 Task: Log and compare experiments with varying exploration rates for reinforcement learning in simulated environments.
Action: Mouse pressed left at (973, 151)
Screenshot: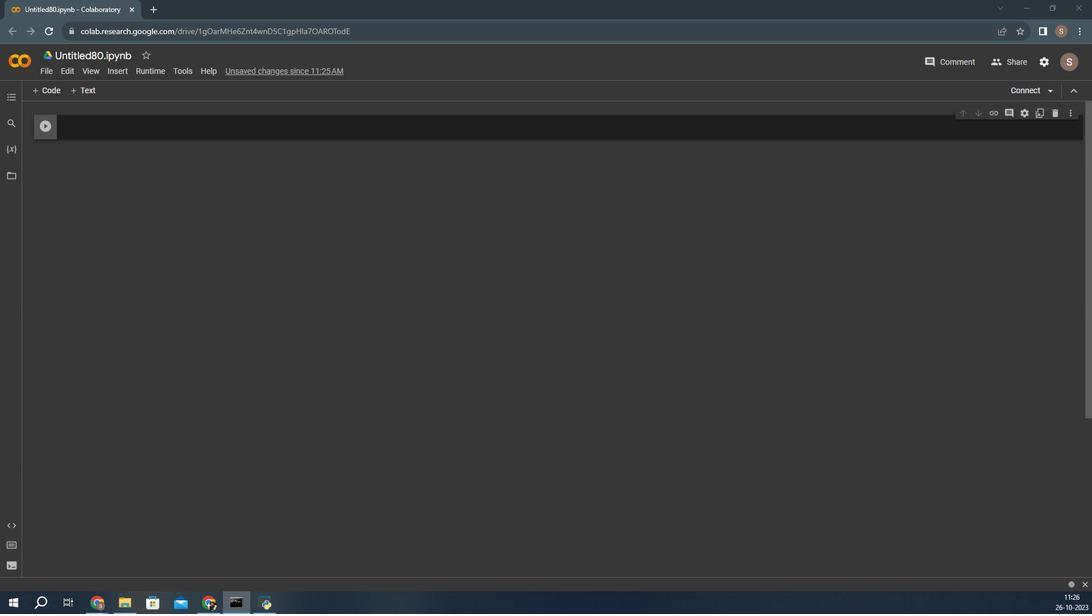 
Action: Mouse moved to (227, 191)
Screenshot: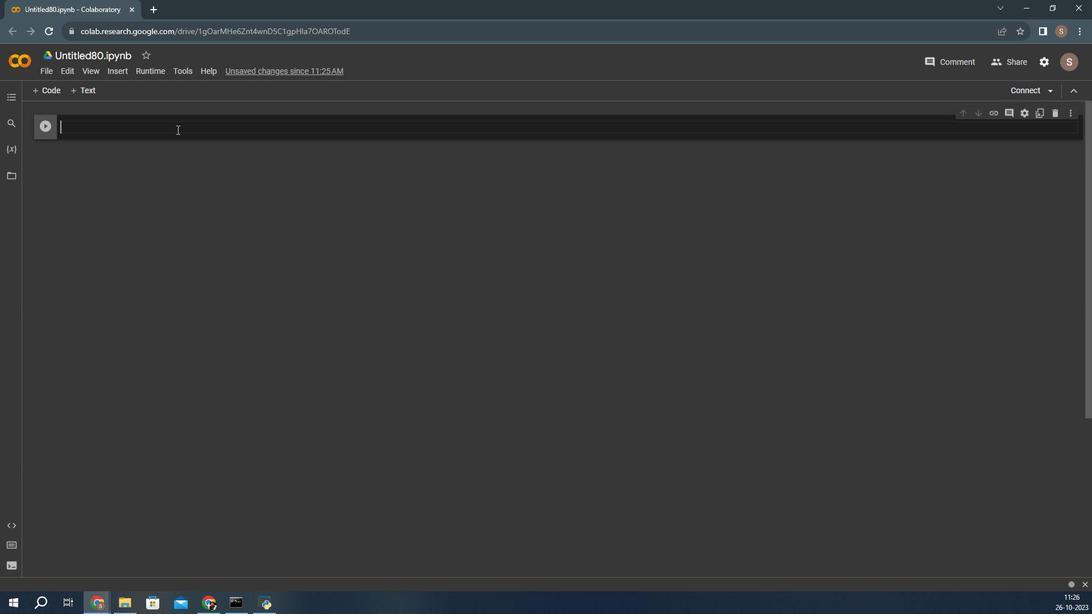 
Action: Mouse pressed left at (227, 191)
Screenshot: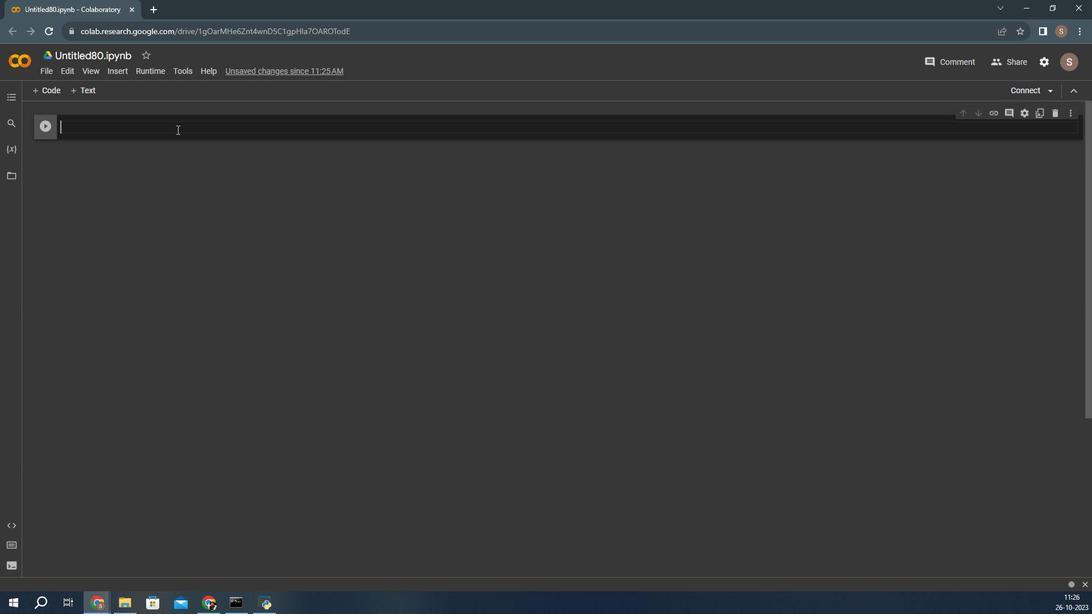 
Action: Mouse moved to (326, 408)
Screenshot: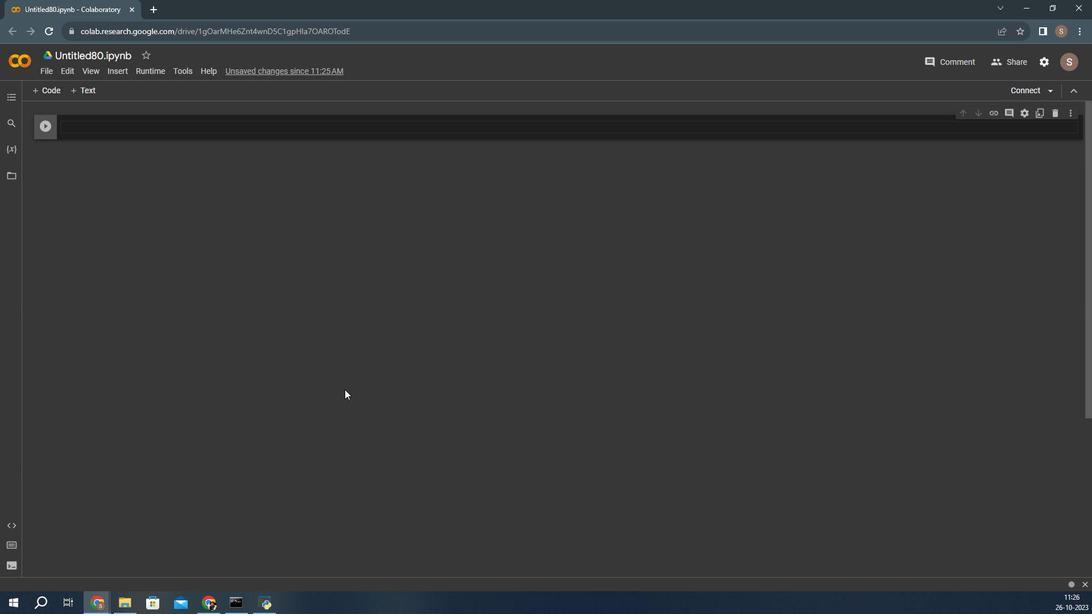 
Action: Key pressed pip<Key.space>install<Key.space>wandb
Screenshot: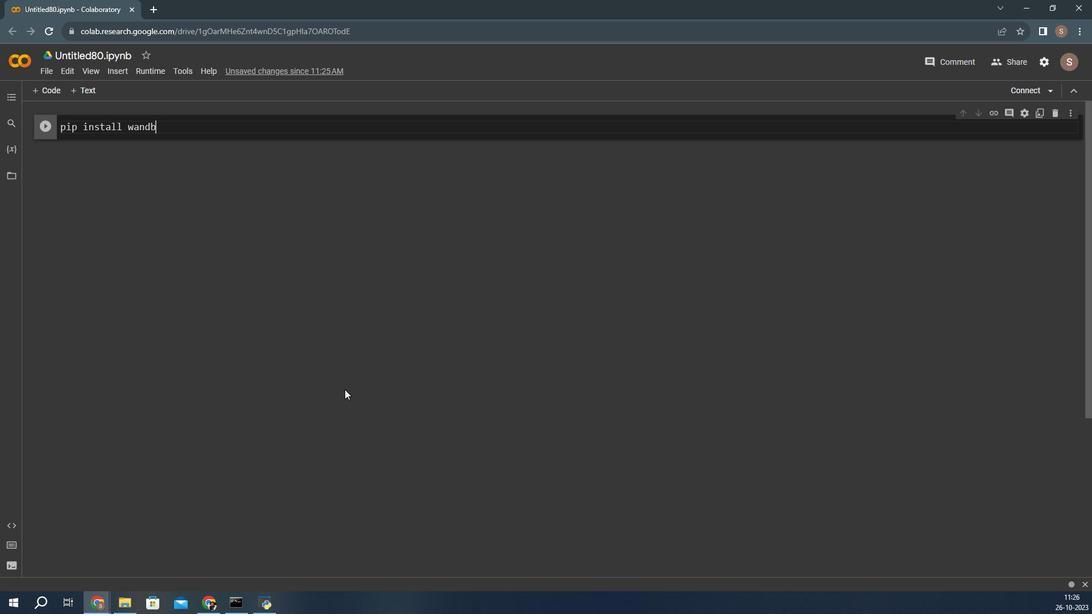 
Action: Mouse moved to (152, 154)
Screenshot: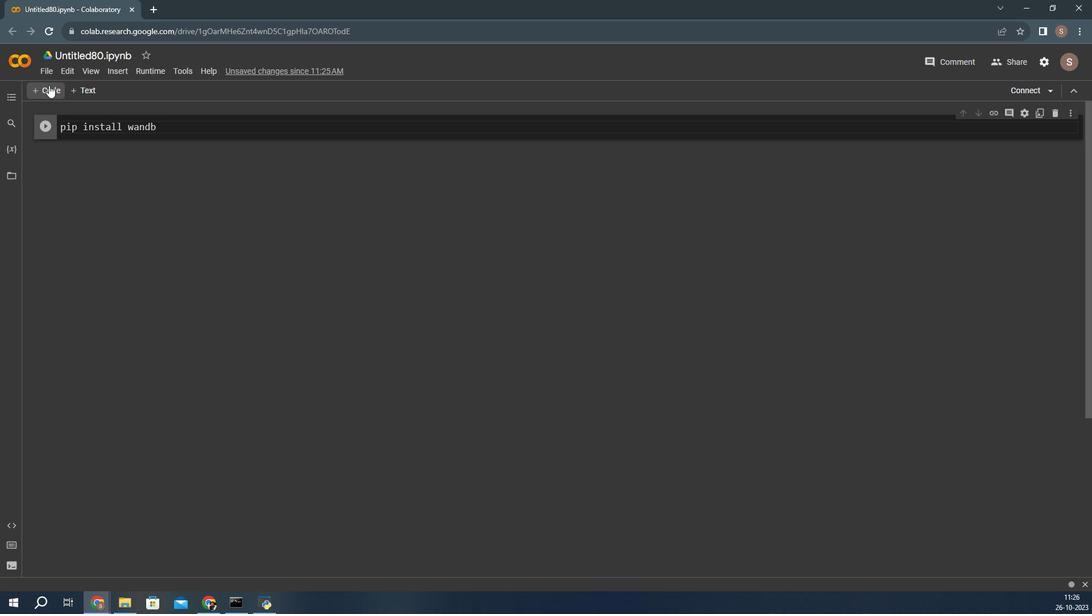 
Action: Mouse pressed left at (152, 154)
Screenshot: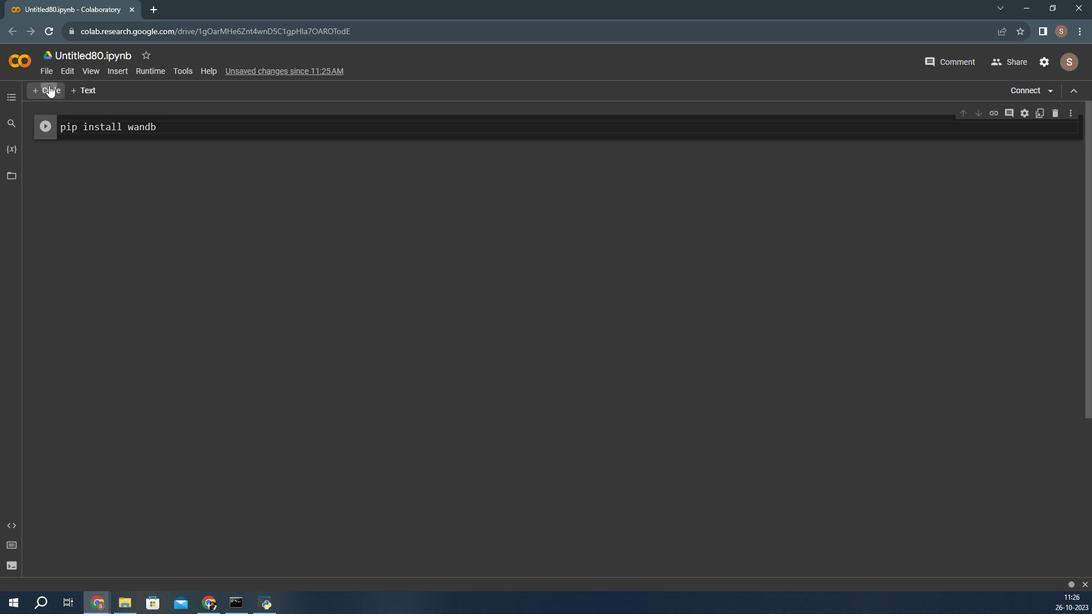 
Action: Mouse moved to (176, 212)
Screenshot: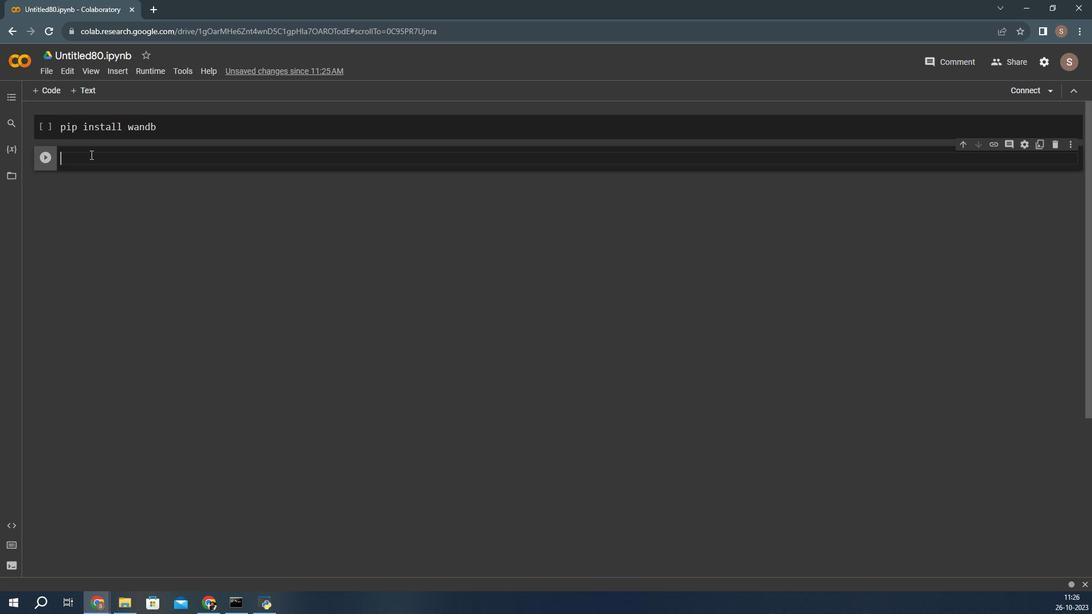 
Action: Mouse pressed left at (176, 212)
Screenshot: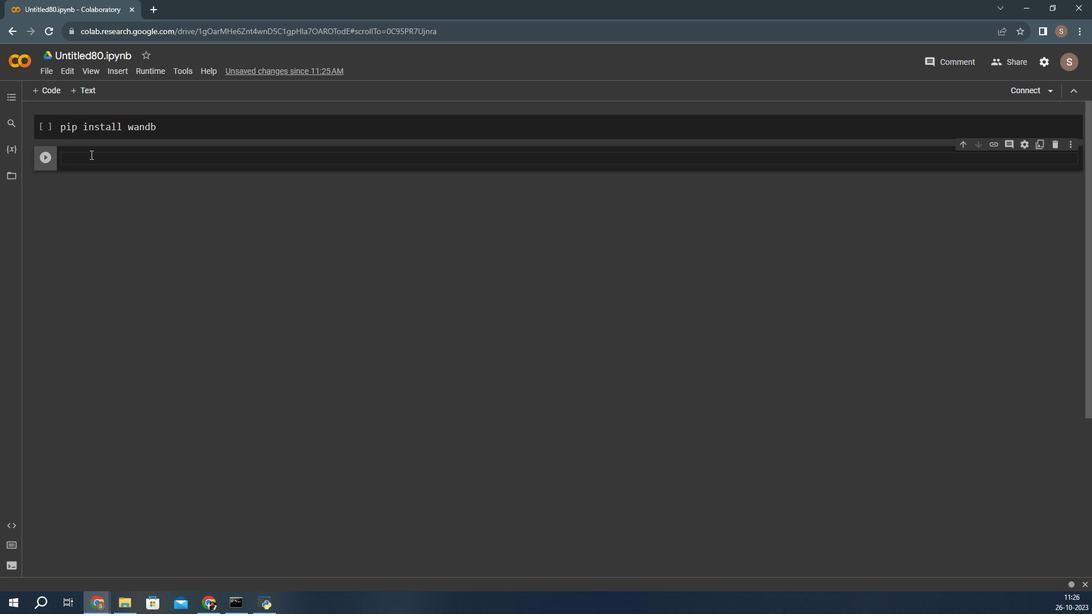 
Action: Mouse moved to (489, 394)
Screenshot: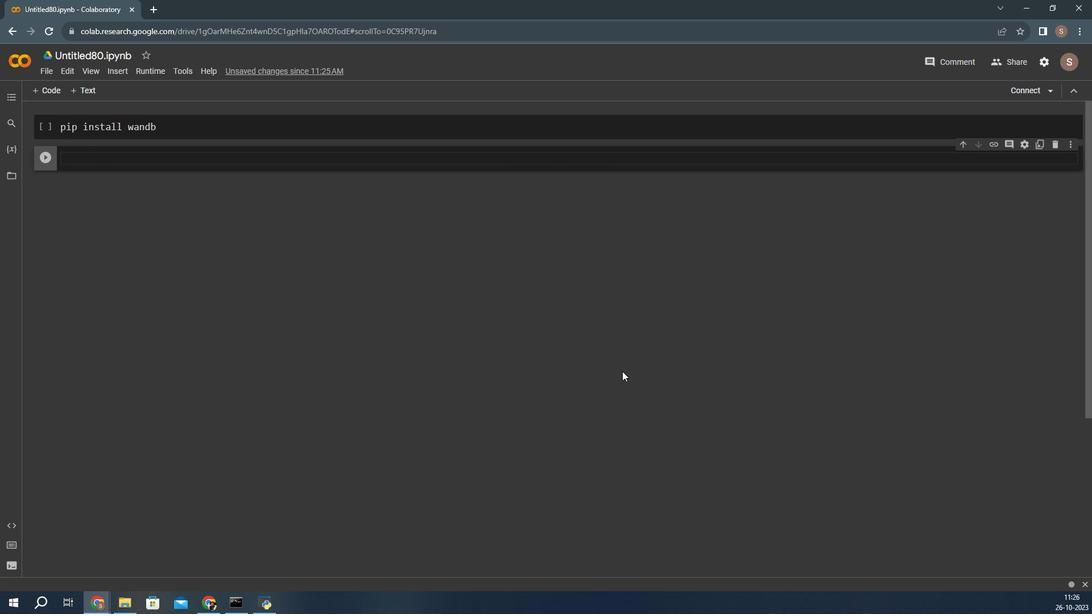
Action: Key pressed import<Key.space><Key.shift_r>Wan<Key.backspace><Key.backspace><Key.backspace>wandb<Key.enter>import<Key.space>gym<Key.enter>import<Key.space>numpy<Key.space>as<Key.space>np<Key.enter>import<Key.space>random<Key.enter><Key.enter><Key.shift_r>#<Key.space><Key.shift_r><Key.shift_r><Key.shift_r><Key.shift_r><Key.shift_r><Key.shift_r>Initialize<Key.space><Key.shift_r>Wand<Key.shift_r>B<Key.space>with<Key.space><Key.shift_r>A<Key.shift_r><Key.shift_r>PI<Key.space>key<Key.space>and<Key.space>project<Key.space>name<Key.enter>wandb.init<Key.shift_r>(project=<Key.shift_r>"<Key.shift_r>RL-<Key.shift_r>Expo<Key.backspace>loration<Key.right>,<Key.space>entity=<Key.shift_r>"<Key.shift_r>S57231<Key.right>,<Key.space>config=<Key.shift_r>{<Key.shift_r>"exploration<Key.shift_r>_rates<Key.right><Key.shift_r>:<Key.space>[0.1,<Key.space>0.2,<Key.space>0.5,<Key.space>0.8,<Key.space>1.0<Key.right><Key.right><Key.right><Key.enter><Key.enter><Key.shift_r>#<Key.space><Key.shift_r>Define<Key.space>your<Key.backspace><Key.backspace><Key.backspace><Key.backspace>reinforcement<Key.space>learning<Key.space>environment<Key.enter>env<Key.space>=<Key.space>gym.make<Key.shift_r>(<Key.shift_r>"<Key.shift_r>Cart<Key.shift_r>Pole-v1<Key.right><Key.right><Key.enter><Key.enter><Key.shift_r>#<Key.shift_r><Key.space><Key.shift_r>Define<Key.space><Key.shift_r>Q-learning<Key.space>agenr<Key.backspace>t<Key.enter>class<Key.space><Key.shift_r>Q<Key.shift_r>Learning<Key.shift_r>Agent<Key.shift_r>:<Key.enter>def<Key.space><Key.shift_r>__init<Key.shift_r>__<Key.shift_r><Key.shift_r>(self,<Key.space>exploration<Key.shift_r>_ratem<Key.backspace>,<Key.space>learning<Key.shift_r><Key.shift_r><Key.shift_r><Key.shift_r><Key.shift_r><Key.shift_r><Key.shift_r>_rate,<Key.space>discount<Key.shift_r>_factor<Key.right><Key.shift_r>:<Key.enter>self.exploration<Key.shift_r>_rate<Key.space>=<Key.space>exploration<Key.shift_r><Key.shift_r><Key.shift_r><Key.shift_r>_rate<Key.enter>self.learning<Key.shift_r>_rate<Key.space>=<Key.space>learning<Key.shift_r><Key.shift_r><Key.shift_r>_rate<Key.enter>self.discount<Key.shift_r>_factor<Key.space>=<Key.space>discount<Key.shift_r>_factor<Key.enter>self.state<Key.shift_r>_space<Key.shift_r>_size<Key.space>=<Key.space>env.observation<Key.shift_r>_space.shape[0<Key.right><Key.enter>self.action<Key.shift_r>_space<Key.shift_r>_size<Key.space>=<Key.space>env.action<Key.shift_r>_space.n<Key.enter>self.
Screenshot: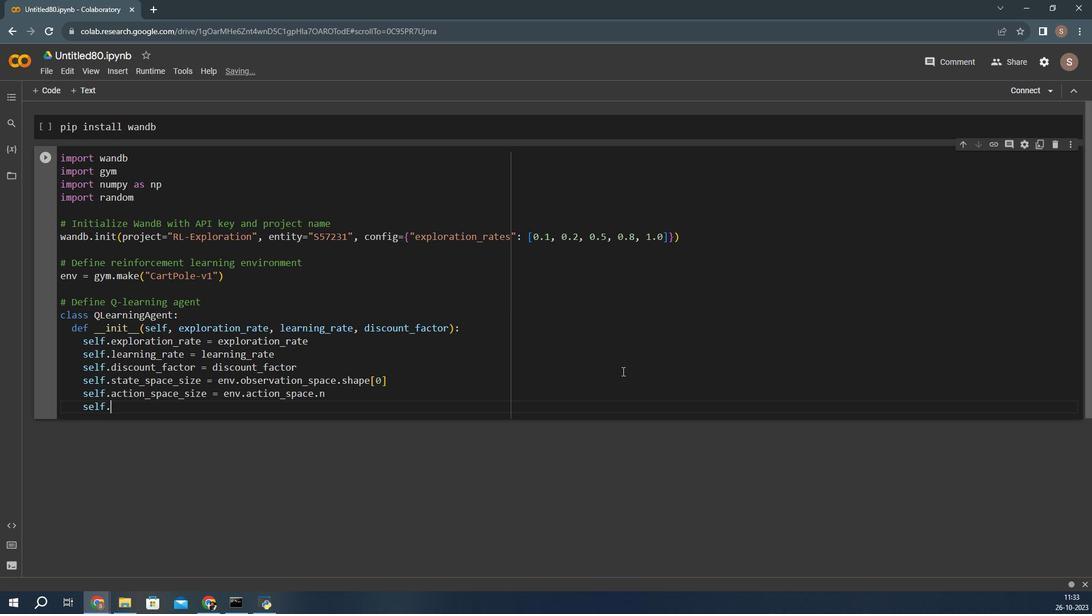
Action: Mouse moved to (968, 369)
Screenshot: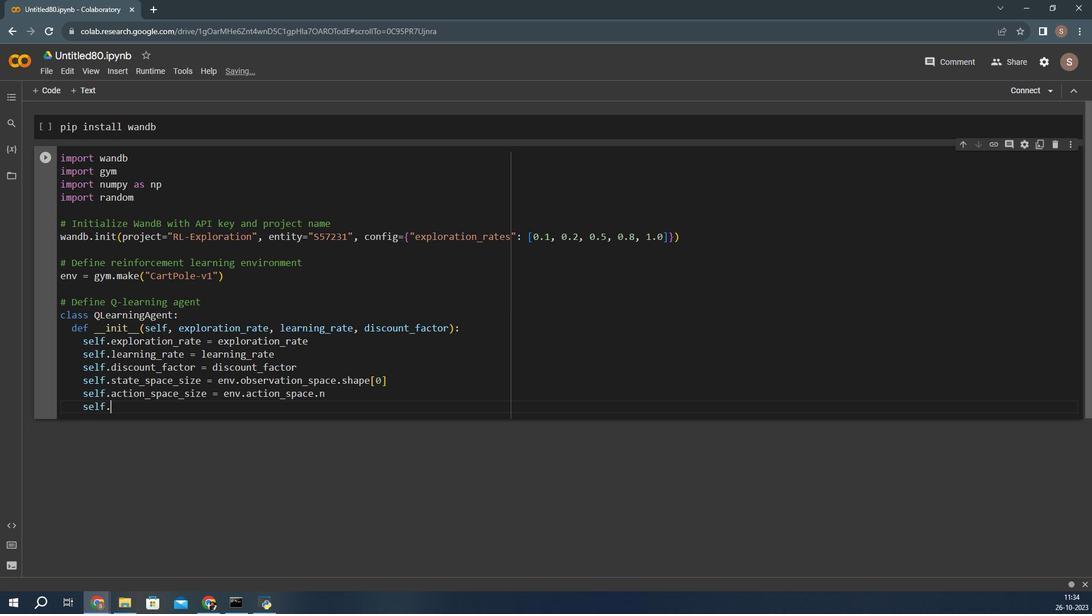 
Action: Mouse scrolled (968, 368) with delta (0, 0)
Screenshot: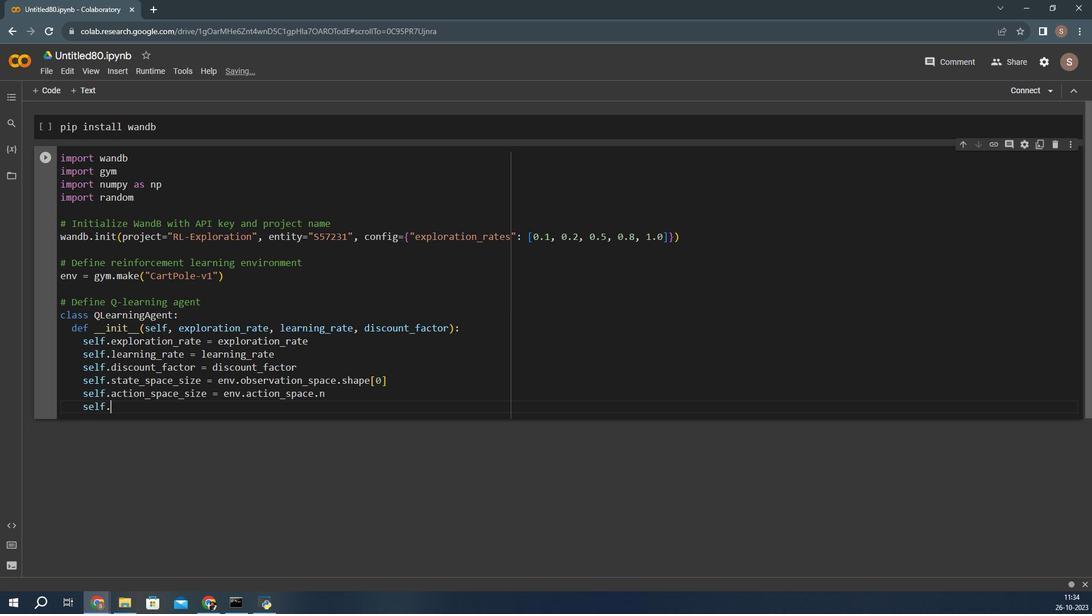 
Action: Mouse scrolled (968, 368) with delta (0, 0)
Screenshot: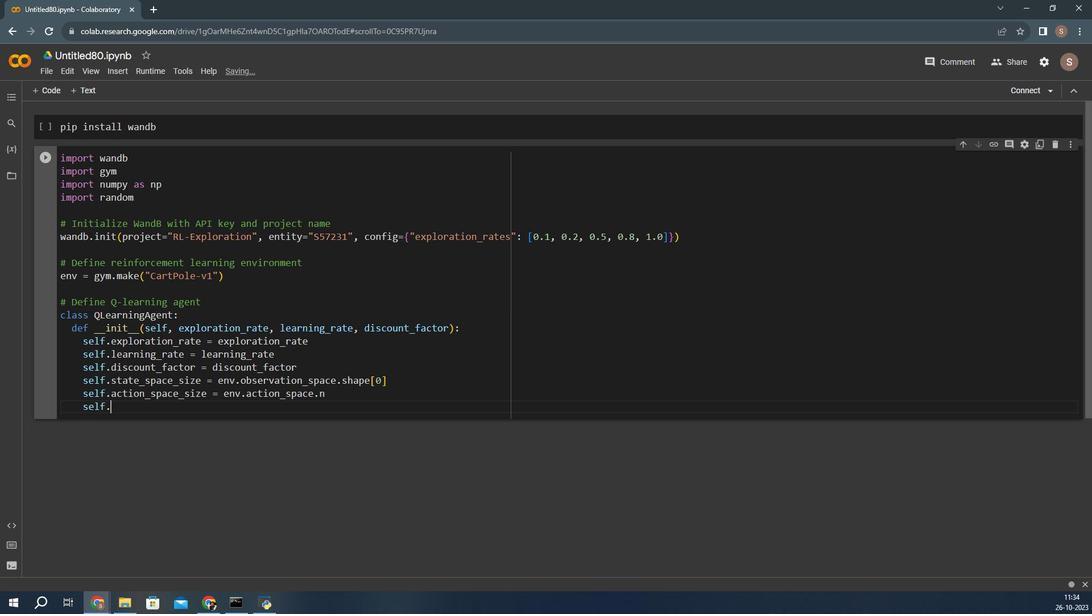 
Action: Mouse scrolled (968, 368) with delta (0, 0)
Screenshot: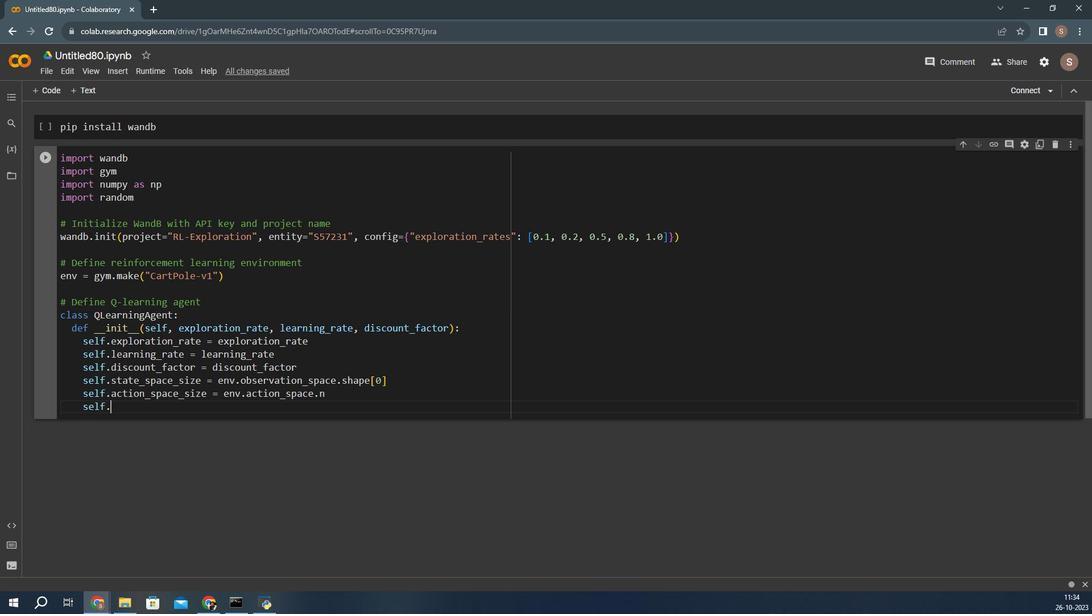 
Action: Mouse moved to (973, 356)
Screenshot: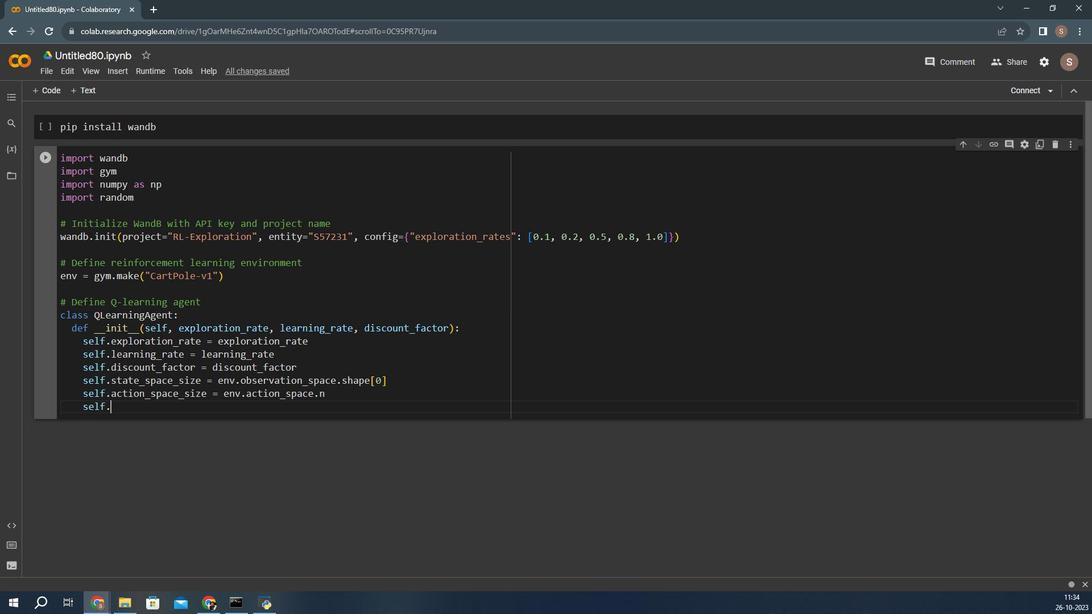 
Action: Key pressed q<Key.shift_r><Key.shift_r>_table<Key.space>=<Key.space>np.zeros<Key.shift_r>((2<Key.space><Key.shift_r>**<Key.space>self.state<Key.shift_r>_space<Key.shift_r>_size,<Key.space>self.action<Key.shift_r>_space<Key.shift_r>_size<Key.right><Key.right><Key.enter><Key.enter><Key.backspace>def<Key.space>select<Key.shift_r>_action<Key.shift_r><Key.shift_r>(self,<Key.space>state<Key.right><Key.shift_r>:<Key.enter>if<Key.space>random.uniform<Key.shift_r><Key.shift_r><Key.shift_r><Key.shift_r>(0,<Key.space>1<Key.right><Key.space><Key.shift_r><<Key.space>self.exploration<Key.shift_r>_rate<Key.shift_r>:<Key.enter>return<Key.space>env.action
Screenshot: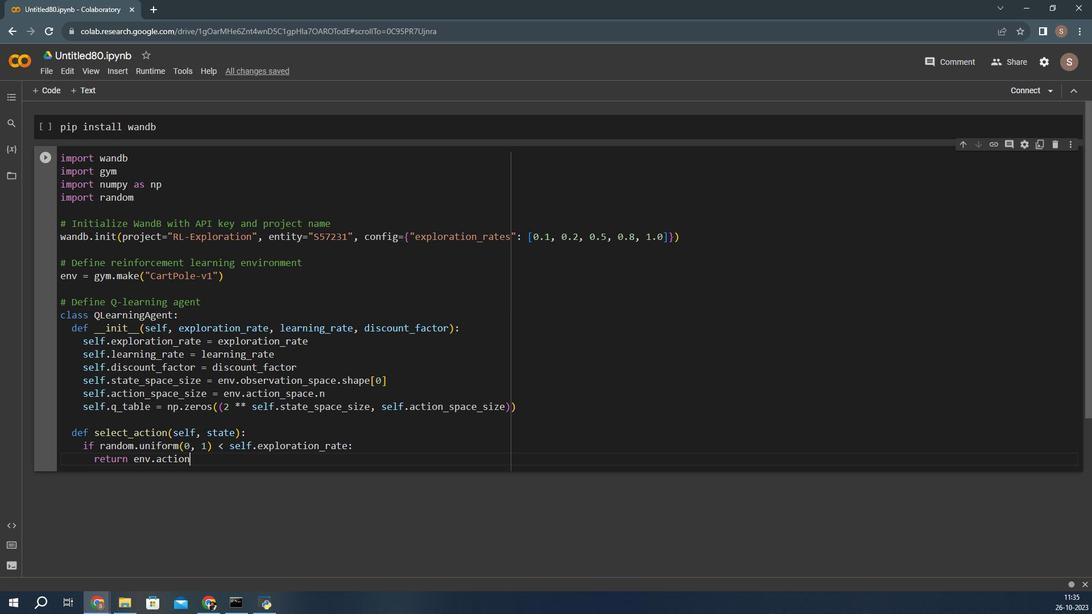 
Action: Mouse moved to (973, 356)
Screenshot: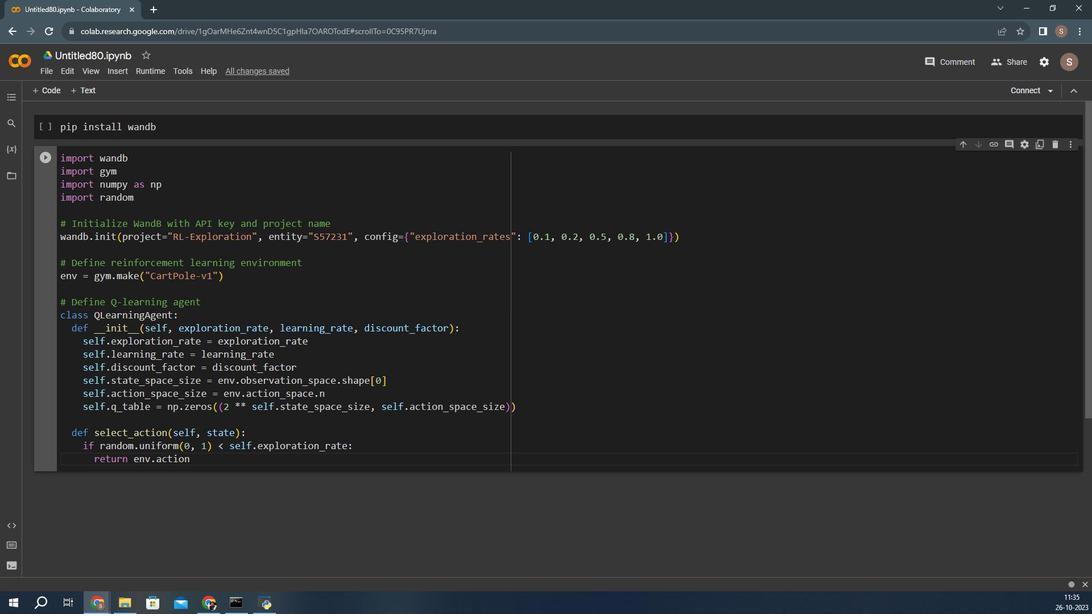
Action: Key pressed <Key.shift_r>_space.sample<Key.shift_r><Key.shift_r><Key.shift_r><Key.shift_r>()<Key.enter><Key.backspace><Key.enter>else<Key.shift_r><Key.shift_r><Key.shift_r>:<Key.enter>return<Key.space>self.exploit<Key.shift_r>_action<Key.shift_r><Key.shift_r><Key.shift_r><Key.shift_r><Key.shift_r><Key.shift_r><Key.shift_r><Key.shift_r><Key.shift_r><Key.shift_r><Key.shift_r><Key.shift_r><Key.shift_r><Key.shift_r><Key.shift_r>(state<Key.right><Key.enter><Key.enter><Key.backspace><Key.backspace>def<Key.space>exploit<Key.shift_r>_action<Key.shift_r><Key.shift_r><Key.shift_r>(self,<Key.space>state<Key.right><Key.shift_r>:<Key.enter>state<Key.shift_r>_index<Key.space>=<Key.space>self.sta<Key.backspace><Key.backspace><Key.backspace><Key.shift_r>_state<Key.shift_r>_to<Key.shift_r>_index<Key.shift_r><Key.shift_r>(state<Key.right><Key.enter>return<Key.space>np.argmax<Key.shift_r><Key.shift_r><Key.shift_r><Key.shift_r><Key.shift_r>(self.q<Key.shift_r>_table[state<Key.shift_r>_index,<Key.space><Key.shift_r>:]<Key.right><Key.enter><Key.enter><Key.backspace>
Screenshot: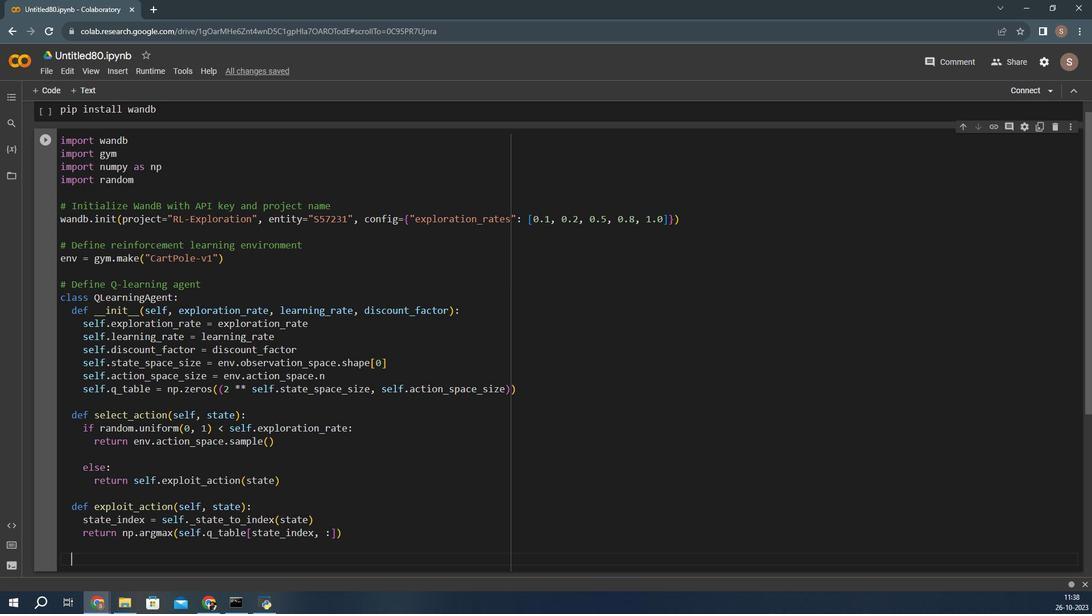 
Action: Mouse scrolled (973, 355) with delta (0, 0)
Screenshot: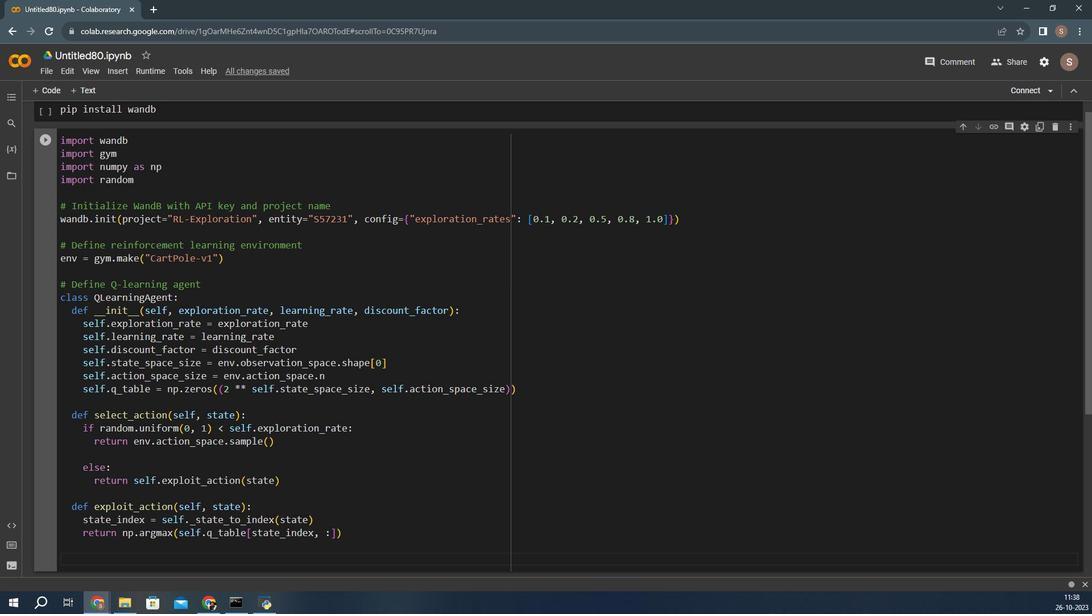 
Action: Mouse scrolled (973, 355) with delta (0, 0)
Screenshot: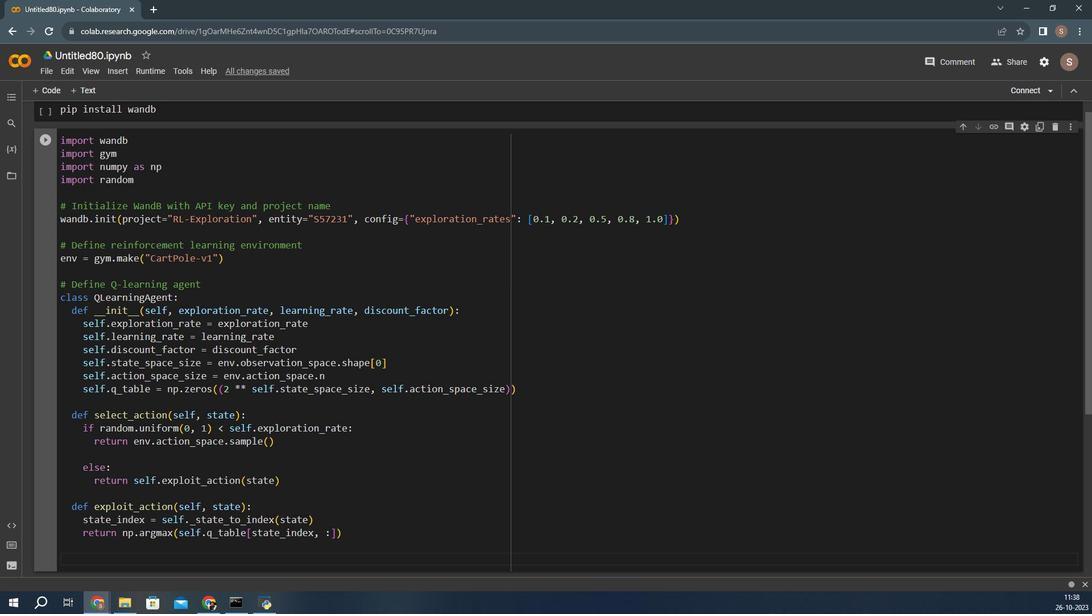 
Action: Mouse scrolled (973, 355) with delta (0, 0)
Screenshot: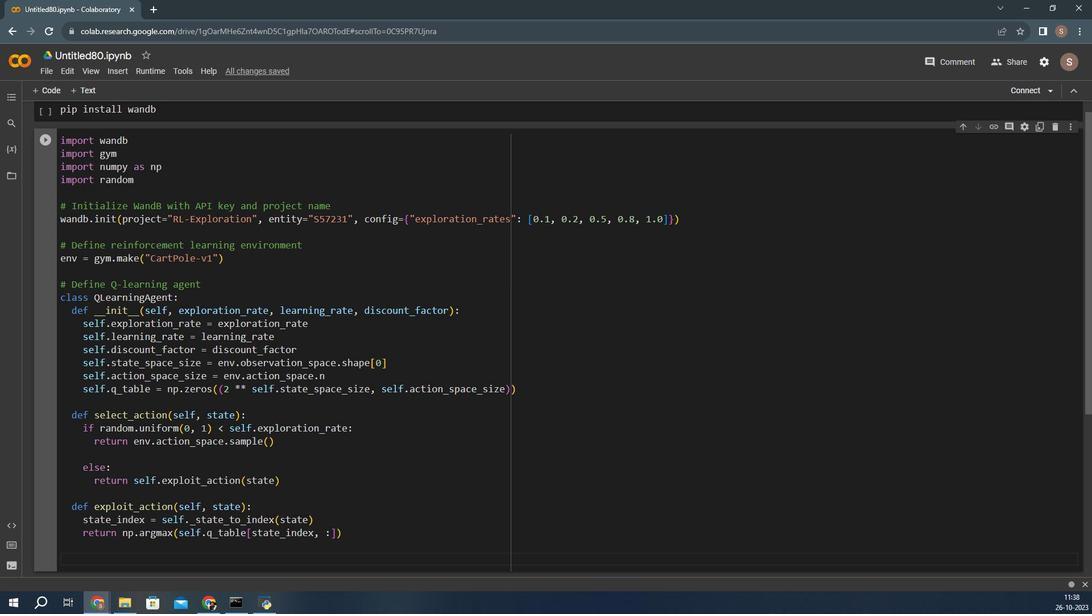 
Action: Key pressed def<Key.space>s<Key.backspace><Key.shift_r>_state<Key.shift_r>_to<Key.shift_r>_index<Key.shift_r>(self,<Key.space>state<Key.right><Key.shift_r>:<Key.enter>state<Key.shift_r>_index<Key.space>=<Key.space>self.<Key.shift_r>_state<Key.shift_r>_to<Key.shift_r>_index<Key.shift_r><Key.shift_r><Key.shift_r>)state<Key.left><Key.left><Key.left><Key.left><Key.left><Key.backspace><Key.shift_r><Key.shift_r><Key.shift_r><Key.shift_r>(<Key.right><Key.right><Key.right><Key.right><Key.right><Key.shift_r>)<Key.enter>return<Key.space>np.argmax<Key.shift_r>(self.q<Key.shift_r>_table[state<Key.shift_r>_index,<Key.space><Key.shift_r>:1<Key.backspace><Key.right><Key.left><Key.backspace><Key.backspace><Key.right><Key.right><Key.enter>state<Key.shift_r>_i<Key.backspace><Key.backspace><Key.backspace><Key.backspace><Key.backspace><Key.backspace><Key.backspace>for<Key.space>i,<Key.space>valin<Key.backspace><Key.backspace><Key.space>in<Key.space>enumerate<Key.shift_r>(state<Key.right><Key.shift_r>:<Key.enter>if<Key.space>val<Key.shift_r><Key.space><Key.shift_r>><Key.space>0<Key.shift_r>:<Key.enter>state<Key.shift_r>_index<Key.space>+=<Key.space>2<Key.space><Key.shift_r>**<Key.space>i<Key.enter><Key.backspace><Key.backspace>return<Key.space>state<Key.shift_r>_index<Key.up><Key.up><Key.up><Key.up><Key.up><Key.right><Key.right><Key.right><Key.right><Key.right><Key.right><Key.right><Key.right><Key.right><Key.right><Key.right><Key.right><Key.right><Key.right><Key.right><Key.right><Key.right><Key.right><Key.right><Key.right><Key.right><Key.right><Key.right><Key.right><Key.left><Key.backspace><Key.backspace><Key.backspace><Key.backspace><Key.backspace><Key.backspace><Key.backspace><Key.backspace><Key.backspace><Key.backspace><Key.backspace><Key.backspace><Key.backspace><Key.backspace><Key.backspace><Key.backspace><Key.backspace><Key.backspace><Key.backspace><Key.backspace><Key.backspace><Key.backspace><Key.backspace><Key.backspace><Key.backspace><Key.backspace><Key.backspace>0<Key.down><Key.down><Key.down><Key.down><Key.down><Key.up><Key.up><Key.up><Key.up><Key.left><Key.left><Key.left><Key.left><Key.left><Key.left><Key.left><Key.left><Key.left><Key.left><Key.left><Key.left><Key.left><Key.left><Key.left><Key.shift_r>#<Key.down><Key.down><Key.down><Key.down><Key.right><Key.right><Key.right><Key.right><Key.right><Key.right><Key.right><Key.right><Key.right><Key.right><Key.right><Key.right><Key.right><Key.right><Key.right><Key.right><Key.right><Key.enter><Key.enter><Key.backspace>def<Key.space>update<Key.shift_r>_q<Key.shift_r>_table<Key.shift_r><Key.shift_r><Key.shift_r>(self,<Key.space>state,<Key.space>action,<Key.space>reward,<Key.space>next<Key.shift_r>_state<Key.right><Key.shift_r>:<Key.enter>state<Key.shift_r>_index<Key.space>=<Key.space>self.<Key.shift_r>_state<Key.shift_r>_to<Key.shift_r>_index<Key.shift_r><Key.shift_r><Key.shift_r><Key.shift_r><Key.shift_r>(state<Key.right><Key.enter>next<Key.shift_r>_state<Key.shift_r>_index<Key.space>=<Key.space>self.<Key.shift_r>_state<Key.shift_r>_to<Key.shift_r>_index<Key.shift_r><Key.shift_r><Key.shift_r><Key.shift_r><Key.shift_r><Key.shift_r><Key.shift_r><Key.shift_r>(next<Key.shift_r>_state<Key.right><Key.enter>self.q<Key.shift_r><Key.shift_r>_table[state<Key.shift_r>_index,<Key.space>action<Key.right><Key.space>=<Key.space><Key.shift_r>(1<Key.space>-<Key.space>self.learning<Key.shift_r>_rate<Key.right><Key.space><Key.shift_r>*<Key.space>self.q<Key.shift_r>_tanl<Key.backspace><Key.backspace>ble[state<Key.shift_r>_index,<Key.space>action<Key.right><Key.space>+<Key.space>\<Key.space>se<Key.backspace><Key.backspace><Key.enter>s<Key.backspace><Key.backspace><Key.backspace><Key.backspace>self.learning<Key.shift_r>_rate<Key.space><Key.shift_r>*<Key.space><Key.shift_r><Key.shift_r><Key.shift_r><Key.shift_r><Key.shift_r><Key.shift_r>(reward<Key.space>+<Key.space>self.discount<Key.shift_r>_factor<Key.space><Key.shift_r><Key.shift_r><Key.shift_r><Key.shift_r><Key.shift_r><Key.shift_r>*<Key.space>np.max<Key.shift_r>(self.q<Key.shift_r>_table[next<Key.shift_r><Key.shift_r><Key.shift_r><Key.shift_r>_state<Key.shift_r>_index,<Key.space><Key.shift_r>:<Key.right><Key.right><Key.right><Key.enter><Key.enter><Key.backspace><Key.shift_r>#<Key.backspace><Key.backspace><Key.shift_r>#<Key.space><Key.shift_r>Define<Key.space>training<Key.space>loop<Key.enter>
Screenshot: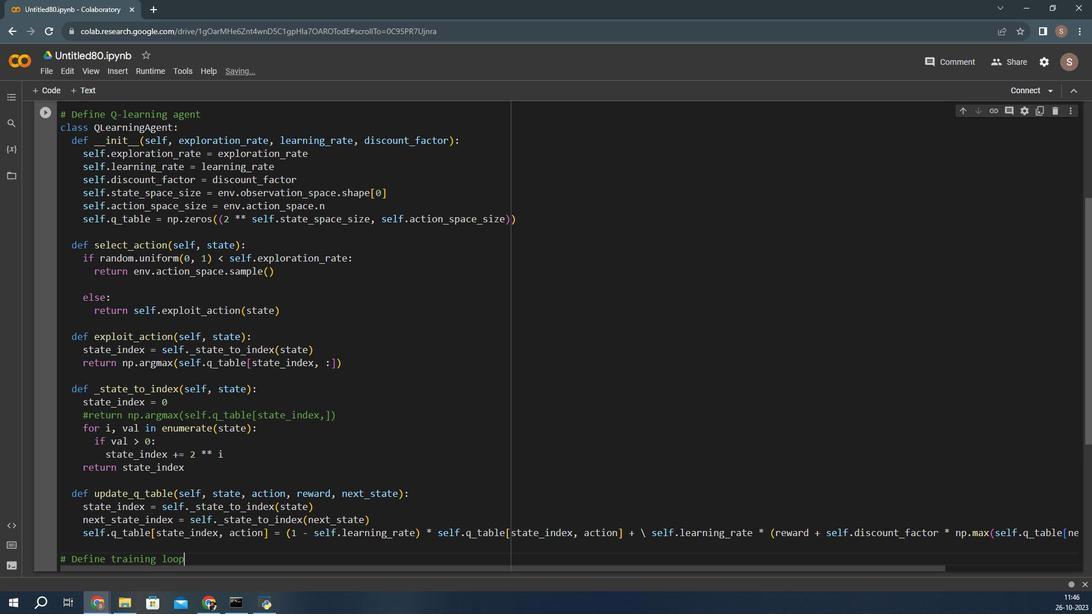 
Action: Mouse scrolled (973, 355) with delta (0, 0)
Screenshot: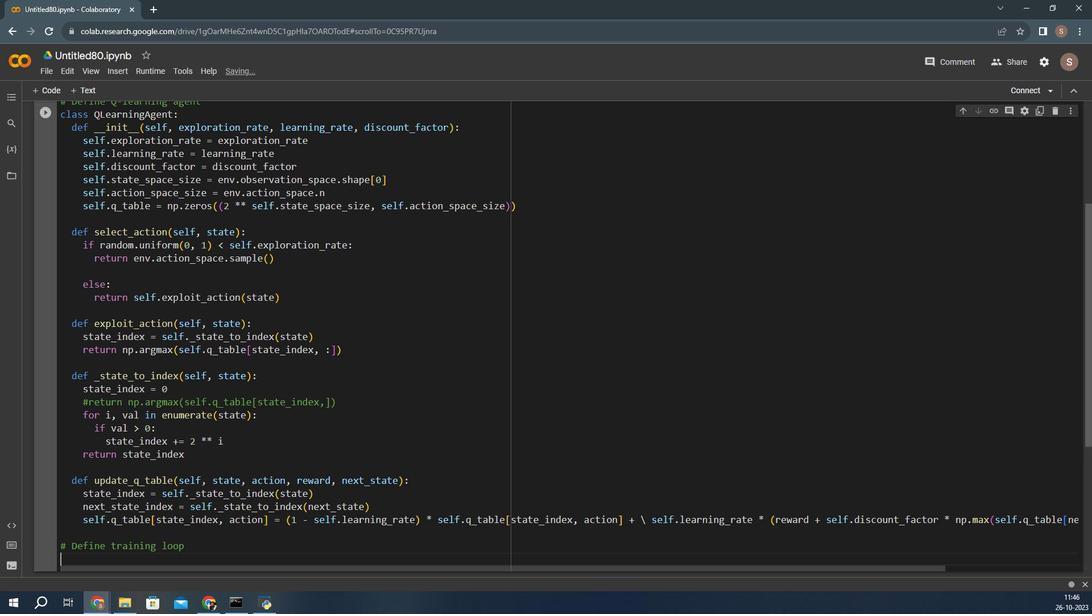 
Action: Mouse scrolled (973, 355) with delta (0, 0)
Screenshot: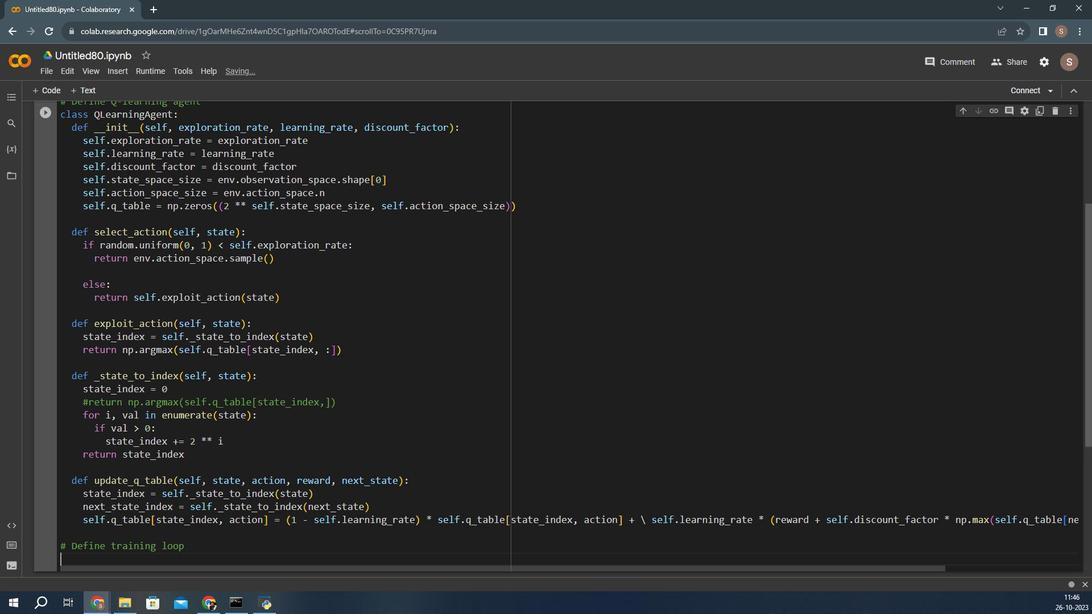 
Action: Mouse scrolled (973, 355) with delta (0, 0)
Screenshot: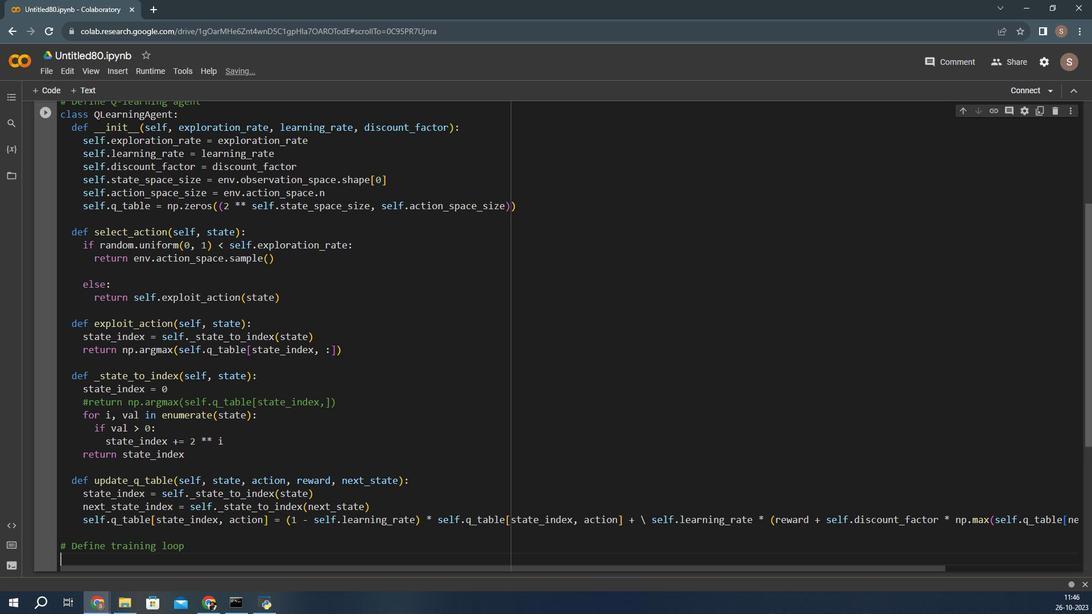 
Action: Mouse scrolled (973, 355) with delta (0, 0)
Screenshot: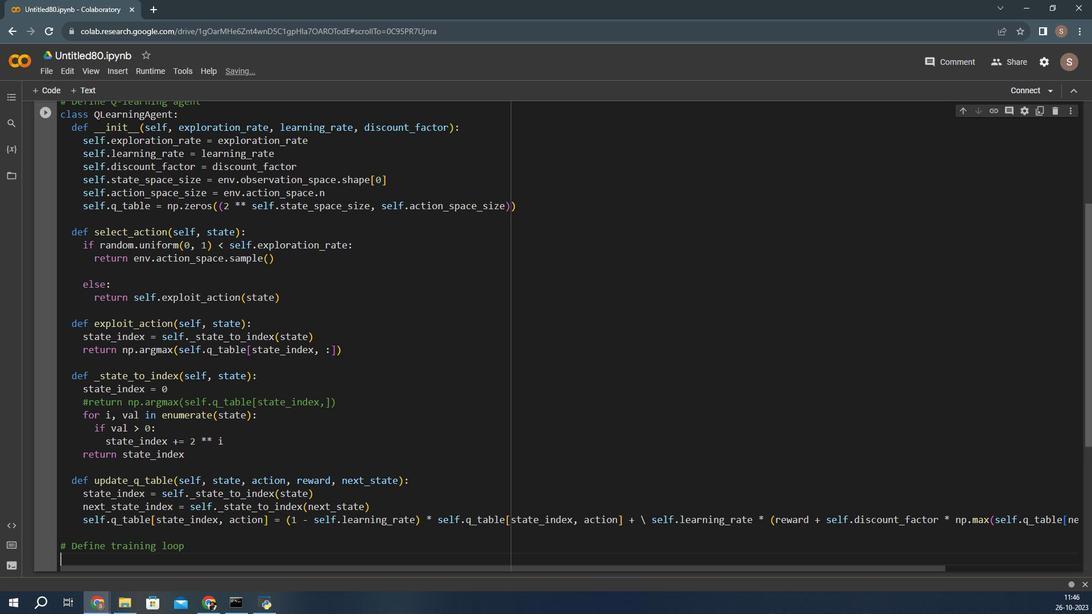 
Action: Mouse moved to (348, 250)
Screenshot: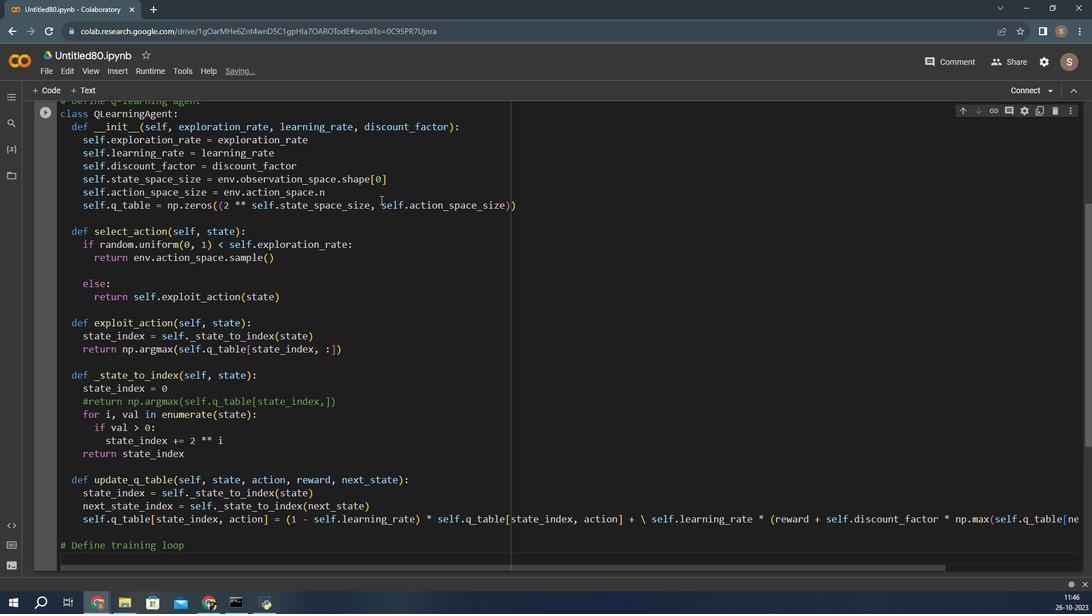 
Action: Mouse scrolled (348, 250) with delta (0, 0)
Screenshot: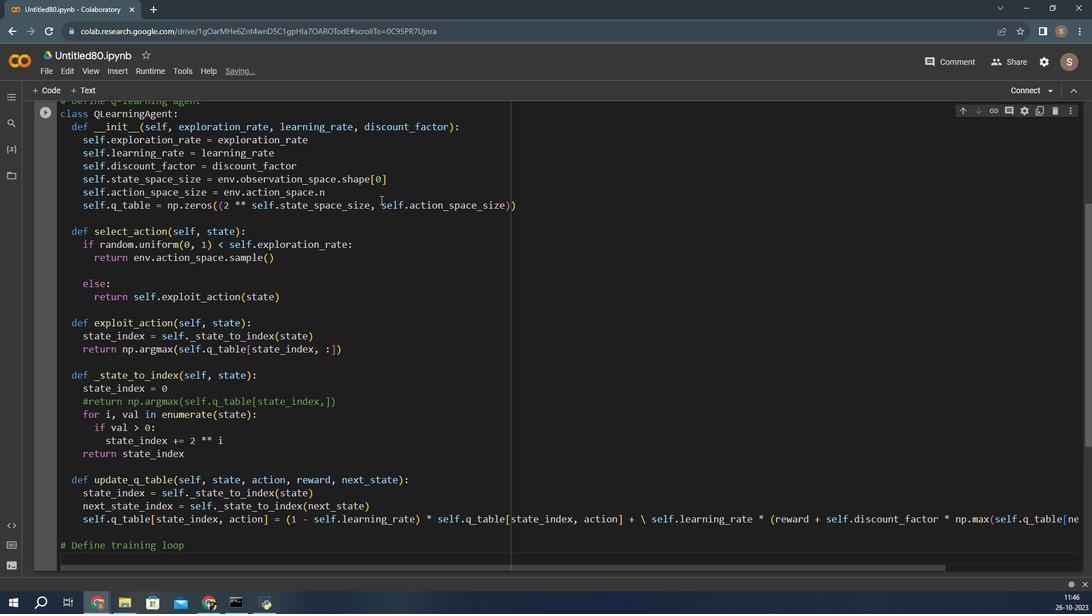 
Action: Mouse moved to (347, 250)
Screenshot: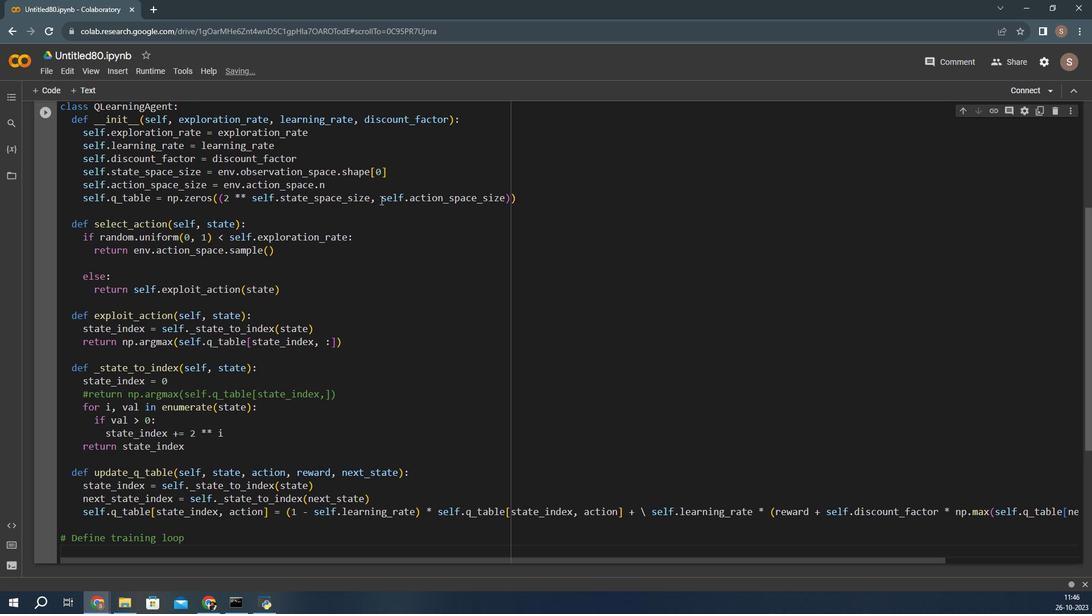 
Action: Mouse scrolled (347, 250) with delta (0, 0)
Screenshot: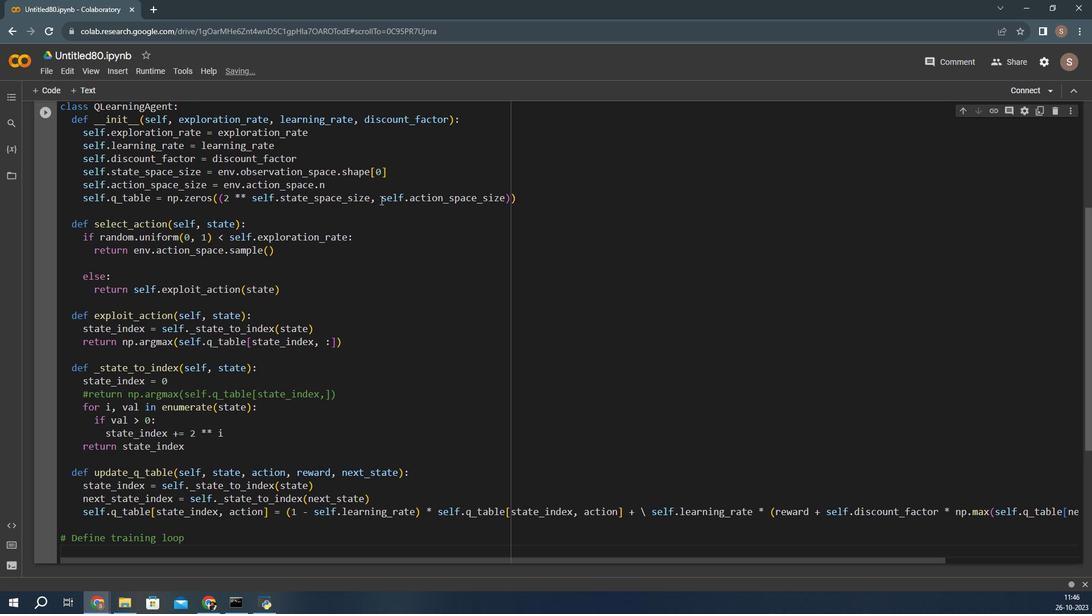 
Action: Mouse scrolled (347, 250) with delta (0, 0)
Screenshot: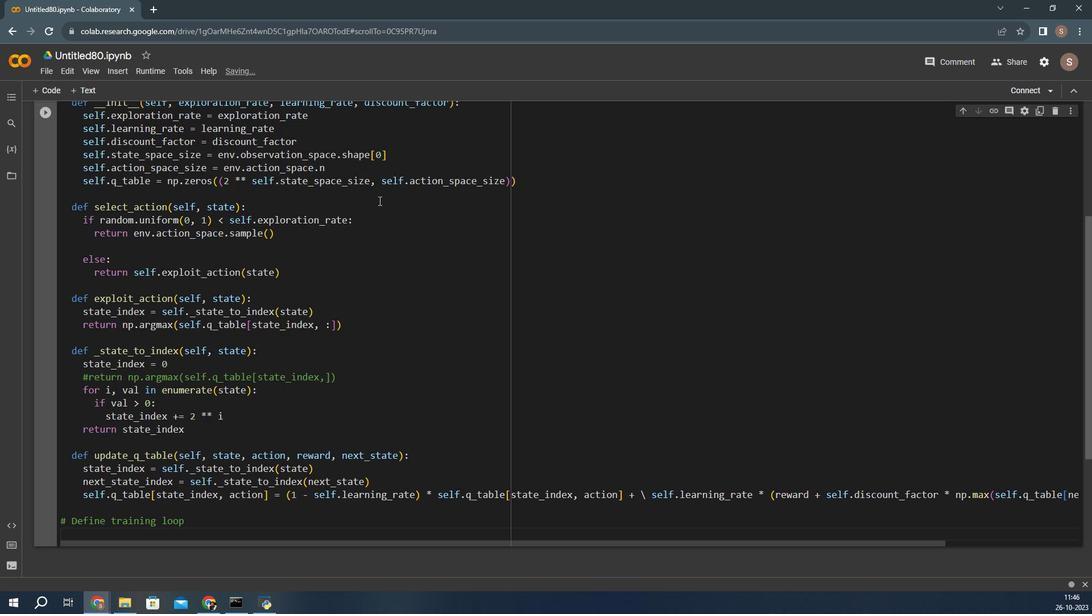 
Action: Mouse scrolled (347, 250) with delta (0, 0)
Screenshot: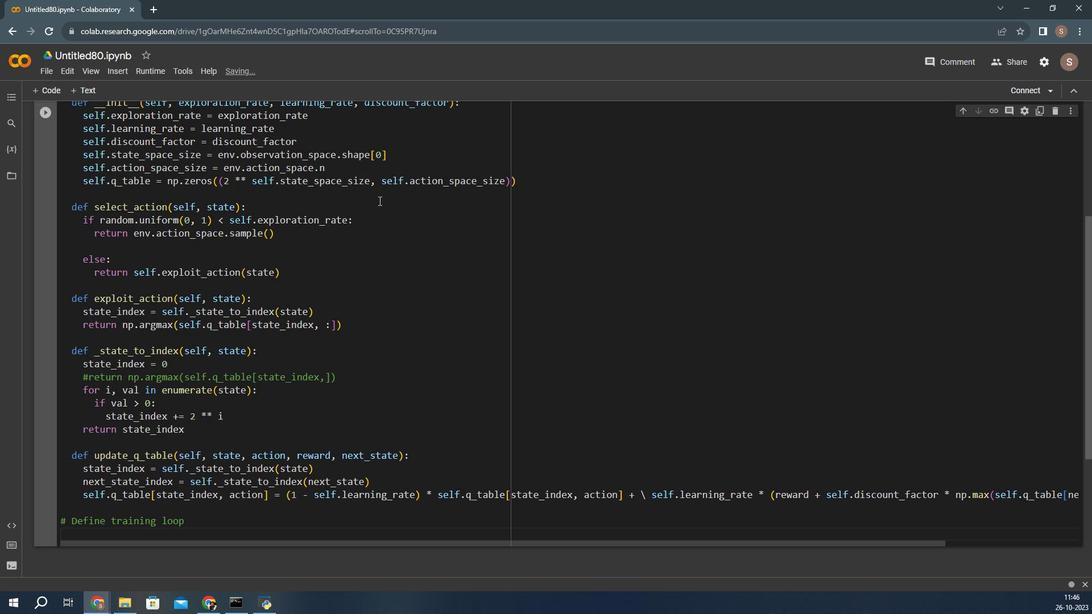 
Action: Mouse moved to (345, 251)
Screenshot: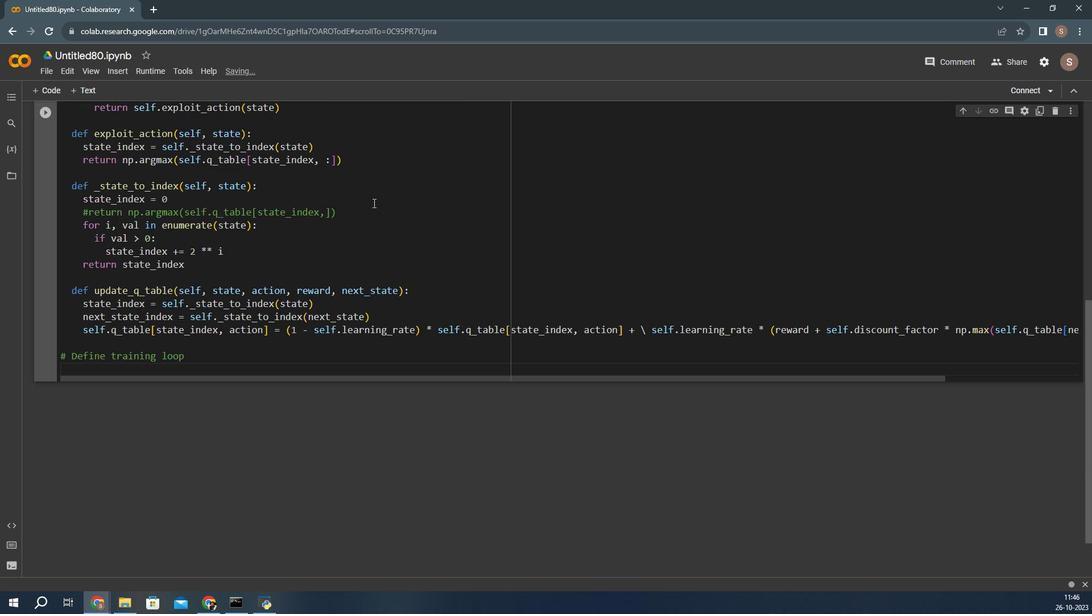 
Action: Mouse scrolled (345, 251) with delta (0, 0)
Screenshot: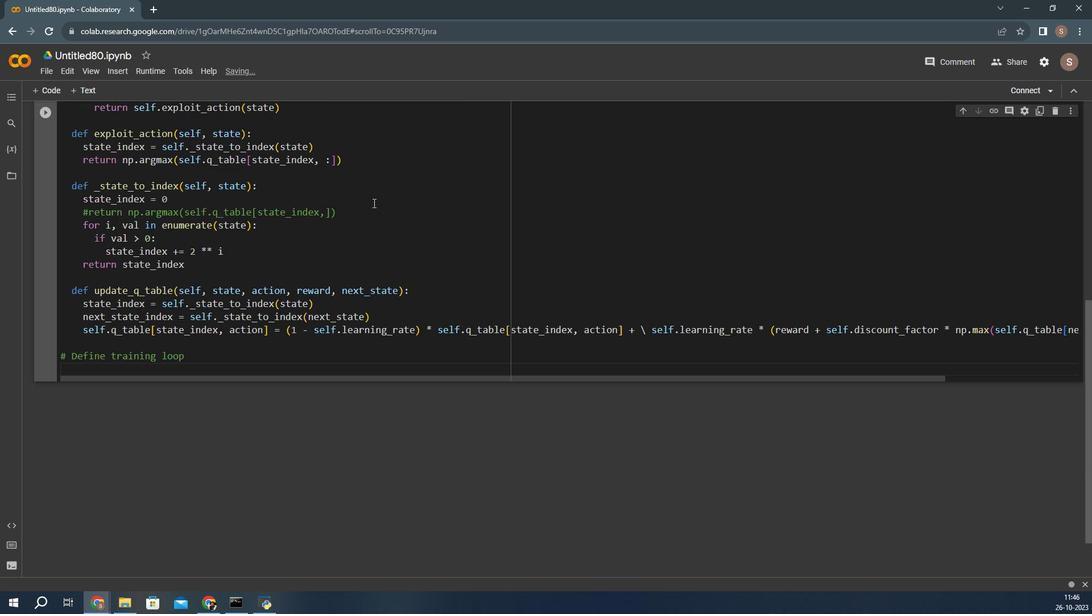 
Action: Mouse moved to (345, 252)
Screenshot: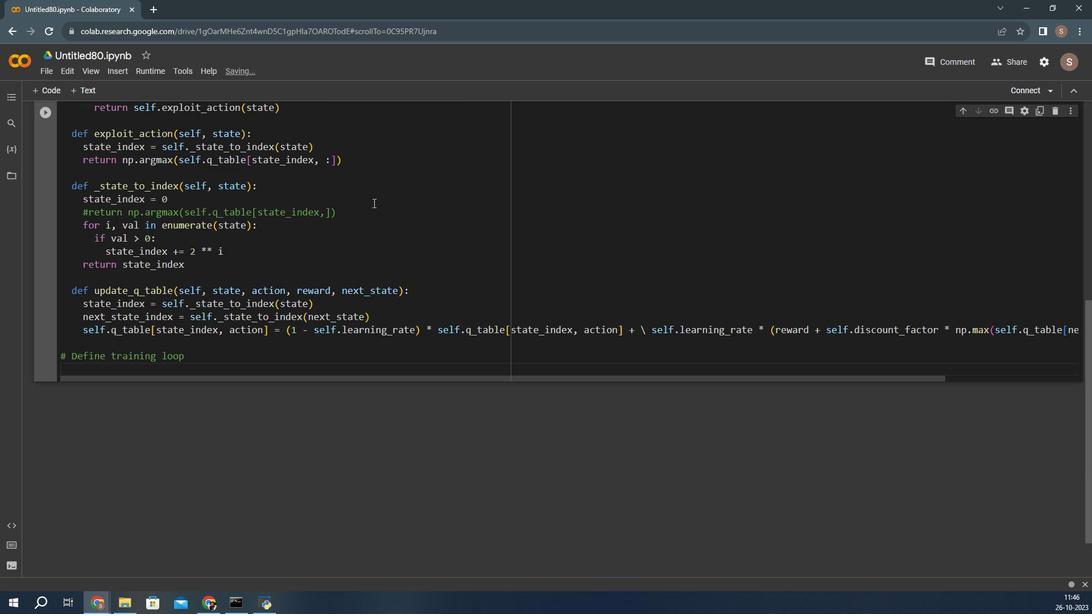 
Action: Mouse scrolled (345, 251) with delta (0, 0)
Screenshot: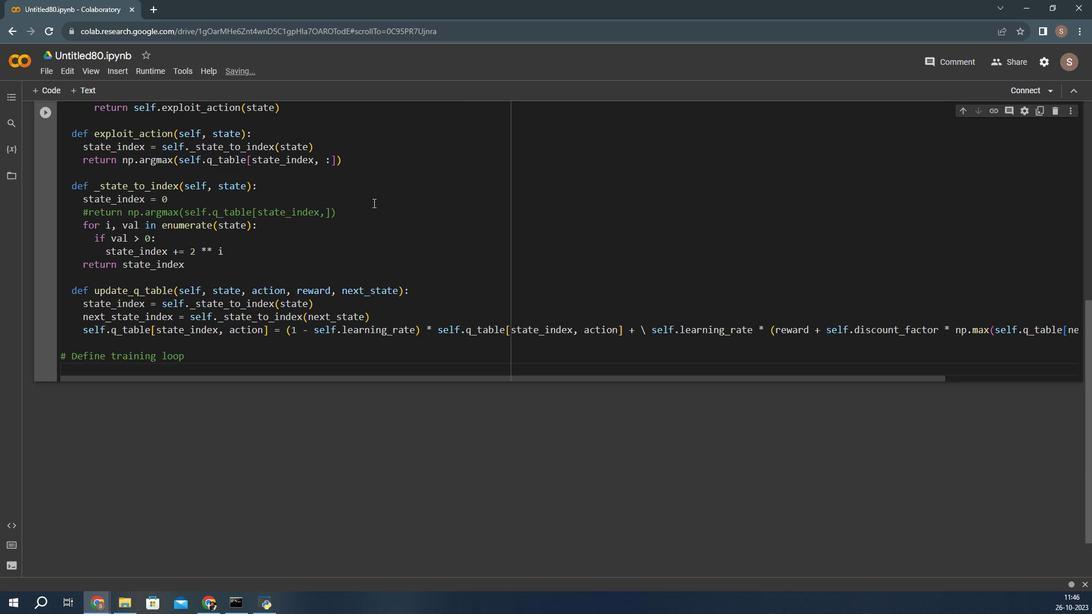 
Action: Mouse moved to (169, 336)
Screenshot: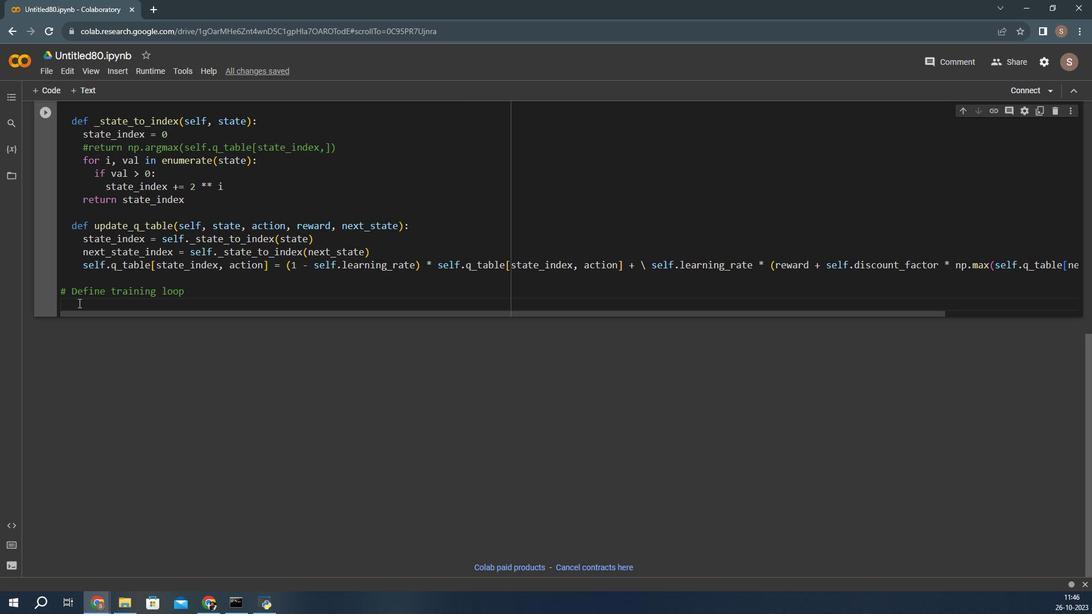 
Action: Mouse pressed left at (169, 336)
Screenshot: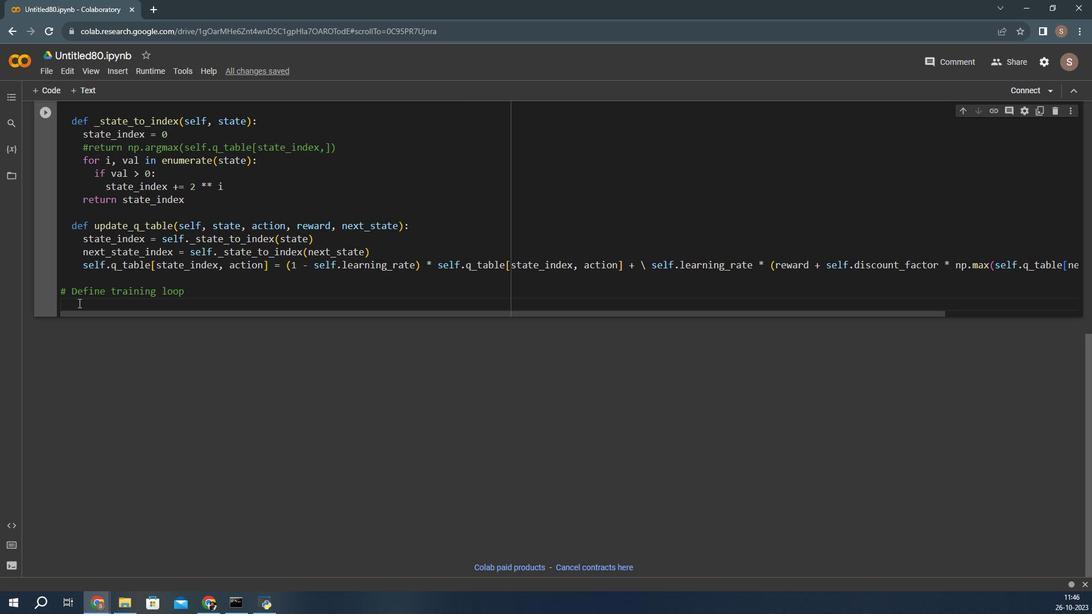 
Action: Mouse moved to (982, 370)
Screenshot: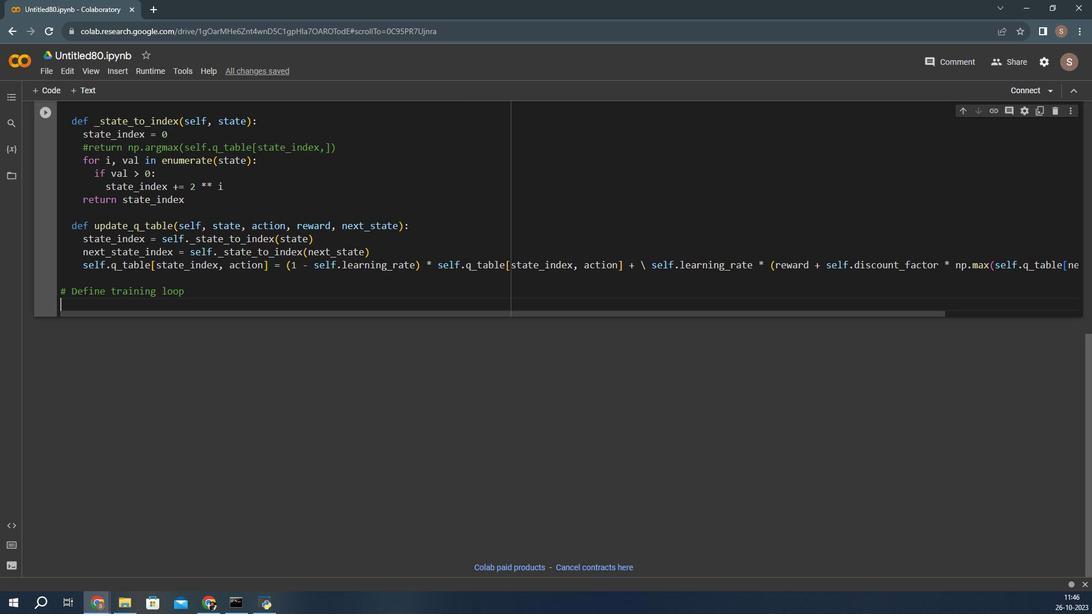 
Action: Key pressed def<Key.space>train<Key.shift_r>_agent<Key.shift_r>(exploration<Key.shift_r>_rate,<Key.space>lw<Key.backspace>earning<Key.shift_r>_rate,<Key.space>discount<Key.shift_r>_factor,<Key.space>episodes=1000<Key.right><Key.shift_r>:<Key.enter>agent<Key.space>=<Key.space><Key.shift_r>Q<Key.shift_r>Learning<Key.shift_r><Key.shift_r>Agent<Key.shift_r>(exploration<Key.shift_r>_rate,<Key.space>learning<Key.shift_r><Key.shift_r><Key.shift_r><Key.shift_r>_rate,<Key.space>discount<Key.shift_r>_factor<Key.right><Key.enter>total<Key.shift_r>_rewards<Key.space>=<Key.space>[]<Key.enter><Key.enter>for<Key.space>episode<Key.space>in<Key.space>range<Key.shift_r>(episodes<Key.right><Key.shift_r>:<Key.enter>state<Key.space>=<Key.space>env.reset<Key.shift_r><Key.shift_r>()<Key.enter>total<Key.shift_r>_reward<Key.space>=<Key.space>0<Key.enter><Key.enter>for<Key.space>t<Key.space>inr<Key.backspace><Key.space>range<Key.shift_r>(200<Key.right><Key.shift_r>:<Key.enter>action<Key.space>=<Key.space>agent.selection<Key.shift_r><Key.shift_r><Key.shift_r><Key.shift_r><Key.shift_r><Key.shift_r>_action<Key.shift_r>(state<Key.right><Key.enter>next<Key.shift_r>_state,<Key.space>reward,<Key.space>done,<Key.space><Key.shift_r>_<Key.space>=<Key.space>env.step<Key.shift_r>(action<Key.right><Key.enter>agent.update<Key.shift_r>_q
Screenshot: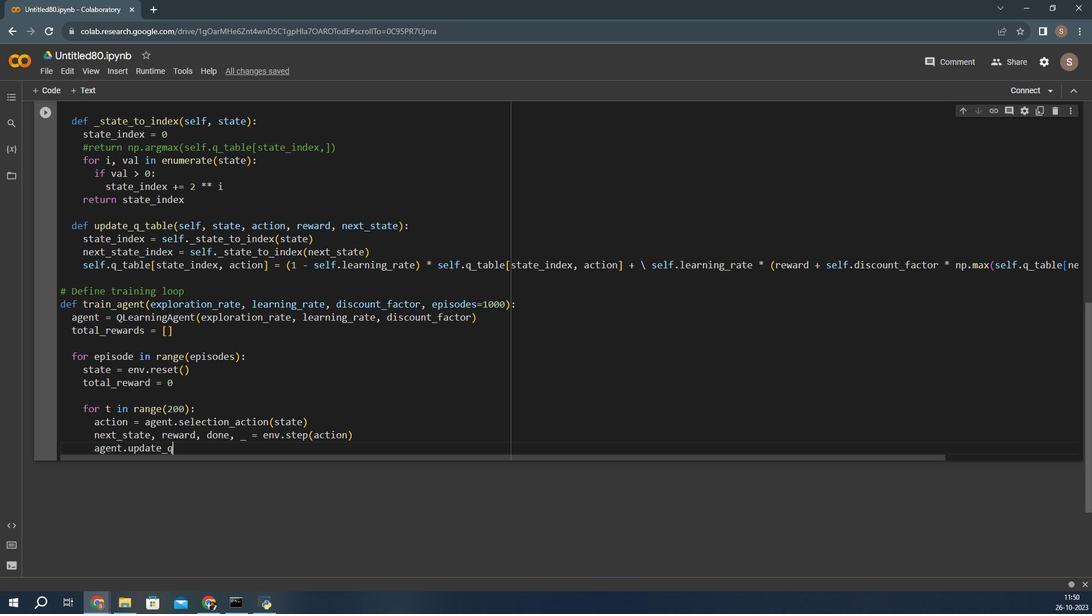 
Action: Mouse moved to (985, 365)
Screenshot: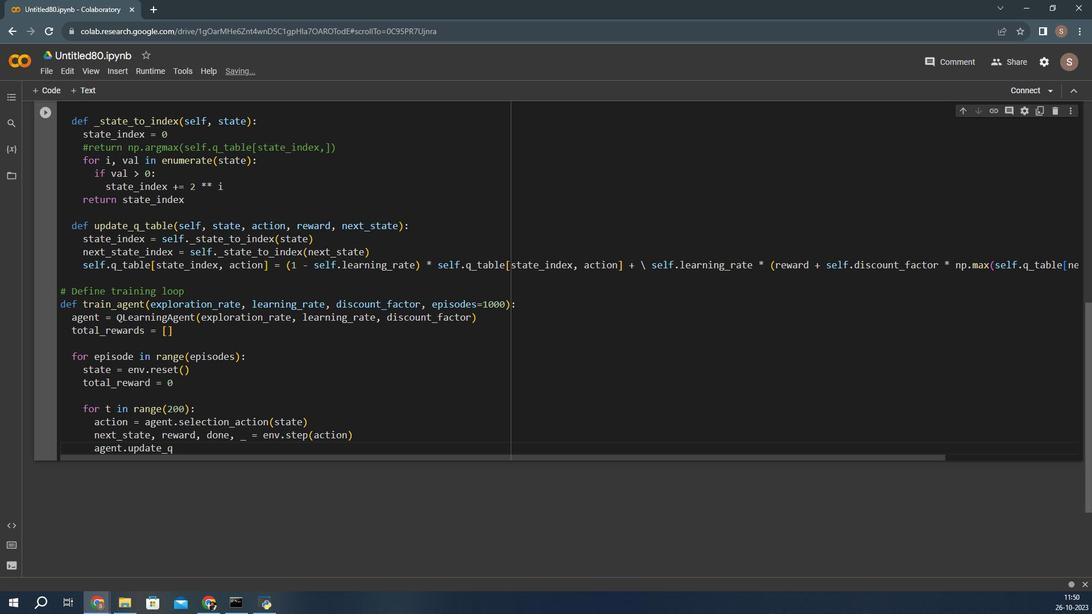 
Action: Mouse scrolled (985, 364) with delta (0, 0)
Screenshot: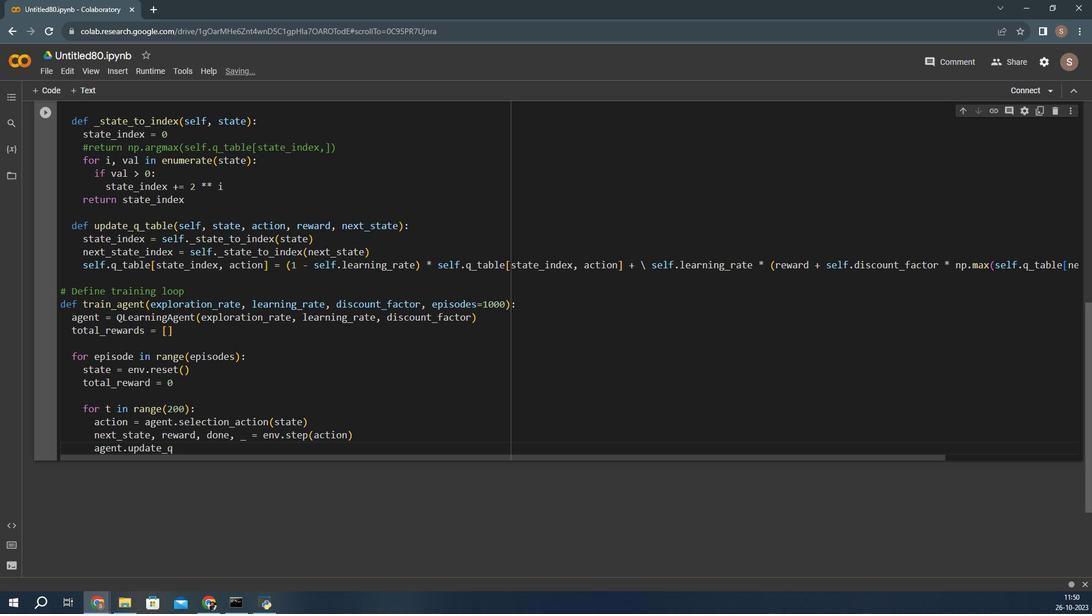 
Action: Mouse scrolled (985, 364) with delta (0, 0)
Screenshot: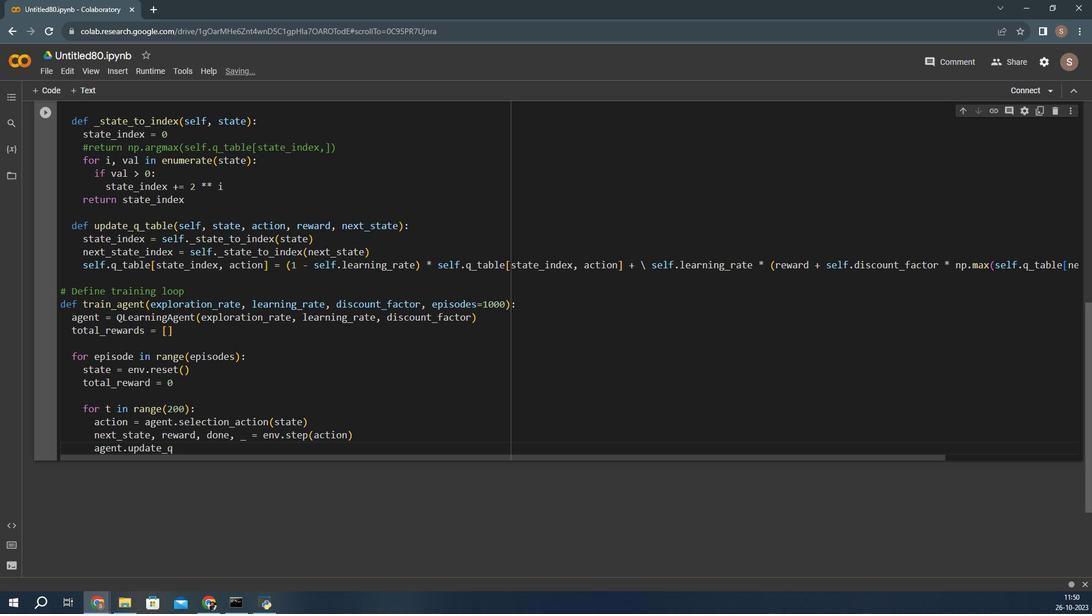 
Action: Mouse scrolled (985, 364) with delta (0, 0)
Screenshot: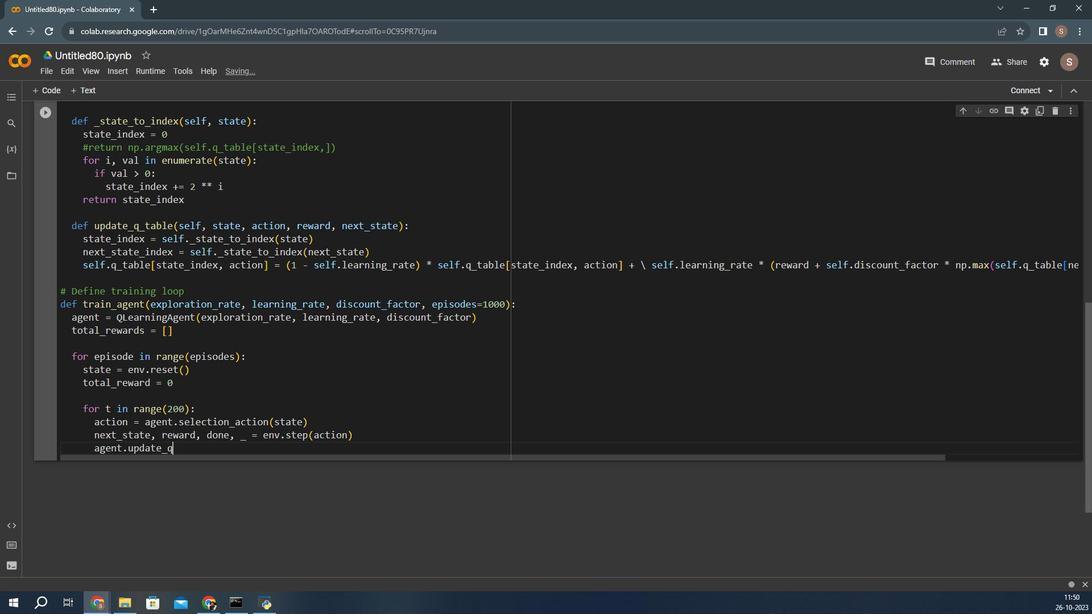 
Action: Mouse moved to (985, 365)
Screenshot: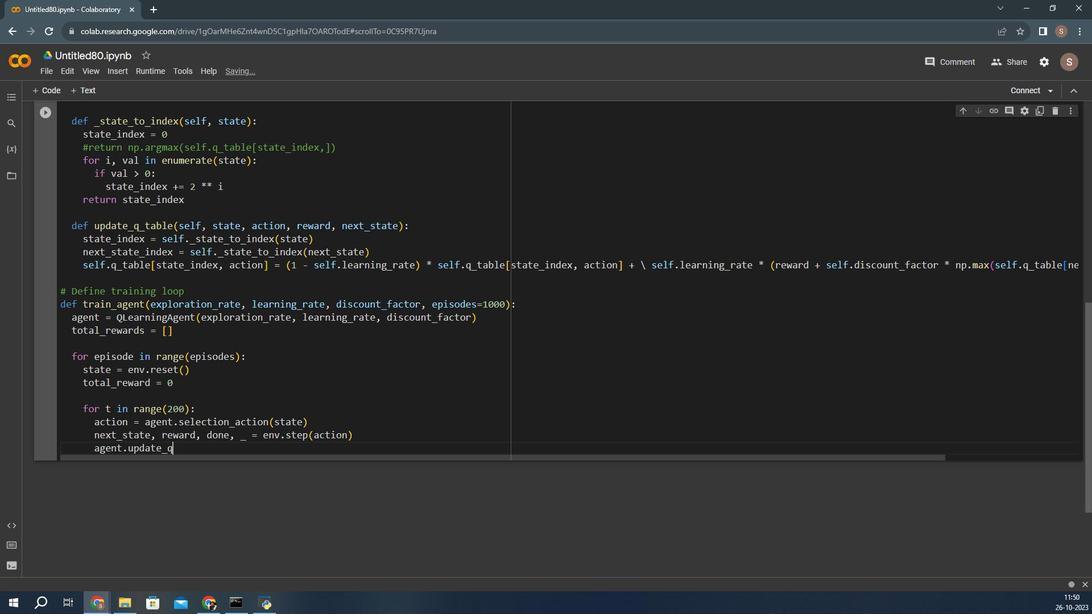
Action: Key pressed <Key.shift_r>_table<Key.shift_r>(state,<Key.space>action,<Key.space>reward,<Key.space>next<Key.shift_r>_state<Key.right><Key.enter>state<Key.space>=<Key.space>next<Key.shift_r>_state<Key.enter>total<Key.shift_r><Key.shift_r><Key.shift_r><Key.shift_r><Key.shift_r><Key.shift_r><Key.shift_r>_reward<Key.space>+=<Key.space>reward<Key.enter><Key.enter>id<Key.backspace>fdone<Key.left><Key.left><Key.left><Key.left><Key.space><Key.right><Key.right><Key.right><Key.right><Key.shift_r>:<Key.enter>break<Key.enter><Key.backspace><Key.enter><Key.backspace>total<Key.shift_r>_rewards.append<Key.shift_r>(total<Key.shift_r>_reward<Key.right><Key.enter>wandb.log<Key.shift_r>(<Key.shift_r>{<Key.shift_r>"<Key.shift_r>E<Key.backspace>exploration<Key.shift_r>_rate<Key.right><Key.shift_r>:<Key.space>exploration<Key.shift_r>_rate,<Key.space><Key.shift_r>"episode<Key.right><Key.shift_r>:episode,<Key.space><Key.shift_r>"total<Key.shift_r>_reward<Key.right><Key.shift_r>:<Key.space>total<Key.shift_r><Key.shift_r>_reward<Key.right><Key.right><Key.enter><Key.enter><Key.backspace>return<Key.space>total<Key.shift_r>_rewards<Key.enter><Key.enter><Key.backspace><Key.shift_r>#<Key.space><Key.shift_r>Loop<Key.space>through<Key.space>different<Key.space>exploration<Key.space>rates<Key.enter>for<Key.space>exploration<Key.shift_r>_rate<Key.space>in<Key.space>wandb.config<Key.shift_r>.exploration<Key.shift_r>_rates<Key.shift_r>:<Key.enter>wandb.log<Key.shift_r><Key.shift_r><Key.shift_r><Key.shift_r><Key.shift_r><Key.shift_r><Key.shift_r><Key.shift_r>(<Key.shift_r>{<Key.shift_r>"exploratiom<Key.backspace>n<Key.shift_r>_rate<Key.right><Key.shift_r>:<Key.space>exploration<Key.shift_r><Key.shift_r><Key.shift_r><Key.shift_r>_rate<Key.right><Key.right><Key.enter>total<Key.shift_r>_rewards<Key.space>=<Key.space>train<Key.shift_r>_agent<Key.shift_r>(exploration<Key.shift_r>_rate,<Key.space>learning<Key.shift_r>_rate<Key.space>=<Key.space>0.1,<Key.space>discount<Key.shift_r>_factor<Key.space>=<Key.space>0.99<Key.right><Key.enter><Key.enter><Key.backspace><Key.shift_r>#<Key.space><Key.shift_r>Finish<Key.space>the<Key.space><Key.shift_r>Wand<Key.shift_r>B<Key.space>run<Key.enter>wandb.finish<Key.shift_r>()
Screenshot: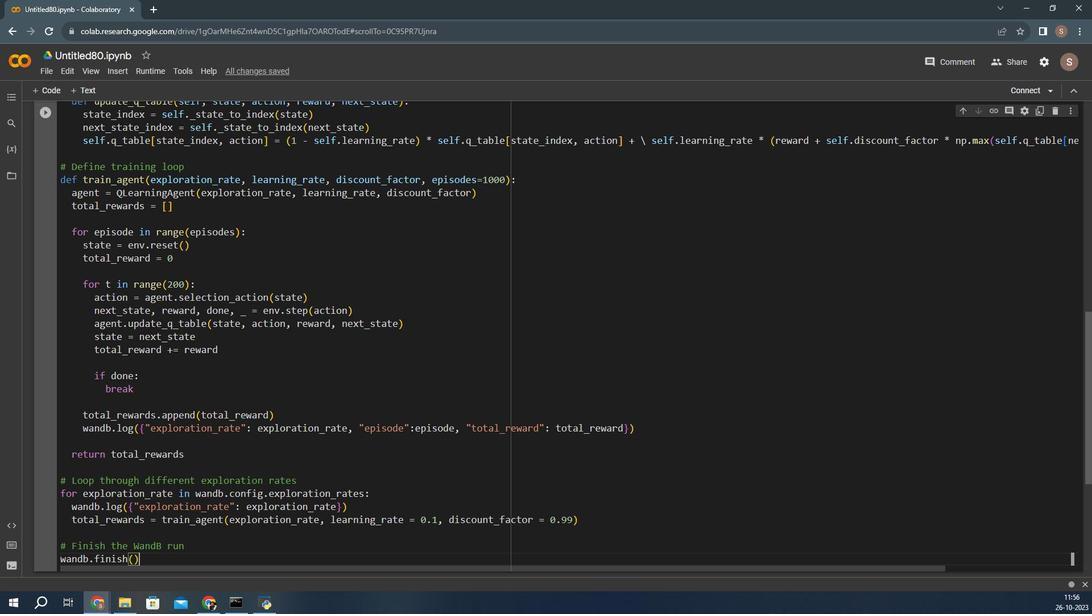 
Action: Mouse moved to (345, 474)
Screenshot: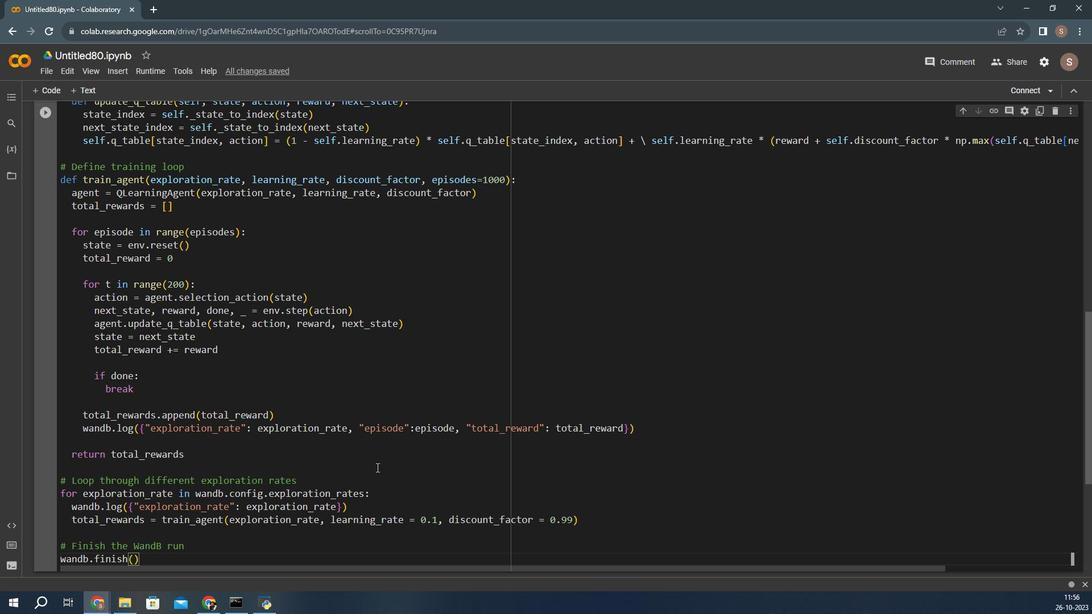 
Action: Mouse scrolled (345, 473) with delta (0, 0)
Screenshot: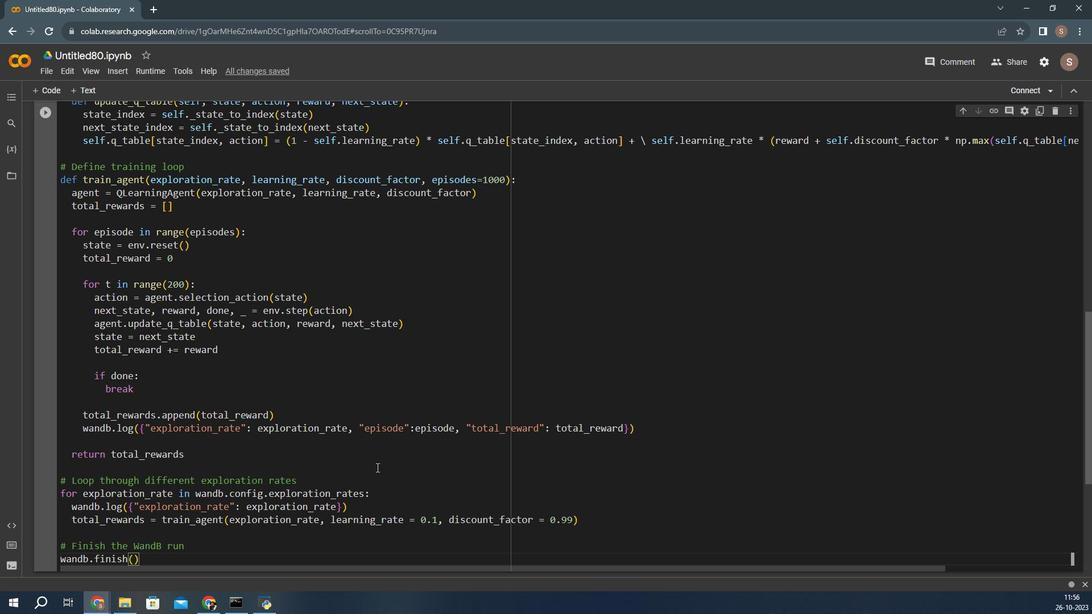 
Action: Mouse scrolled (345, 473) with delta (0, 0)
Screenshot: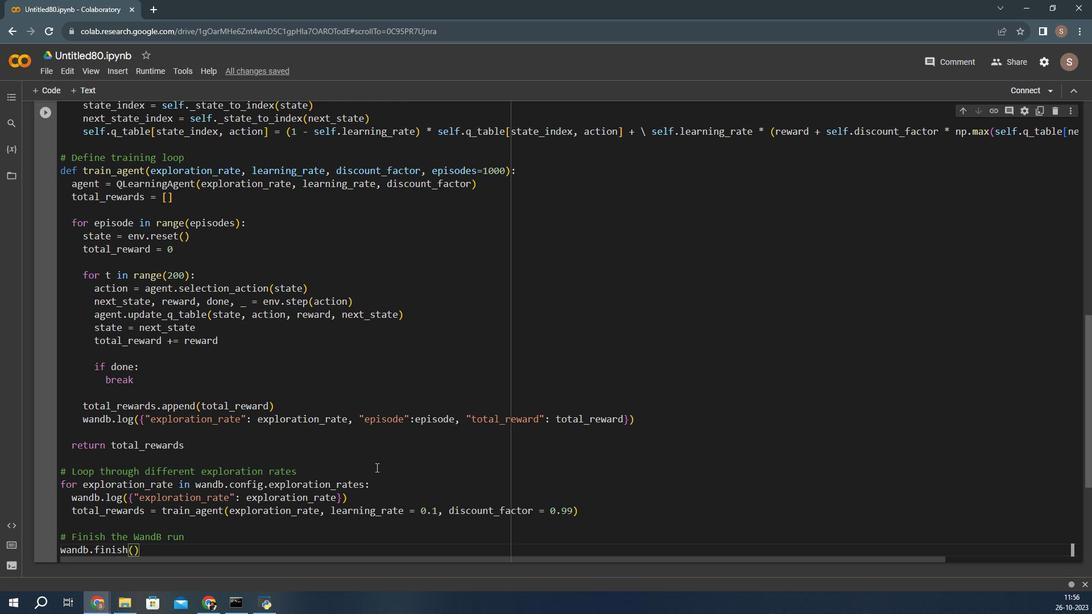 
Action: Mouse moved to (344, 472)
Screenshot: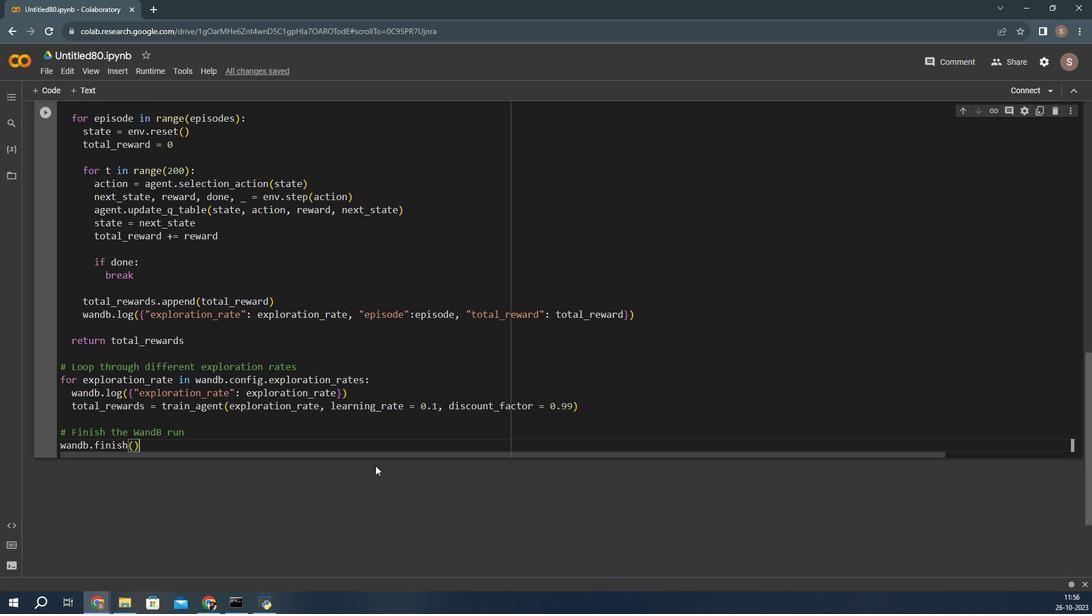 
Action: Mouse scrolled (344, 473) with delta (0, 0)
Screenshot: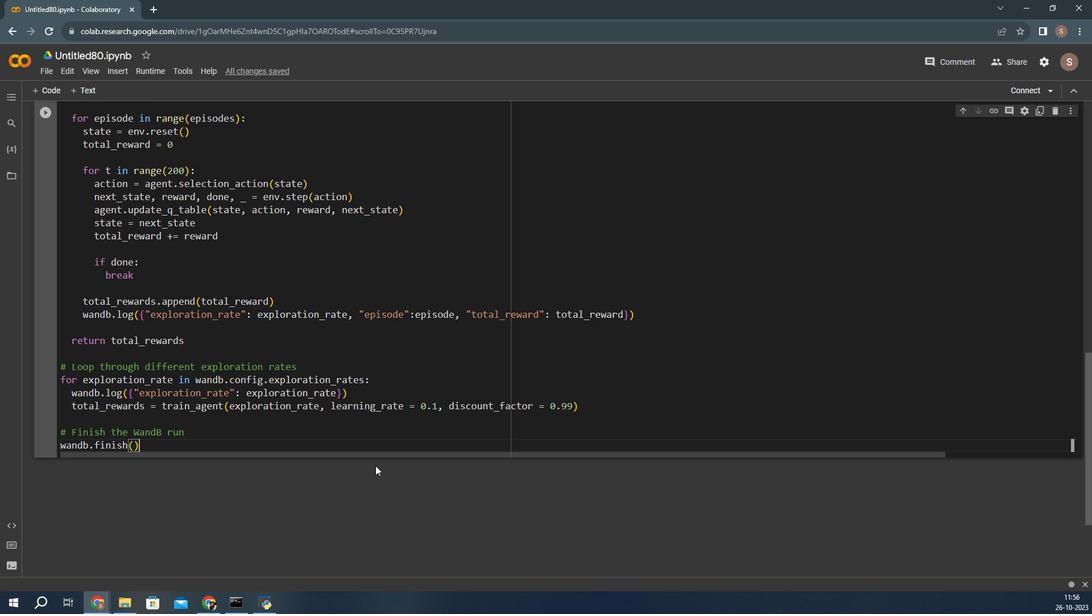 
Action: Mouse scrolled (344, 473) with delta (0, 0)
Screenshot: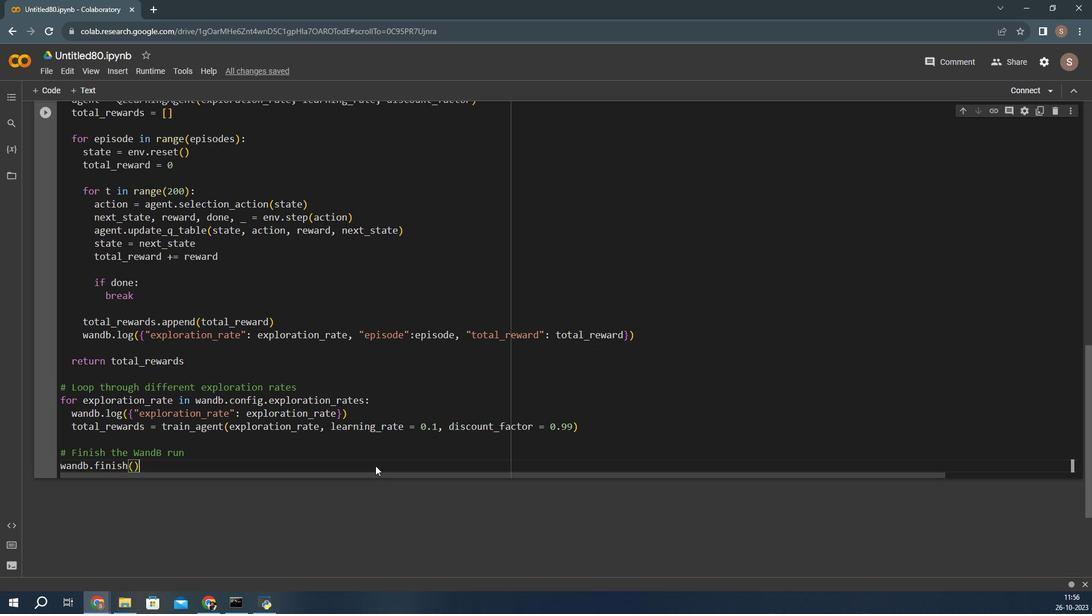 
Action: Mouse scrolled (344, 473) with delta (0, 0)
Screenshot: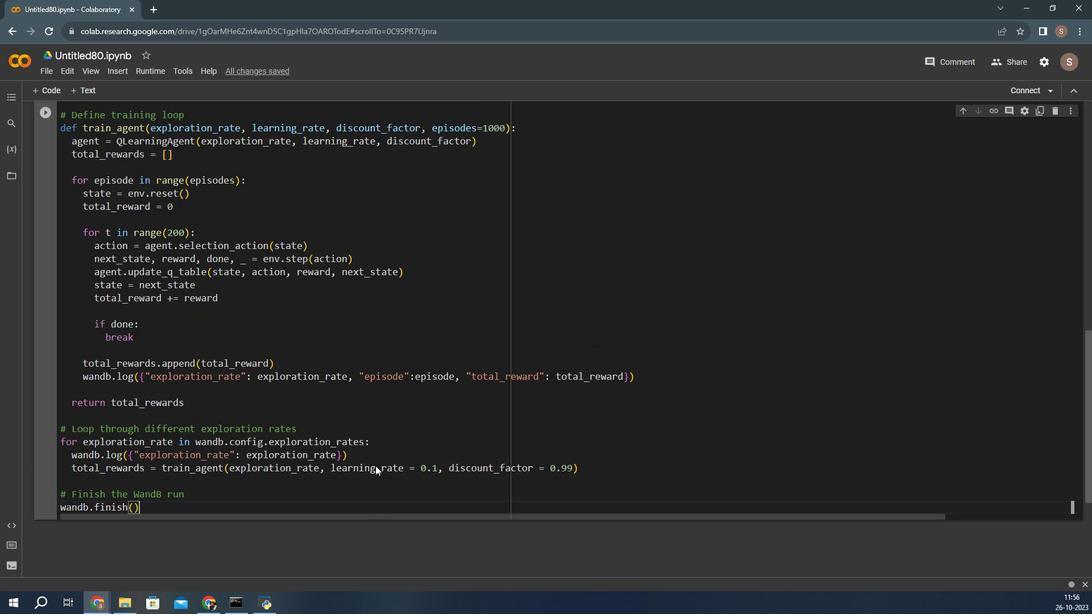 
Action: Mouse scrolled (344, 473) with delta (0, 0)
Screenshot: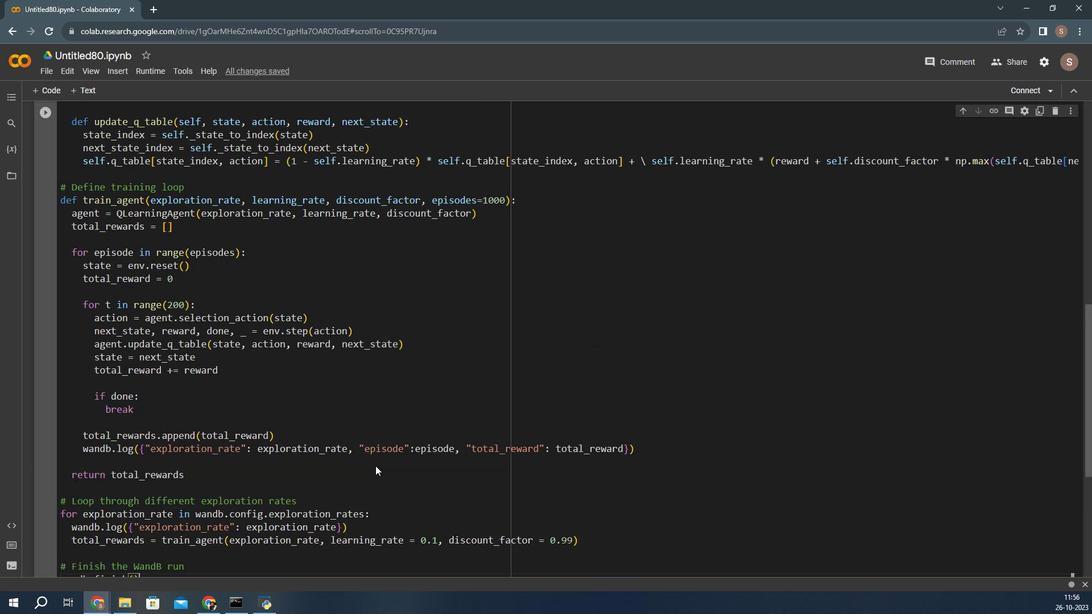 
Action: Mouse scrolled (344, 473) with delta (0, 0)
Screenshot: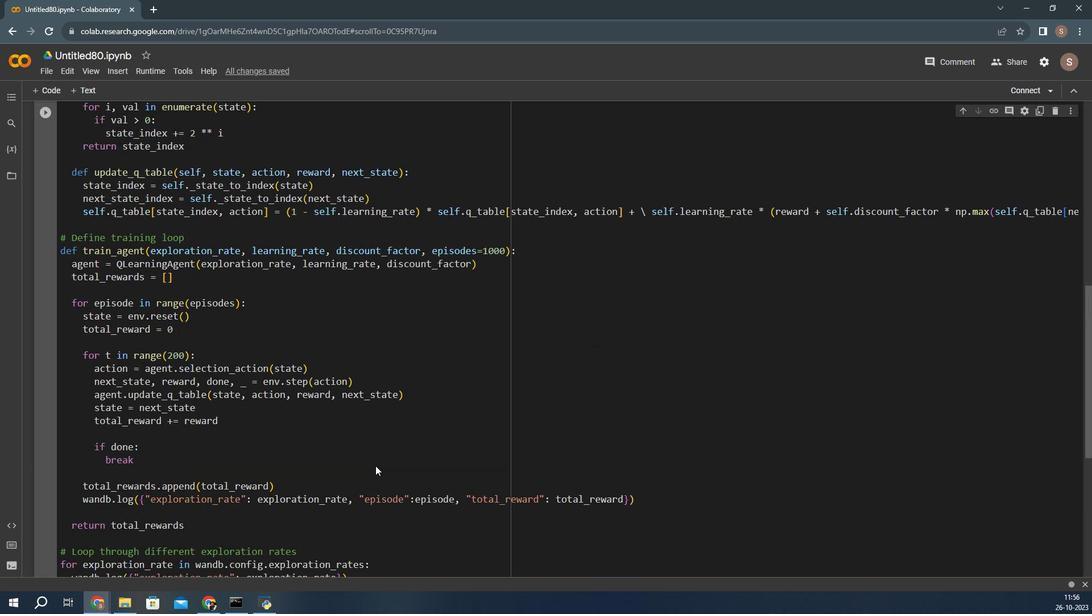 
Action: Mouse scrolled (344, 473) with delta (0, 0)
Screenshot: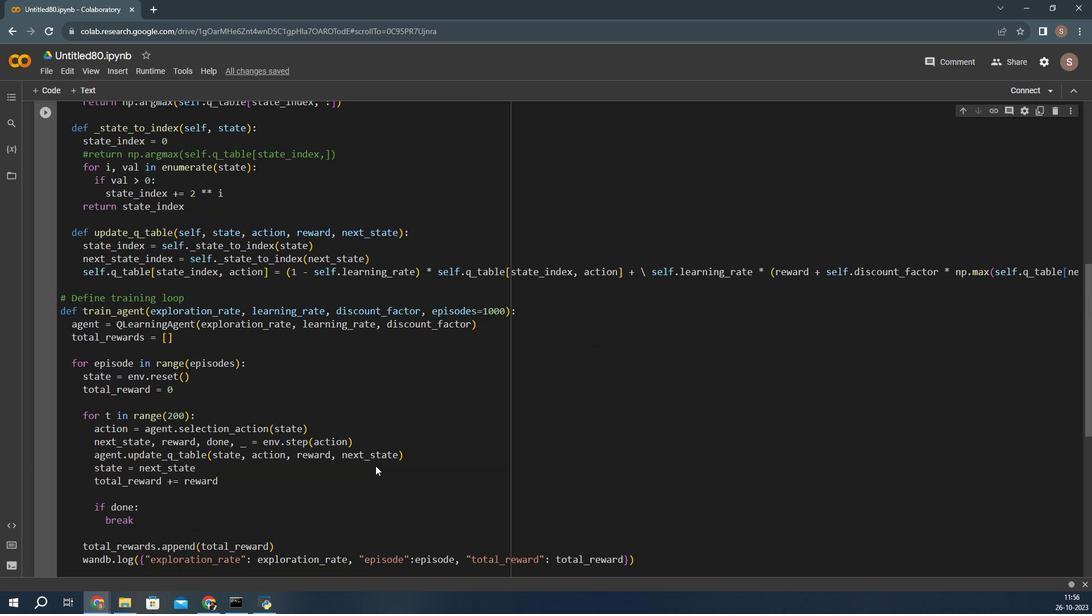 
Action: Mouse scrolled (344, 473) with delta (0, 0)
Screenshot: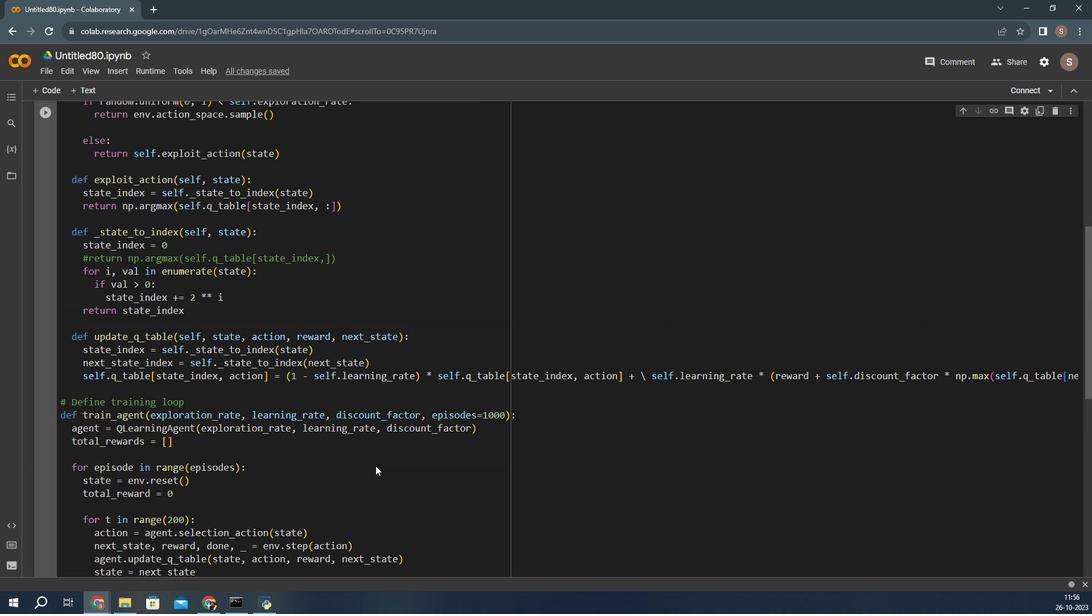 
Action: Mouse scrolled (344, 473) with delta (0, 0)
Screenshot: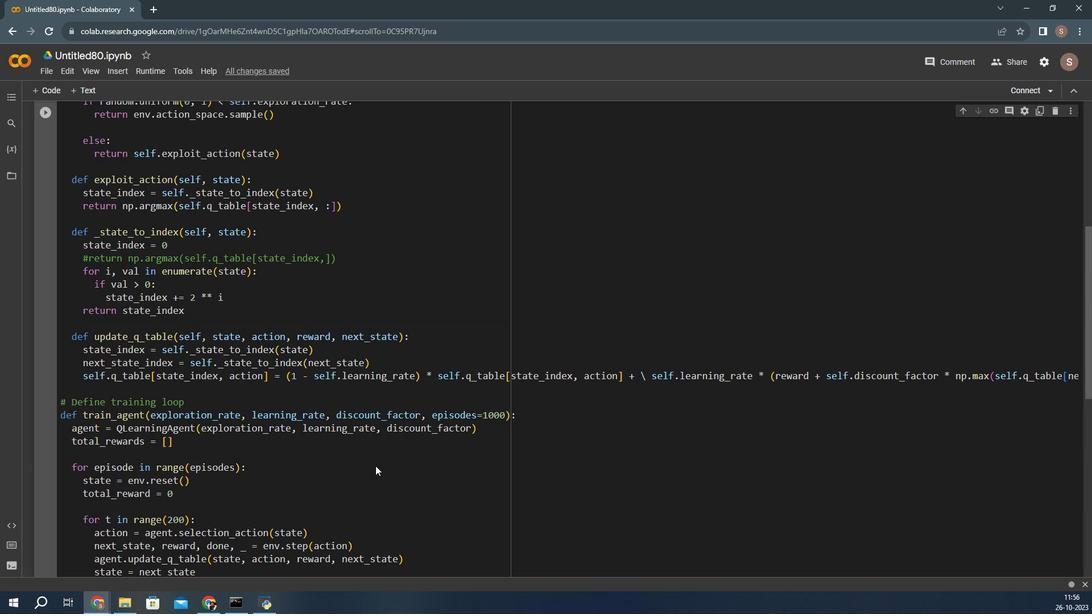 
Action: Mouse moved to (327, 388)
Screenshot: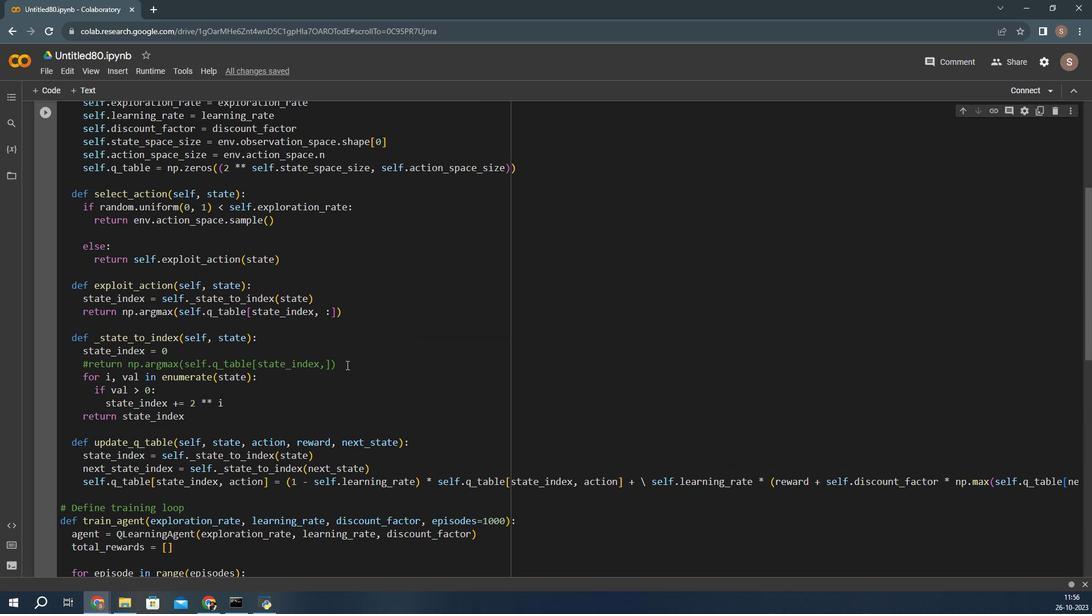 
Action: Mouse pressed left at (327, 388)
Screenshot: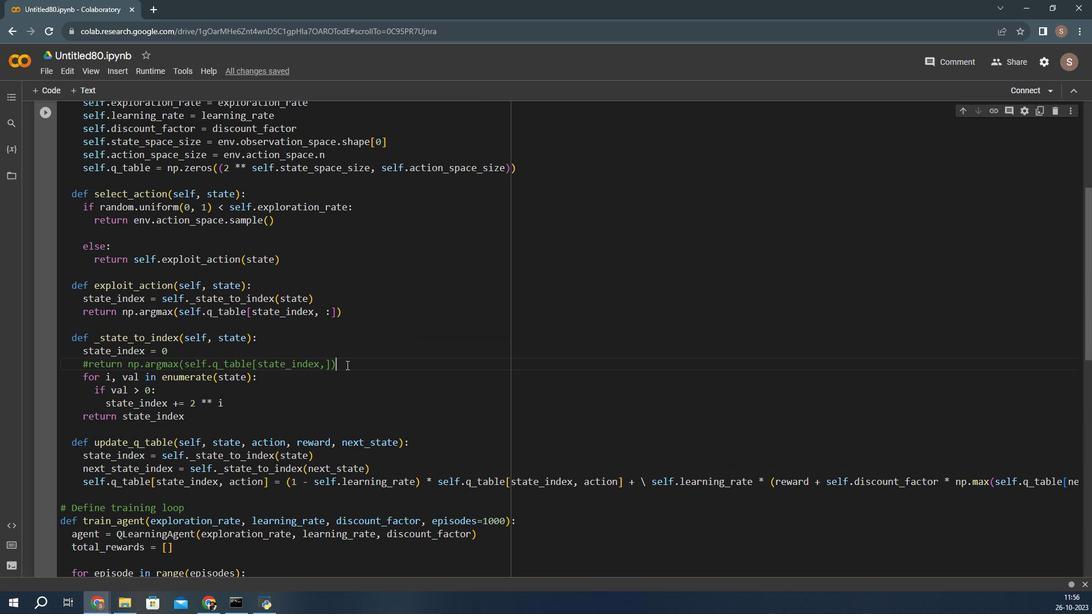 
Action: Key pressed =<Key.backspace>
Screenshot: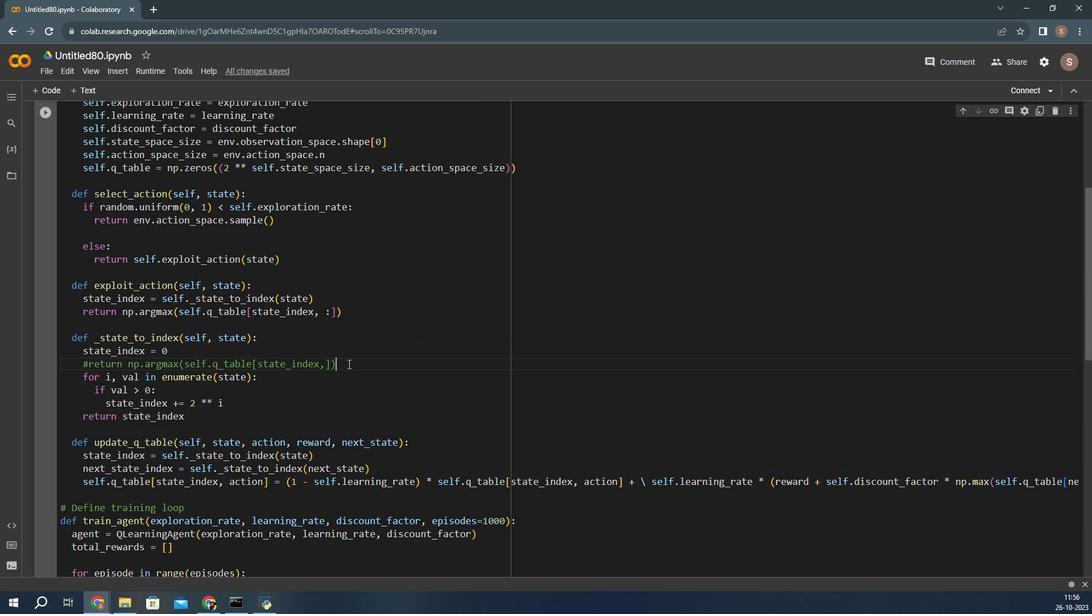 
Action: Mouse moved to (314, 374)
Screenshot: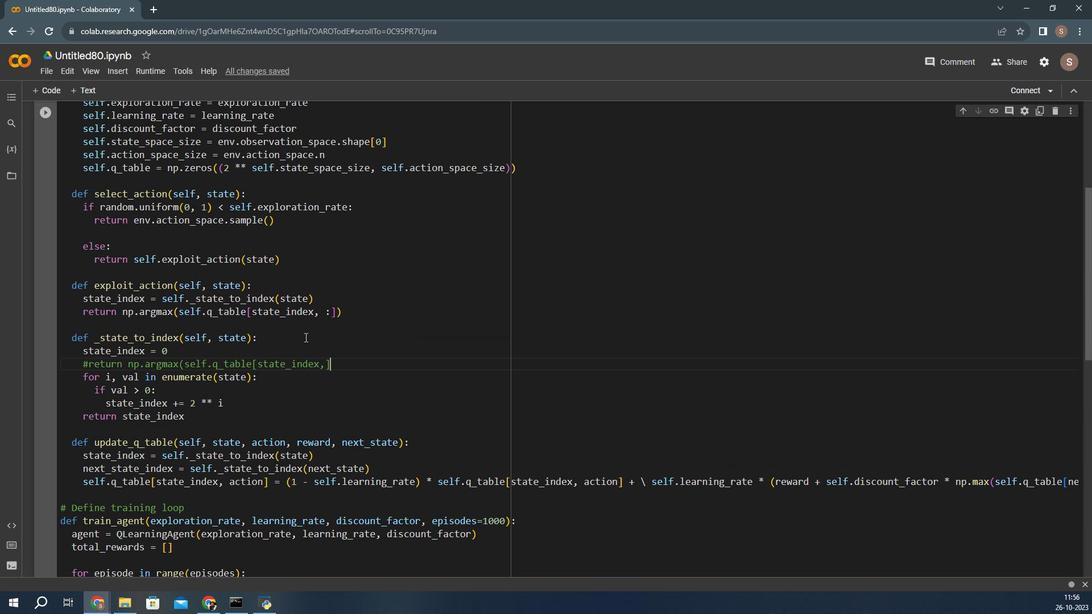 
Action: Key pressed <Key.backspace>
Screenshot: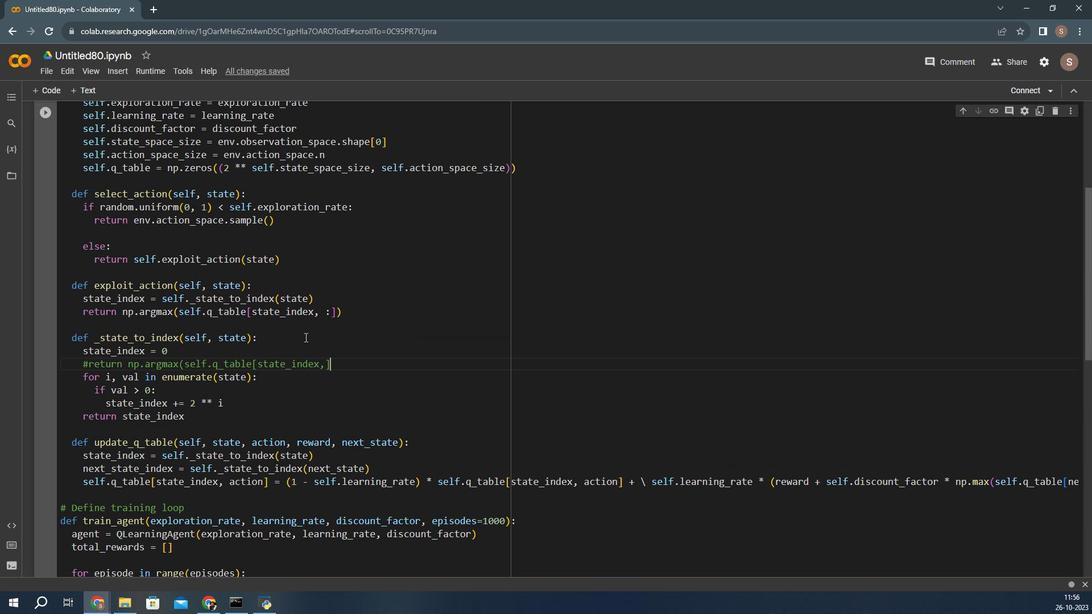 
Action: Mouse moved to (304, 366)
Screenshot: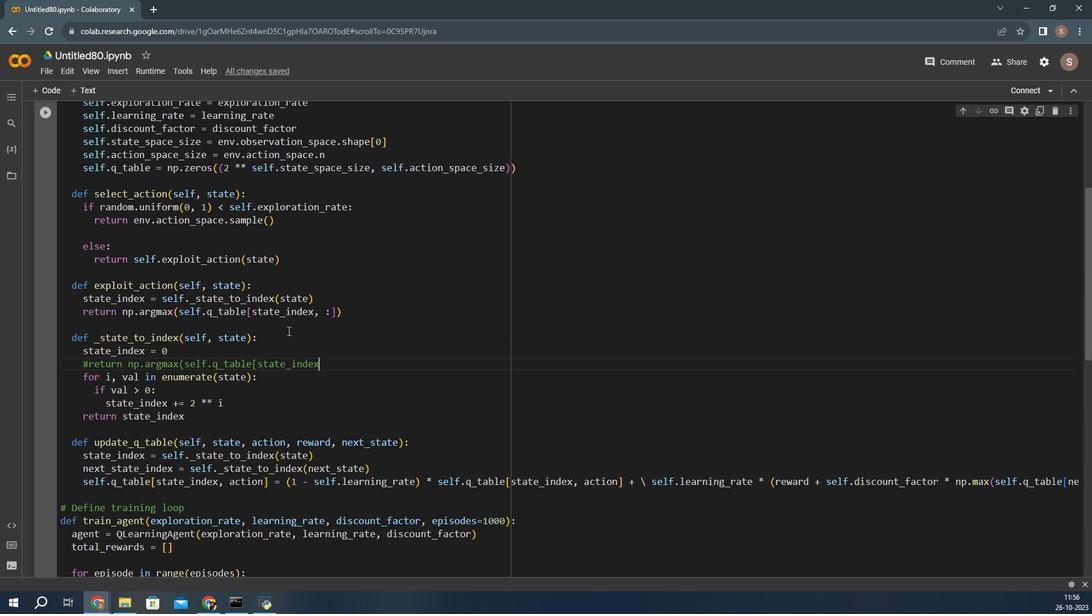 
Action: Key pressed <Key.backspace>
Screenshot: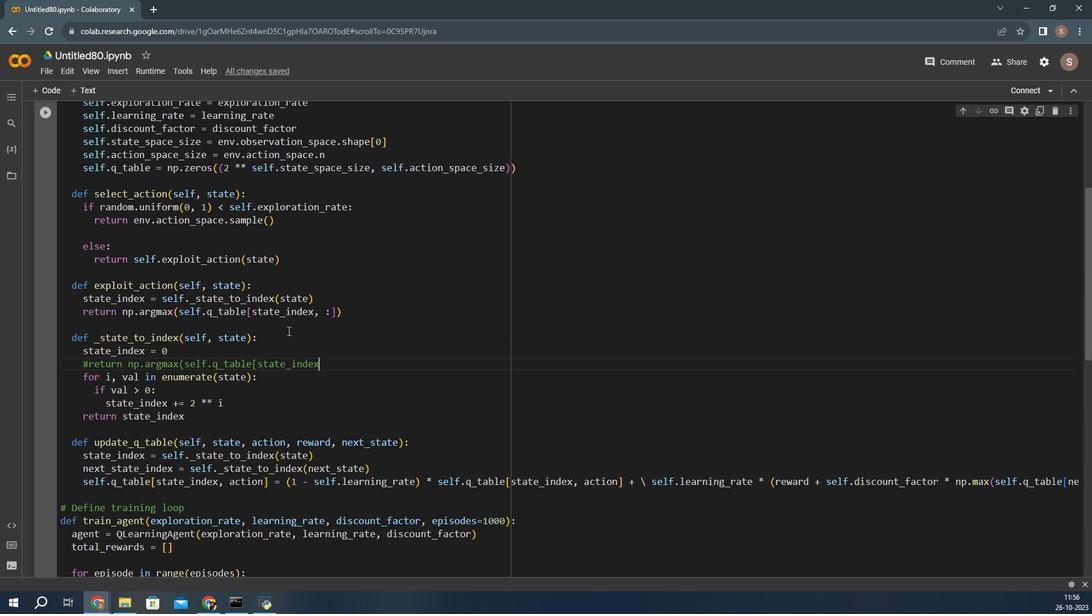 
Action: Mouse moved to (299, 362)
Screenshot: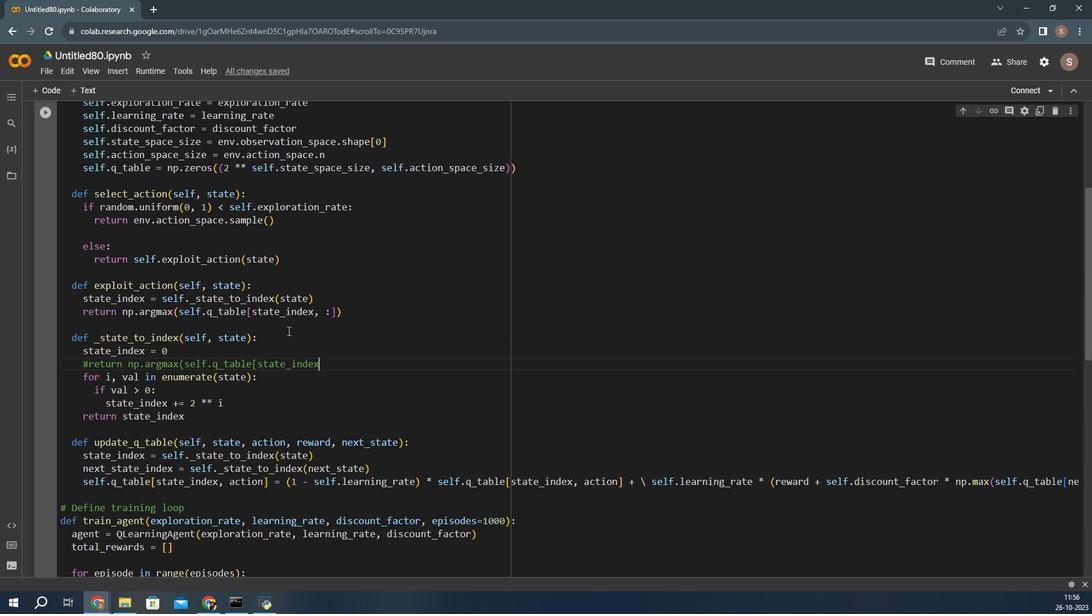 
Action: Key pressed <Key.backspace>
Screenshot: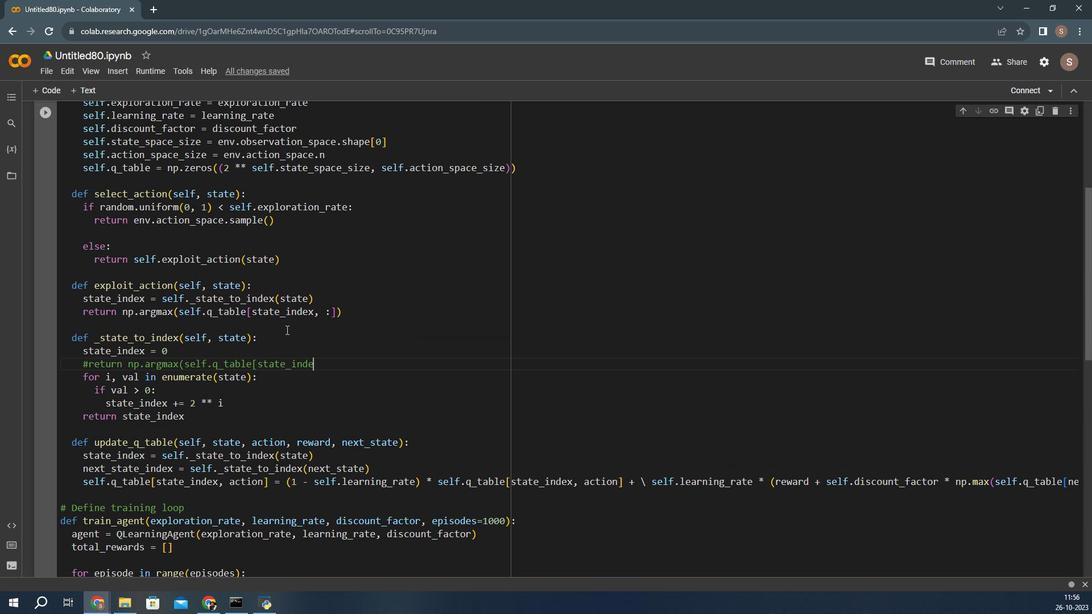 
Action: Mouse moved to (294, 360)
Screenshot: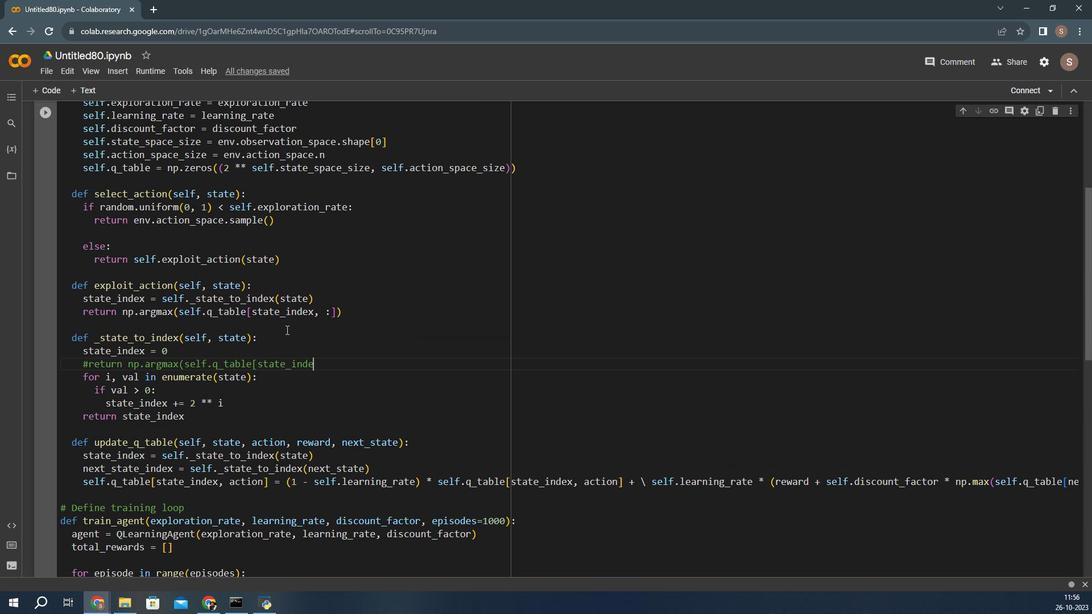 
Action: Key pressed <Key.backspace>
Screenshot: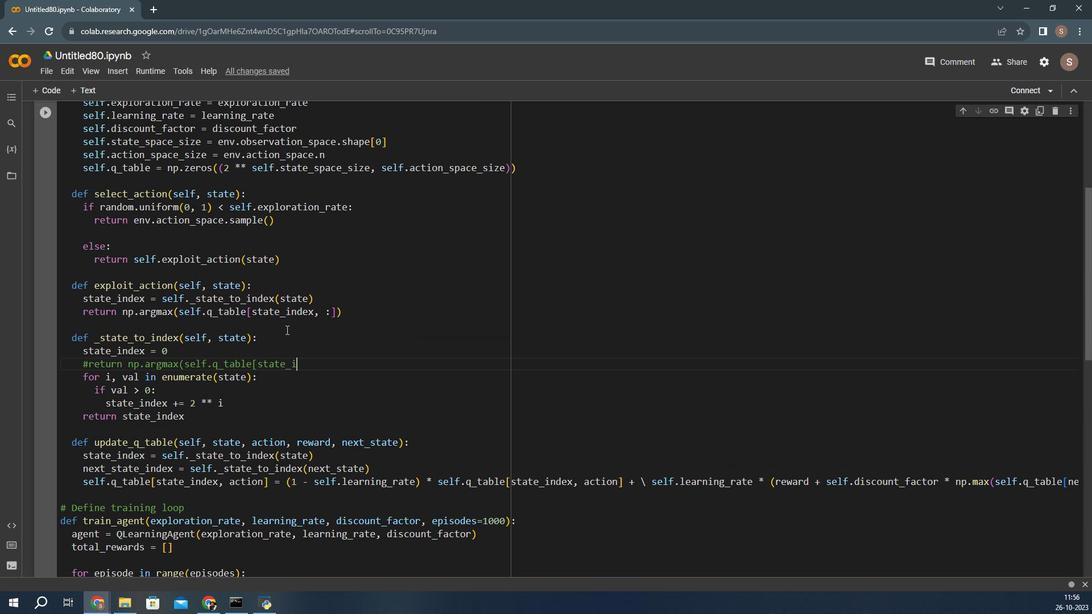 
Action: Mouse moved to (291, 359)
Screenshot: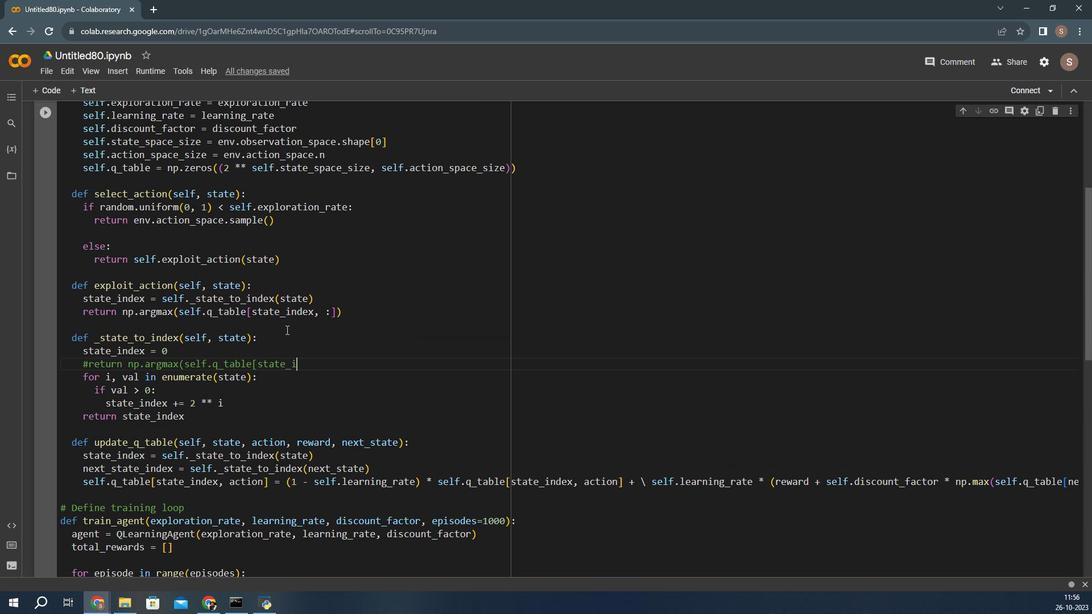 
Action: Key pressed <Key.backspace><Key.backspace><Key.backspace><Key.backspace>
Screenshot: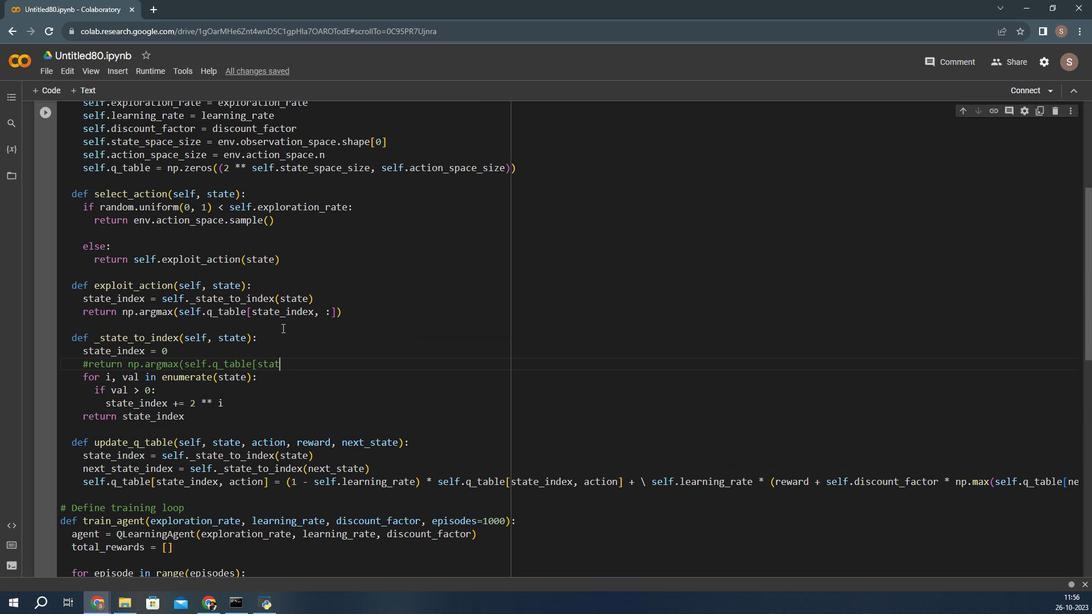 
Action: Mouse moved to (290, 358)
Screenshot: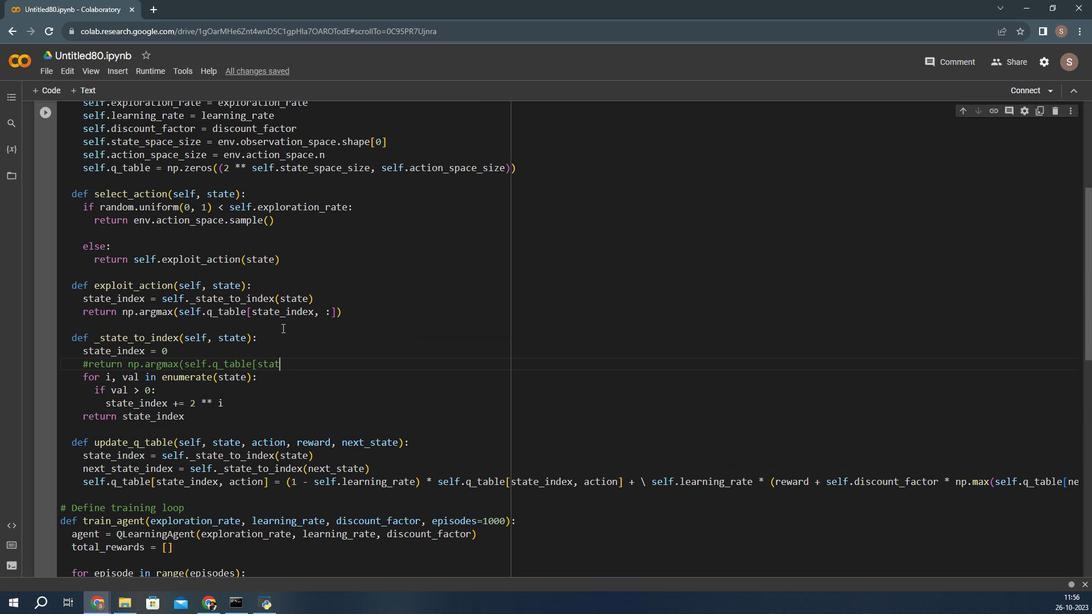
Action: Key pressed <Key.backspace>
Screenshot: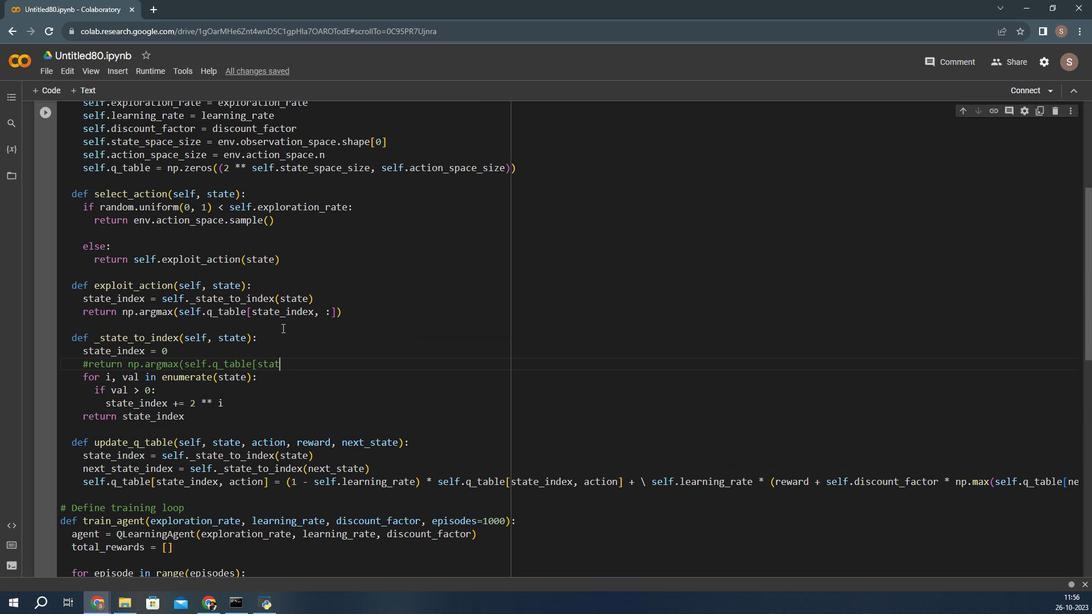 
Action: Mouse moved to (289, 357)
Screenshot: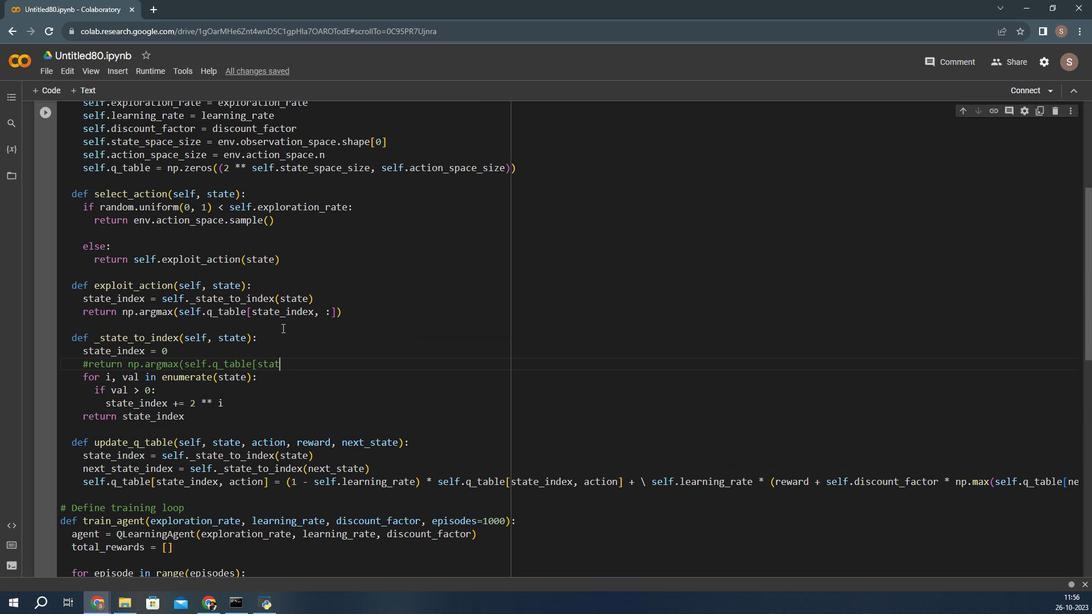 
Action: Key pressed <Key.backspace><Key.backspace><Key.backspace><Key.backspace>
Screenshot: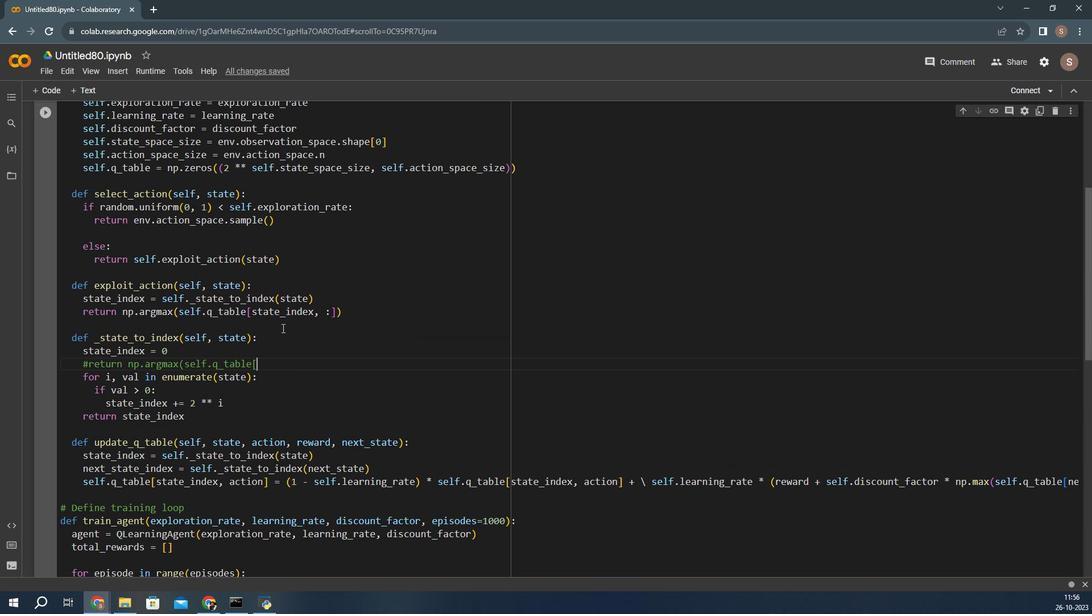 
Action: Mouse moved to (289, 357)
Screenshot: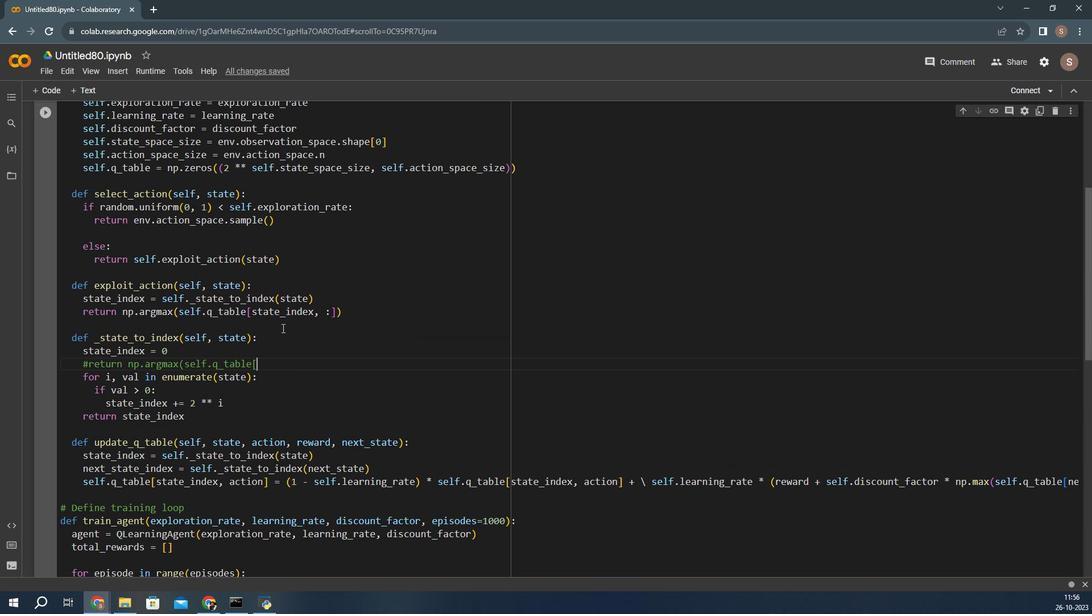 
Action: Key pressed <Key.backspace><Key.backspace><Key.backspace><Key.backspace><Key.backspace><Key.backspace>
Screenshot: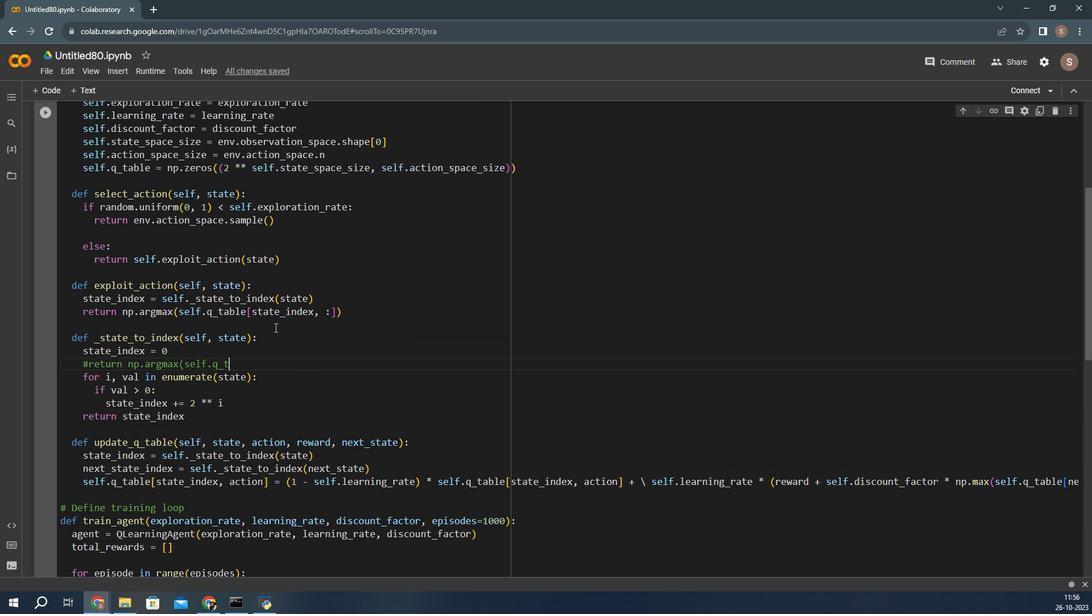 
Action: Mouse moved to (289, 357)
Screenshot: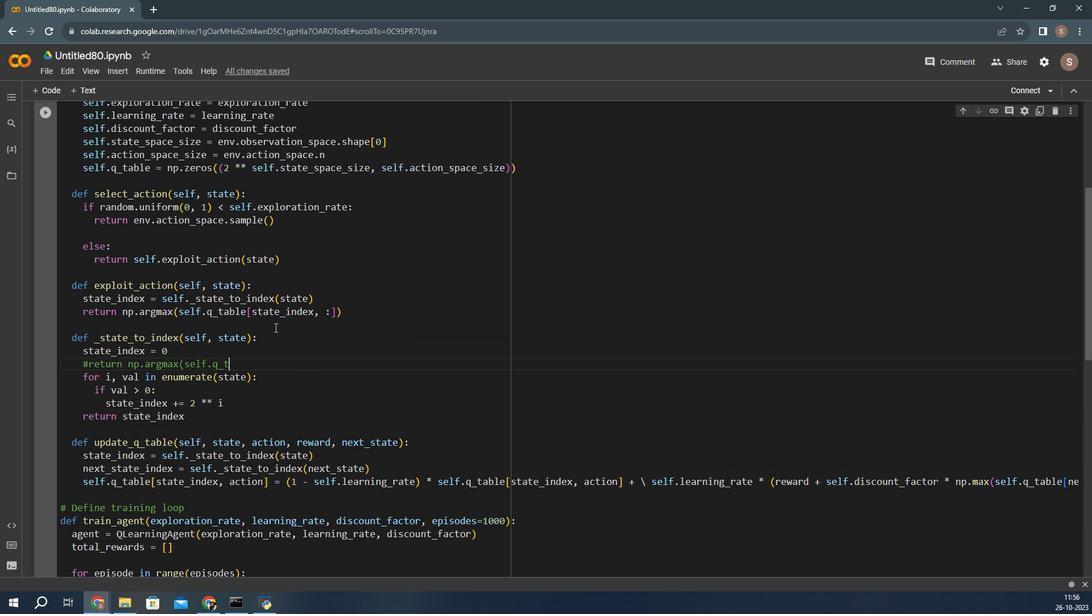 
Action: Key pressed <Key.backspace>
Screenshot: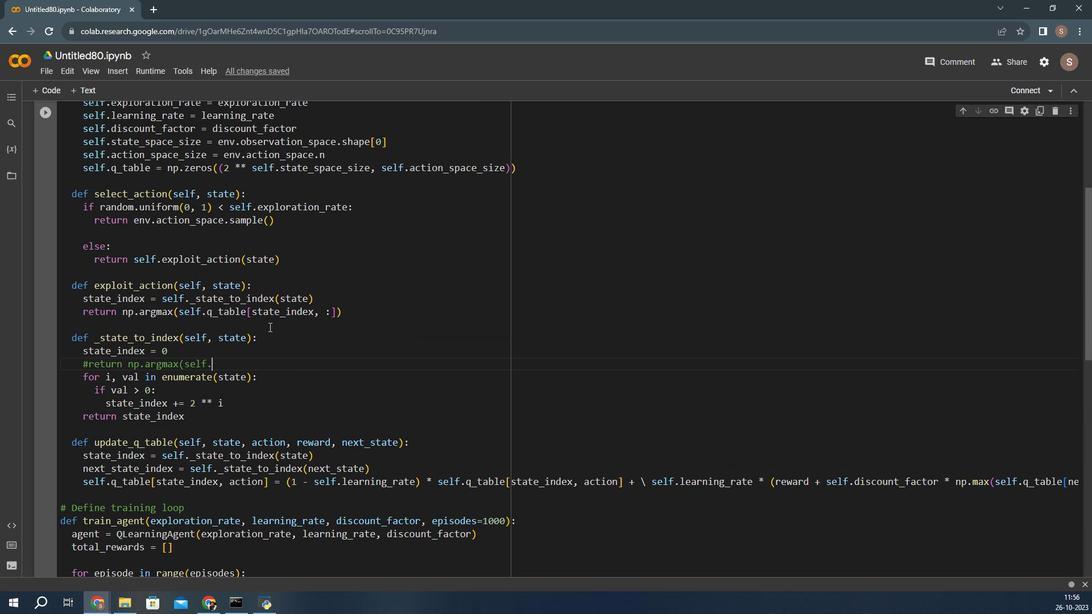 
Action: Mouse moved to (288, 357)
Screenshot: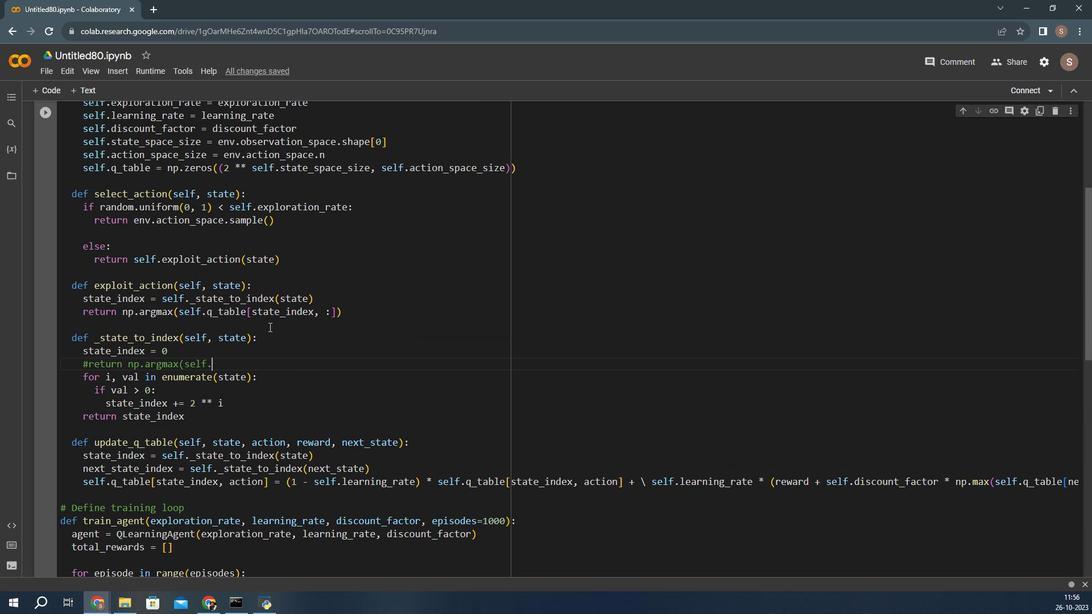 
Action: Key pressed <Key.backspace>
Screenshot: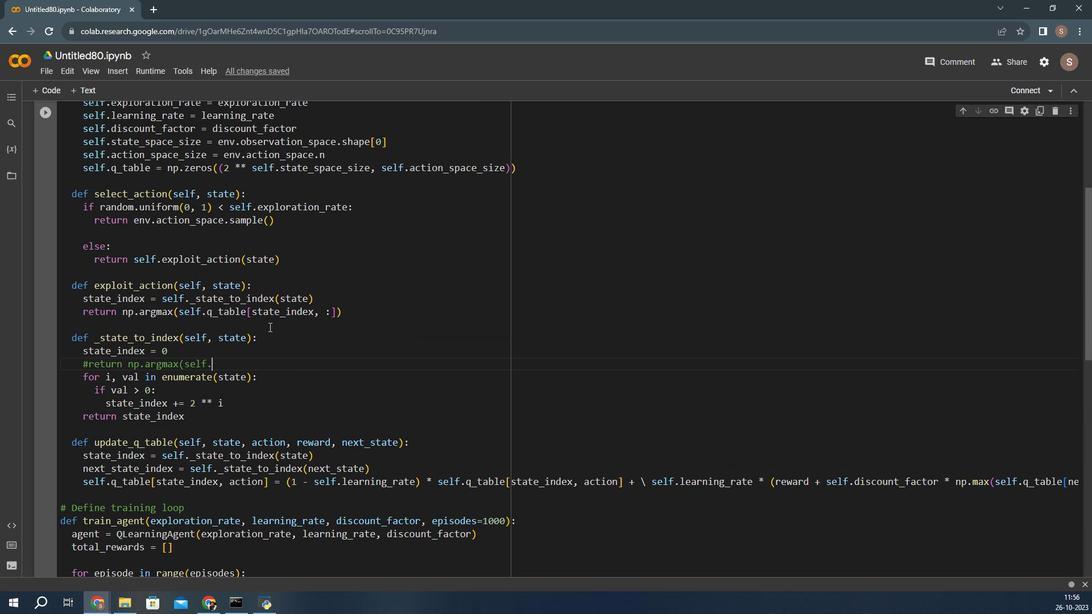 
Action: Mouse moved to (284, 357)
Screenshot: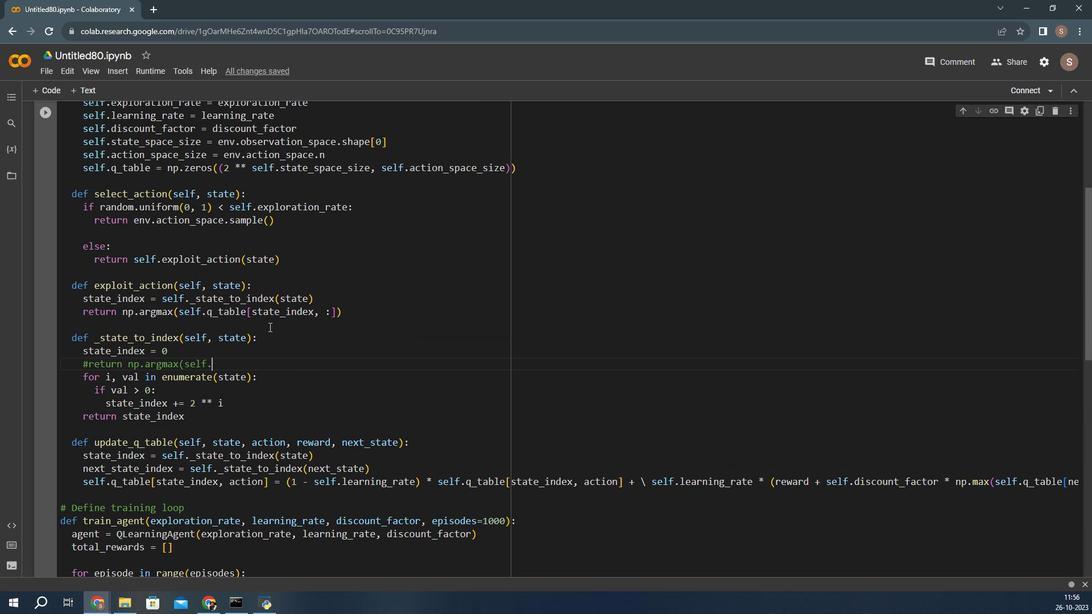 
Action: Key pressed <Key.backspace>
Screenshot: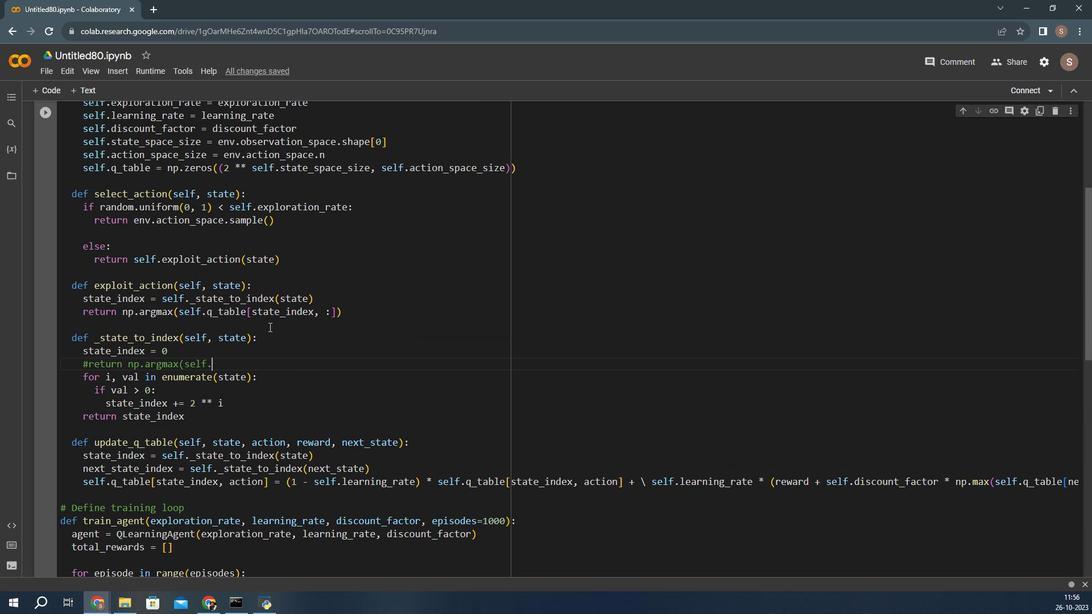 
Action: Mouse moved to (281, 356)
Screenshot: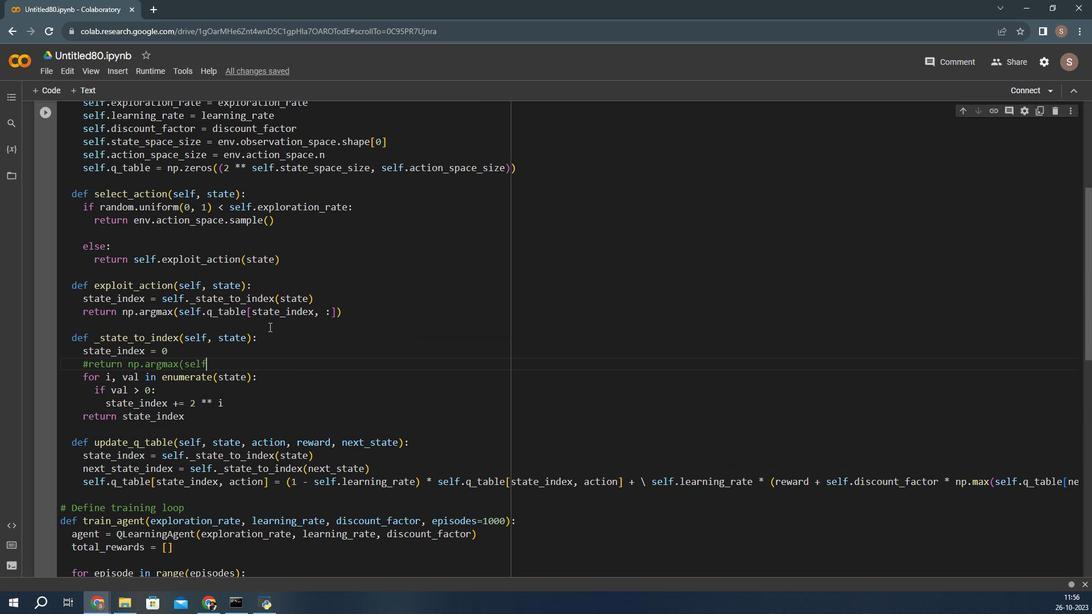 
Action: Key pressed <Key.backspace><Key.backspace><Key.backspace><Key.backspace><Key.backspace><Key.backspace><Key.backspace><Key.backspace><Key.backspace><Key.backspace><Key.backspace><Key.backspace><Key.backspace><Key.backspace>
Screenshot: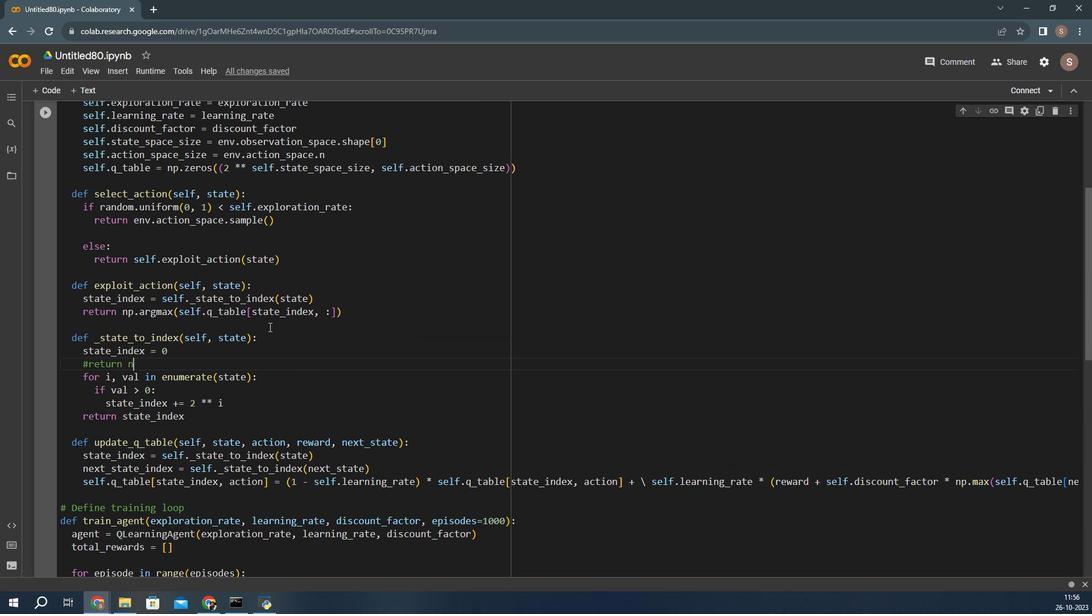 
Action: Mouse moved to (279, 356)
Screenshot: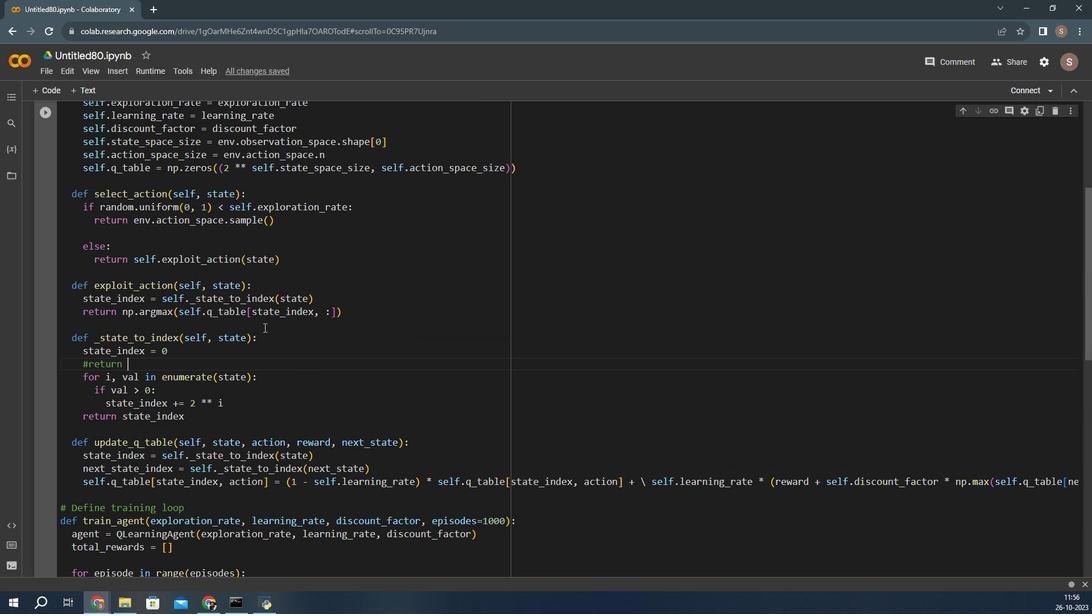
Action: Key pressed <Key.backspace>
Screenshot: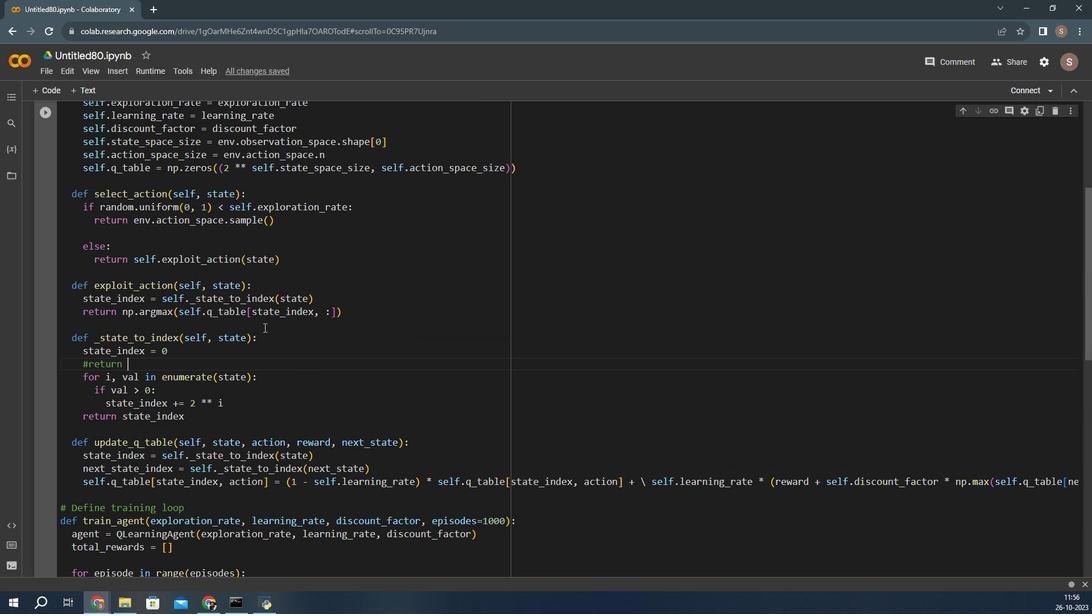 
Action: Mouse moved to (271, 360)
Screenshot: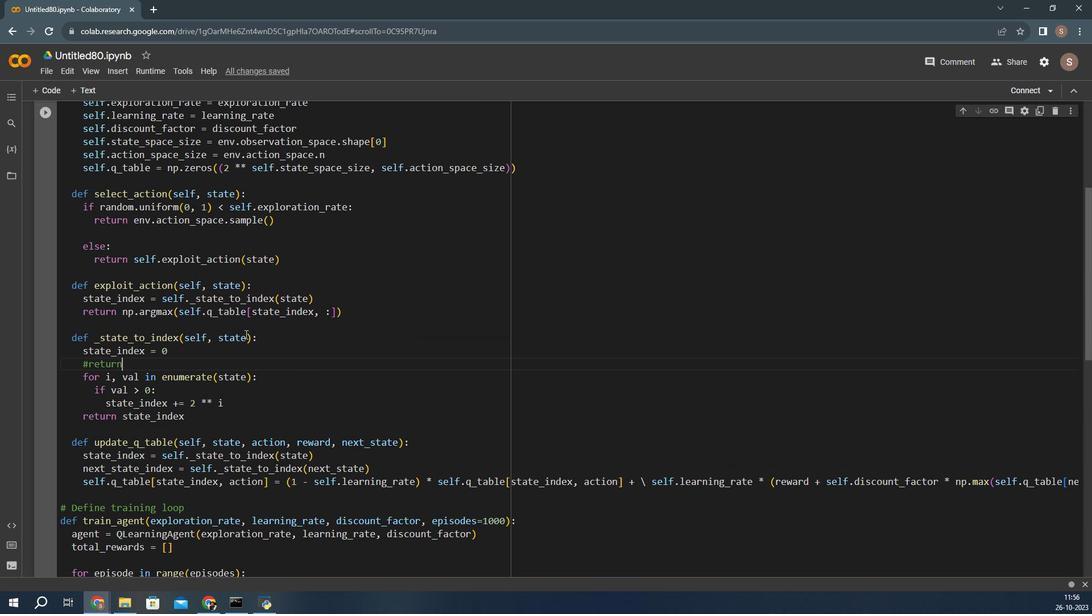 
Action: Key pressed <Key.backspace>
Screenshot: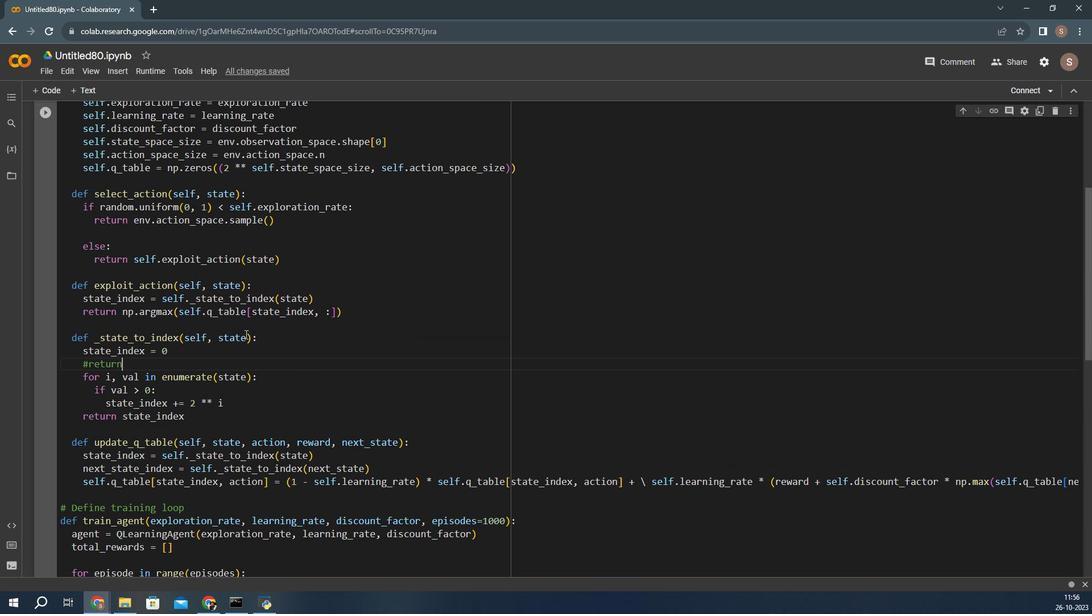 
Action: Mouse moved to (265, 364)
Screenshot: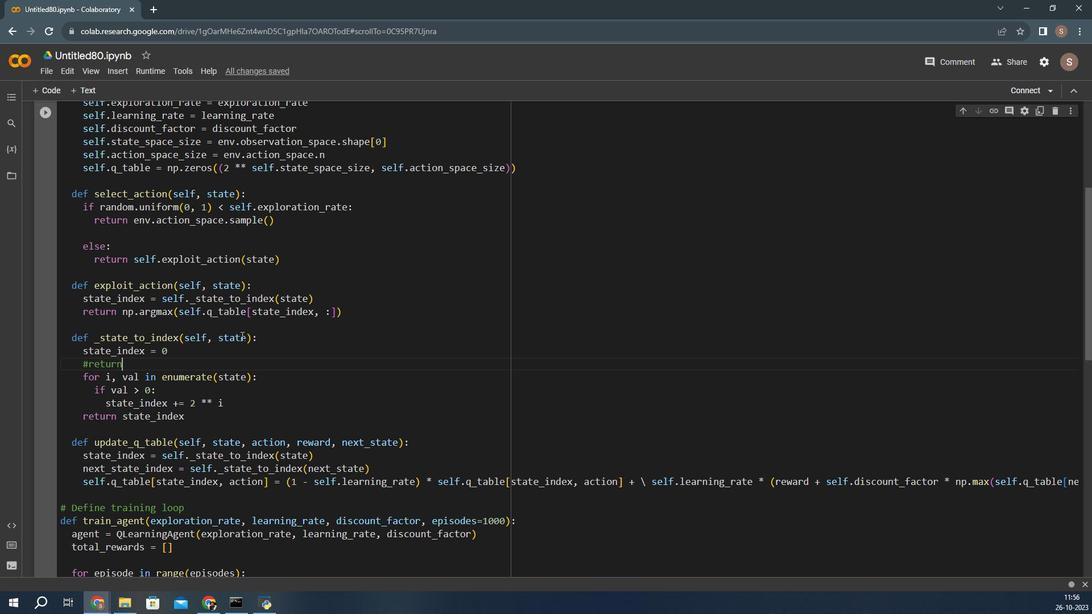 
Action: Key pressed <Key.backspace><Key.backspace><Key.backspace><Key.backspace><Key.backspace><Key.backspace><Key.backspace><Key.backspace><Key.backspace>
Screenshot: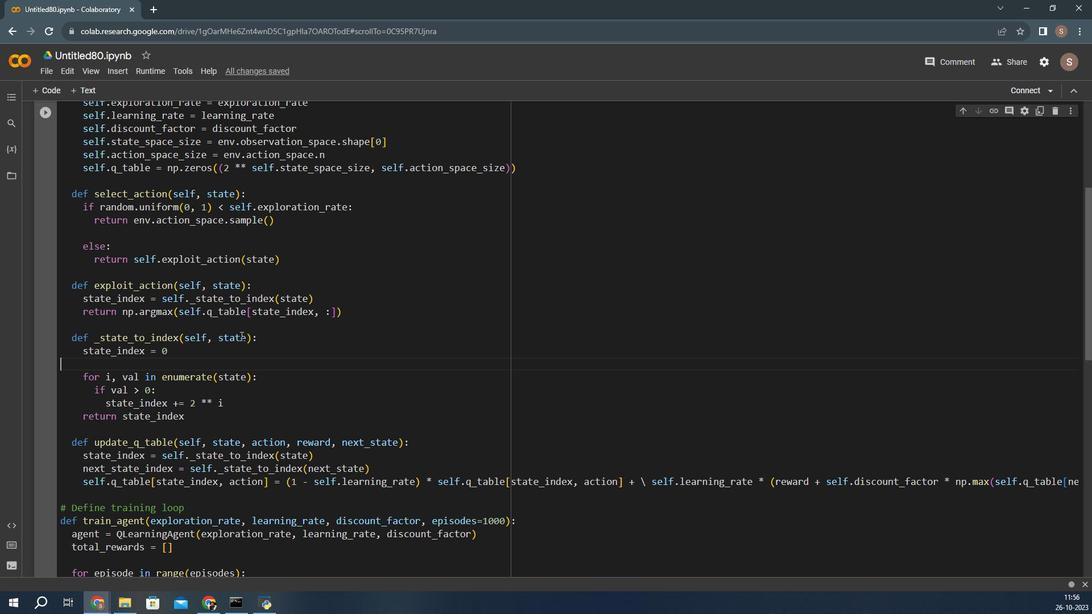 
Action: Mouse moved to (333, 329)
Screenshot: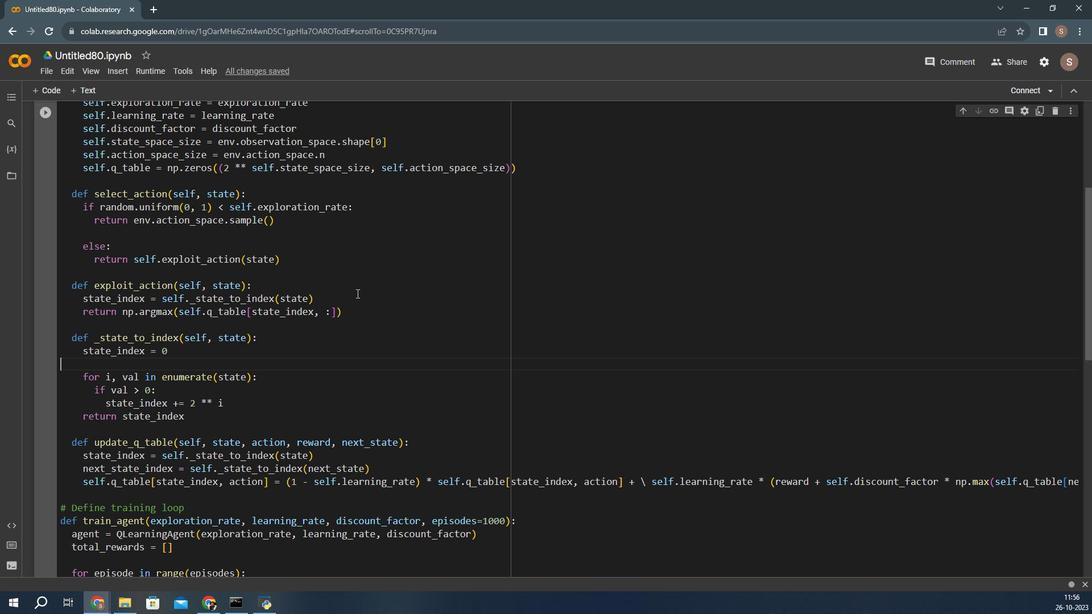 
Action: Key pressed <Key.backspace>
Screenshot: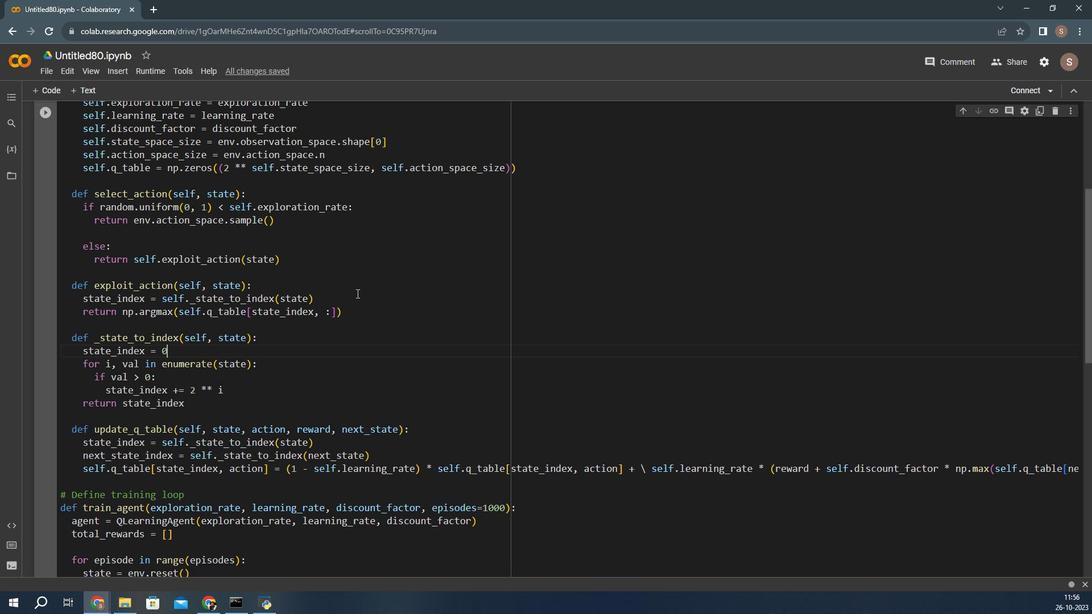
Action: Mouse moved to (330, 328)
Screenshot: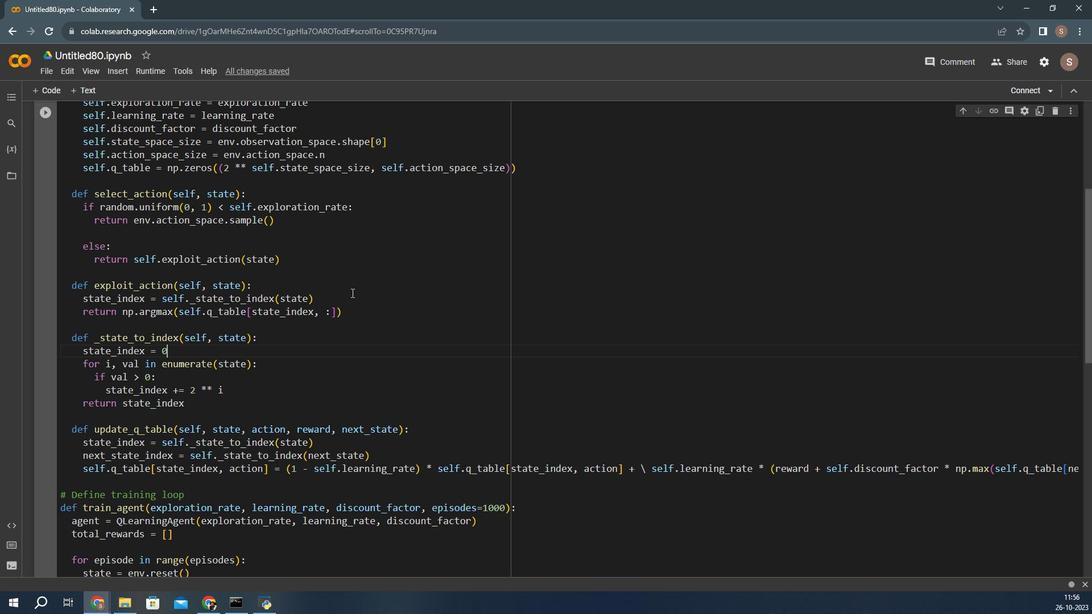 
Action: Mouse scrolled (330, 328) with delta (0, 0)
Screenshot: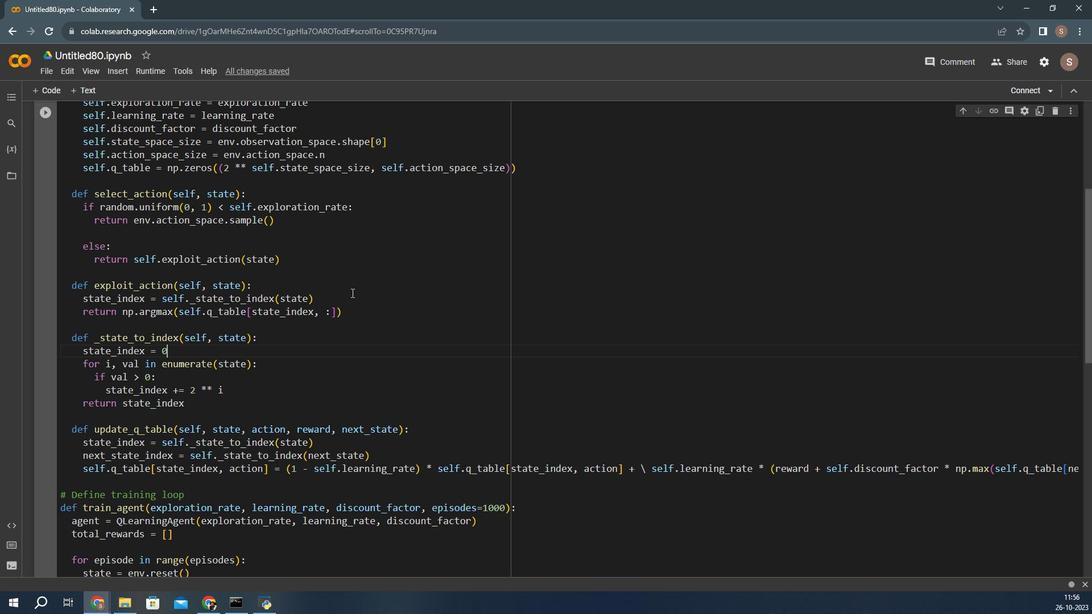 
Action: Mouse scrolled (330, 328) with delta (0, 0)
Screenshot: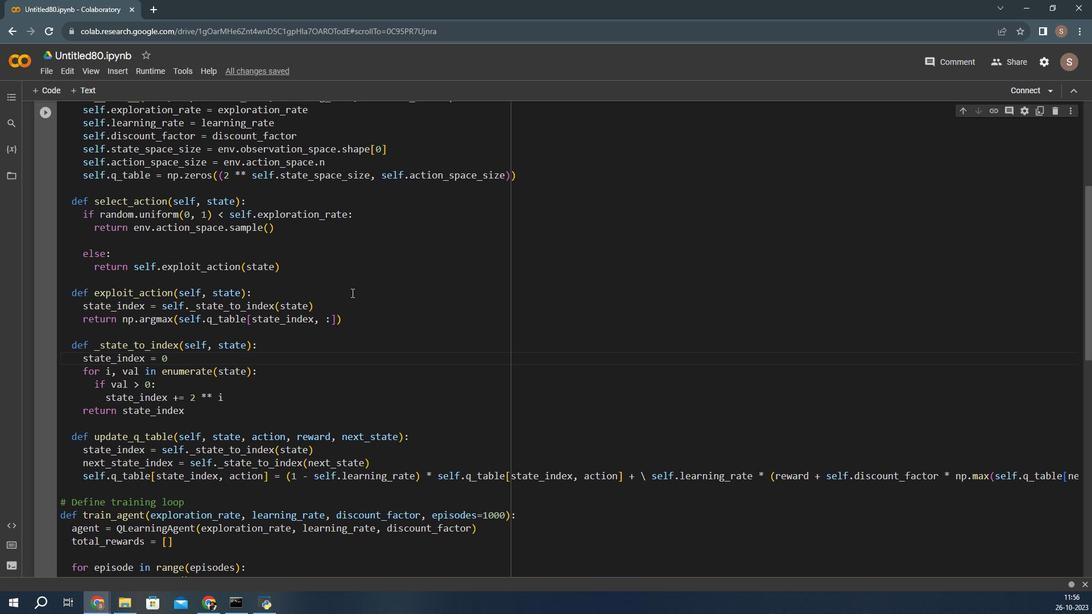 
Action: Mouse scrolled (330, 328) with delta (0, 0)
Screenshot: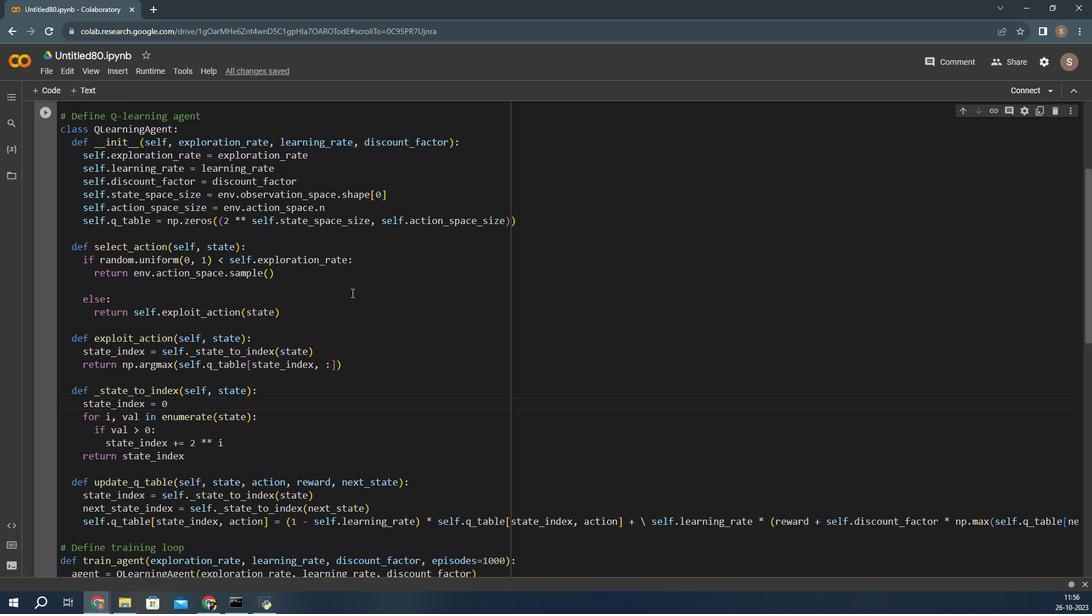 
Action: Mouse scrolled (330, 328) with delta (0, 0)
Screenshot: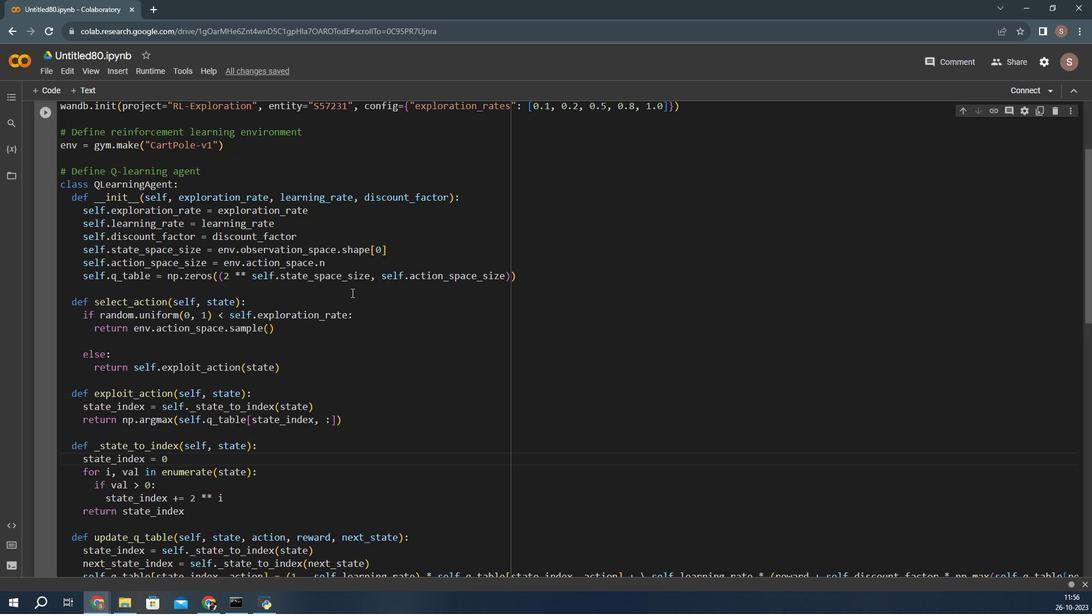 
Action: Mouse scrolled (330, 328) with delta (0, 0)
Screenshot: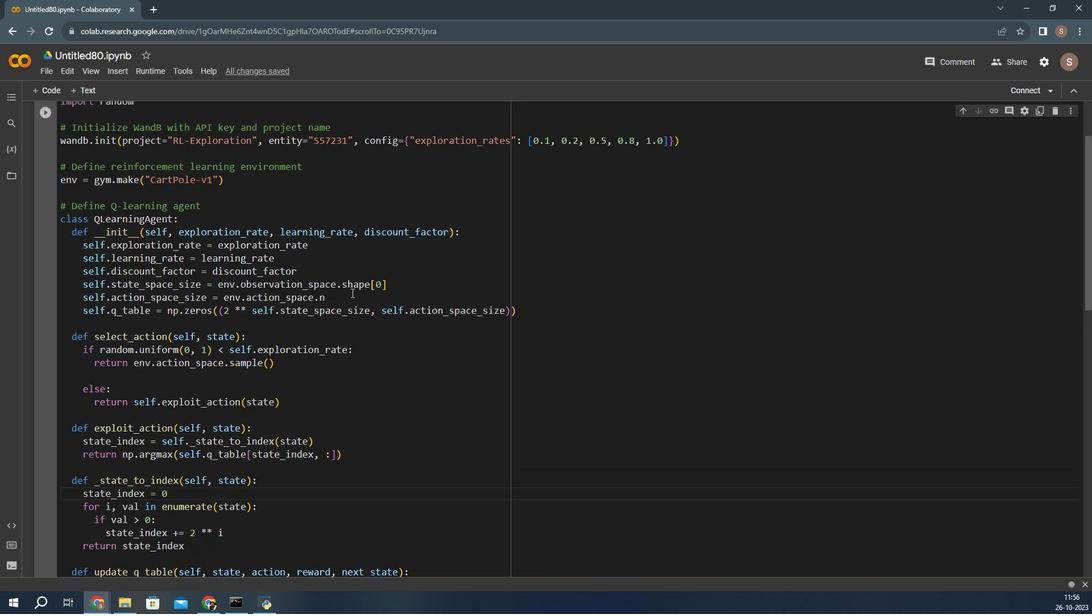 
Action: Mouse scrolled (330, 328) with delta (0, 0)
Screenshot: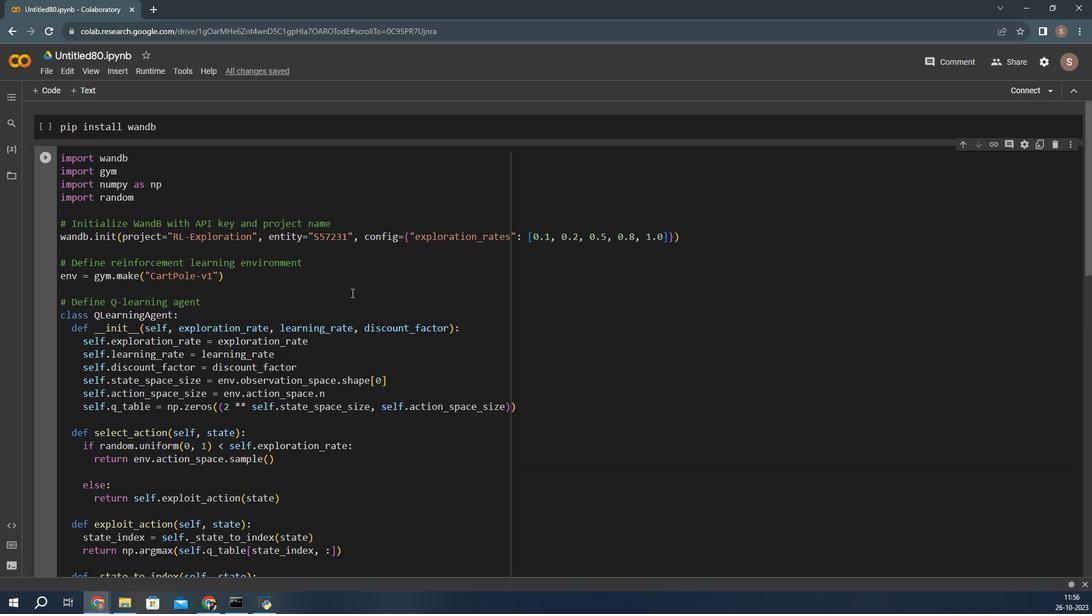 
Action: Mouse scrolled (330, 328) with delta (0, 0)
Screenshot: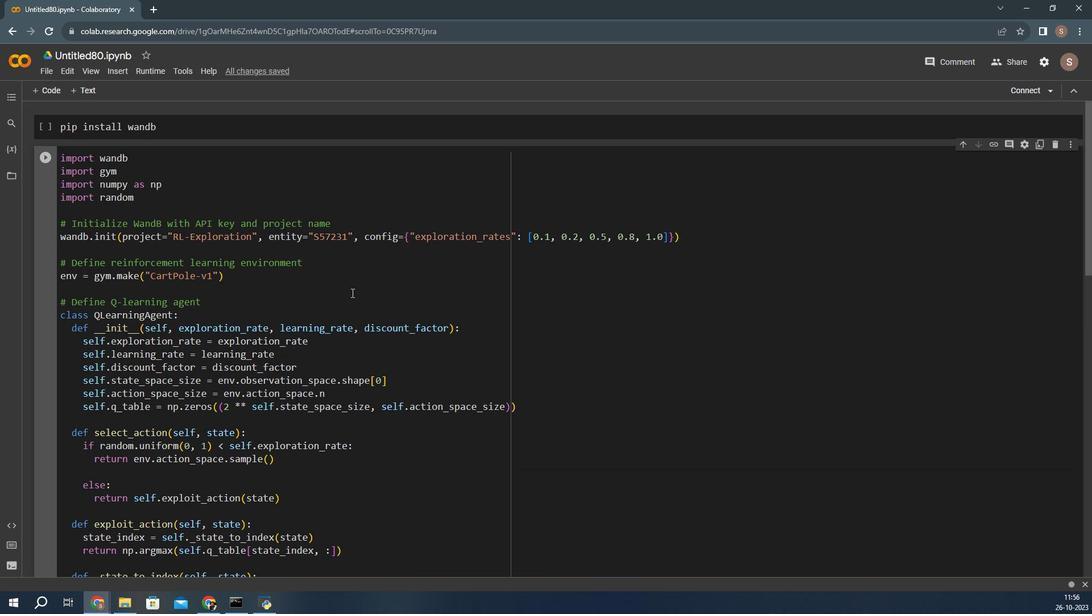 
Action: Mouse scrolled (330, 328) with delta (0, 0)
Screenshot: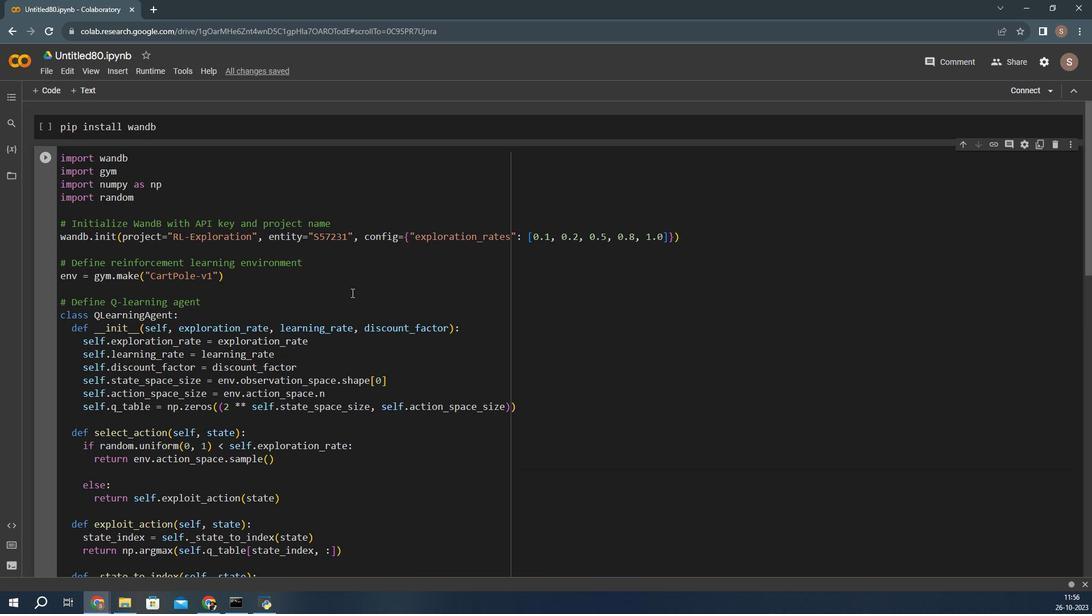 
Action: Mouse scrolled (330, 328) with delta (0, 0)
Screenshot: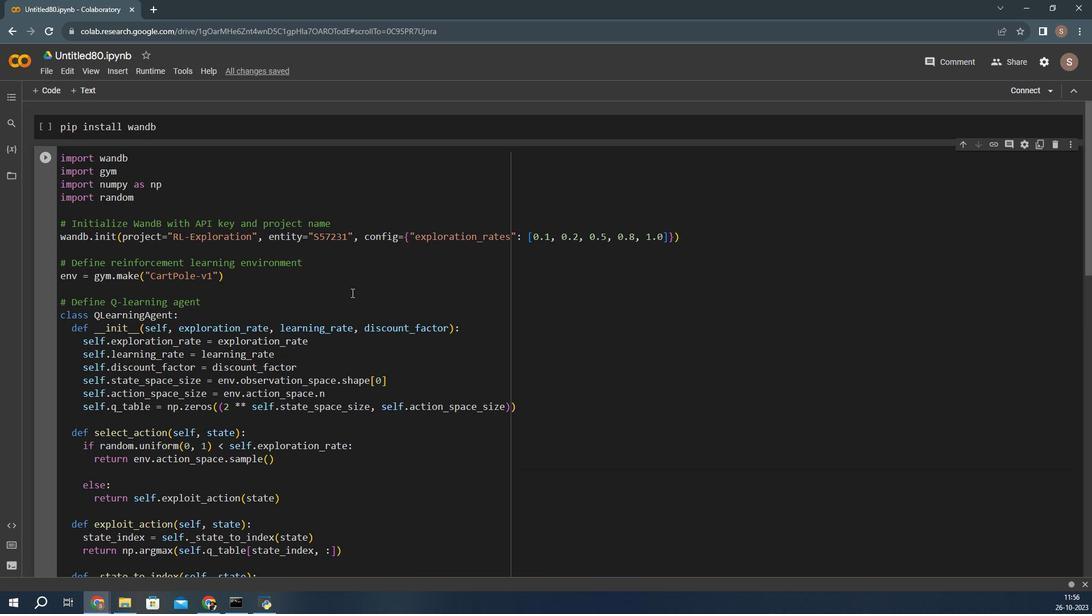 
Action: Mouse moved to (218, 190)
Screenshot: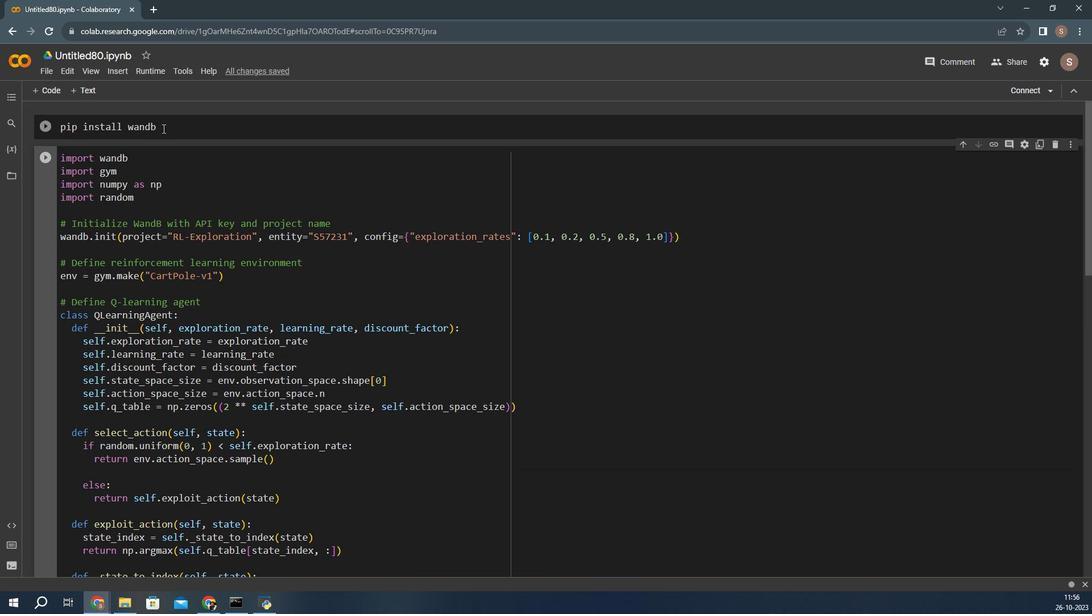 
Action: Mouse pressed left at (218, 190)
Screenshot: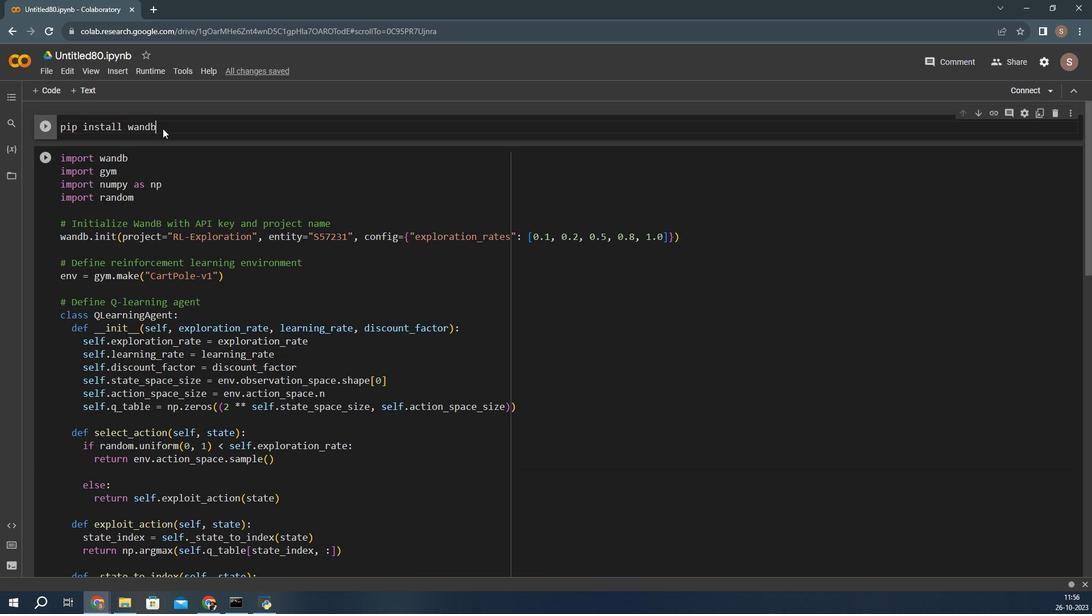 
Action: Mouse moved to (149, 187)
Screenshot: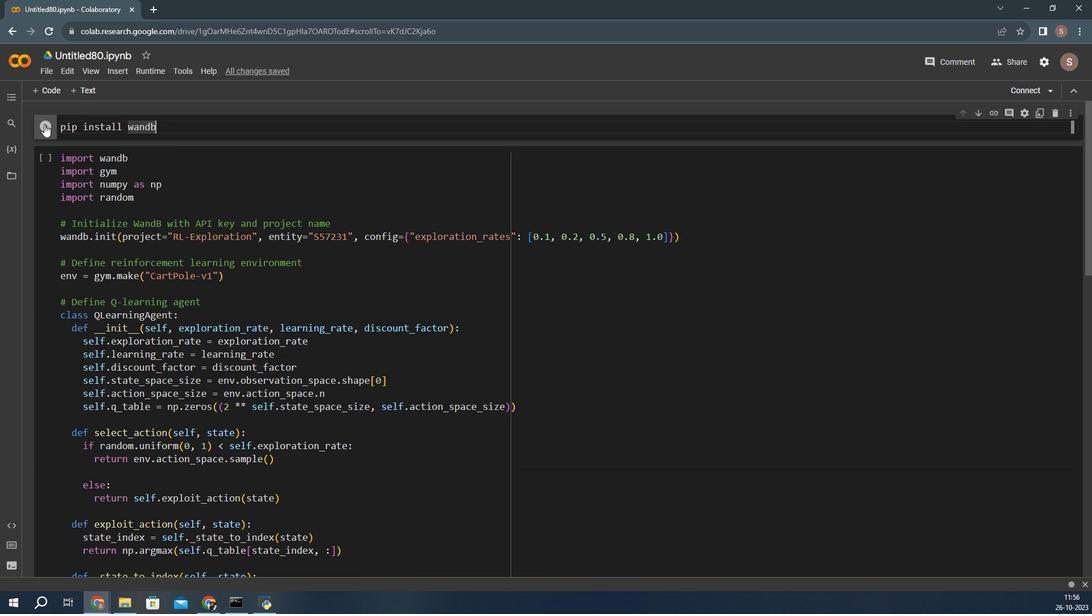 
Action: Mouse pressed left at (149, 187)
Screenshot: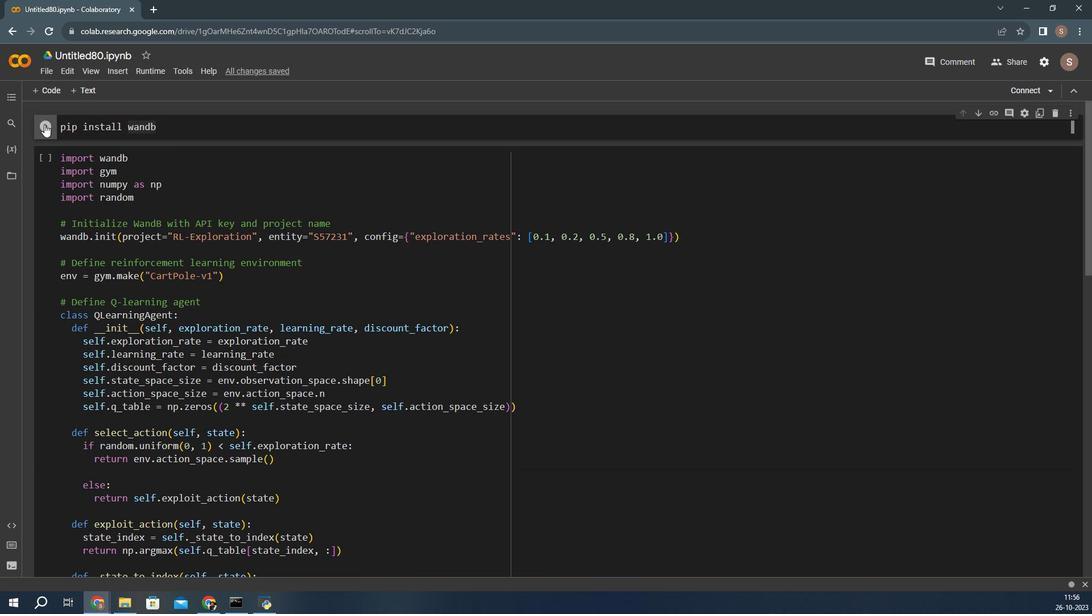 
Action: Mouse moved to (161, 218)
Screenshot: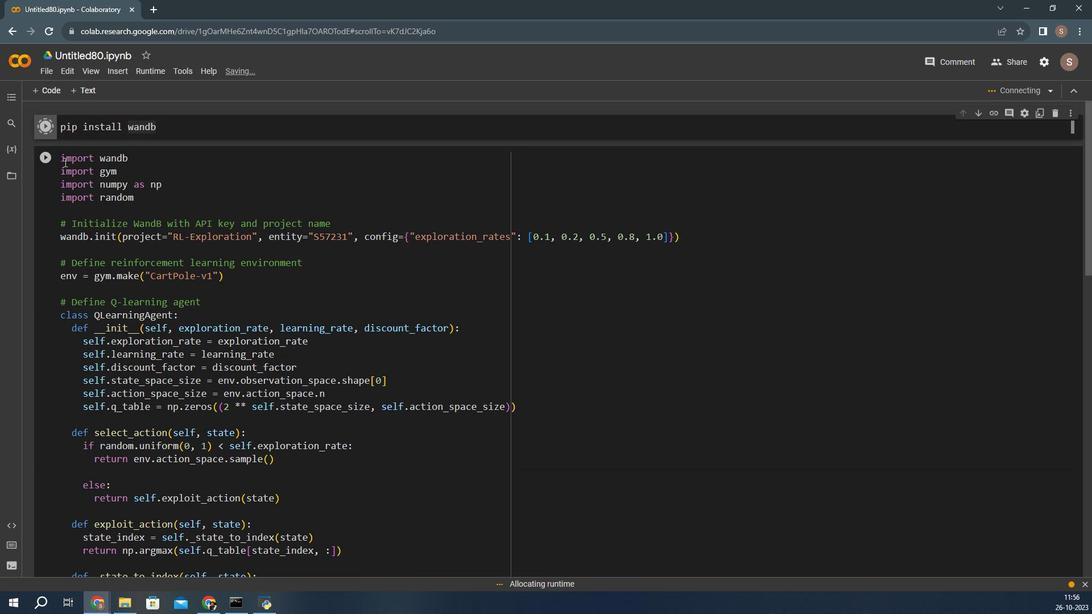 
Action: Mouse pressed left at (161, 218)
Screenshot: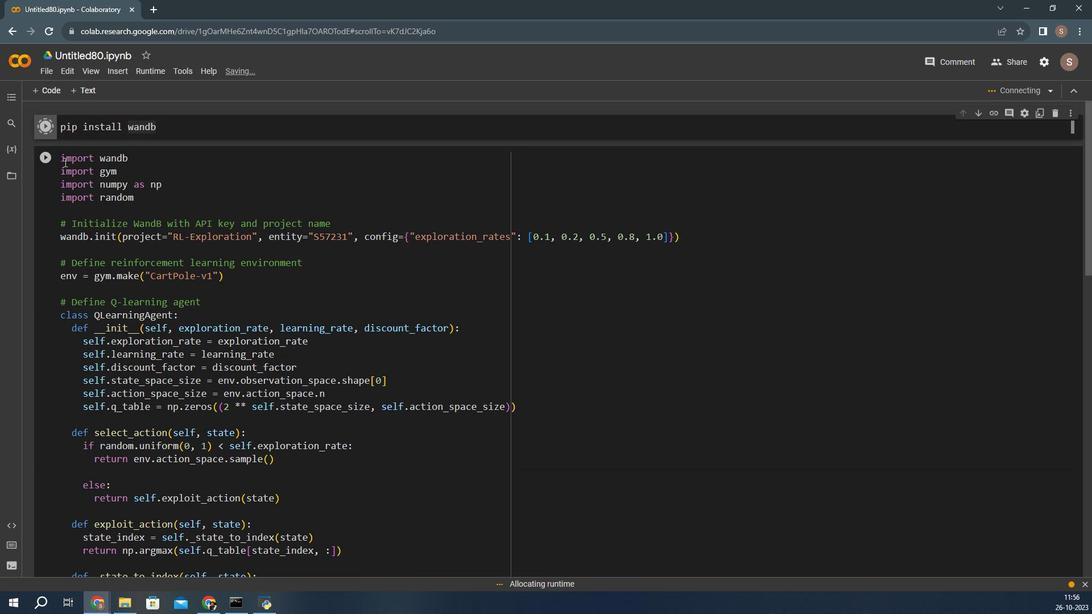 
Action: Mouse moved to (151, 213)
Screenshot: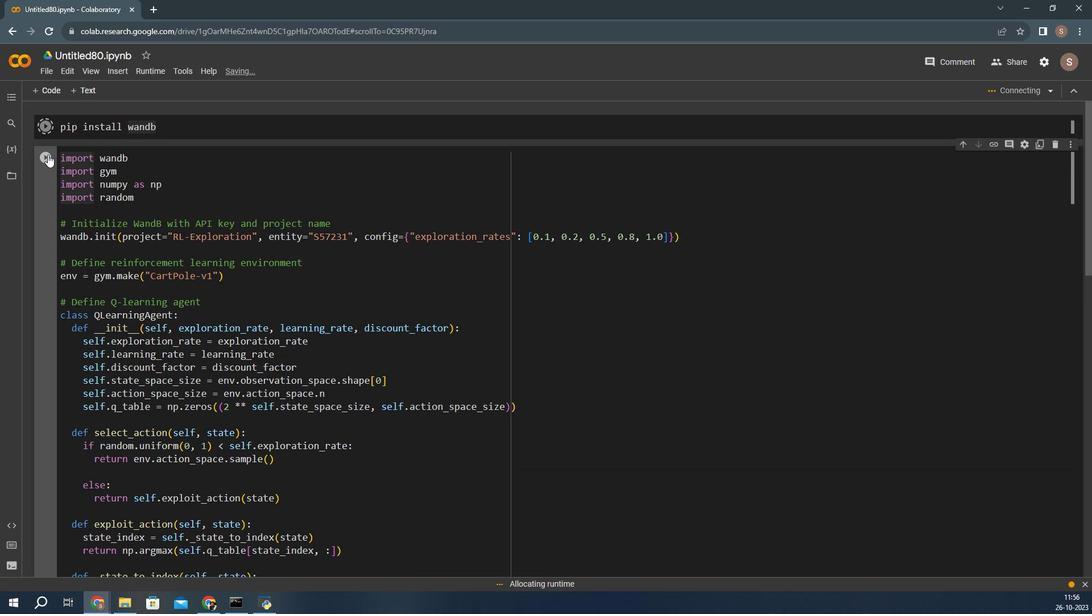
Action: Mouse pressed left at (151, 213)
Screenshot: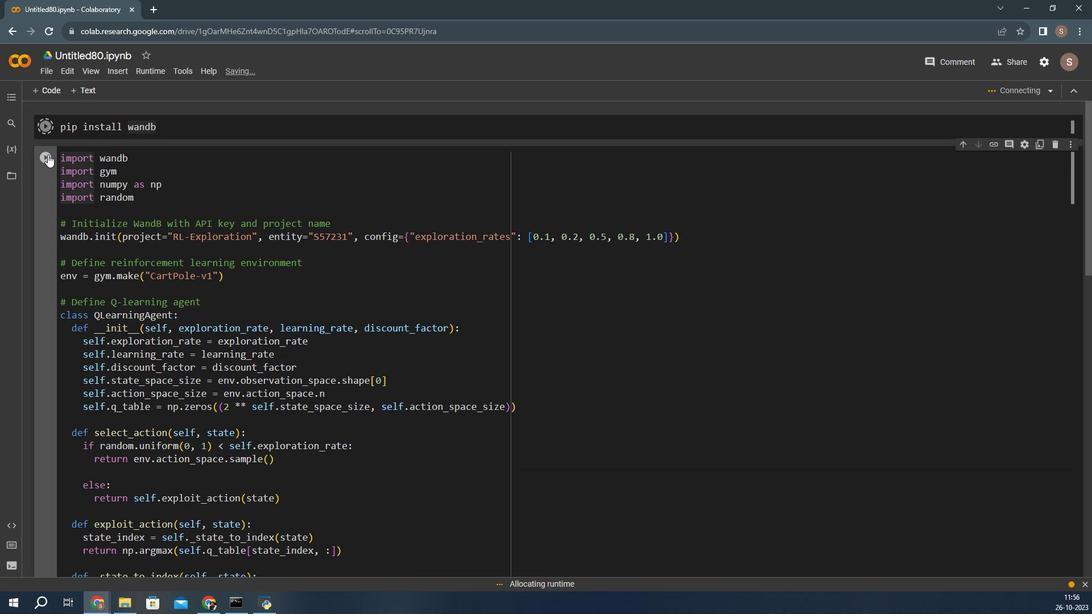 
Action: Mouse moved to (568, 313)
Screenshot: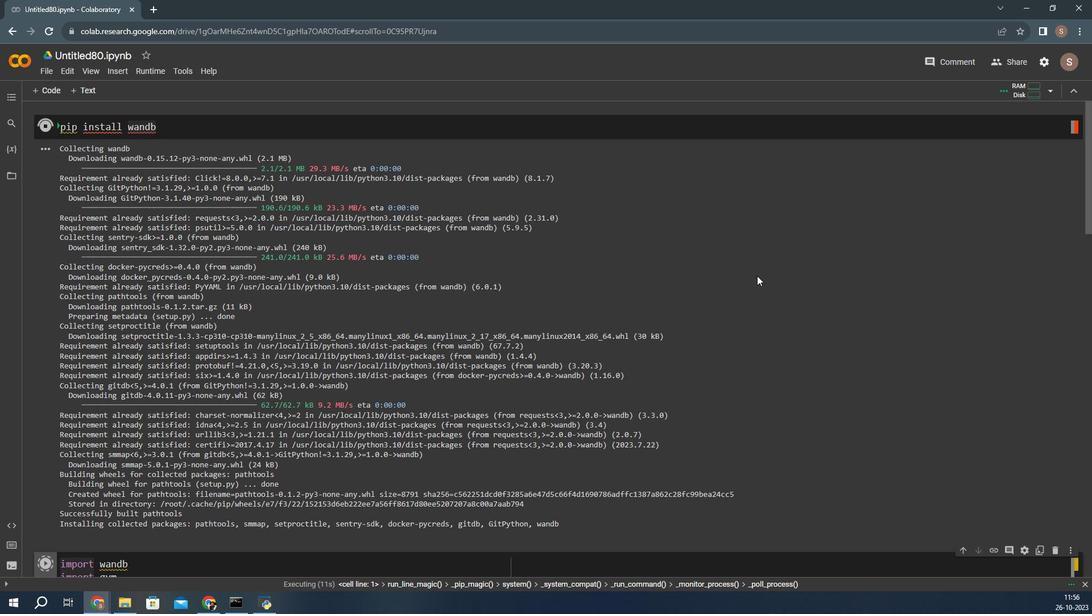 
Action: Mouse scrolled (568, 313) with delta (0, 0)
Screenshot: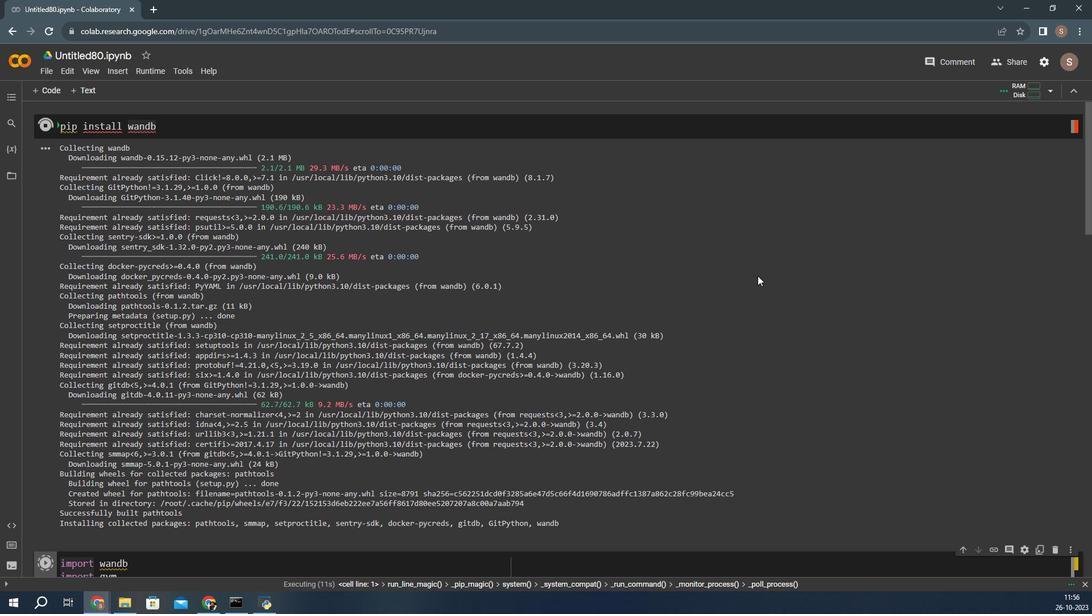 
Action: Mouse moved to (569, 313)
Screenshot: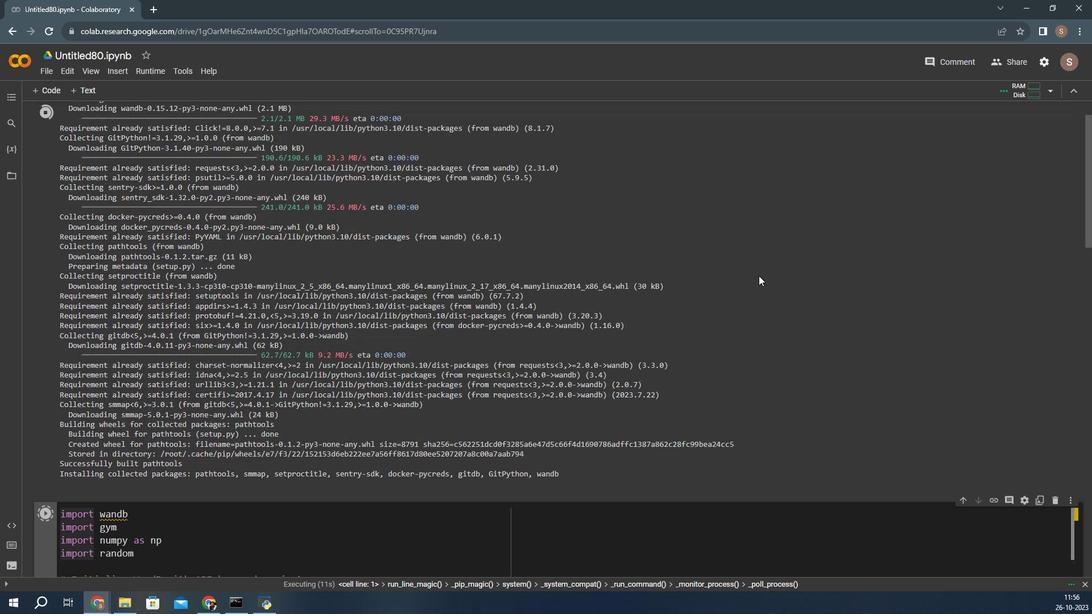 
Action: Mouse scrolled (569, 313) with delta (0, 0)
Screenshot: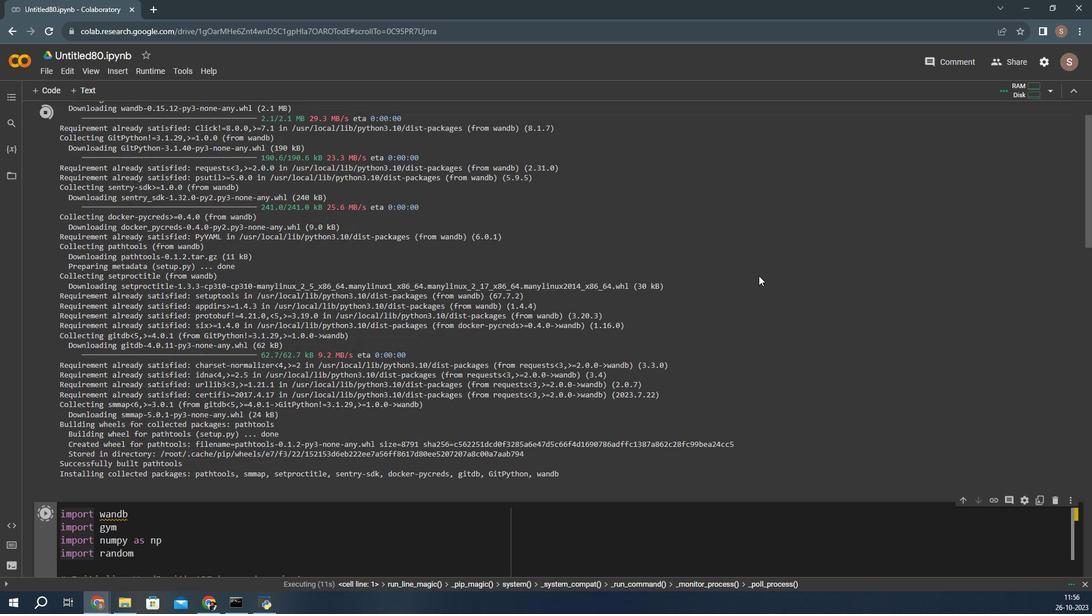 
Action: Mouse moved to (569, 313)
Screenshot: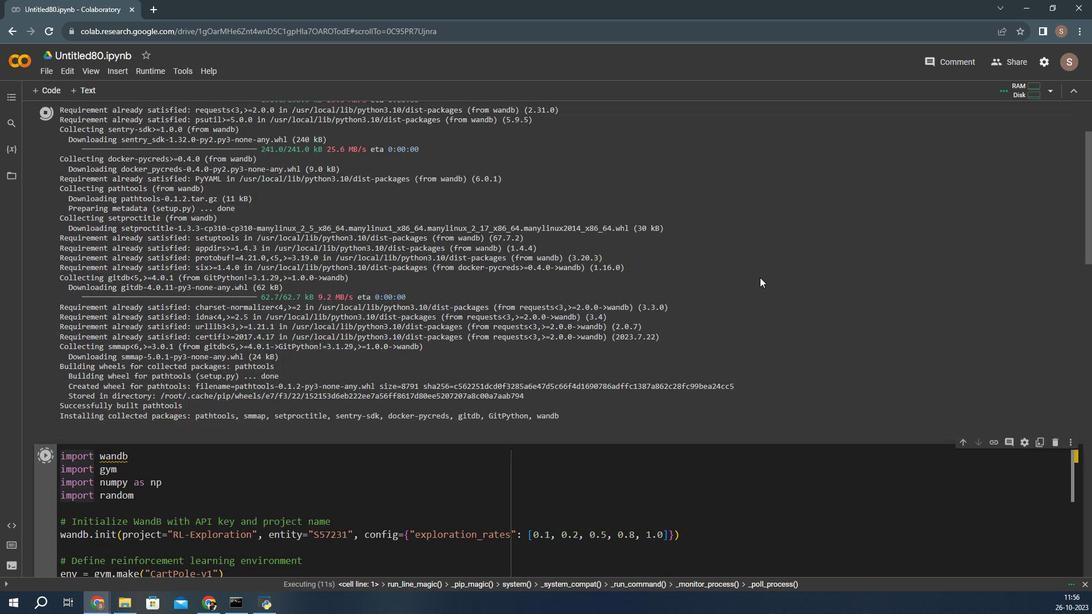 
Action: Mouse scrolled (569, 313) with delta (0, 0)
Screenshot: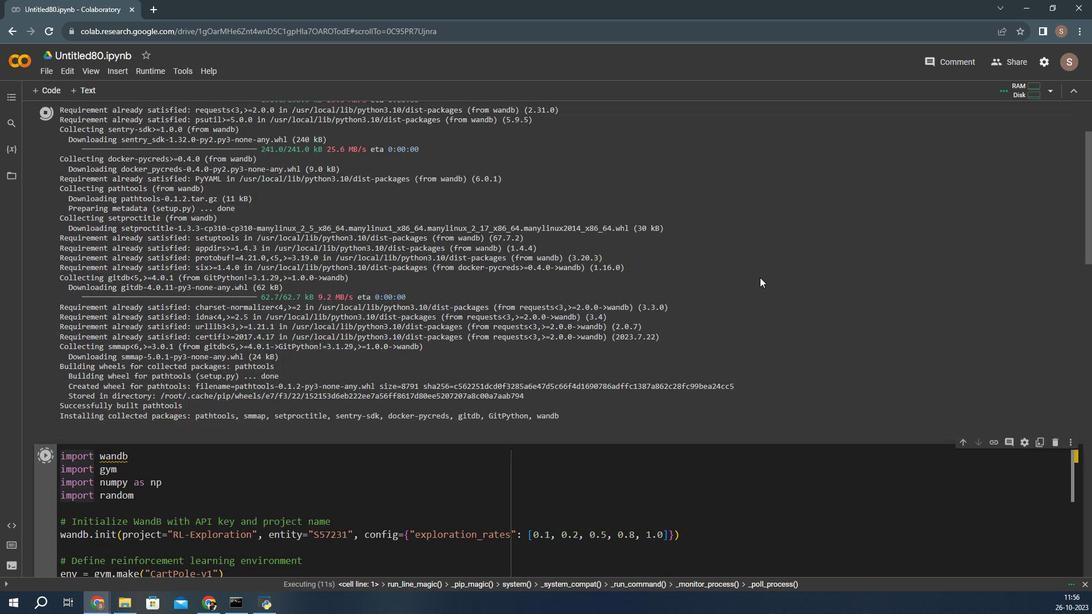 
Action: Mouse moved to (315, 317)
Screenshot: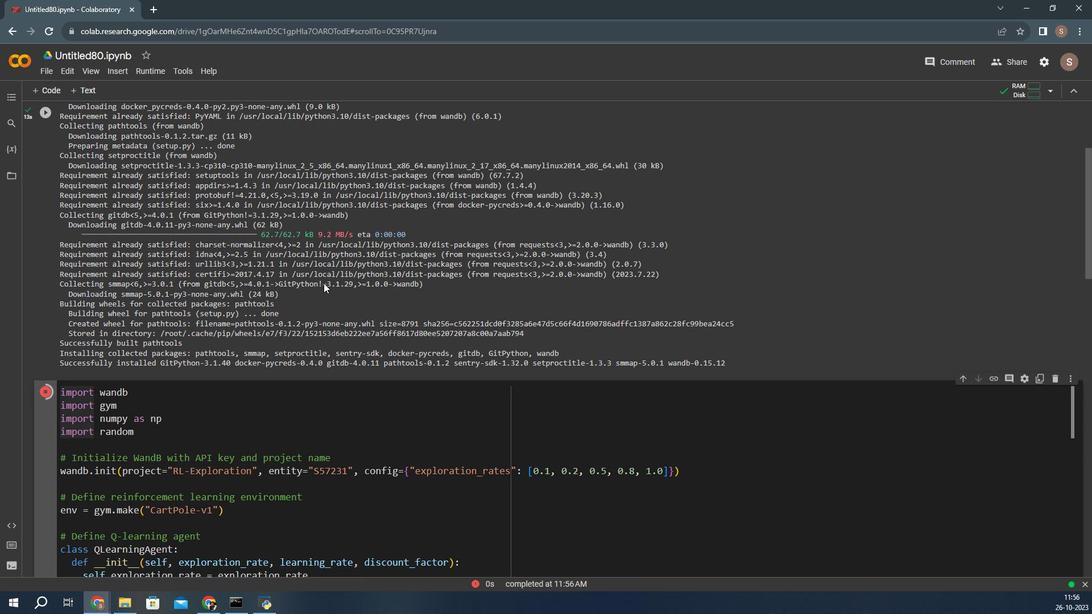 
Action: Mouse scrolled (315, 316) with delta (0, 0)
Screenshot: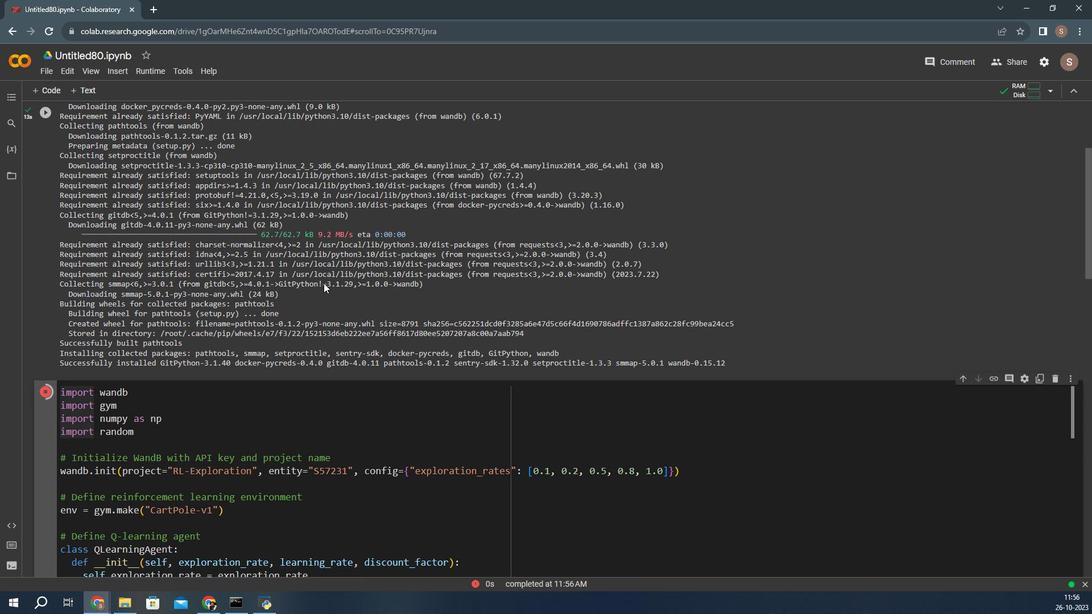 
Action: Mouse moved to (312, 321)
Screenshot: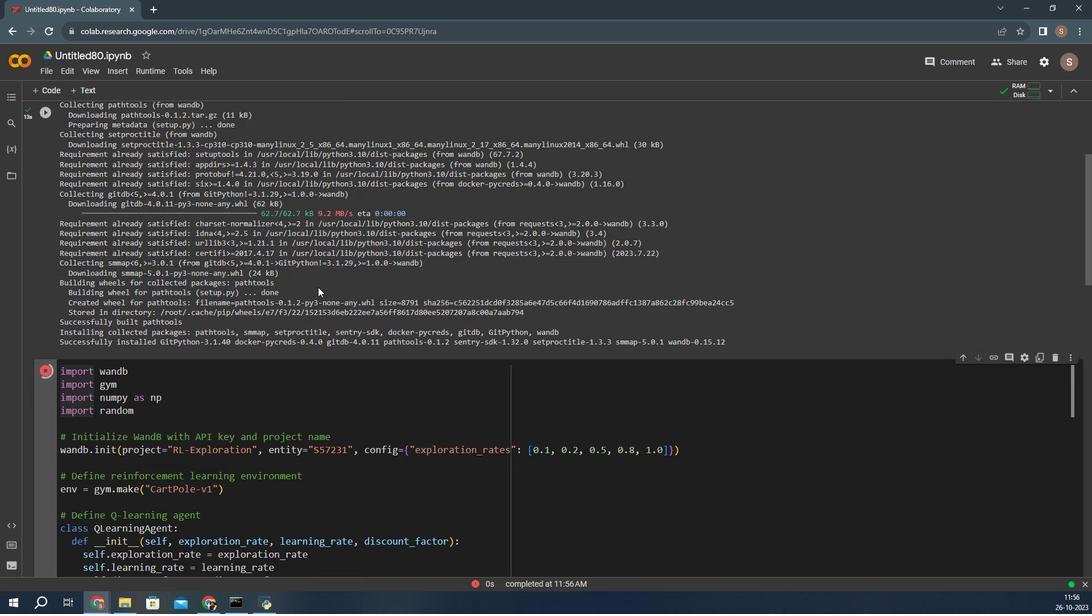 
Action: Mouse scrolled (313, 319) with delta (0, 0)
Screenshot: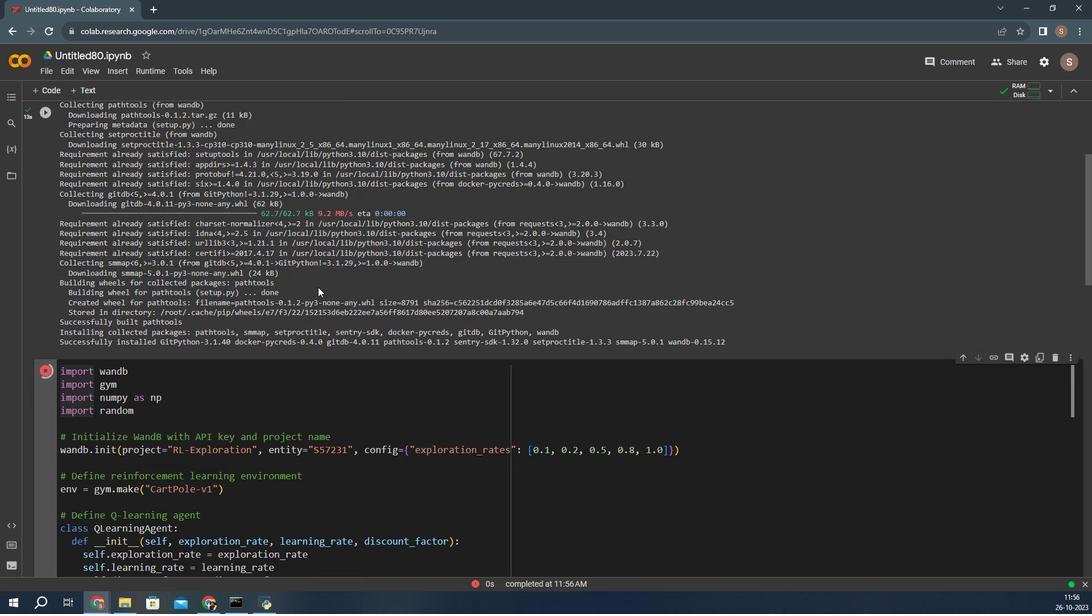 
Action: Mouse moved to (309, 323)
Screenshot: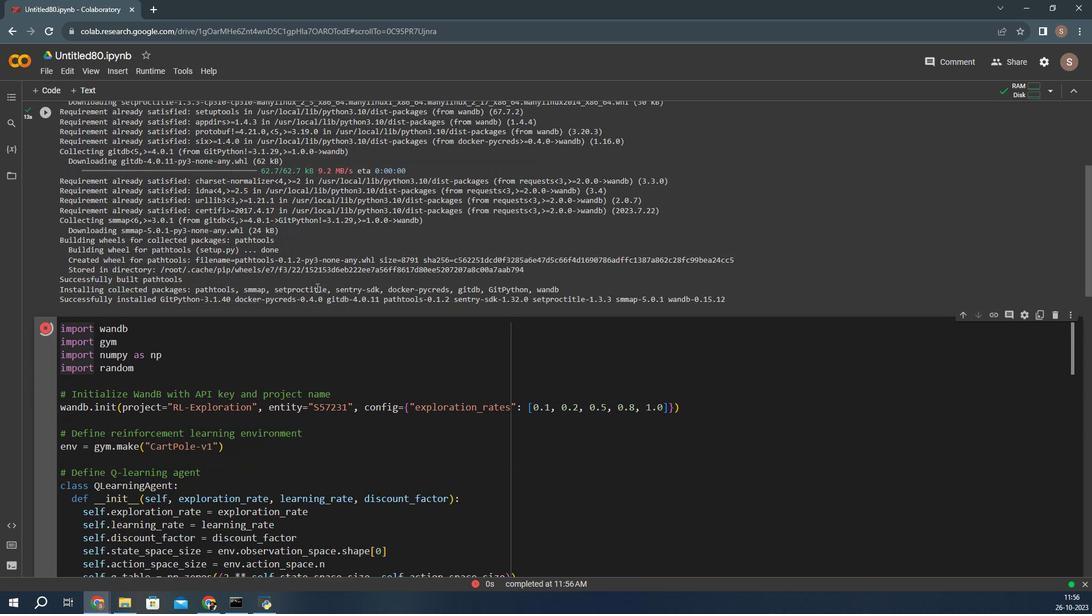 
Action: Mouse scrolled (309, 323) with delta (0, 0)
Screenshot: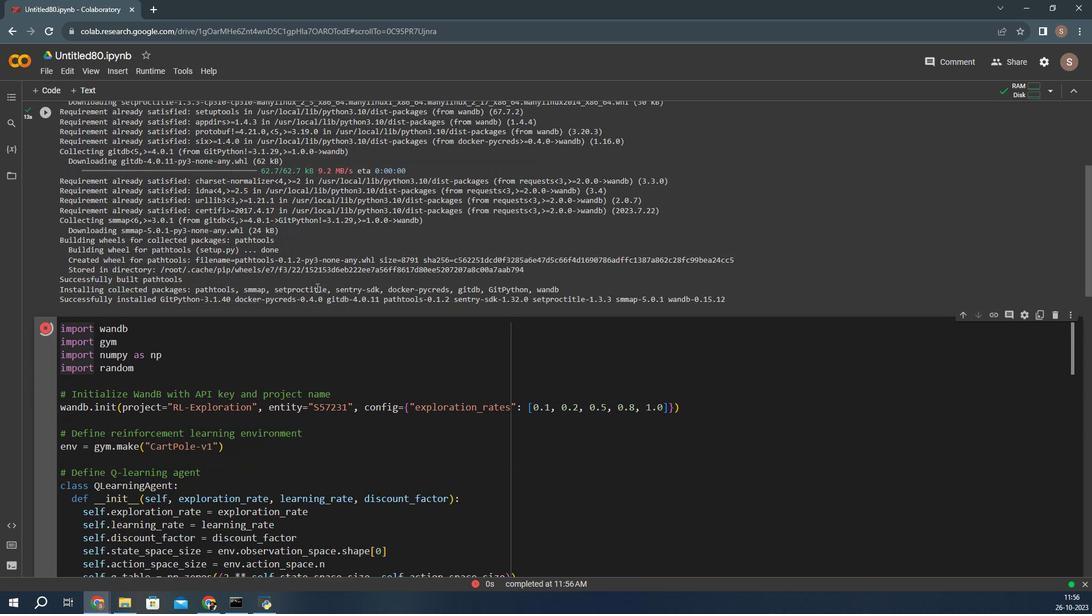 
Action: Mouse moved to (308, 324)
Screenshot: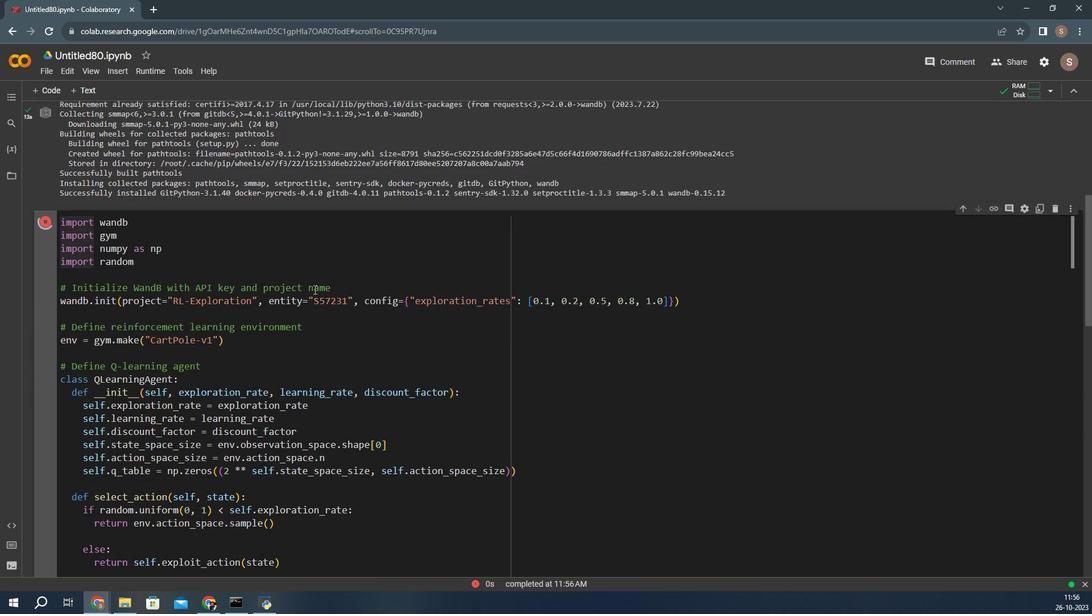 
Action: Mouse scrolled (308, 324) with delta (0, 0)
Screenshot: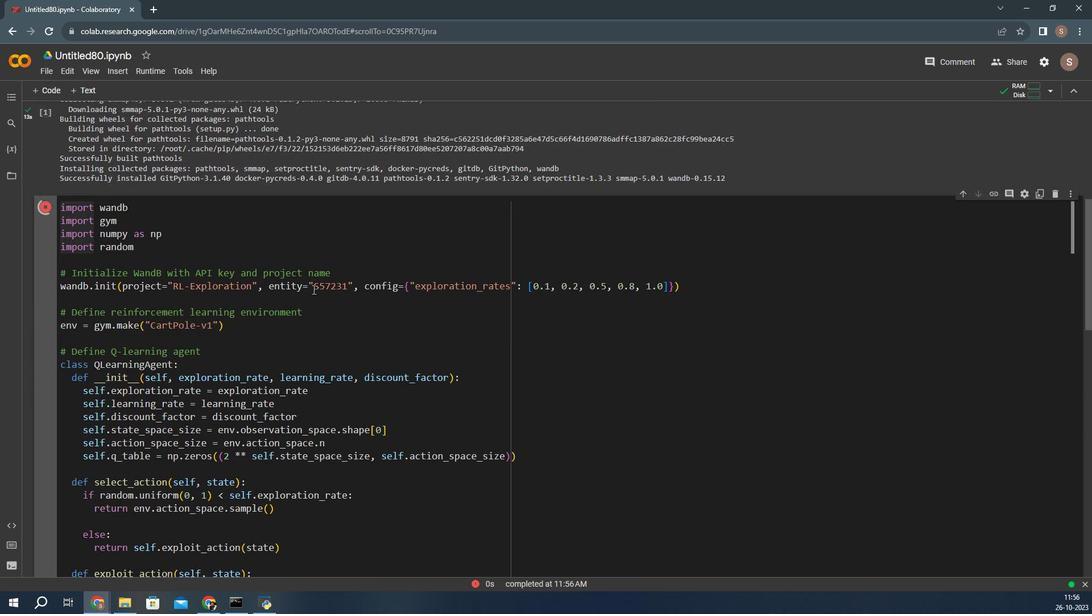 
Action: Mouse moved to (307, 325)
Screenshot: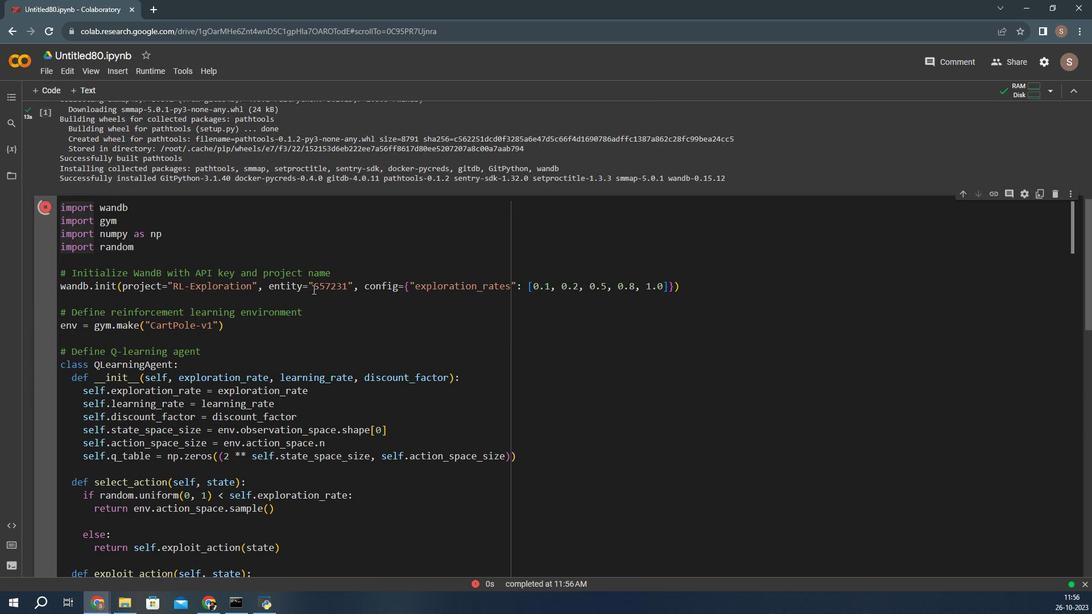 
Action: Mouse scrolled (307, 324) with delta (0, 0)
Screenshot: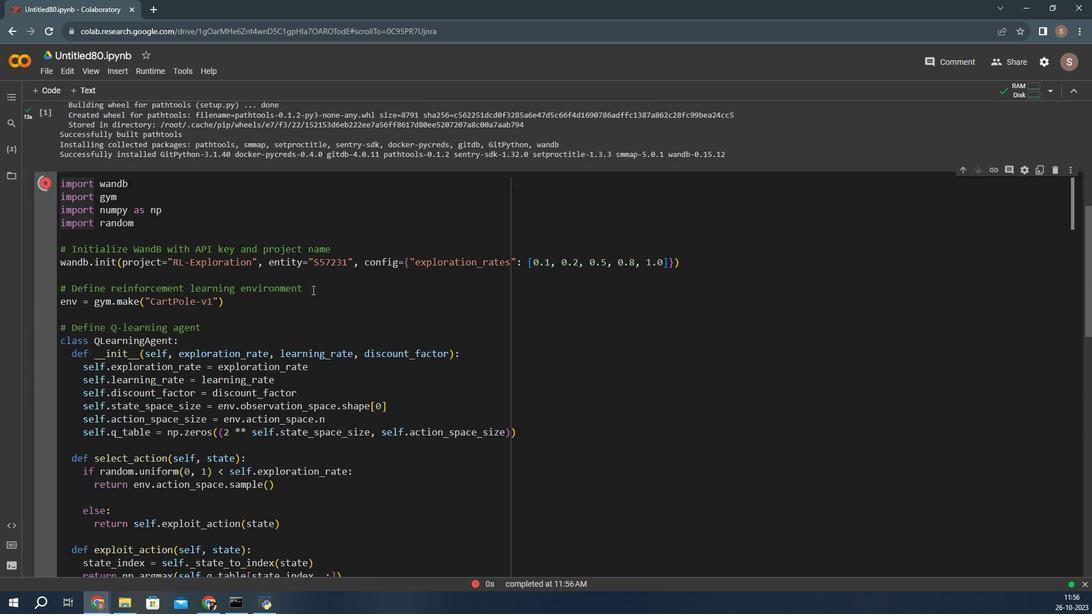 
Action: Mouse moved to (507, 321)
Screenshot: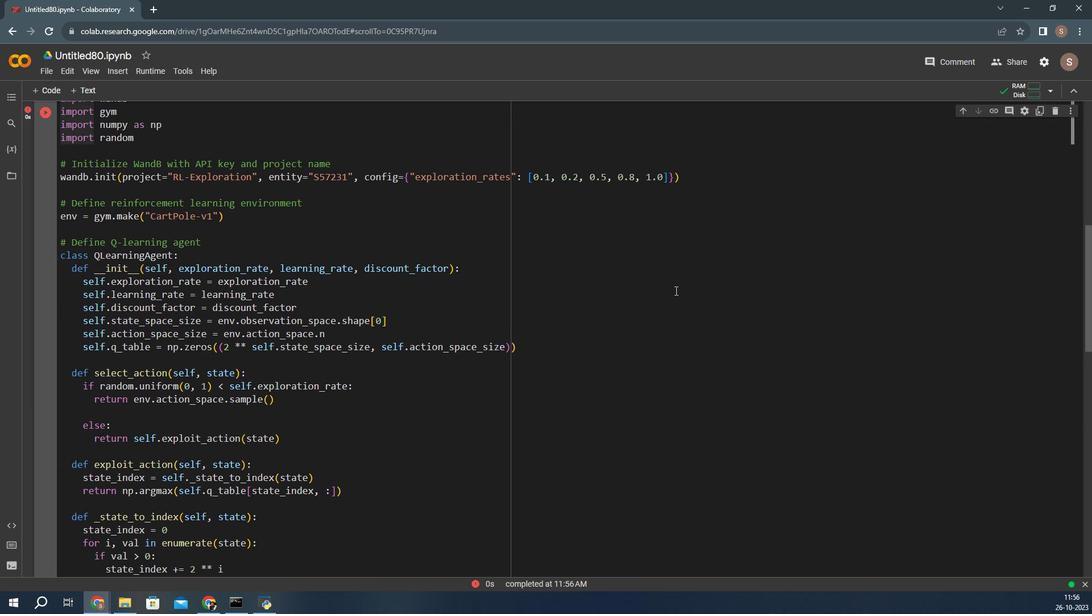 
Action: Mouse scrolled (507, 321) with delta (0, 0)
Screenshot: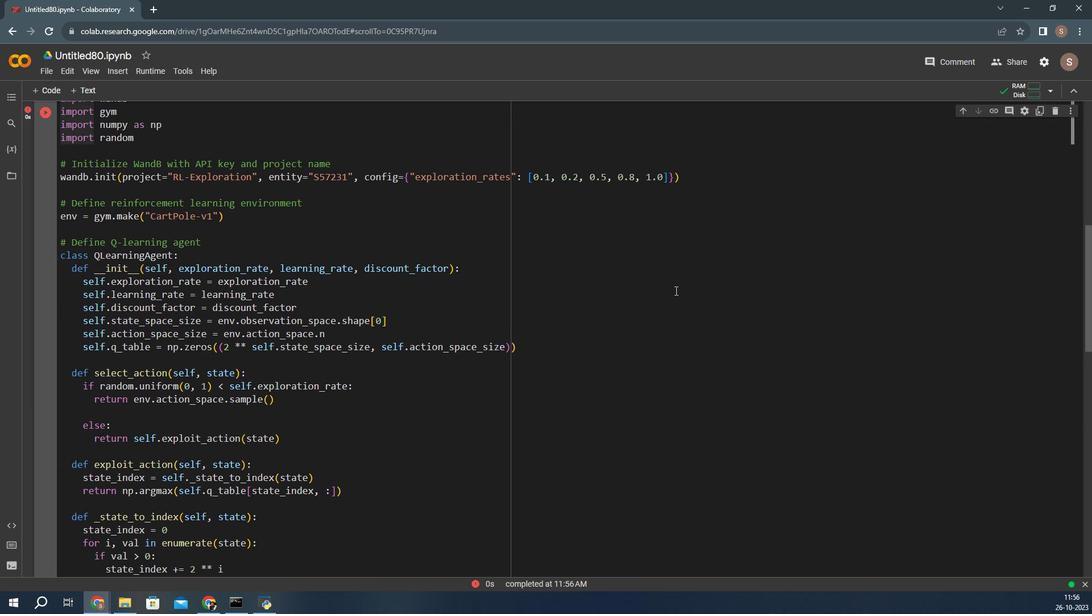 
Action: Mouse moved to (511, 322)
Screenshot: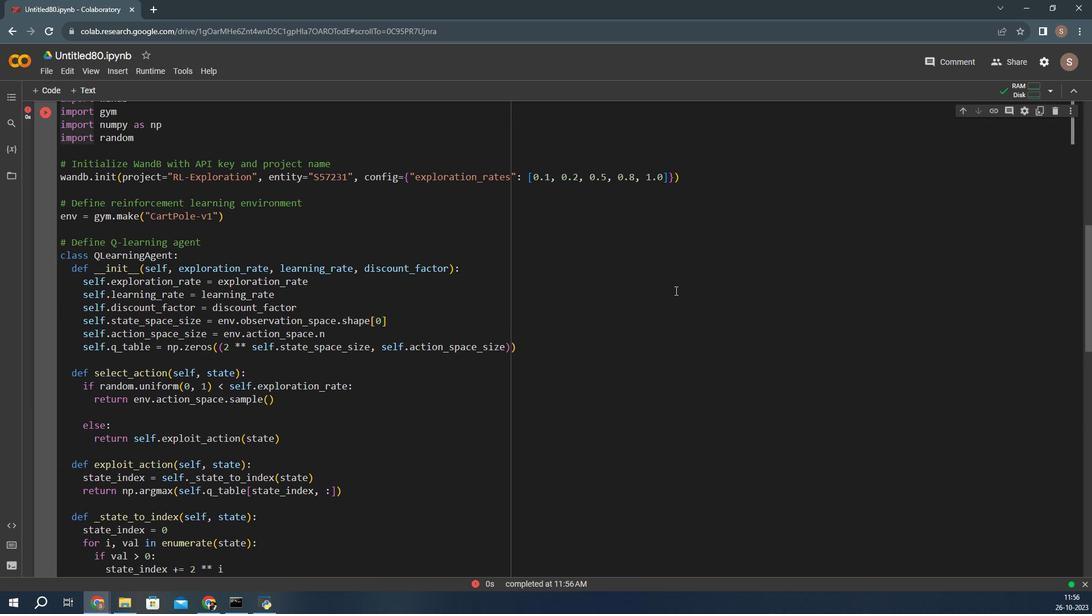 
Action: Mouse scrolled (511, 321) with delta (0, 0)
Screenshot: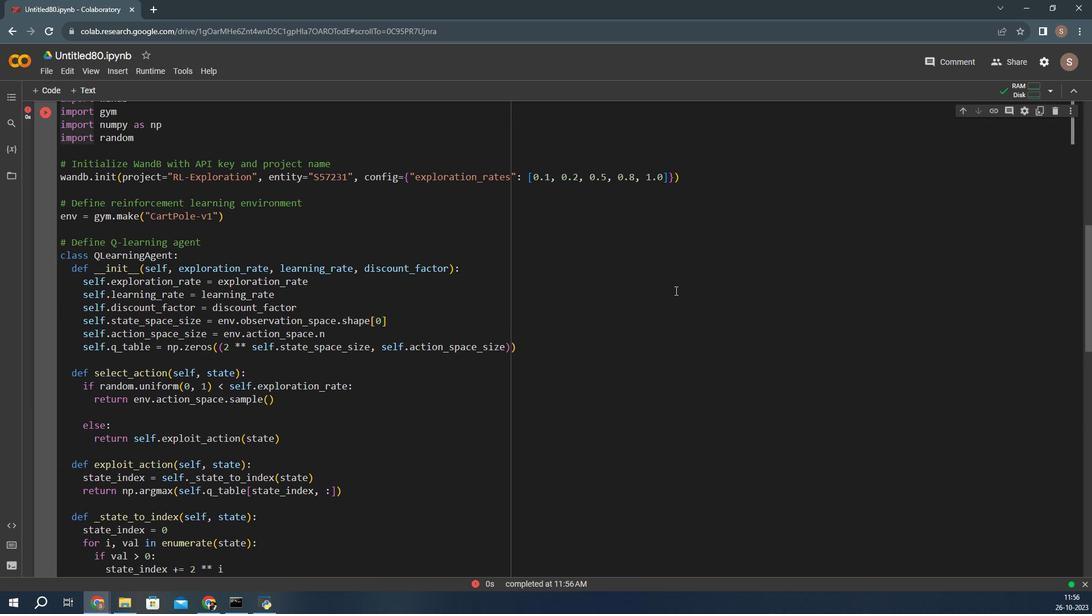 
Action: Mouse moved to (515, 324)
Screenshot: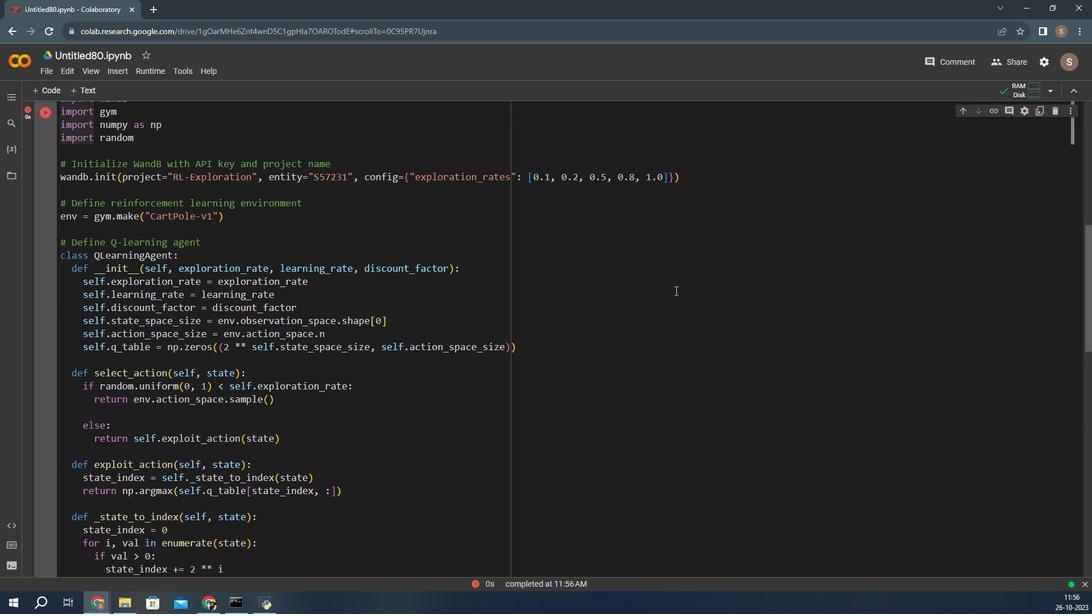 
Action: Mouse scrolled (515, 323) with delta (0, 0)
Screenshot: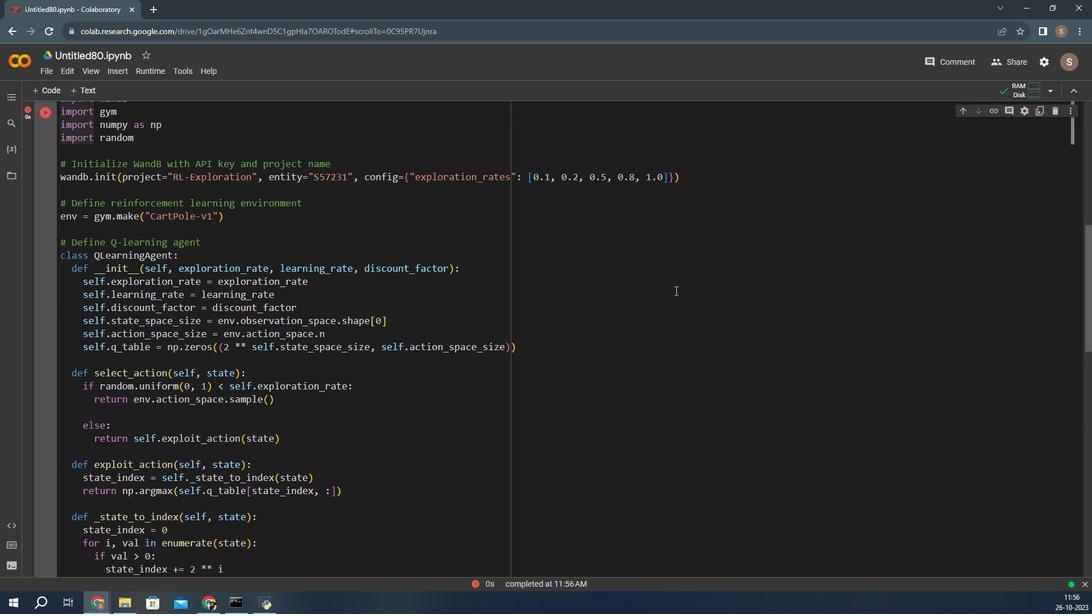
Action: Mouse moved to (519, 326)
Screenshot: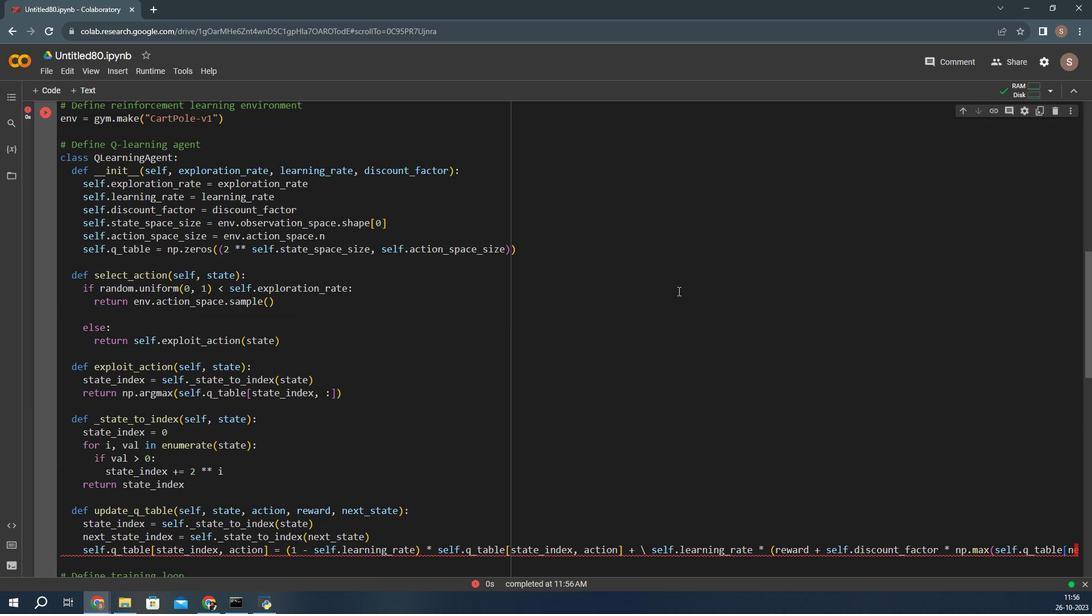 
Action: Mouse scrolled (519, 325) with delta (0, 0)
Screenshot: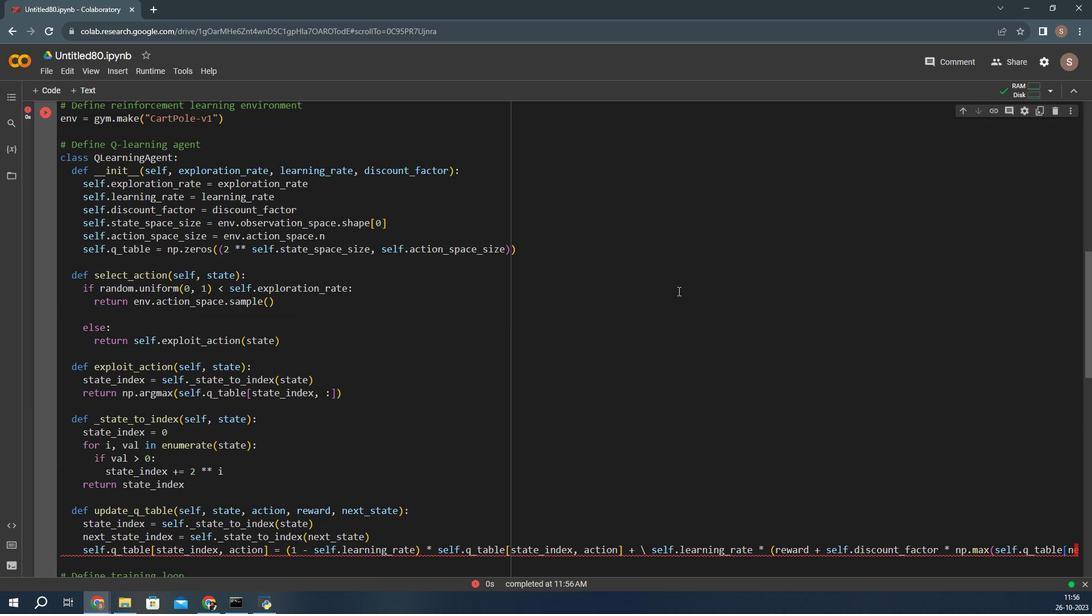 
Action: Mouse moved to (522, 327)
Screenshot: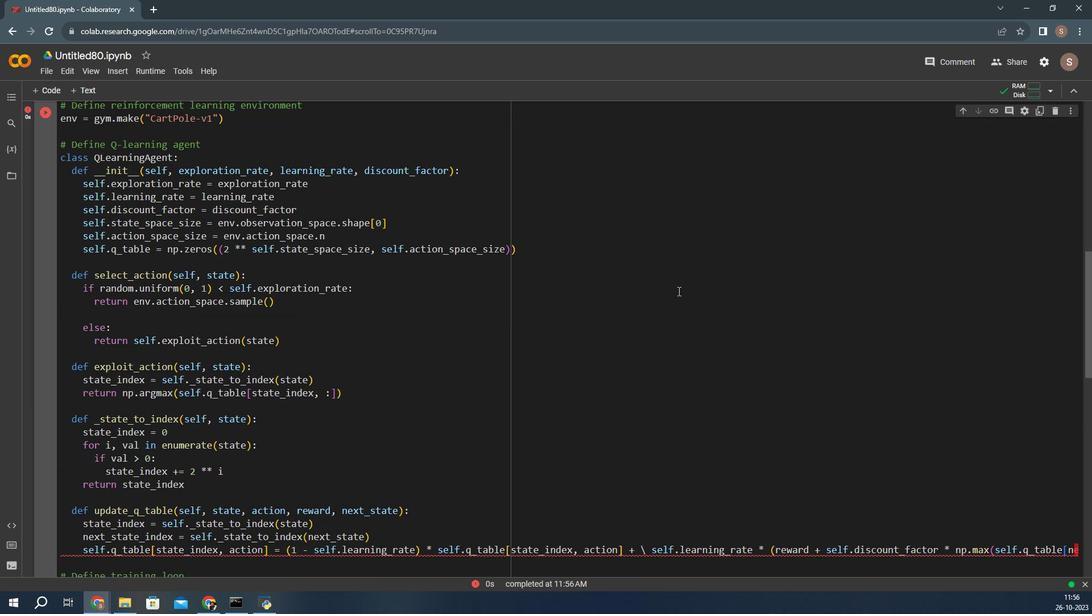 
Action: Mouse scrolled (522, 326) with delta (0, 0)
Screenshot: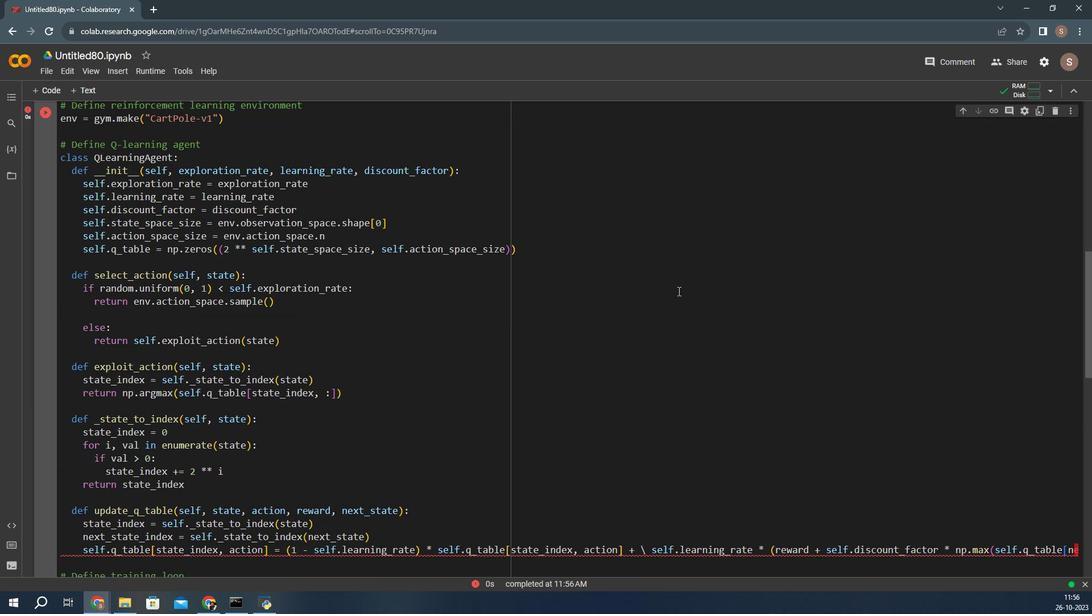 
Action: Mouse moved to (522, 327)
Screenshot: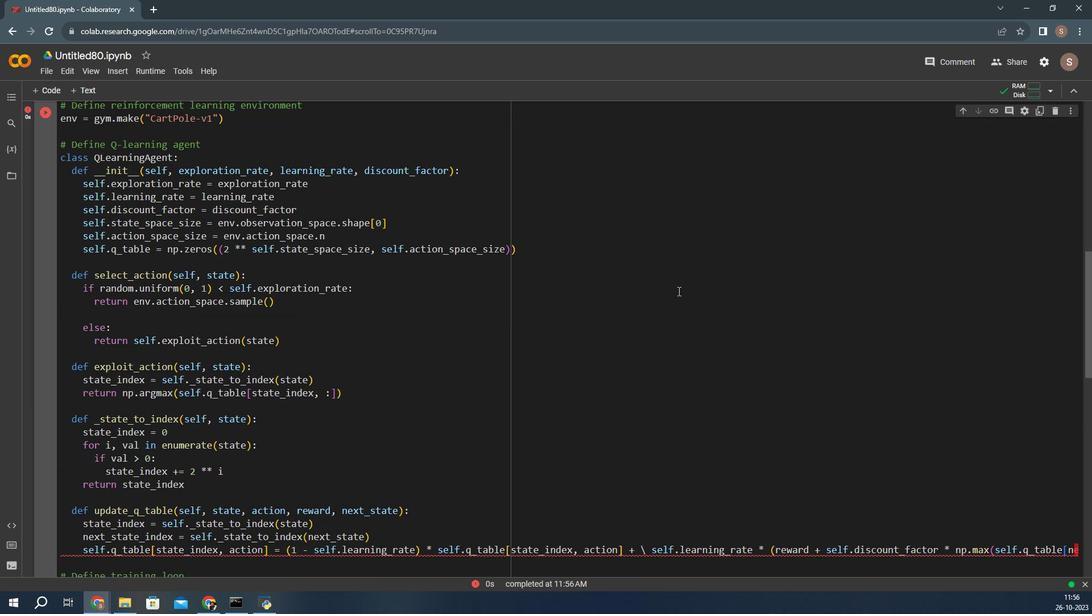 
Action: Mouse scrolled (522, 326) with delta (0, 0)
Screenshot: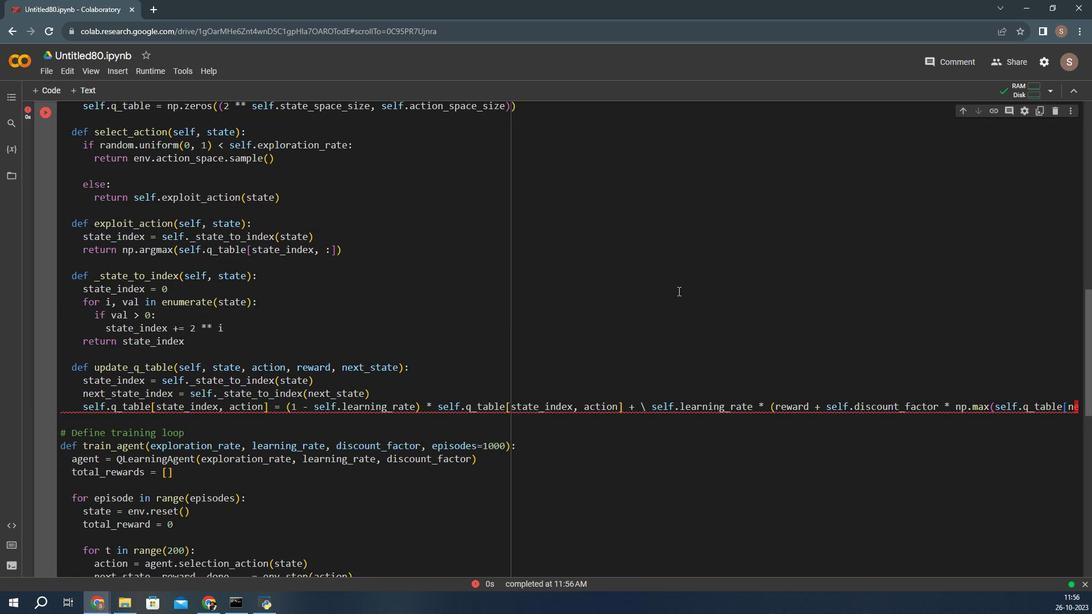 
Action: Mouse scrolled (522, 326) with delta (0, 0)
Screenshot: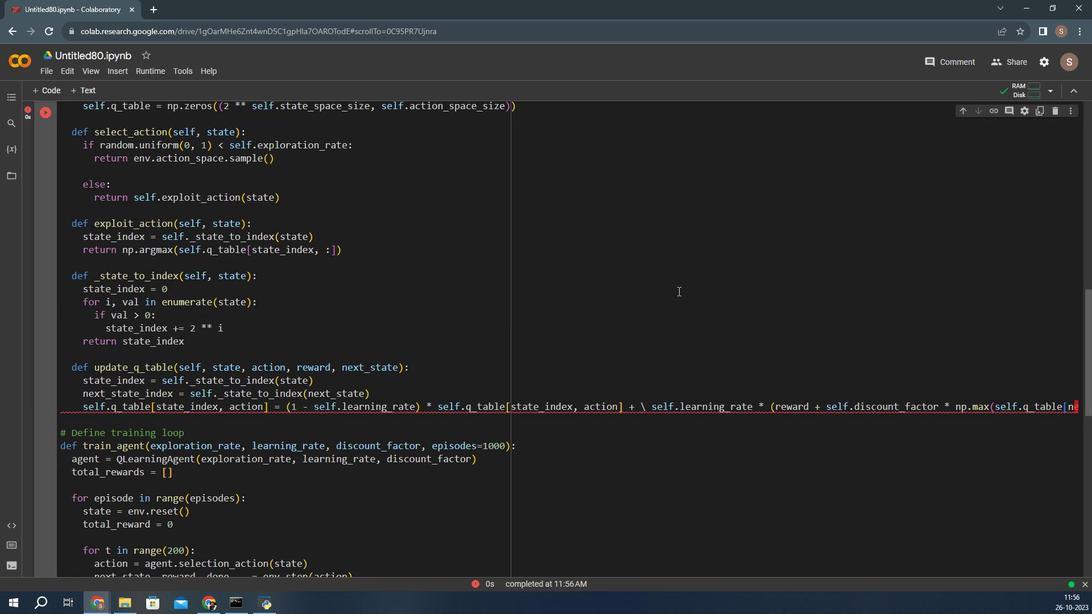
Action: Mouse moved to (522, 327)
Screenshot: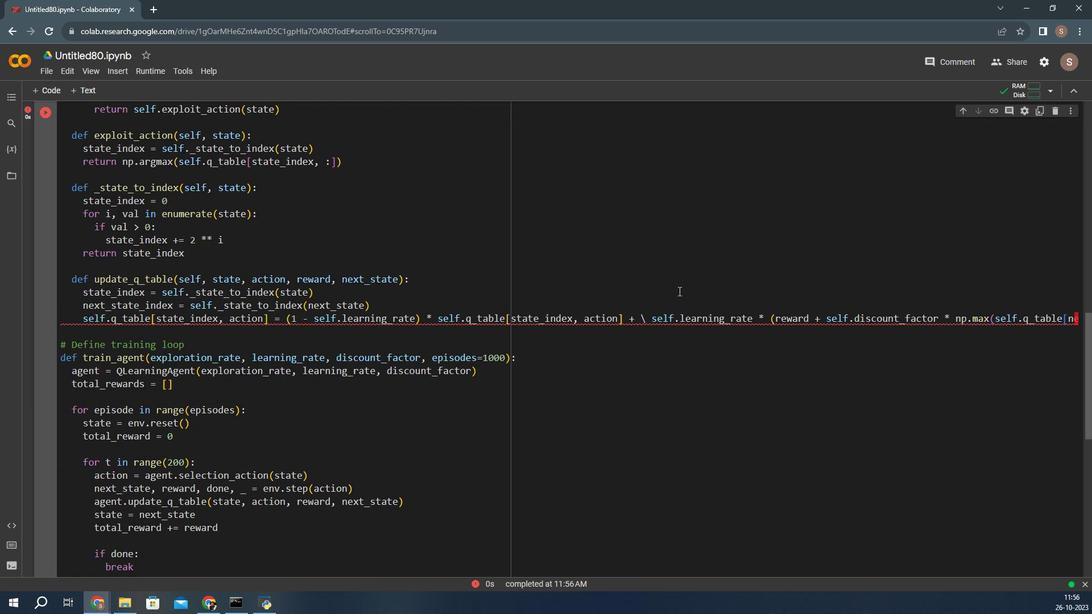 
Action: Mouse scrolled (522, 326) with delta (0, 0)
Screenshot: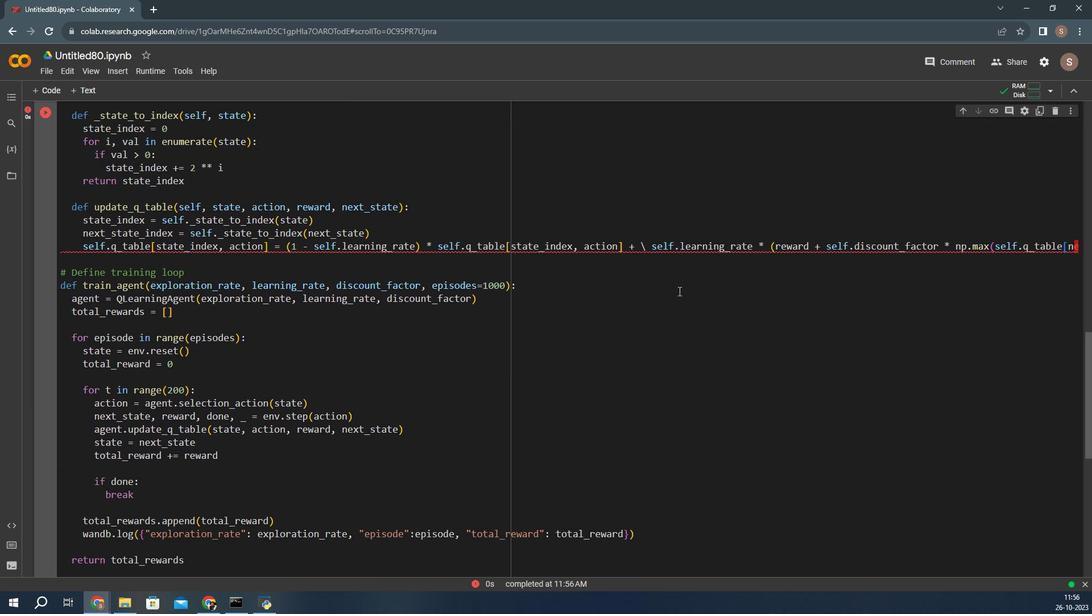 
Action: Mouse scrolled (522, 326) with delta (0, 0)
Screenshot: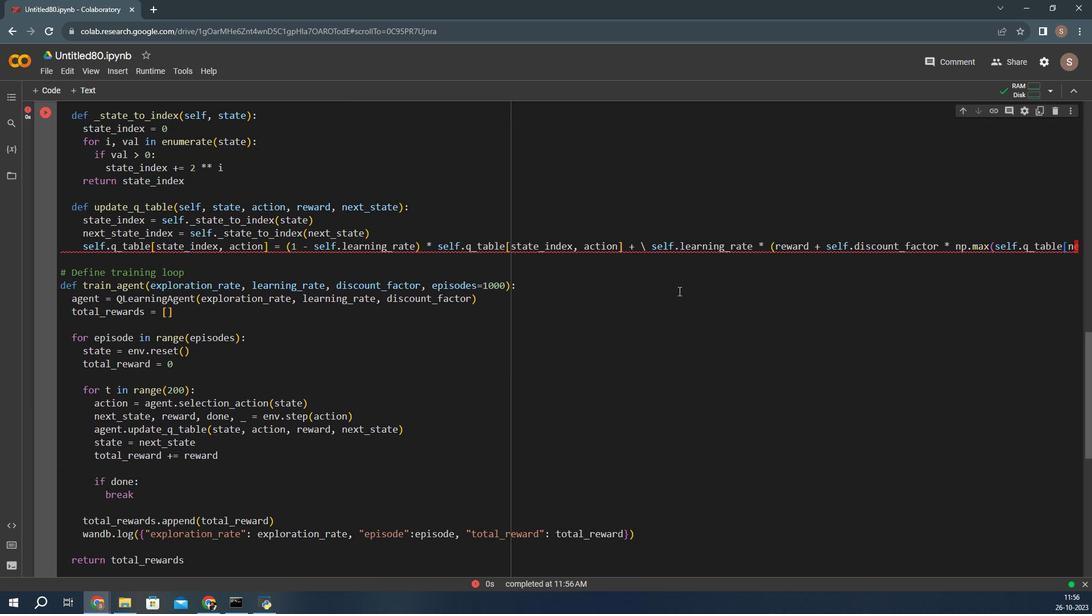 
Action: Mouse scrolled (522, 326) with delta (0, 0)
Screenshot: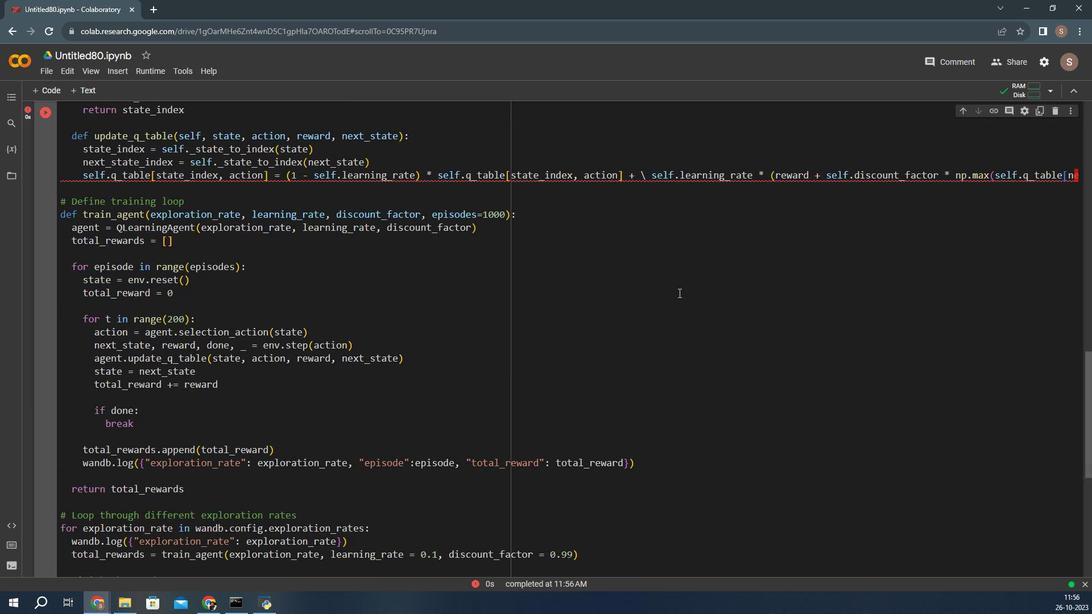 
Action: Mouse moved to (522, 327)
Screenshot: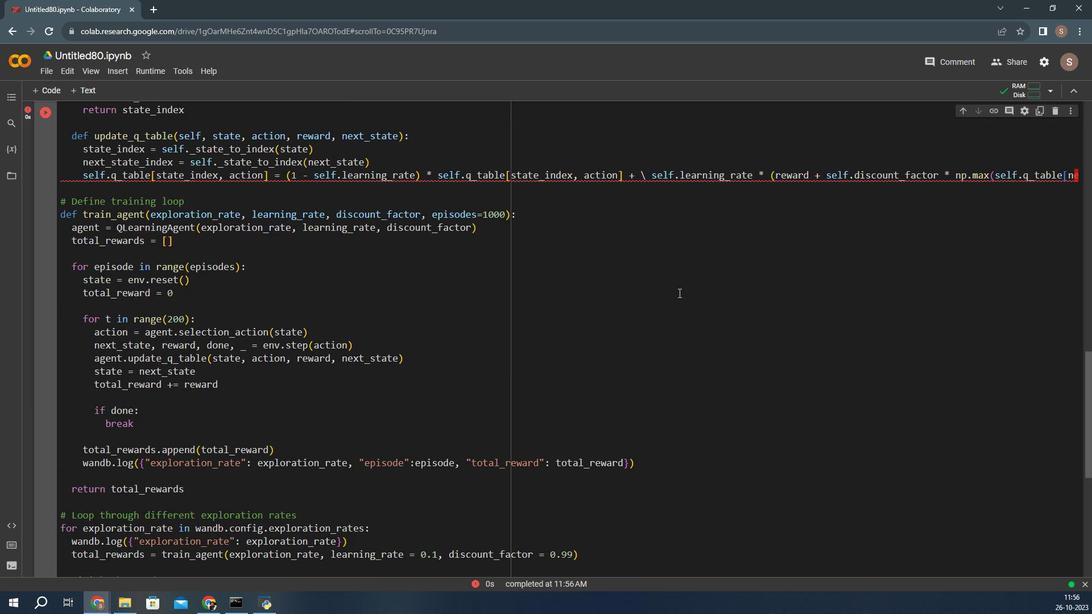 
Action: Mouse scrolled (522, 327) with delta (0, 0)
Screenshot: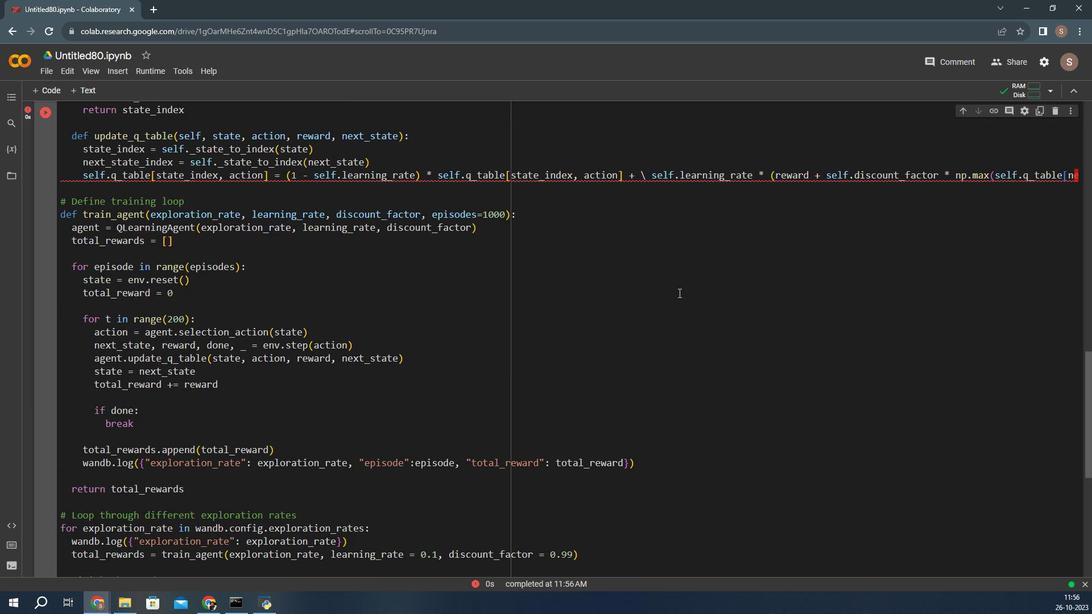 
Action: Mouse moved to (522, 328)
Screenshot: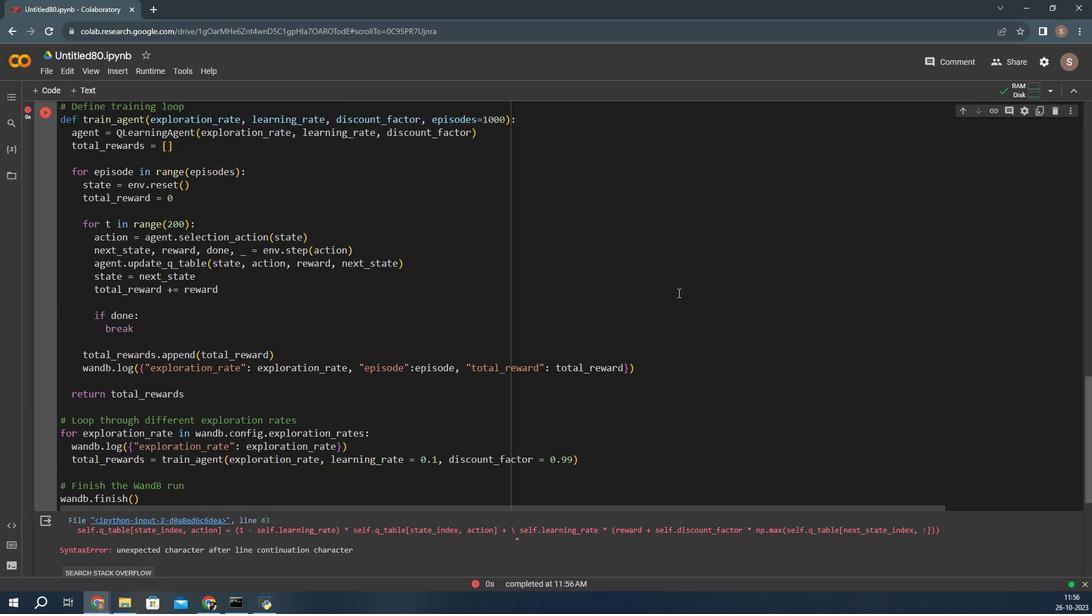 
Action: Mouse scrolled (522, 327) with delta (0, 0)
Screenshot: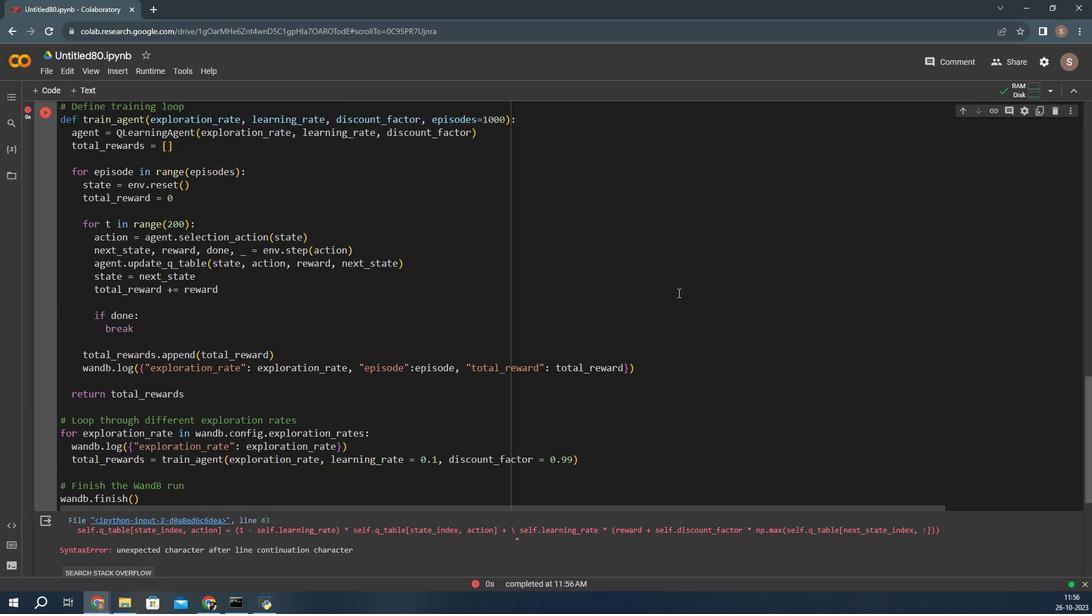 
Action: Mouse moved to (522, 328)
Screenshot: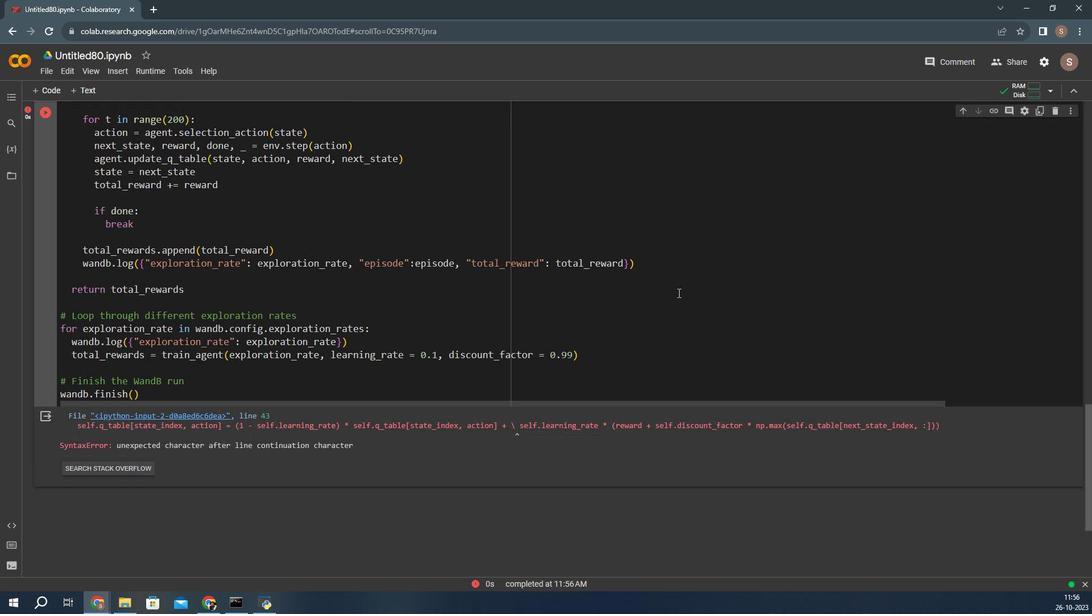 
Action: Mouse scrolled (522, 327) with delta (0, 0)
Screenshot: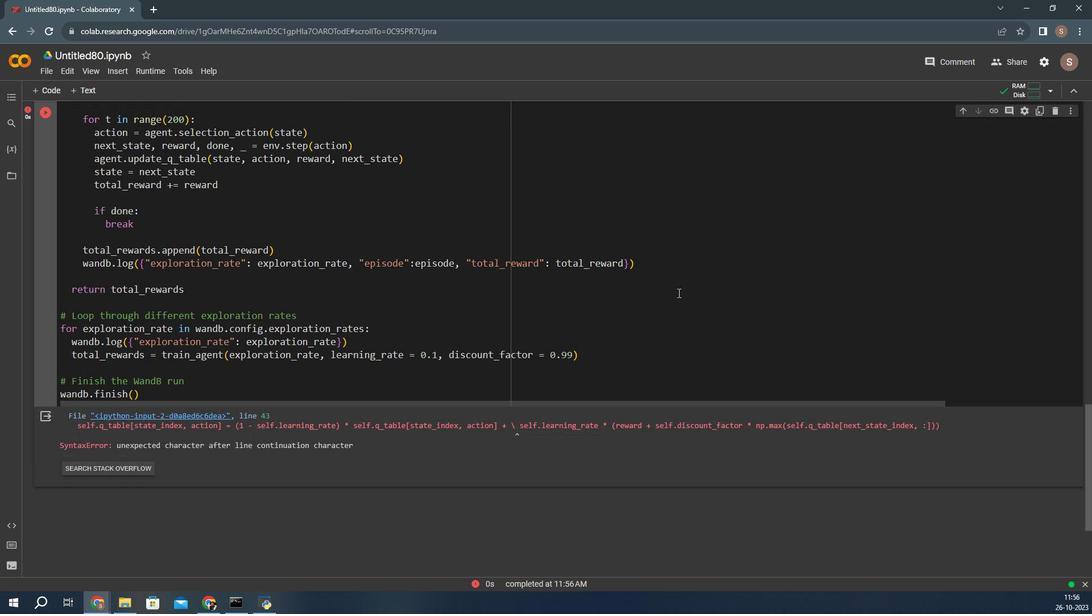 
Action: Mouse moved to (509, 353)
Screenshot: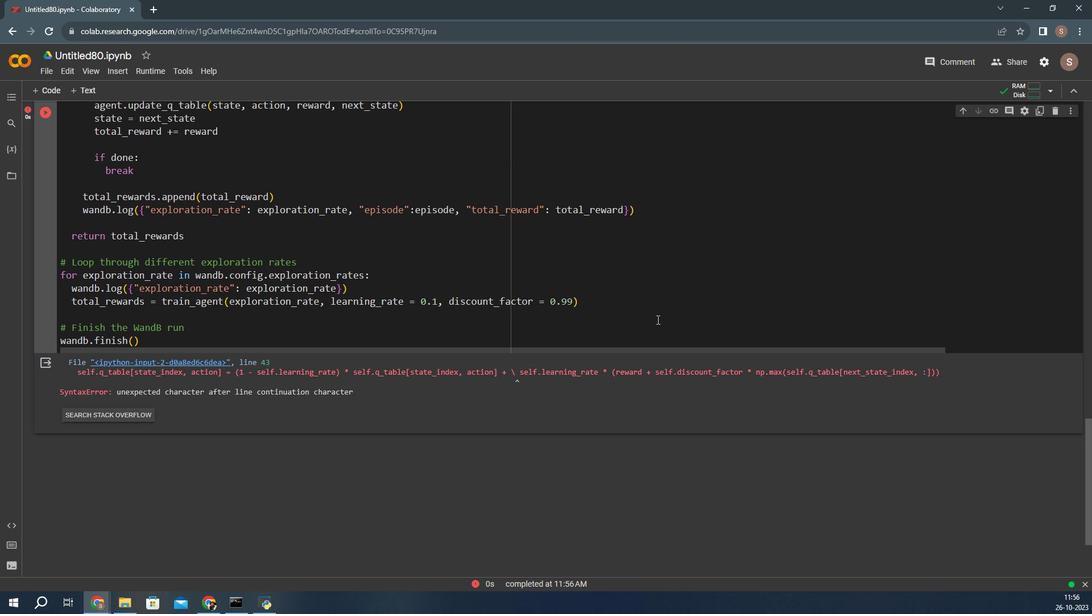 
Action: Mouse scrolled (509, 353) with delta (0, 0)
Screenshot: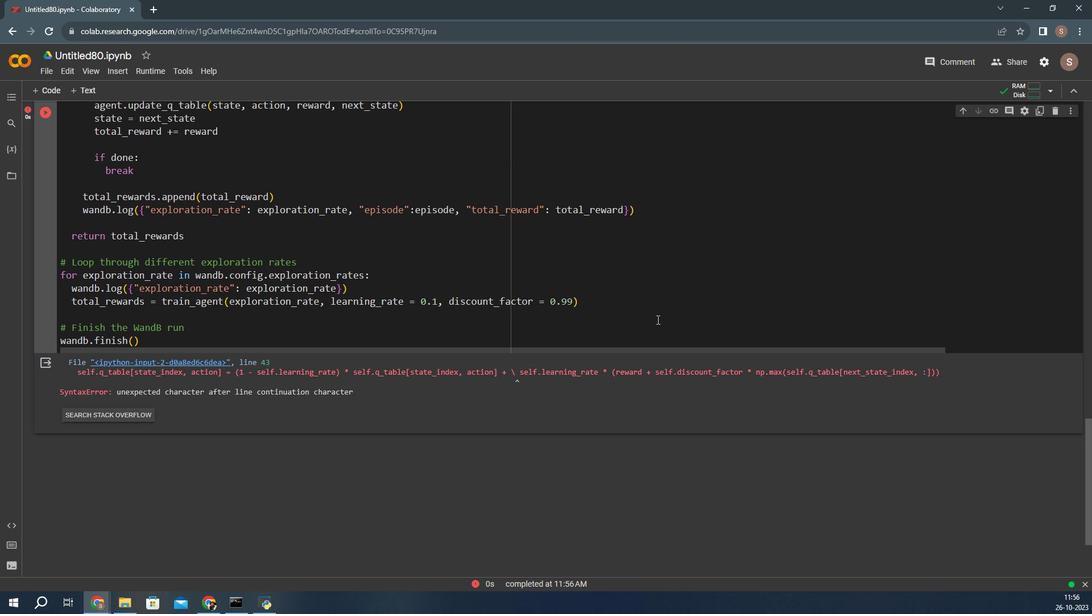 
Action: Mouse moved to (509, 350)
Screenshot: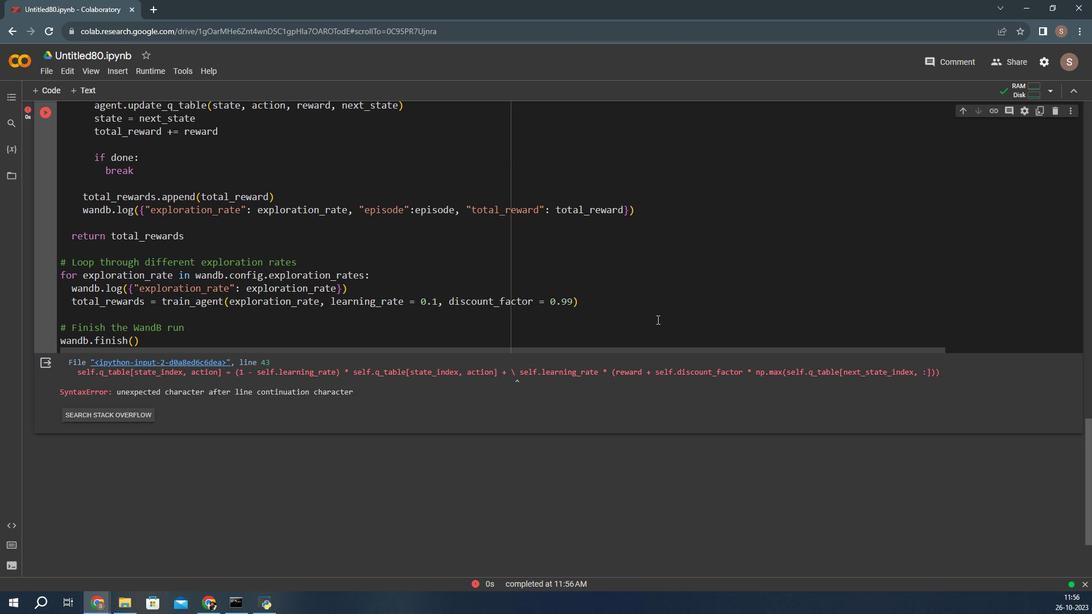 
Action: Mouse scrolled (509, 350) with delta (0, 0)
Screenshot: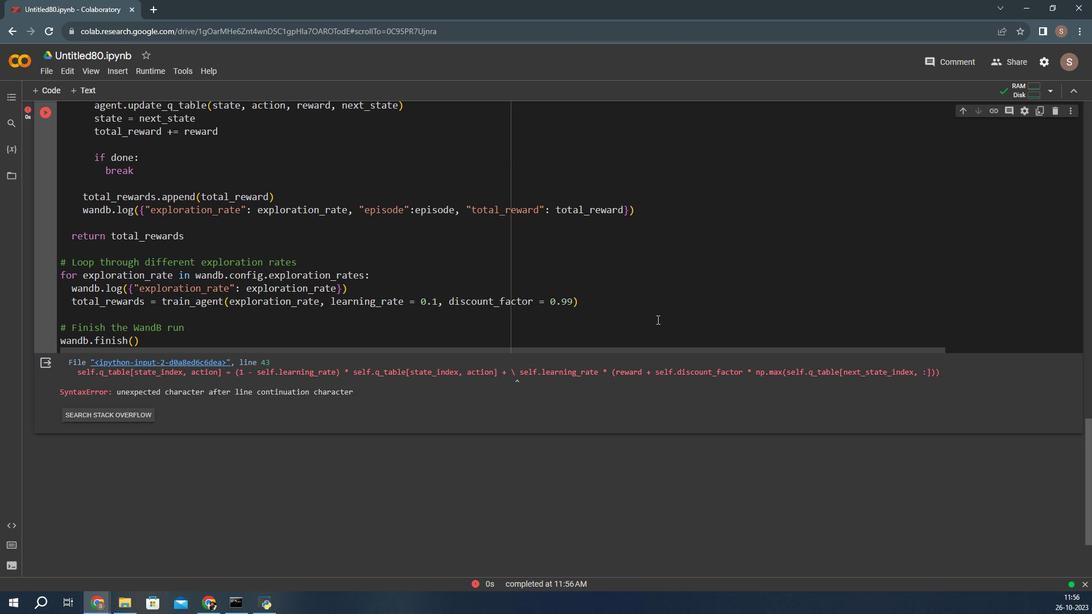 
Action: Mouse moved to (509, 350)
Screenshot: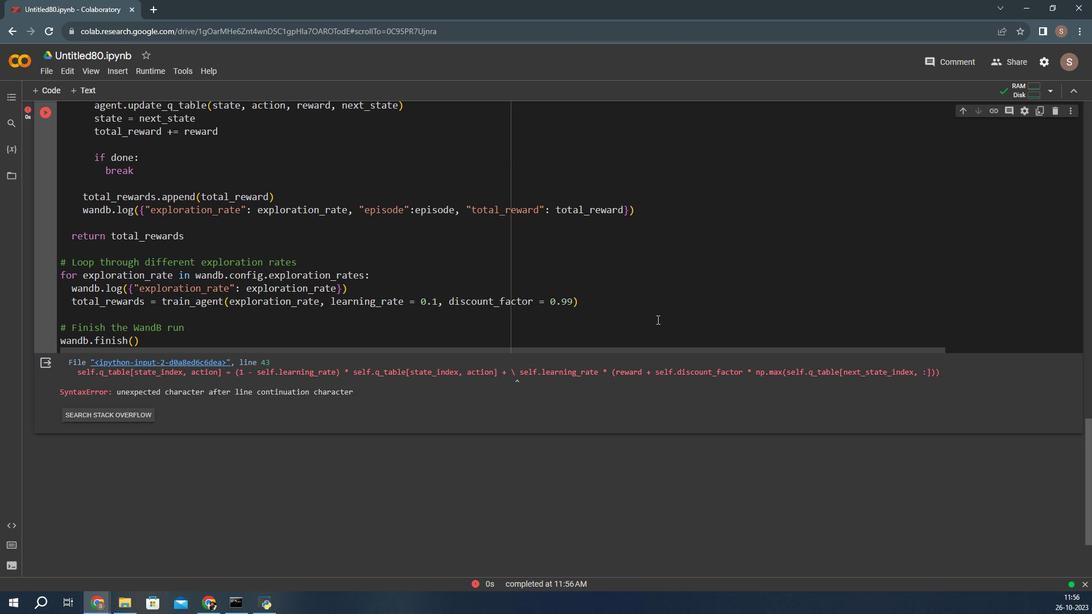 
Action: Mouse scrolled (509, 350) with delta (0, 0)
Screenshot: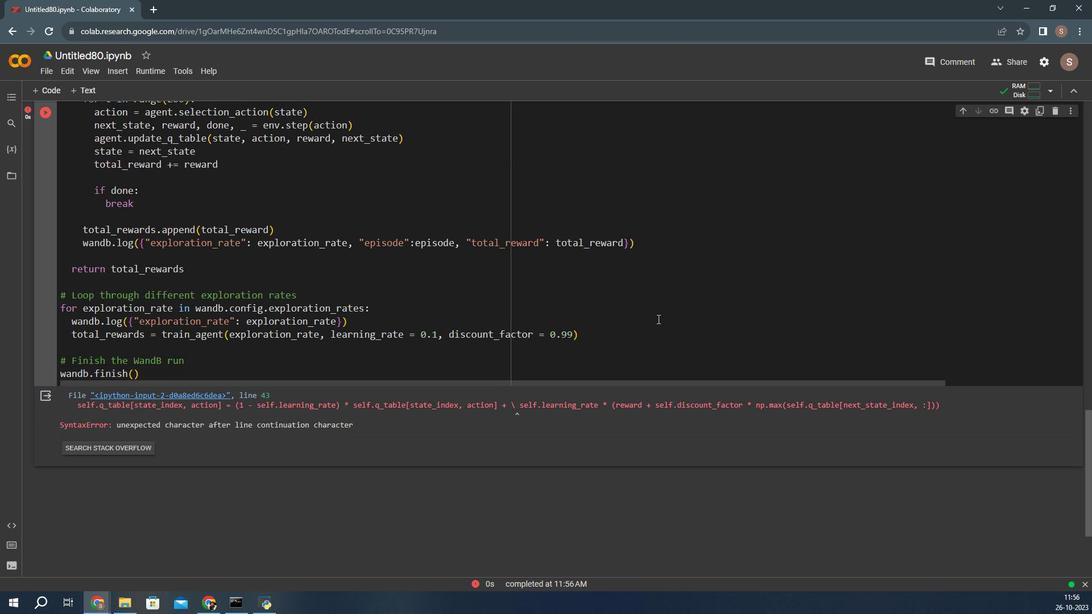 
Action: Mouse scrolled (509, 350) with delta (0, 0)
Screenshot: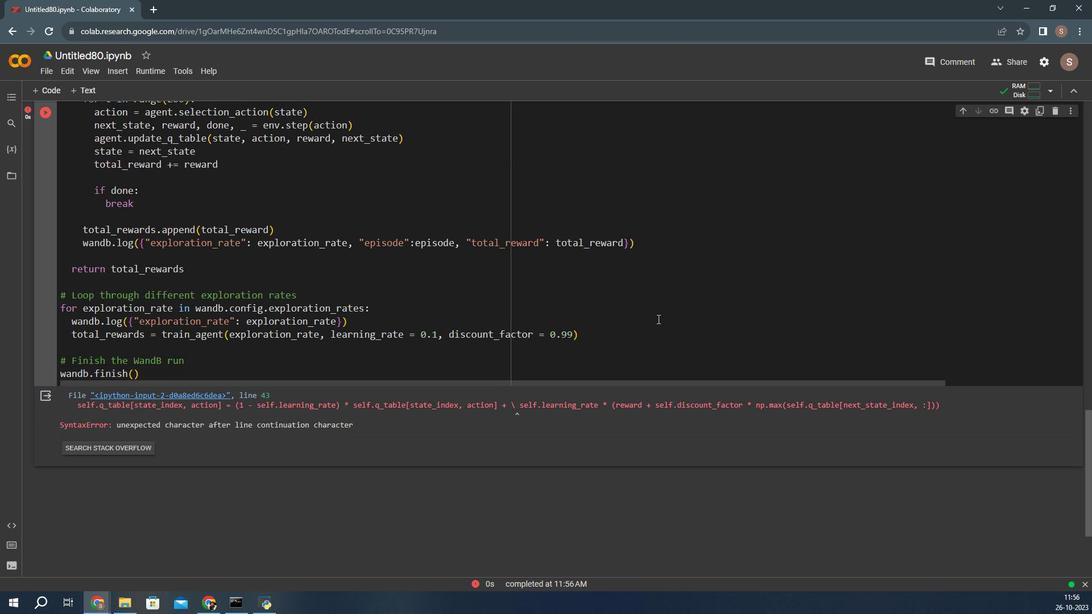 
Action: Mouse scrolled (509, 350) with delta (0, 0)
Screenshot: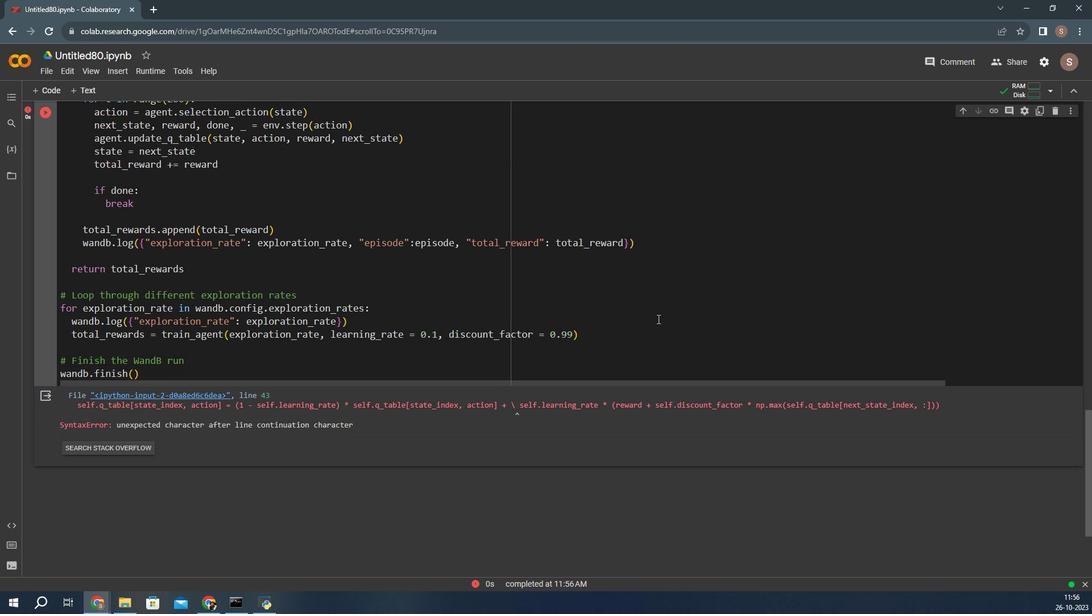 
Action: Mouse moved to (510, 349)
Screenshot: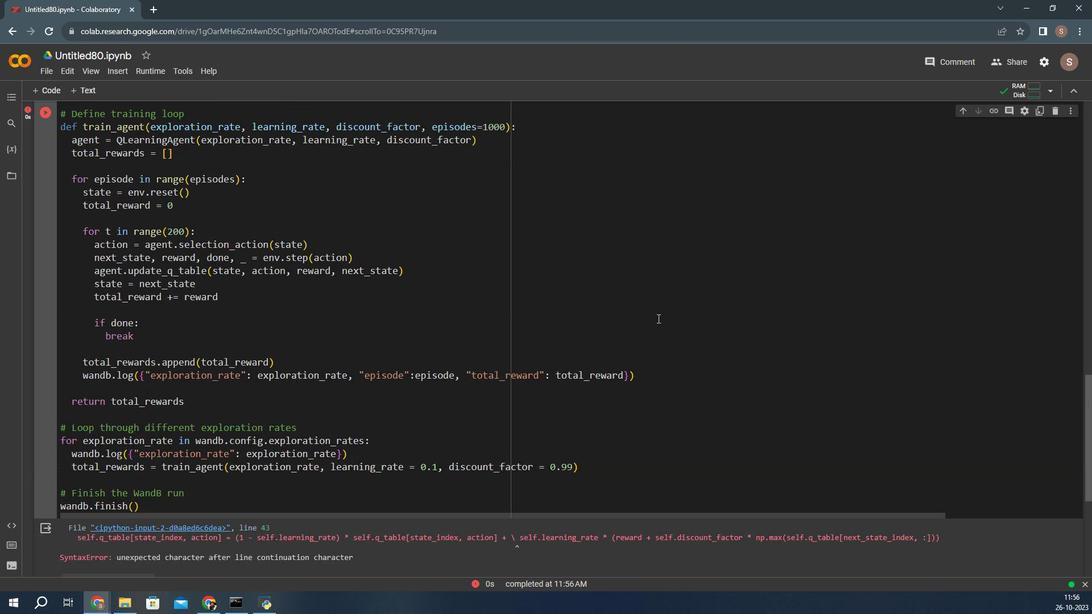 
Action: Mouse scrolled (510, 350) with delta (0, 0)
Screenshot: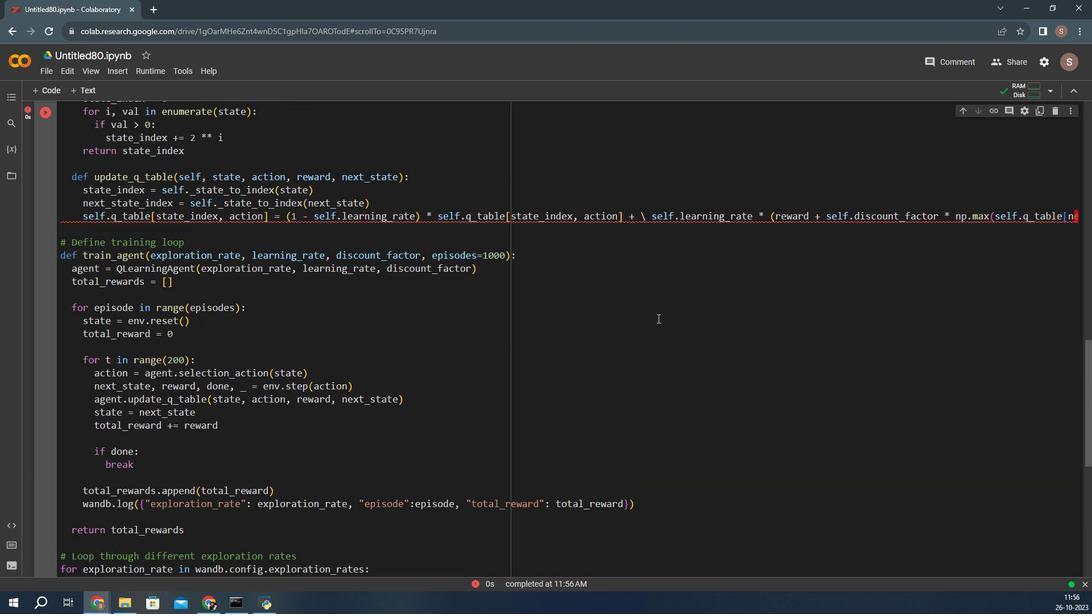 
Action: Mouse scrolled (510, 350) with delta (0, 0)
Screenshot: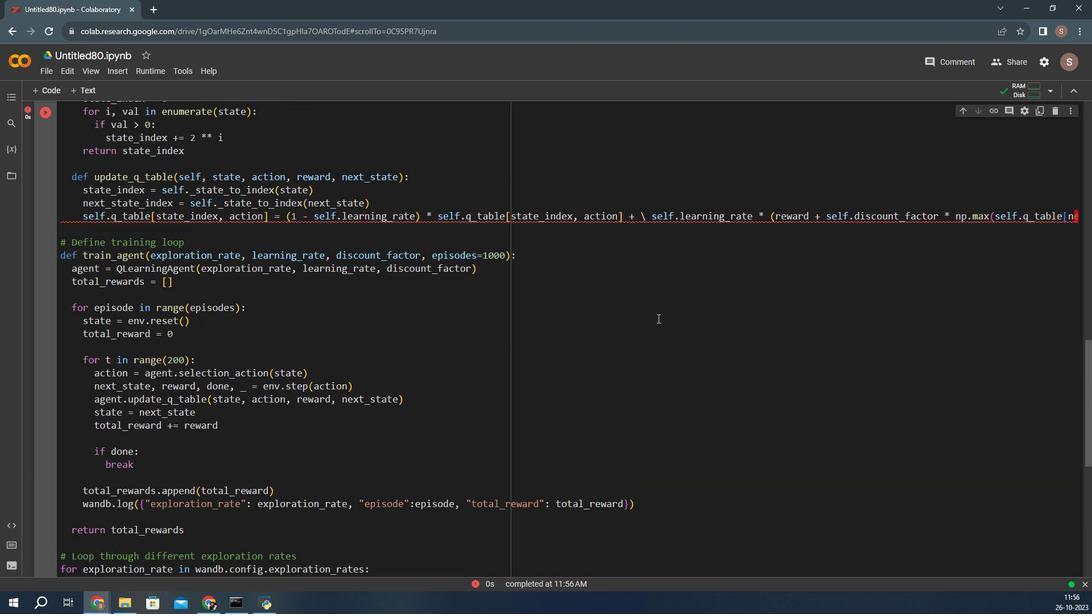 
Action: Mouse moved to (506, 351)
Screenshot: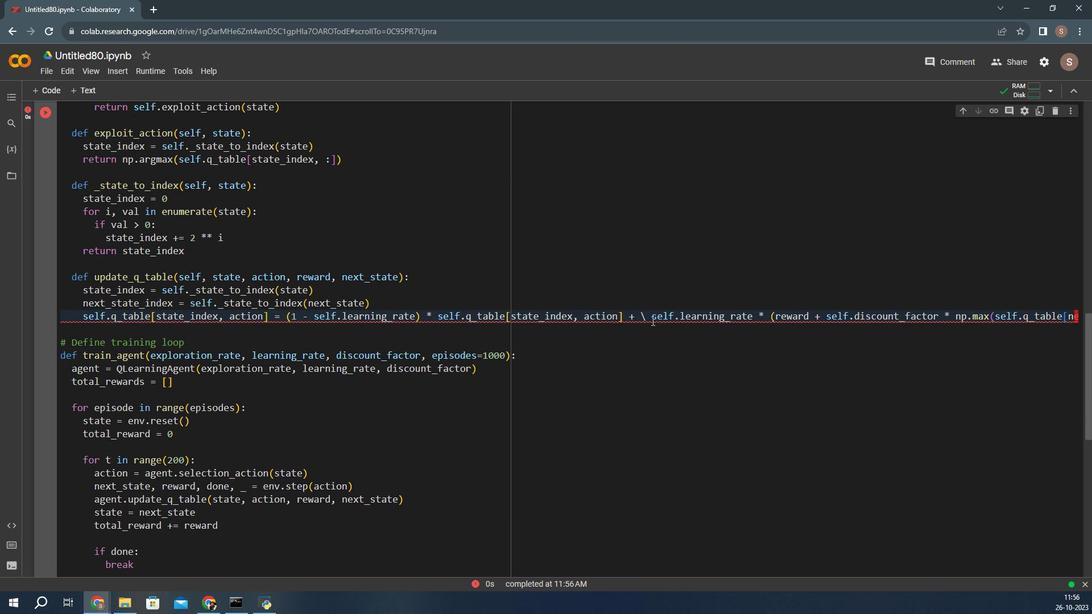 
Action: Mouse pressed left at (506, 351)
Screenshot: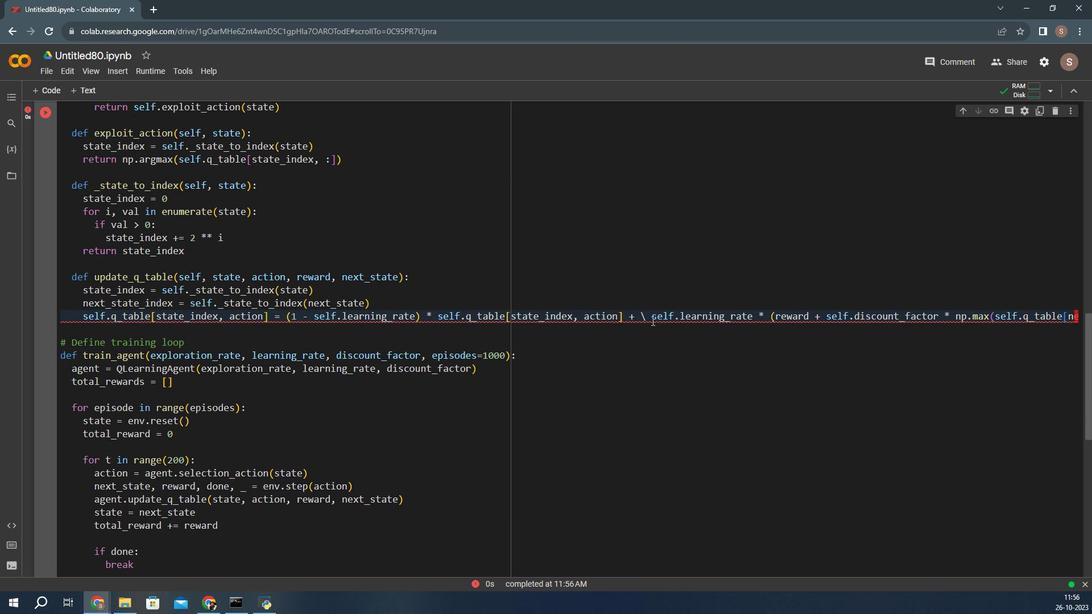 
Action: Mouse moved to (492, 349)
Screenshot: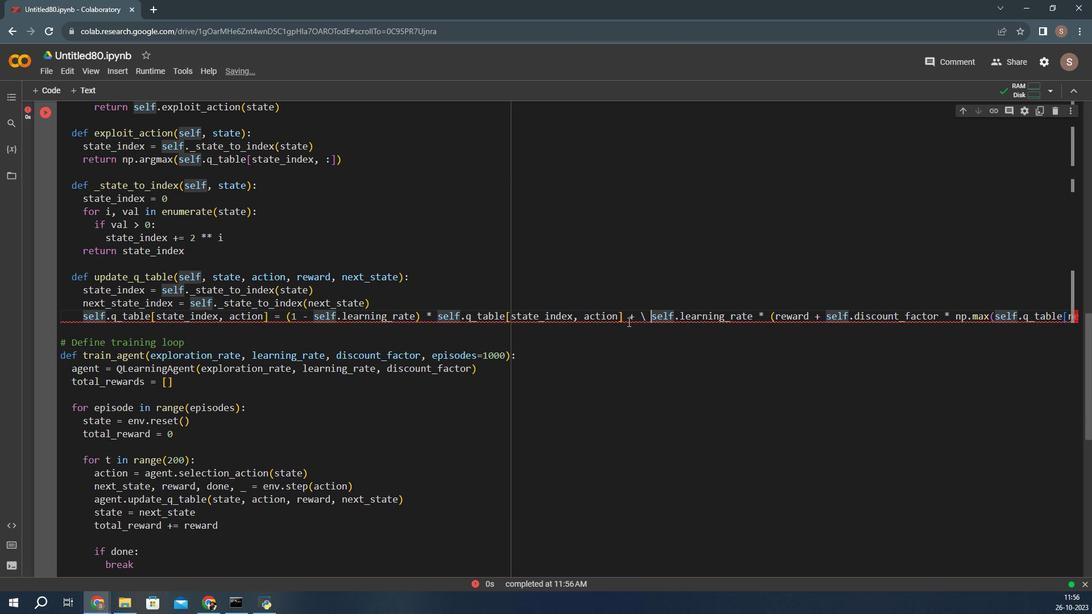 
Action: Key pressed <Key.backspace>
Screenshot: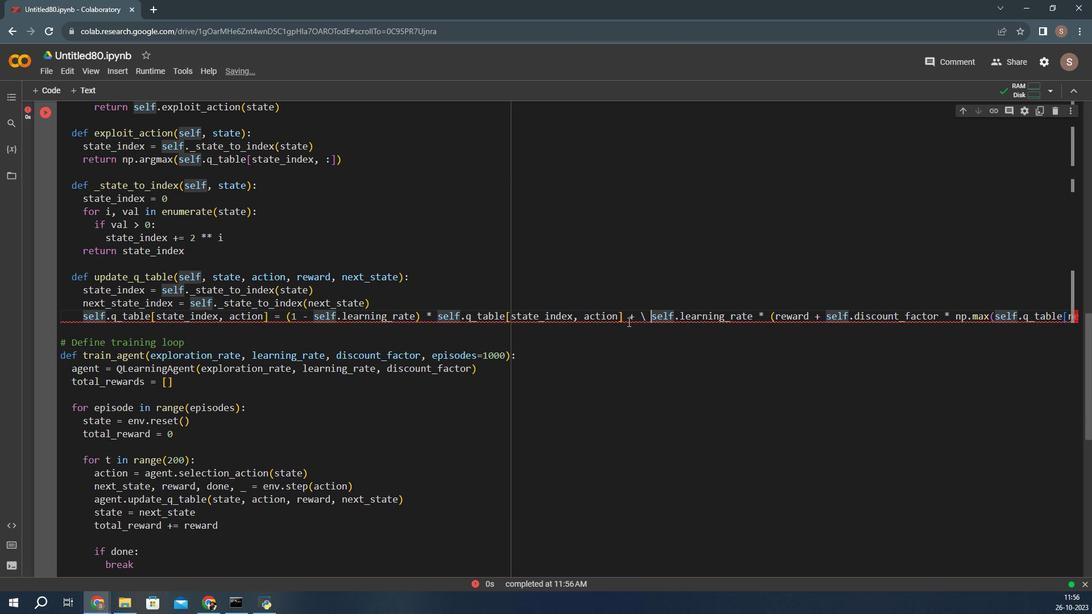
Action: Mouse moved to (500, 367)
Screenshot: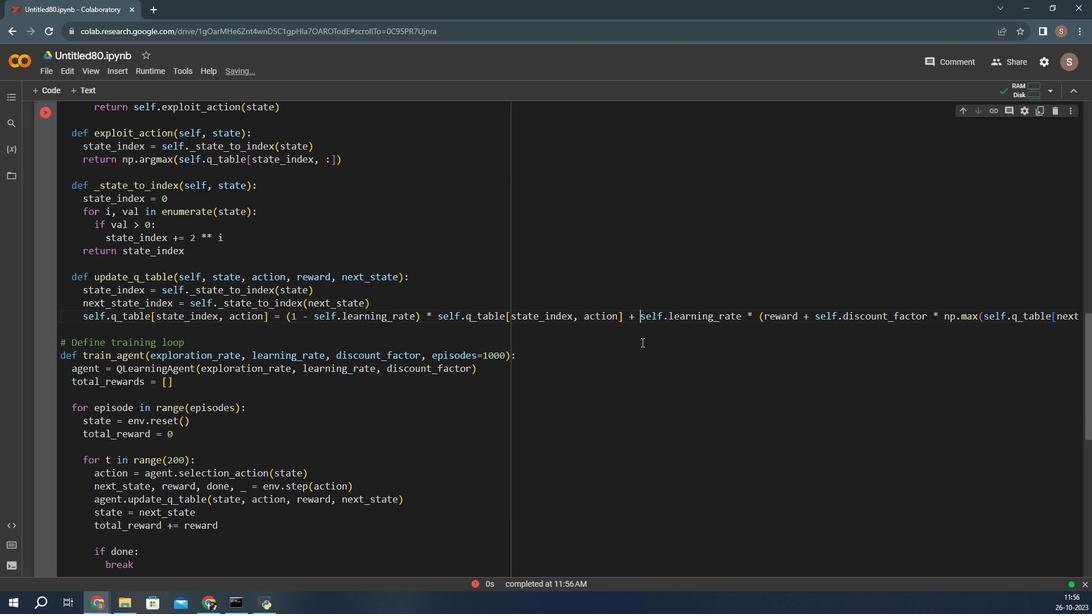
Action: Key pressed <Key.backspace>
Screenshot: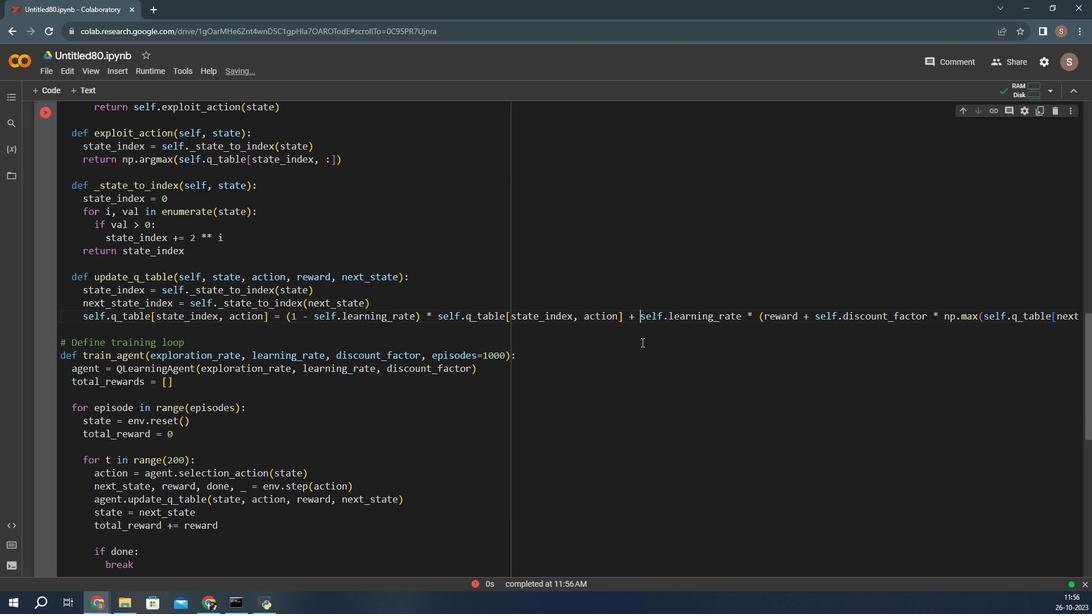 
Action: Mouse moved to (146, 177)
Screenshot: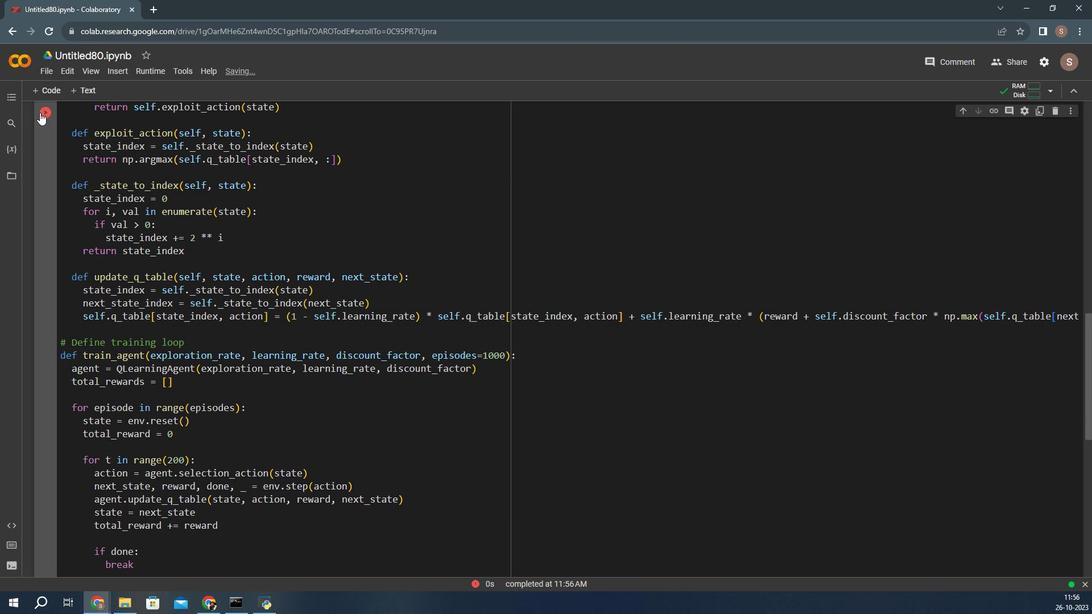 
Action: Mouse pressed left at (146, 177)
Screenshot: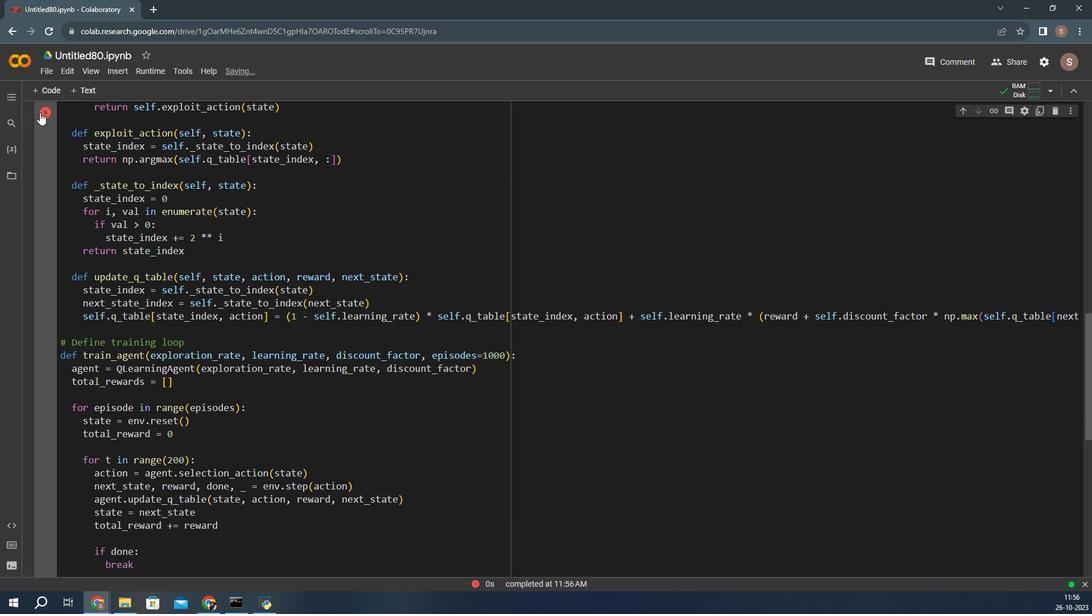 
Action: Mouse moved to (488, 315)
Screenshot: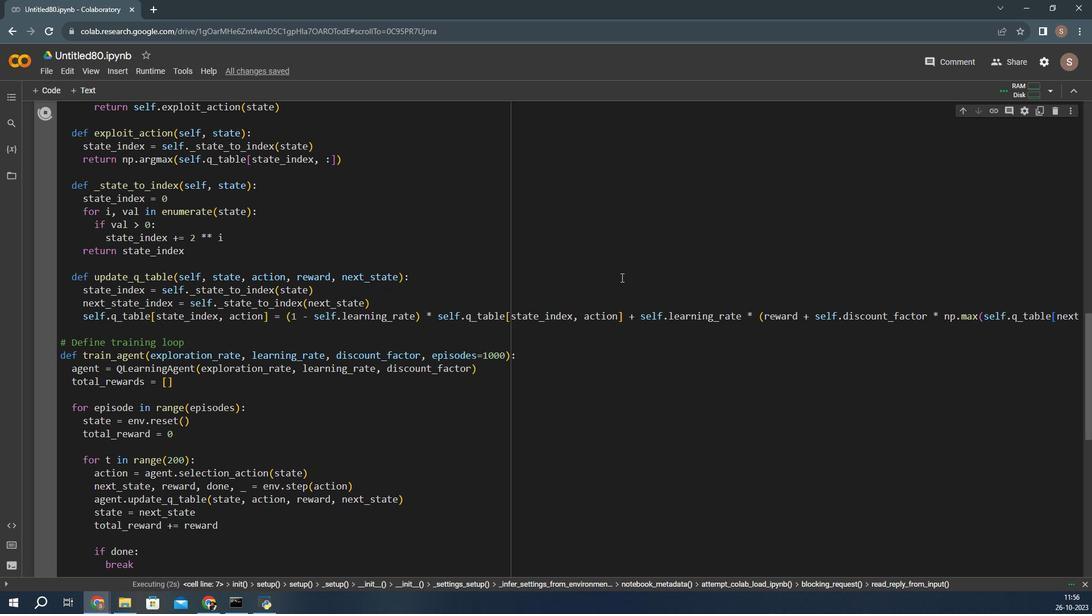 
Action: Mouse scrolled (488, 315) with delta (0, 0)
Screenshot: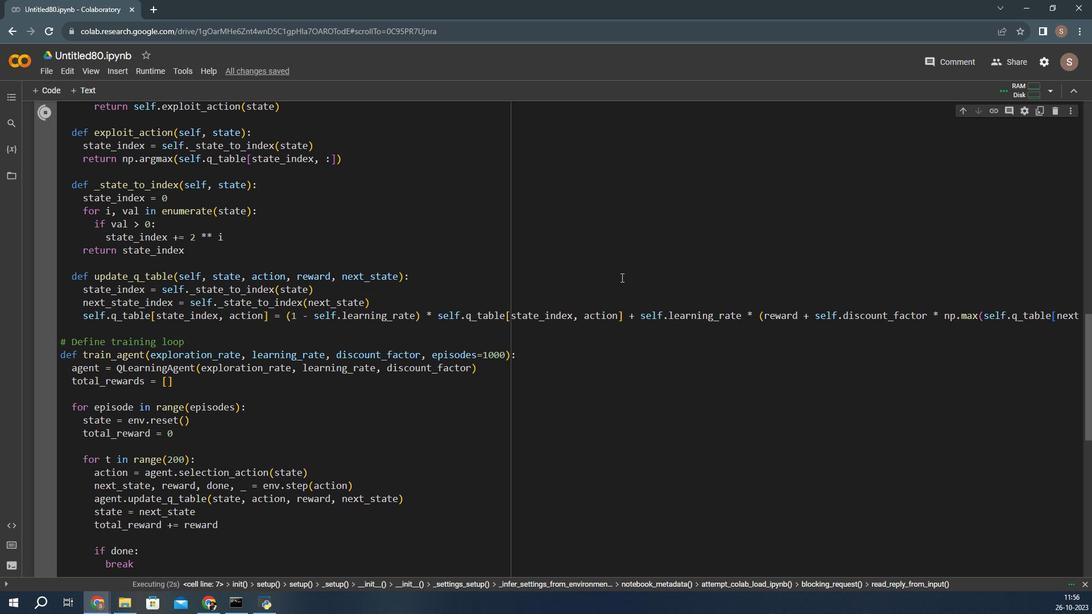
Action: Mouse scrolled (488, 315) with delta (0, 0)
Screenshot: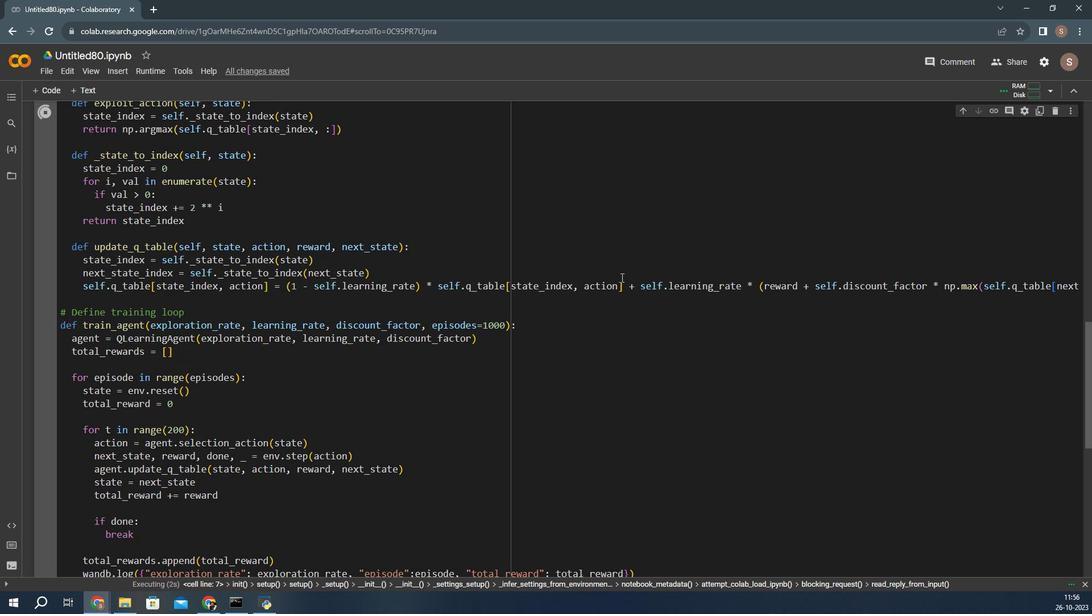 
Action: Mouse moved to (489, 315)
Screenshot: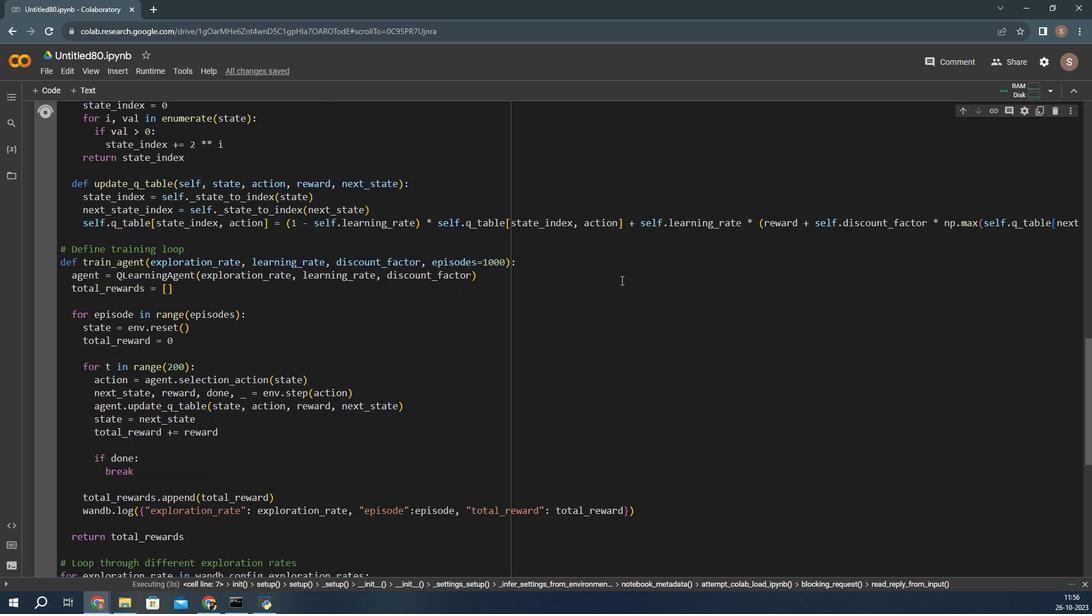 
Action: Mouse scrolled (489, 315) with delta (0, 0)
Screenshot: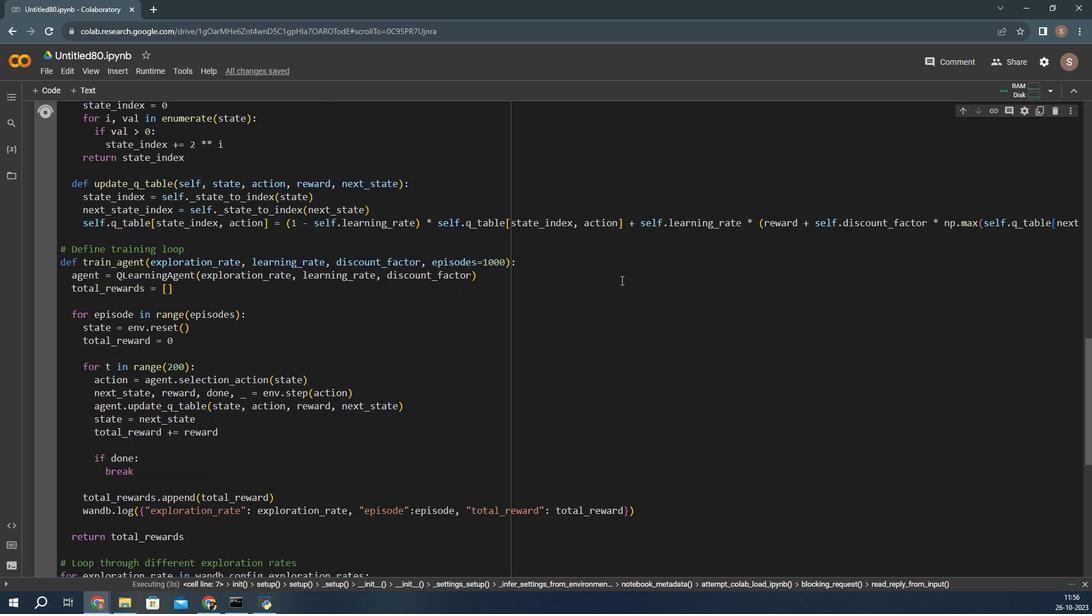 
Action: Mouse moved to (488, 317)
Screenshot: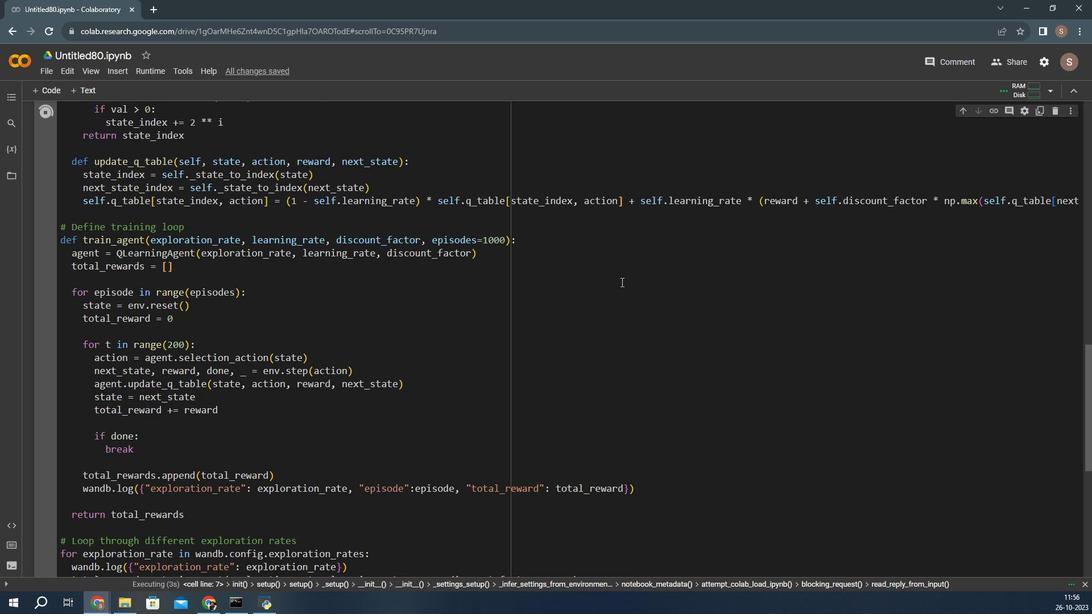 
Action: Mouse scrolled (488, 317) with delta (0, 0)
Screenshot: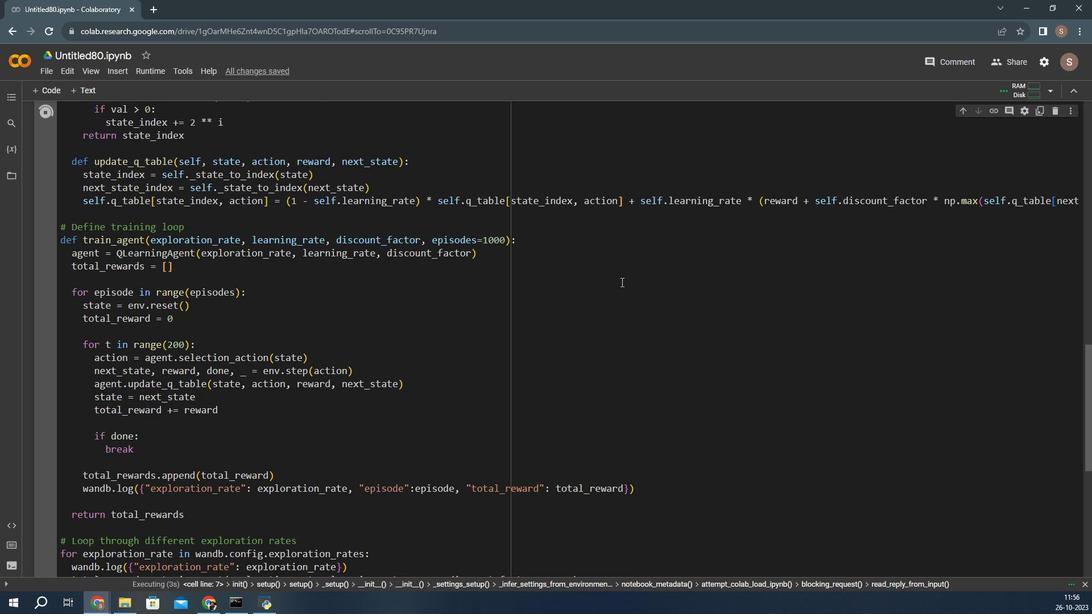 
Action: Mouse moved to (488, 319)
Screenshot: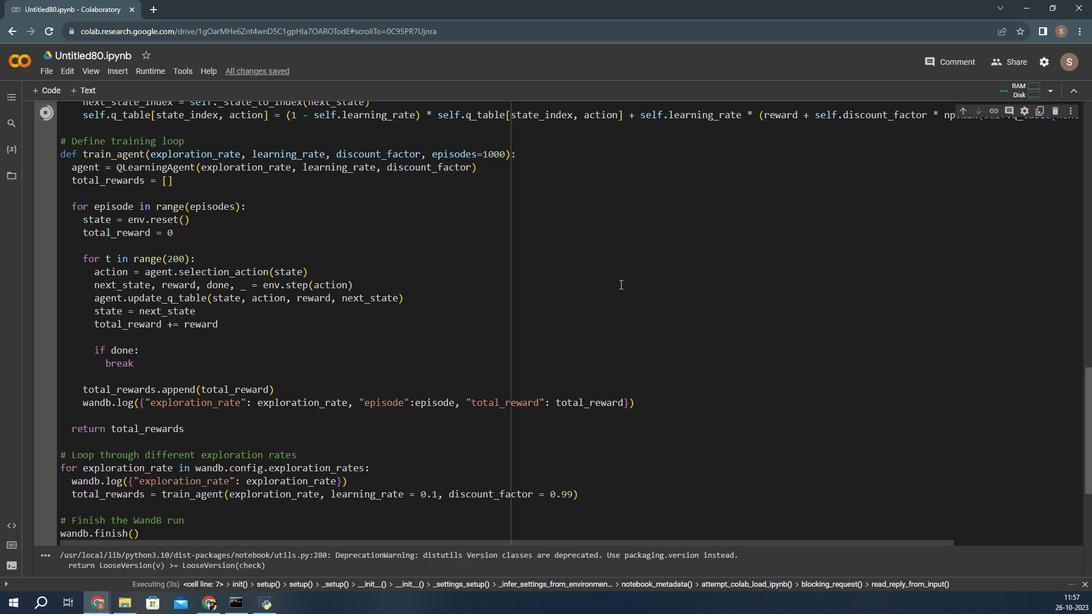 
Action: Mouse scrolled (488, 319) with delta (0, 0)
Screenshot: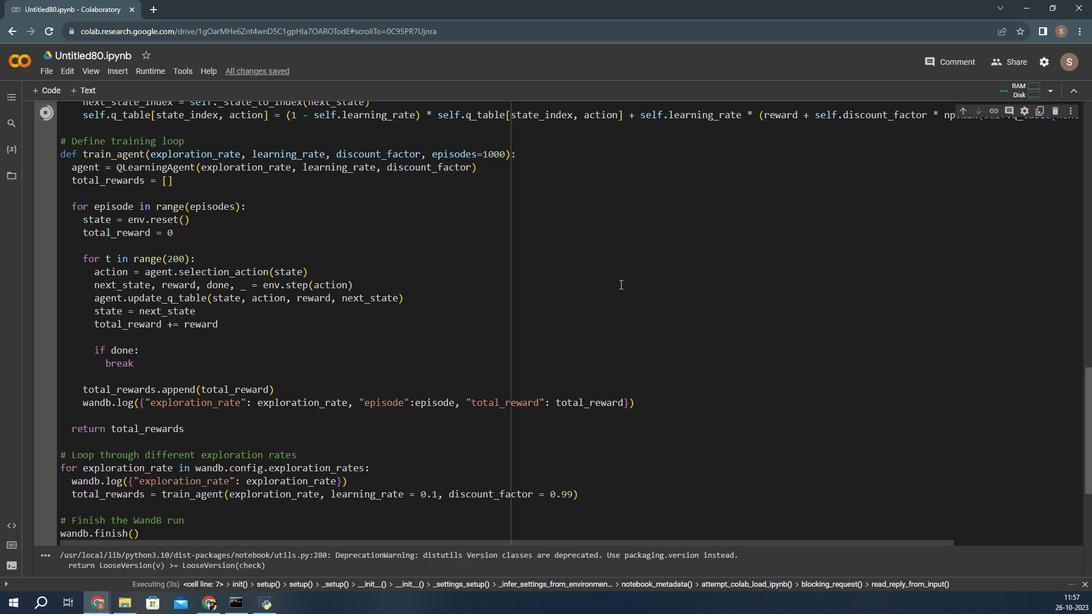 
Action: Mouse moved to (488, 320)
Screenshot: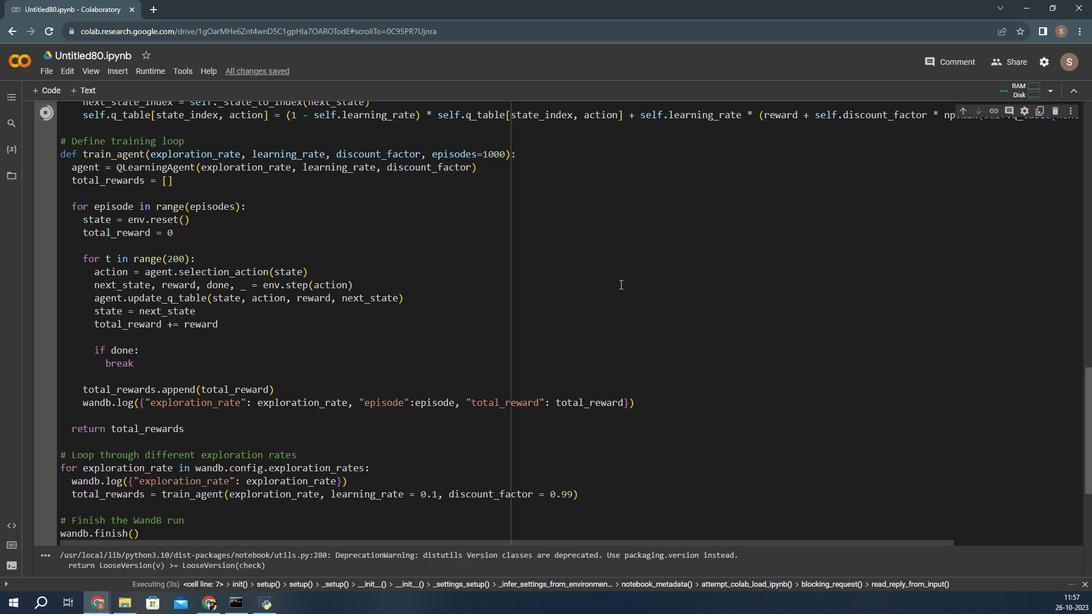 
Action: Mouse scrolled (488, 320) with delta (0, 0)
Screenshot: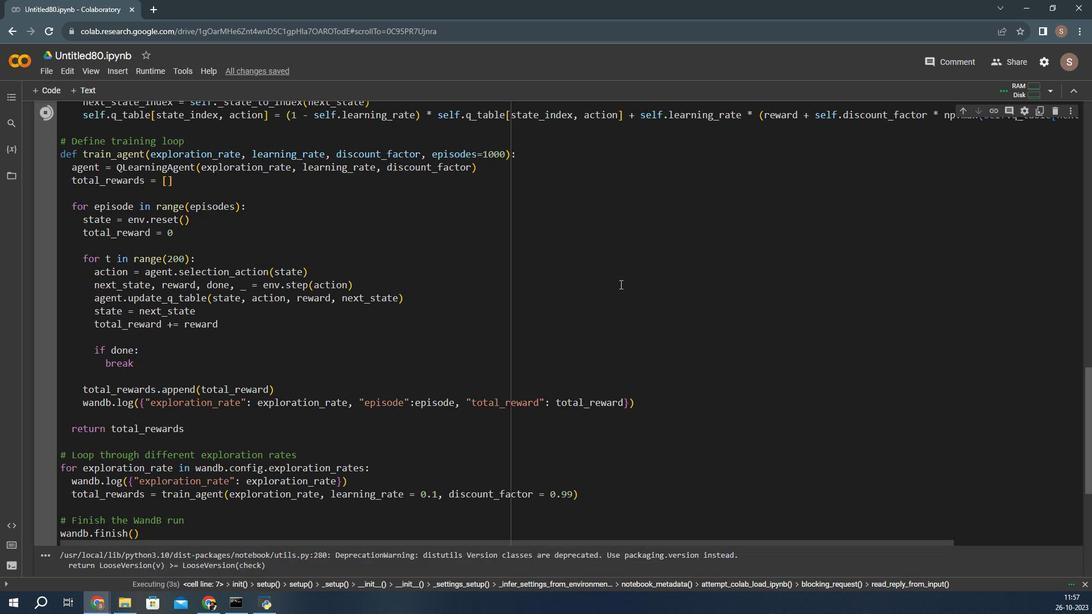
Action: Mouse moved to (488, 321)
Screenshot: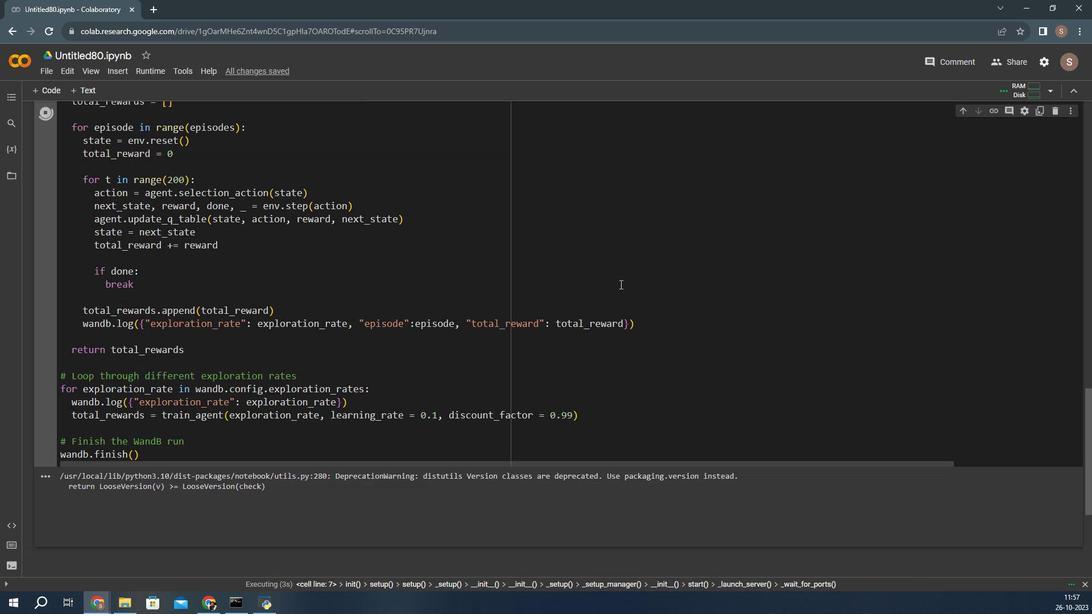 
Action: Mouse scrolled (488, 320) with delta (0, 0)
Screenshot: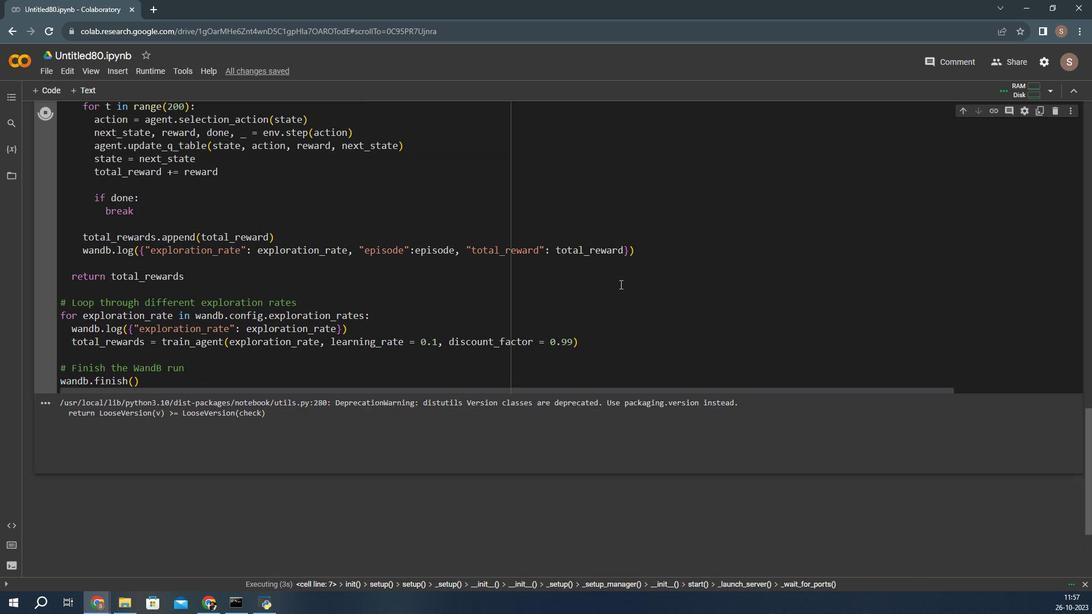 
Action: Mouse moved to (345, 410)
Screenshot: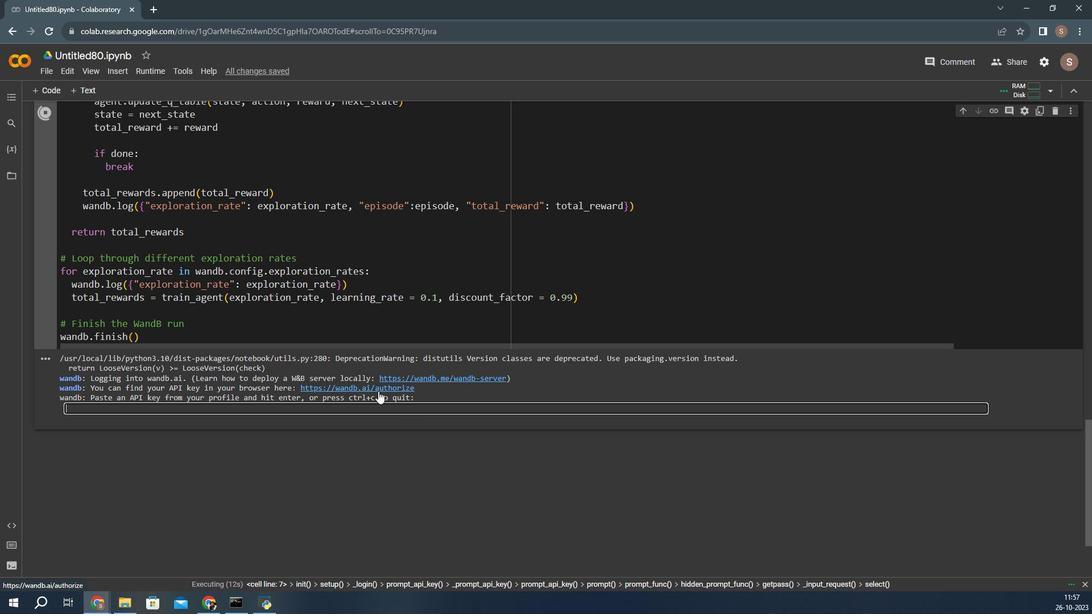 
Action: Mouse pressed left at (345, 410)
Screenshot: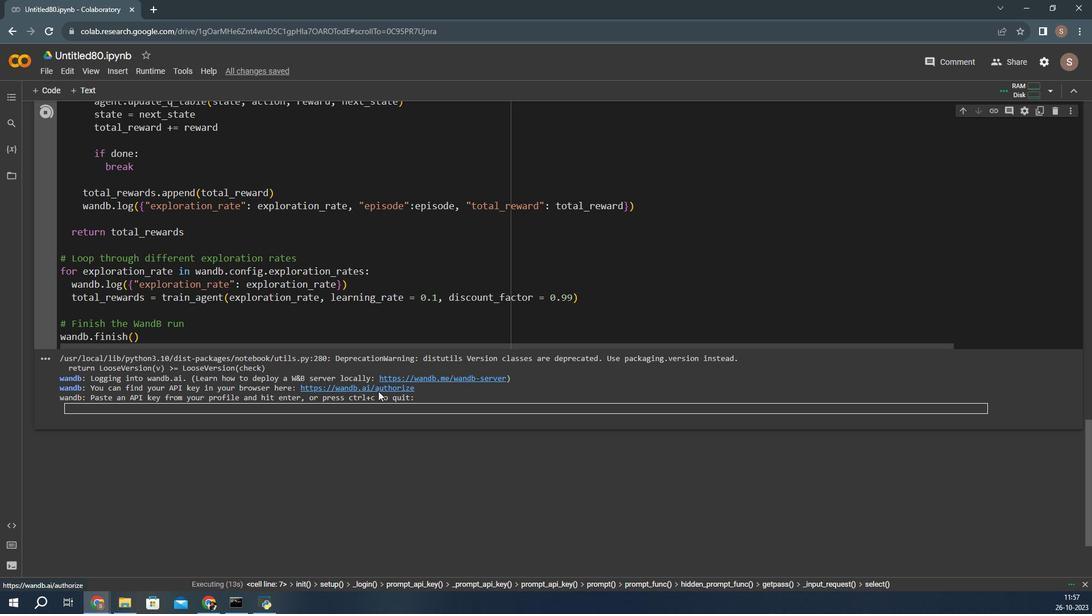 
Action: Mouse moved to (465, 250)
Screenshot: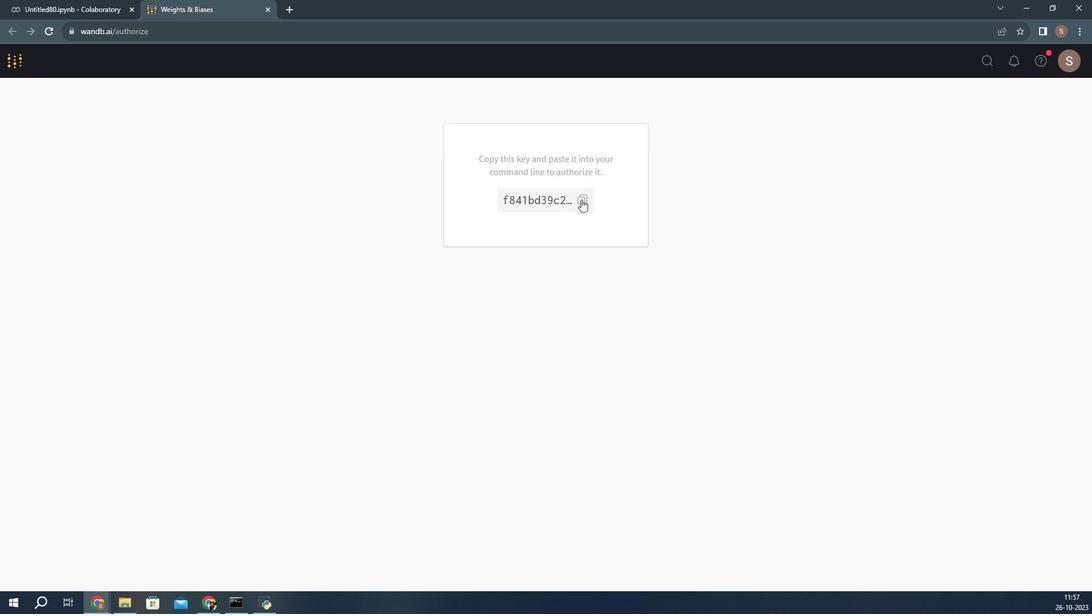 
Action: Mouse pressed left at (465, 250)
Screenshot: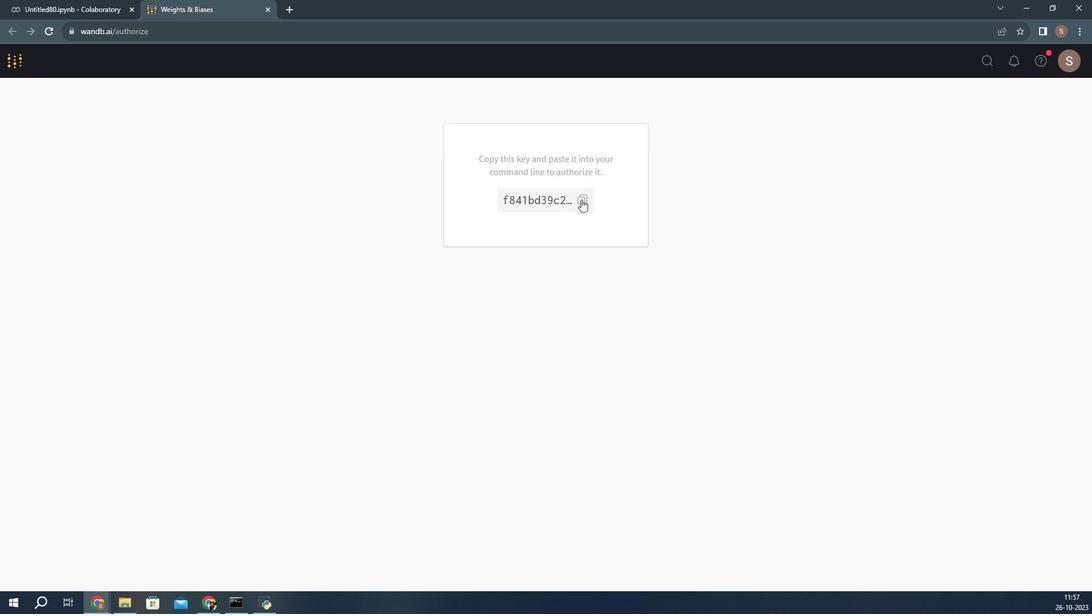 
Action: Mouse moved to (169, 92)
Screenshot: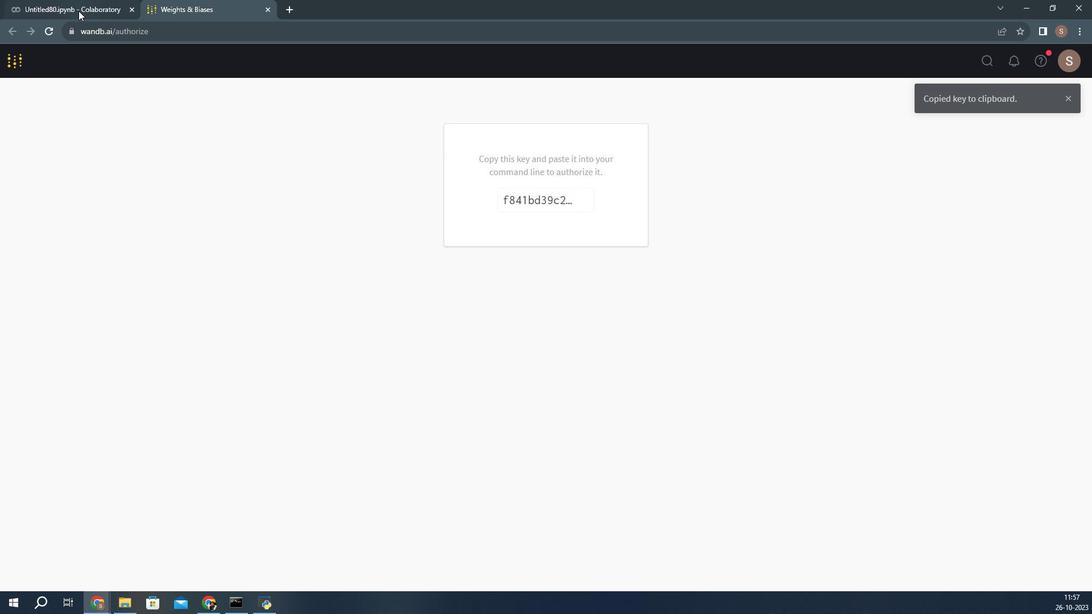
Action: Mouse pressed left at (169, 92)
Screenshot: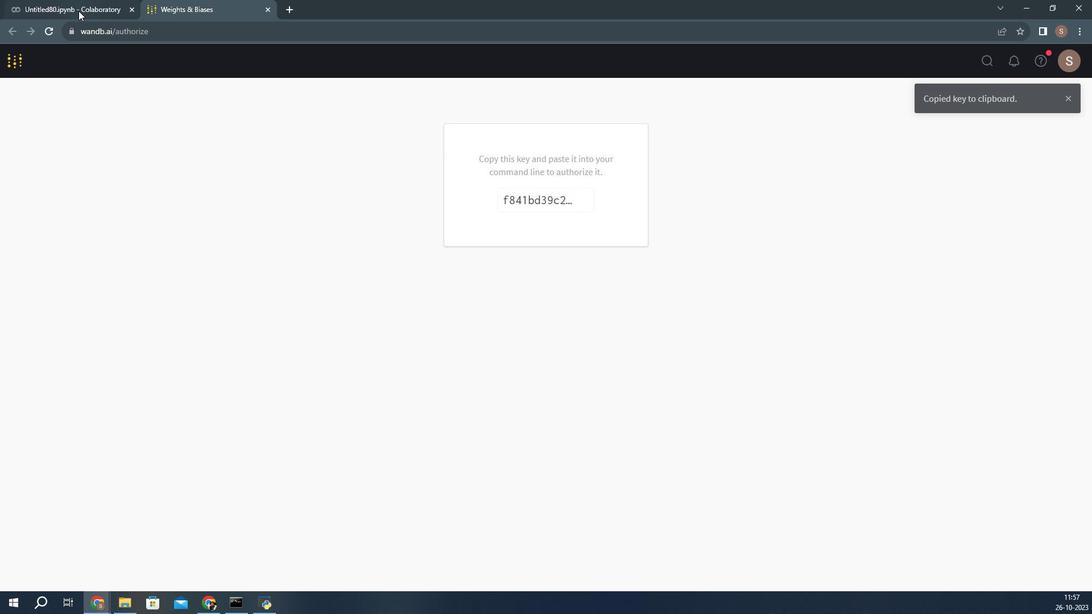 
Action: Mouse moved to (245, 426)
Screenshot: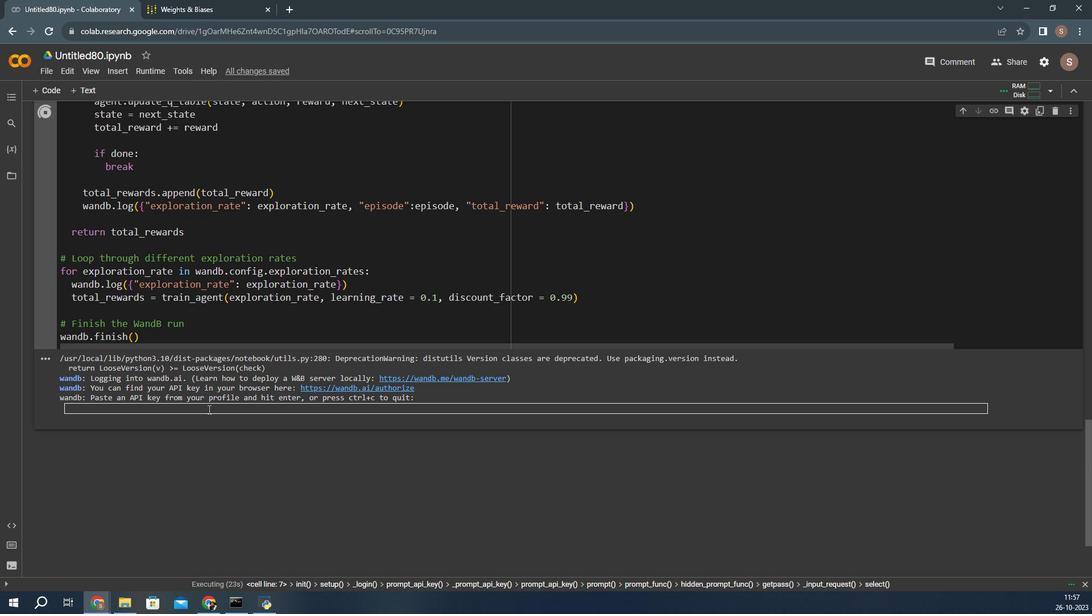 
Action: Mouse pressed left at (245, 426)
Screenshot: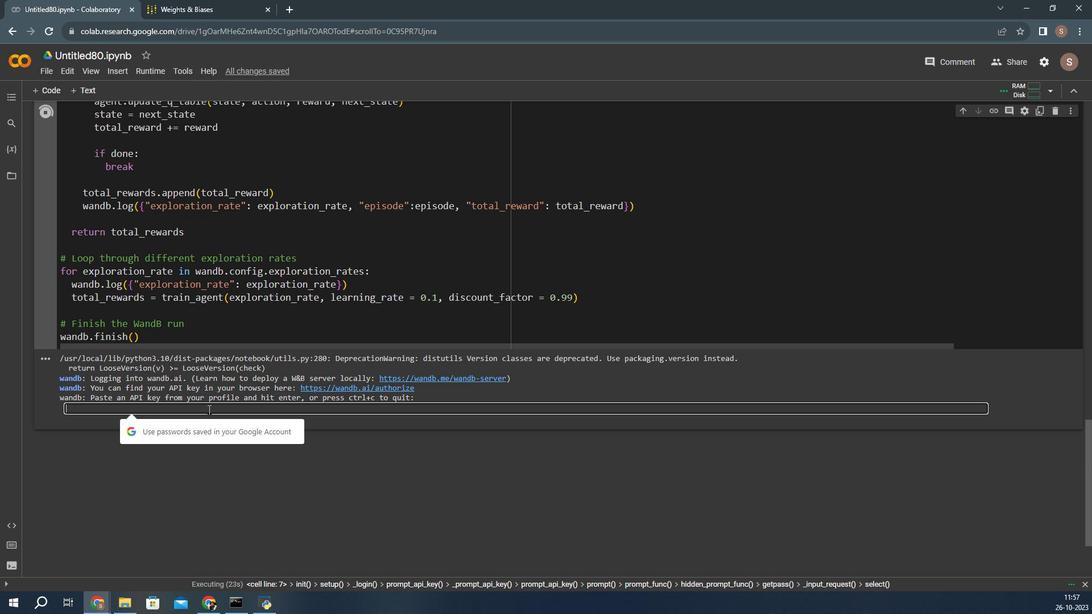 
Action: Mouse moved to (373, 345)
Screenshot: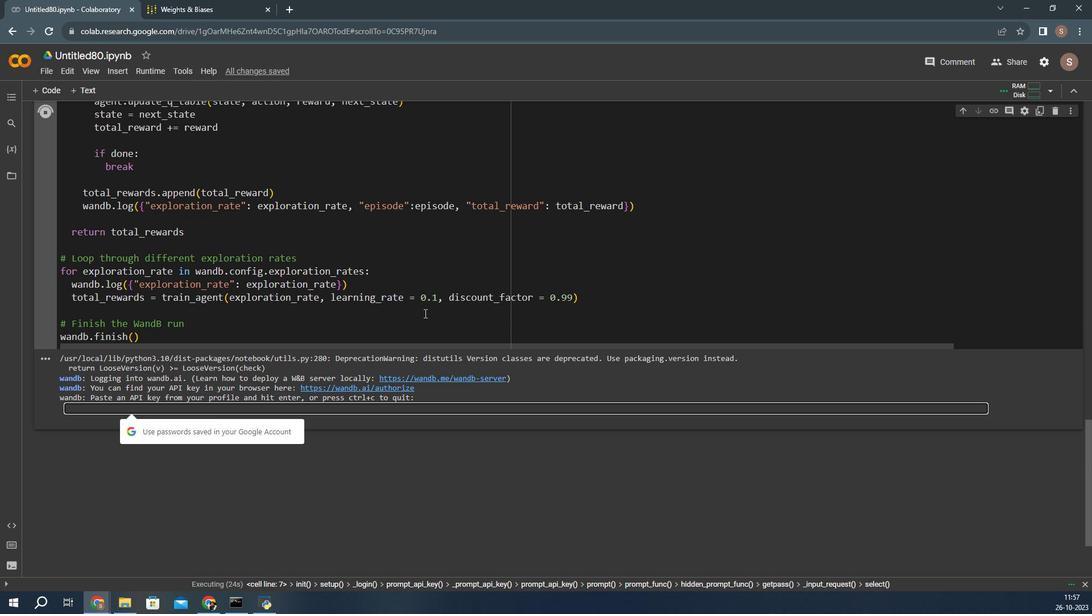 
Action: Key pressed ctrl+V
Screenshot: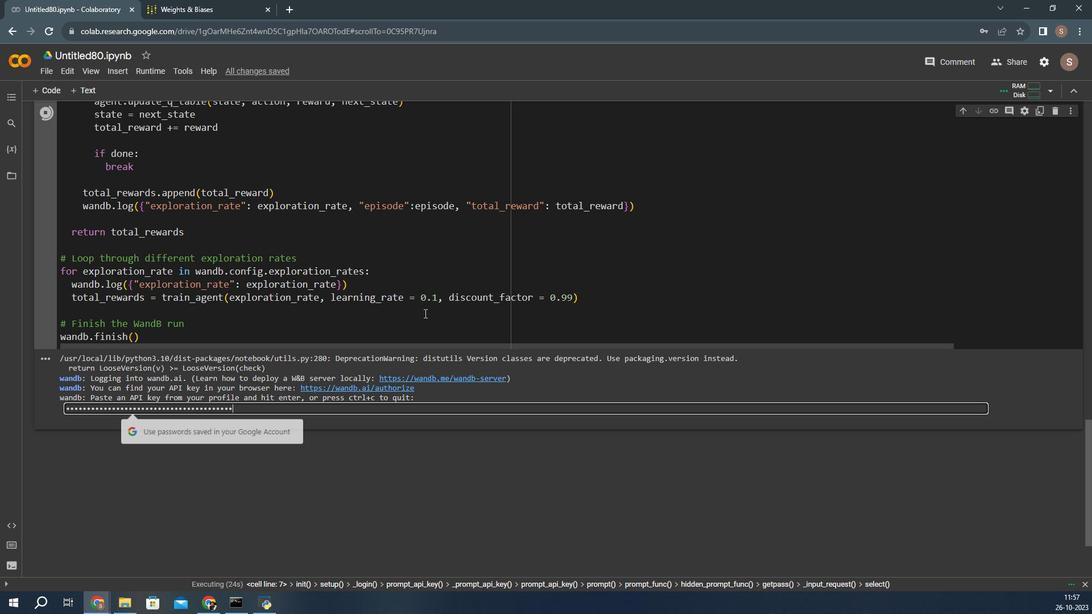 
Action: Mouse moved to (462, 286)
Screenshot: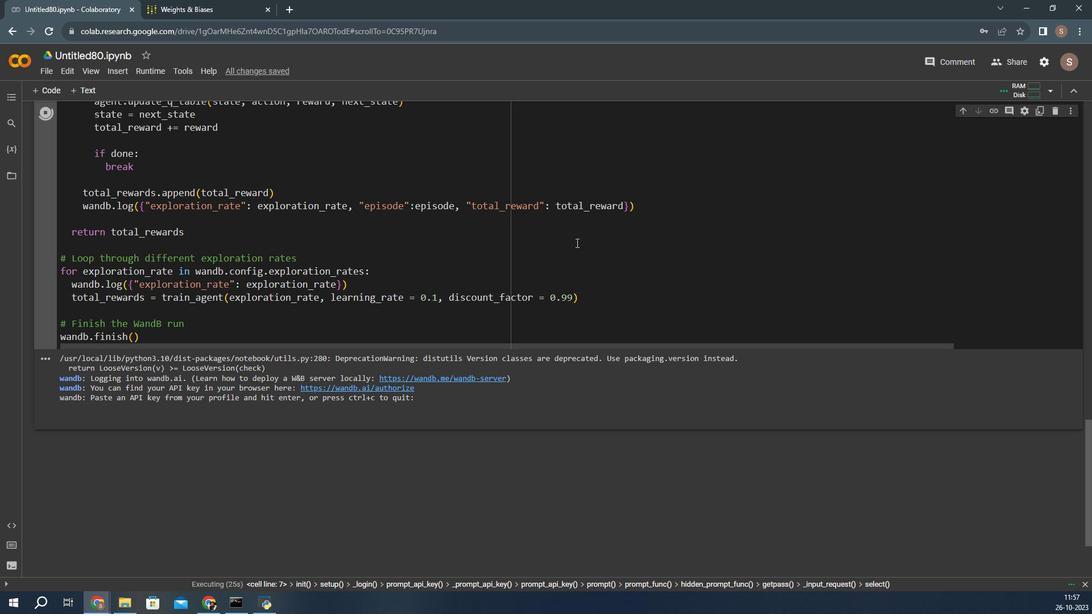 
Action: Key pressed <Key.enter>
Screenshot: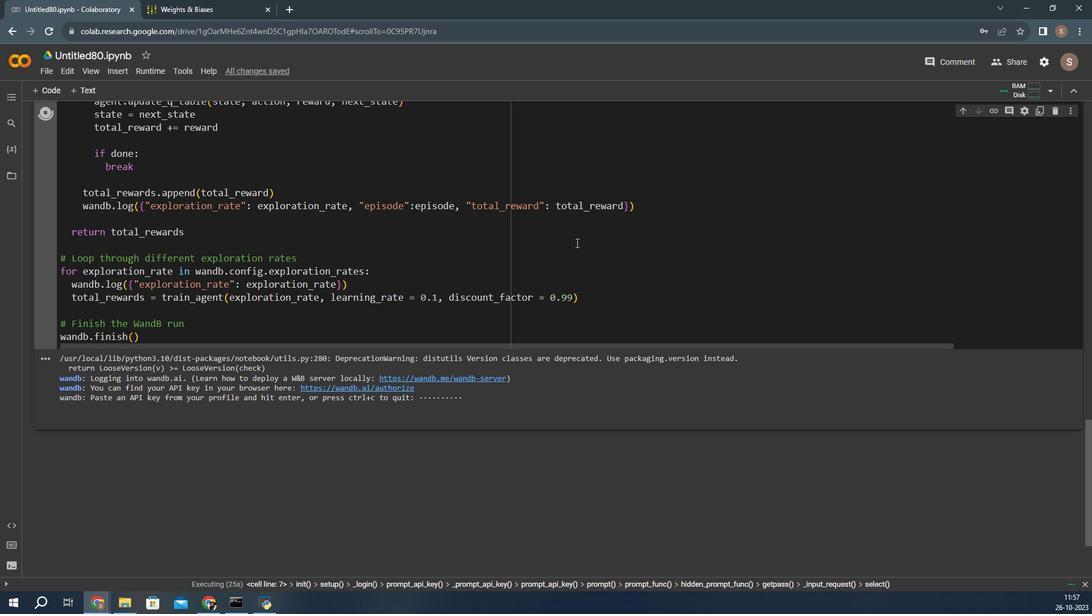 
Action: Mouse moved to (527, 273)
Screenshot: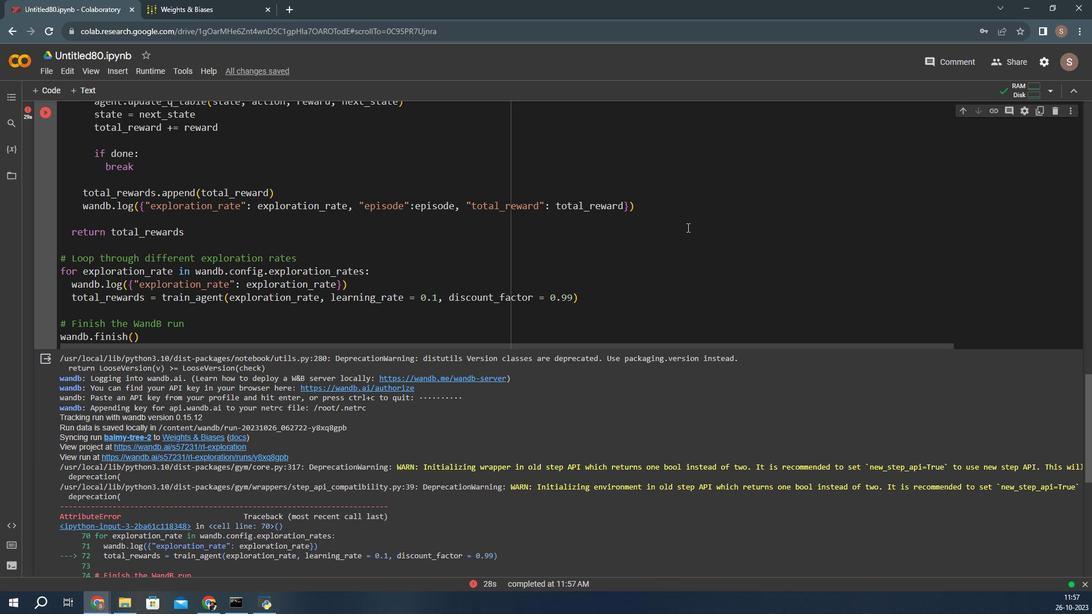 
Action: Mouse scrolled (527, 273) with delta (0, 0)
Screenshot: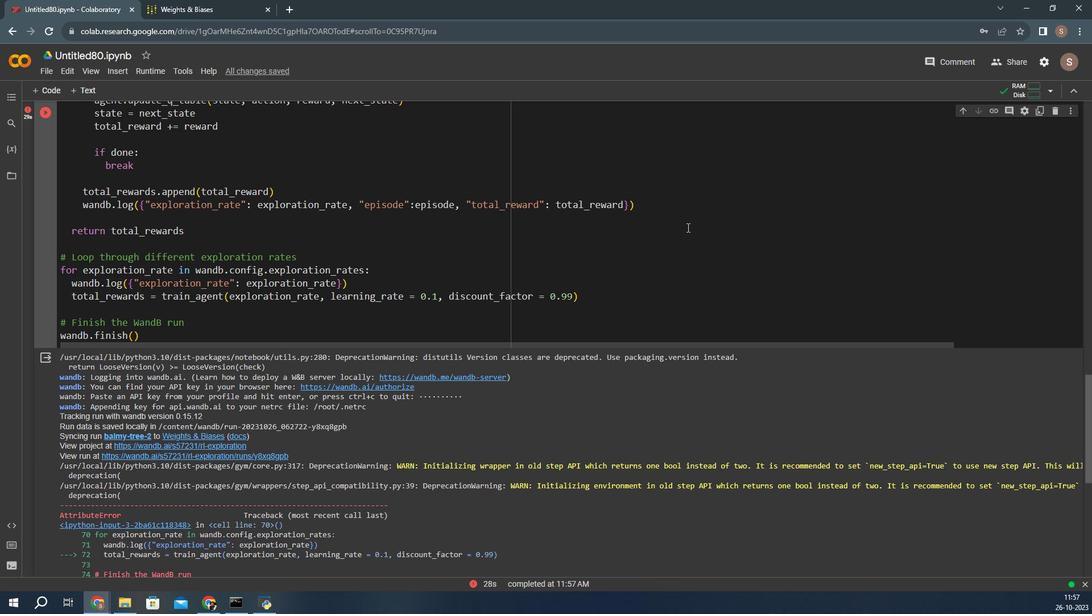 
Action: Mouse scrolled (527, 273) with delta (0, 0)
Screenshot: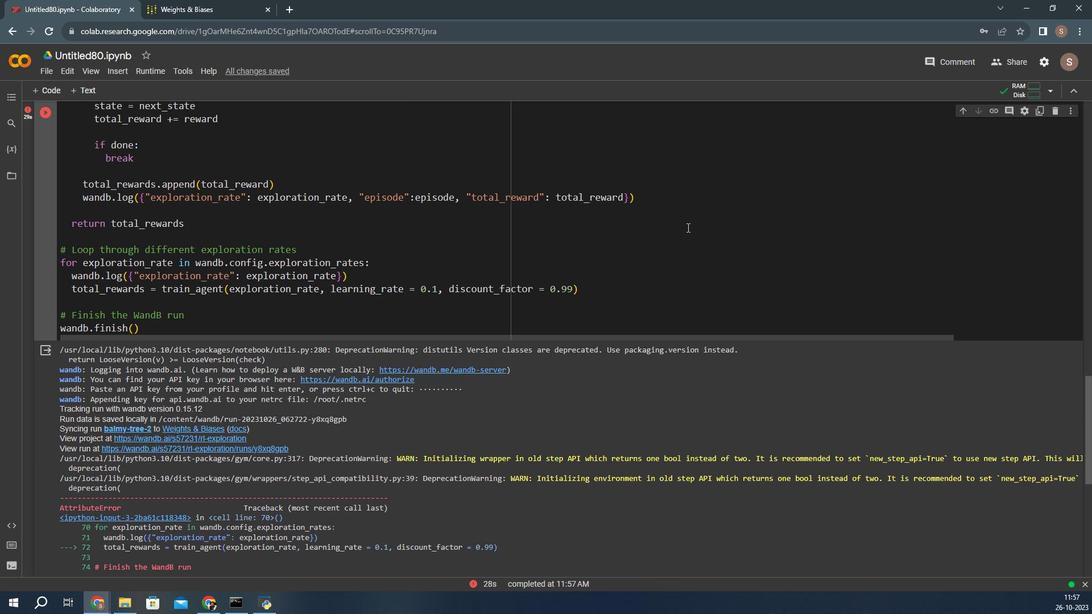 
Action: Mouse scrolled (527, 273) with delta (0, 0)
Screenshot: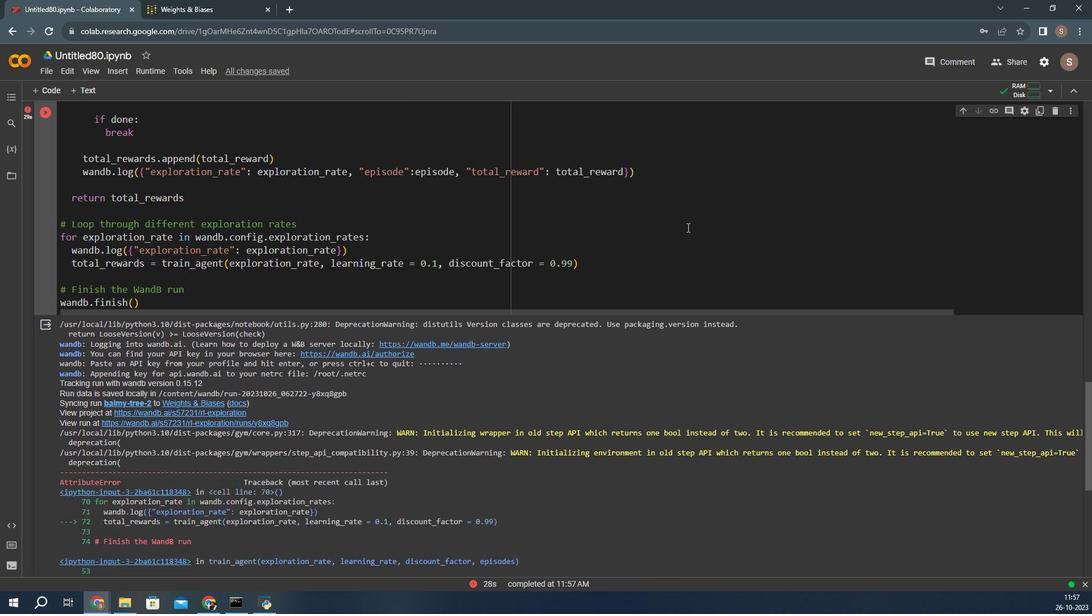 
Action: Mouse scrolled (527, 273) with delta (0, 0)
Screenshot: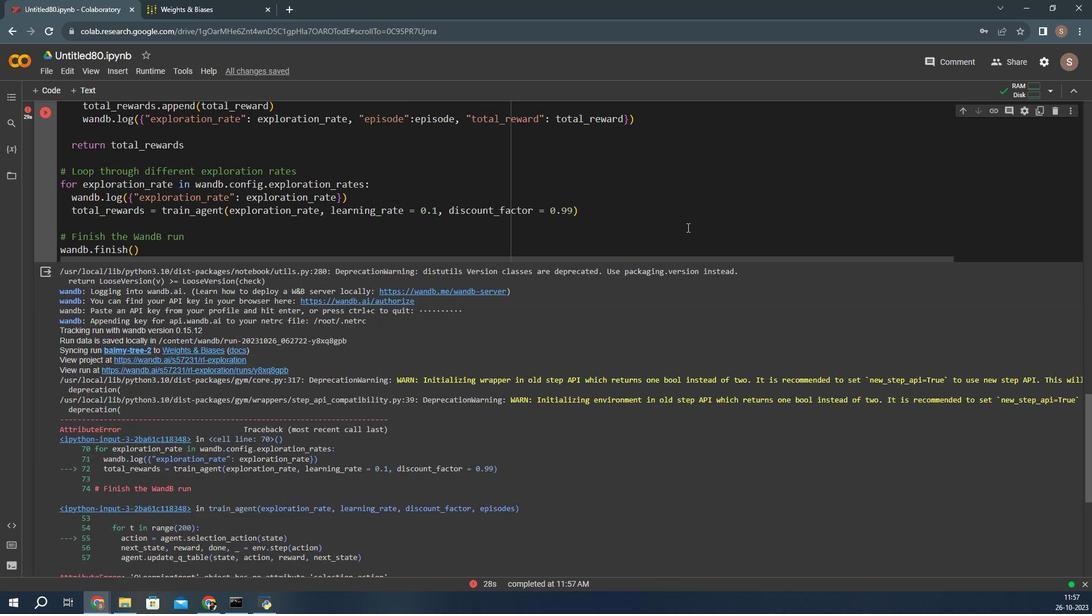 
Action: Mouse scrolled (527, 273) with delta (0, 0)
Screenshot: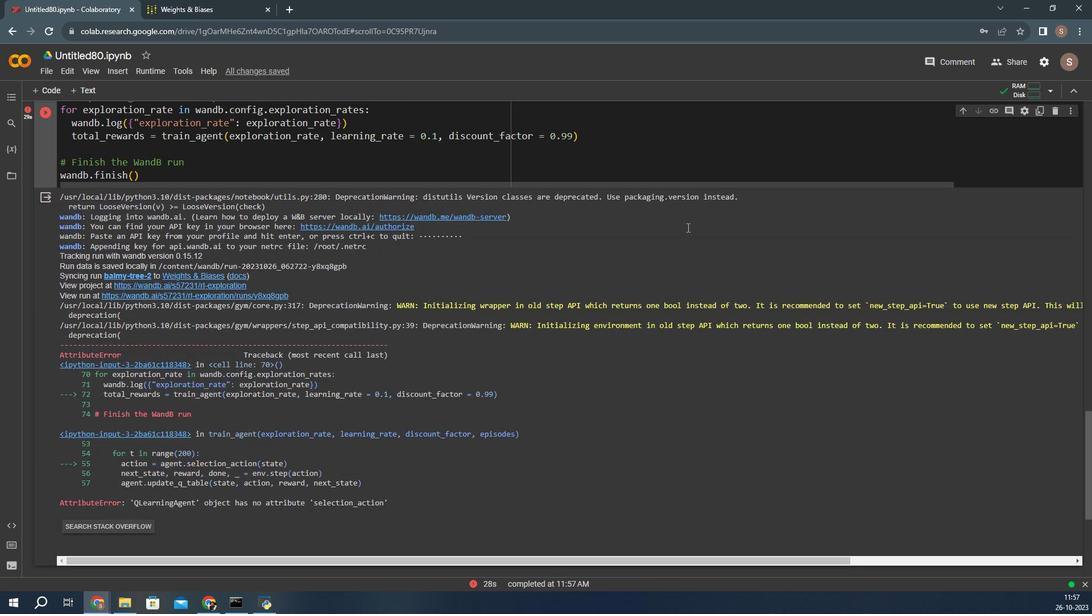 
Action: Mouse moved to (312, 413)
Screenshot: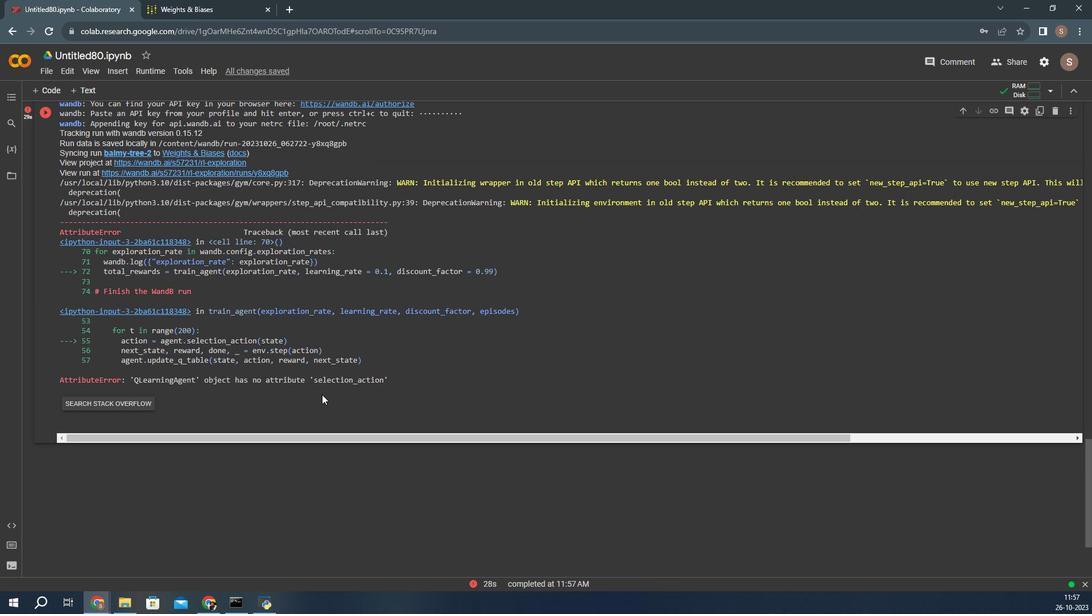 
Action: Mouse scrolled (312, 414) with delta (0, 0)
Screenshot: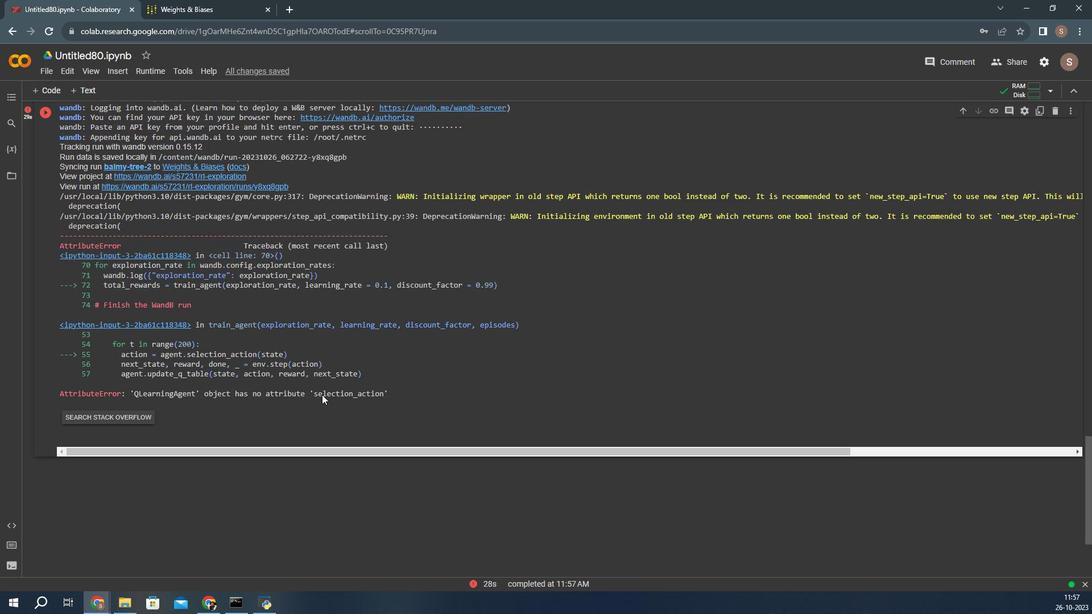 
Action: Mouse scrolled (312, 414) with delta (0, 0)
Screenshot: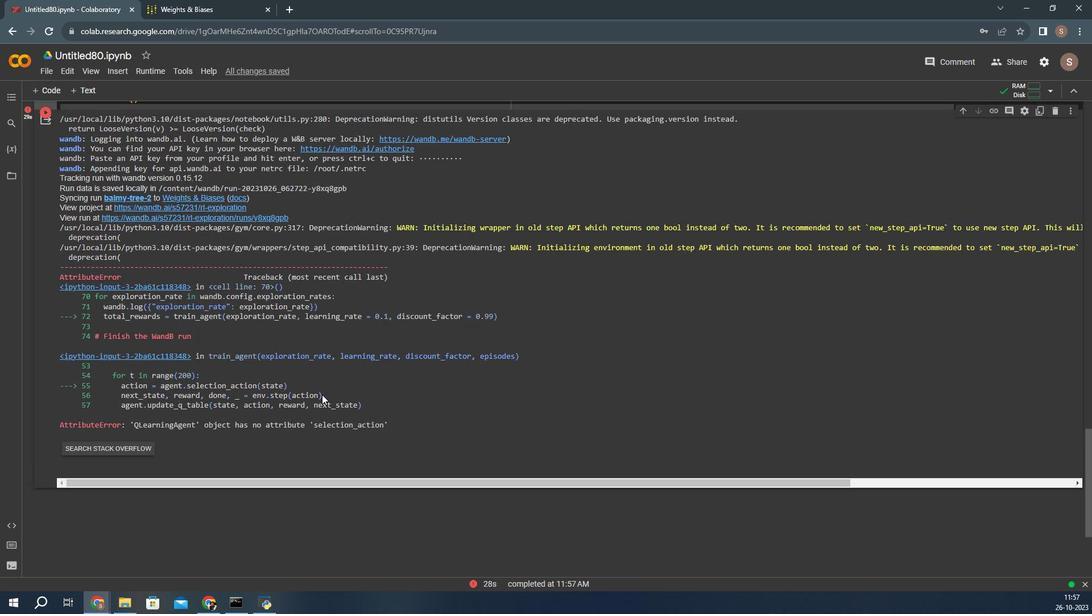 
Action: Mouse scrolled (312, 414) with delta (0, 0)
Screenshot: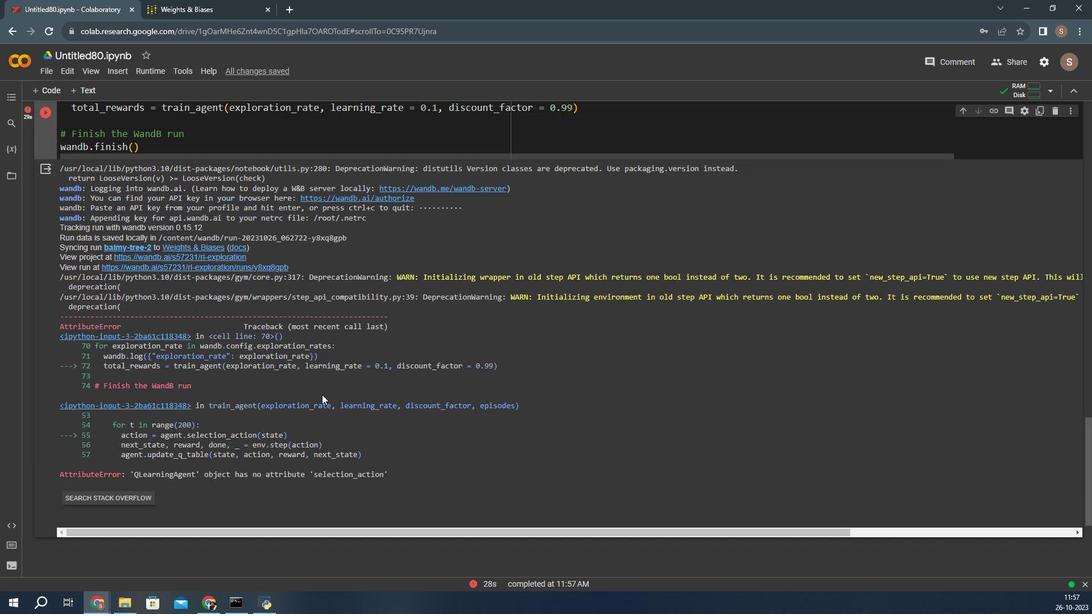 
Action: Mouse scrolled (312, 414) with delta (0, 0)
Screenshot: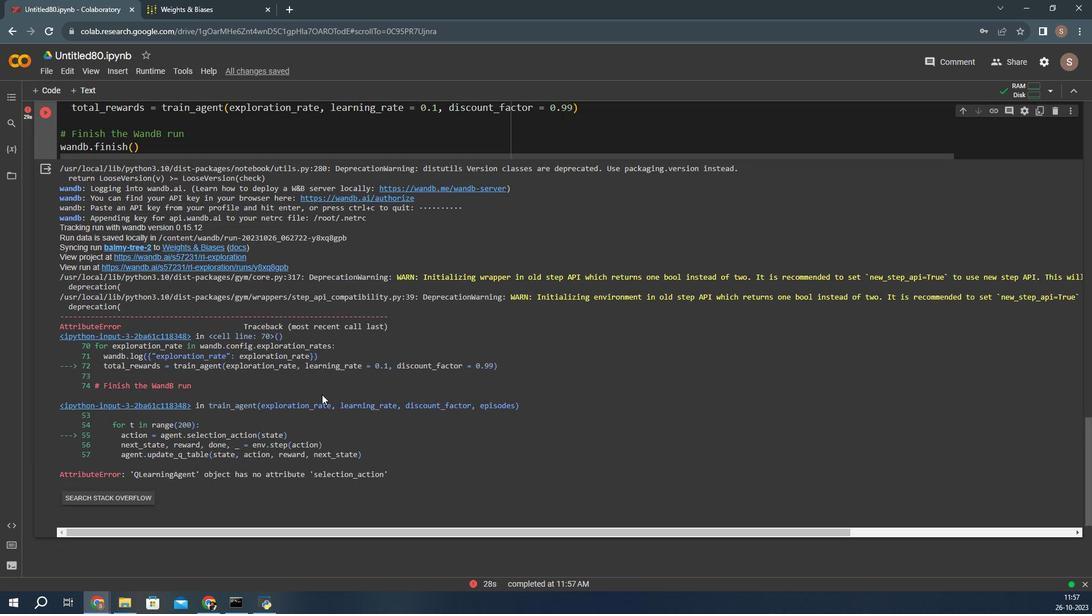 
Action: Mouse scrolled (312, 414) with delta (0, 0)
Screenshot: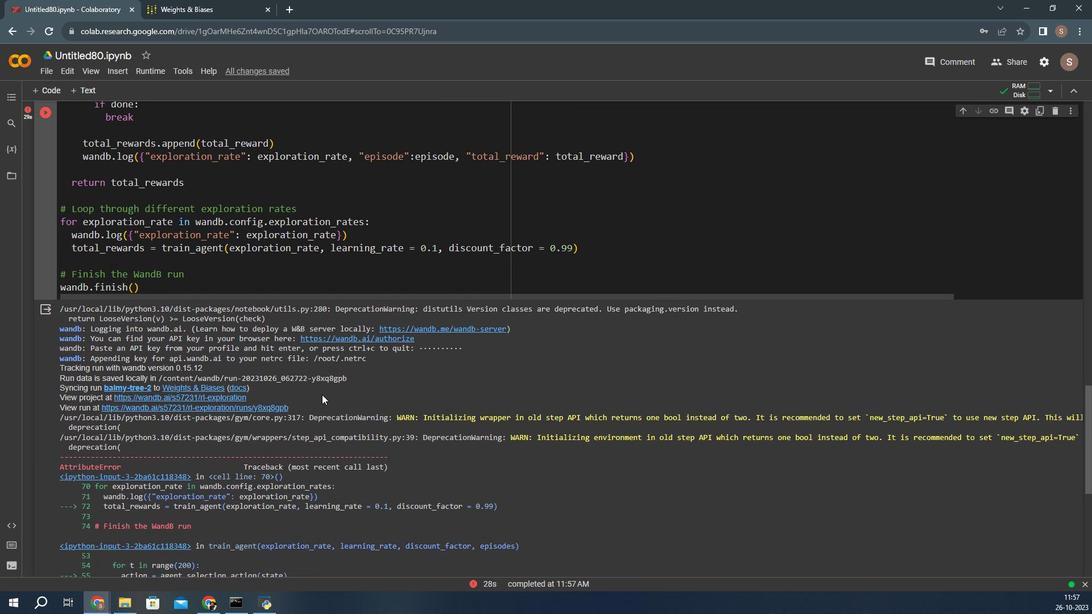 
Action: Mouse scrolled (312, 414) with delta (0, 0)
Screenshot: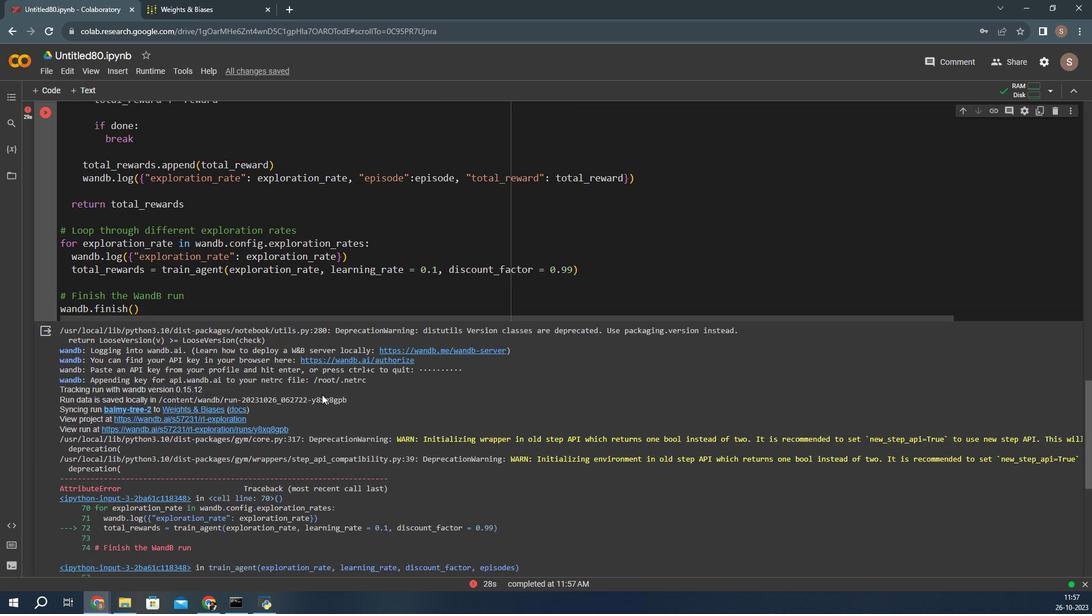 
Action: Mouse moved to (313, 413)
Screenshot: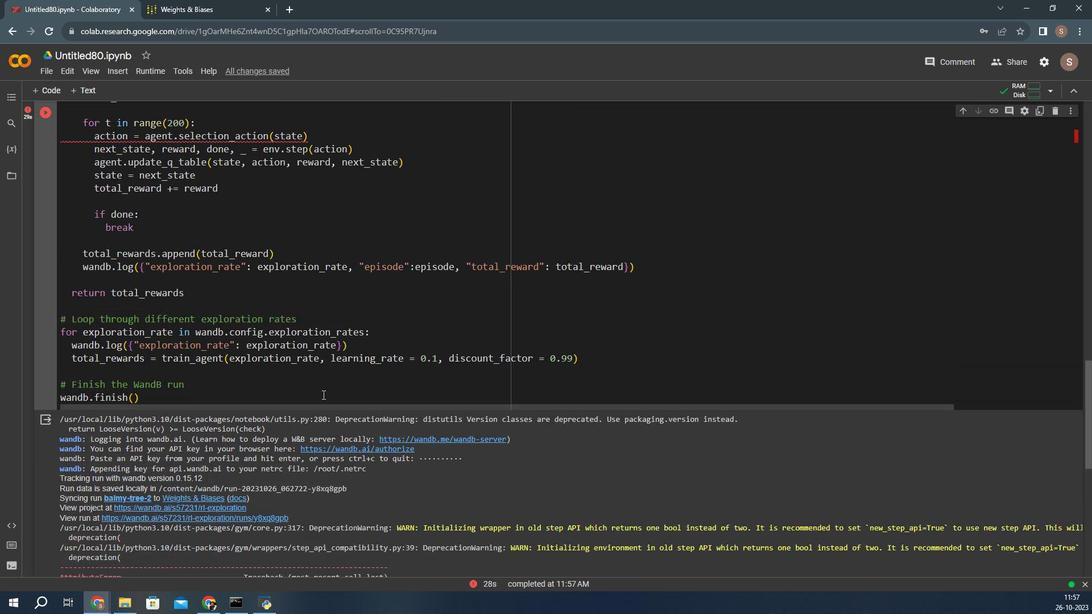 
Action: Mouse scrolled (313, 414) with delta (0, 0)
Screenshot: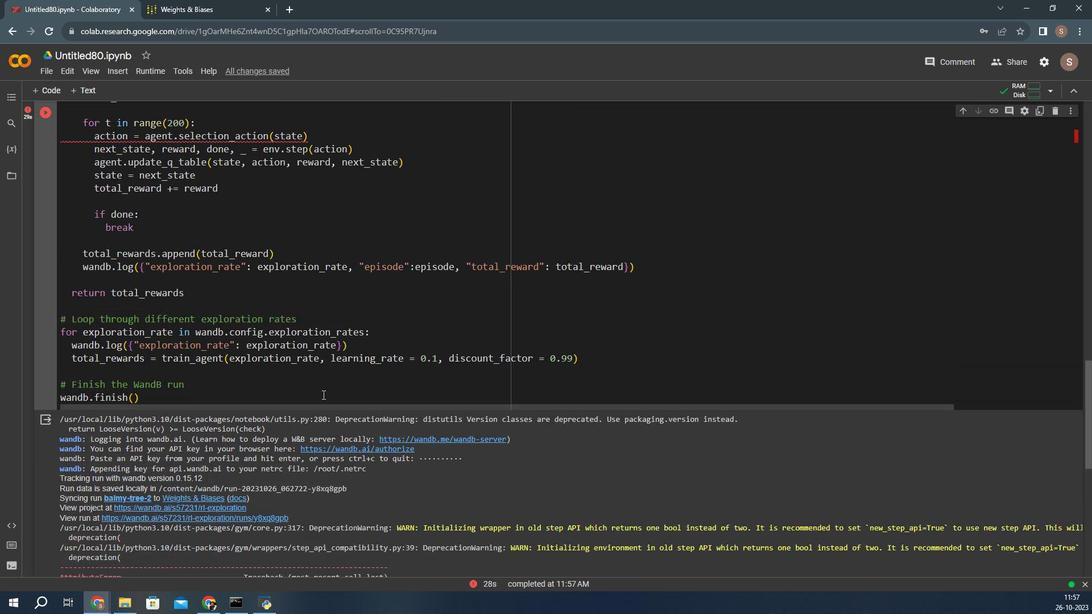 
Action: Mouse scrolled (313, 414) with delta (0, 0)
Screenshot: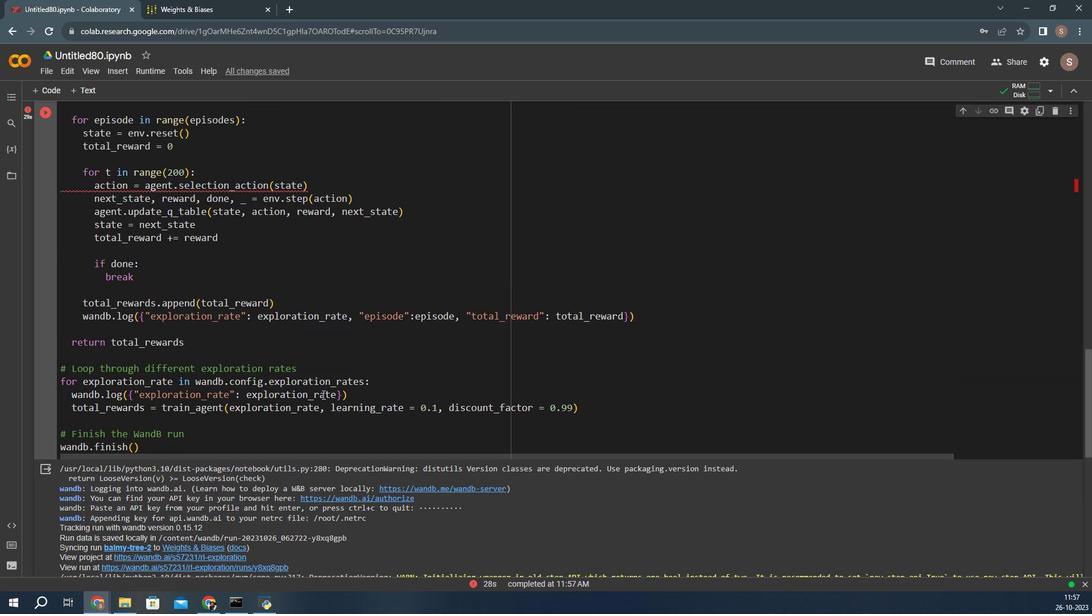 
Action: Mouse moved to (233, 291)
Screenshot: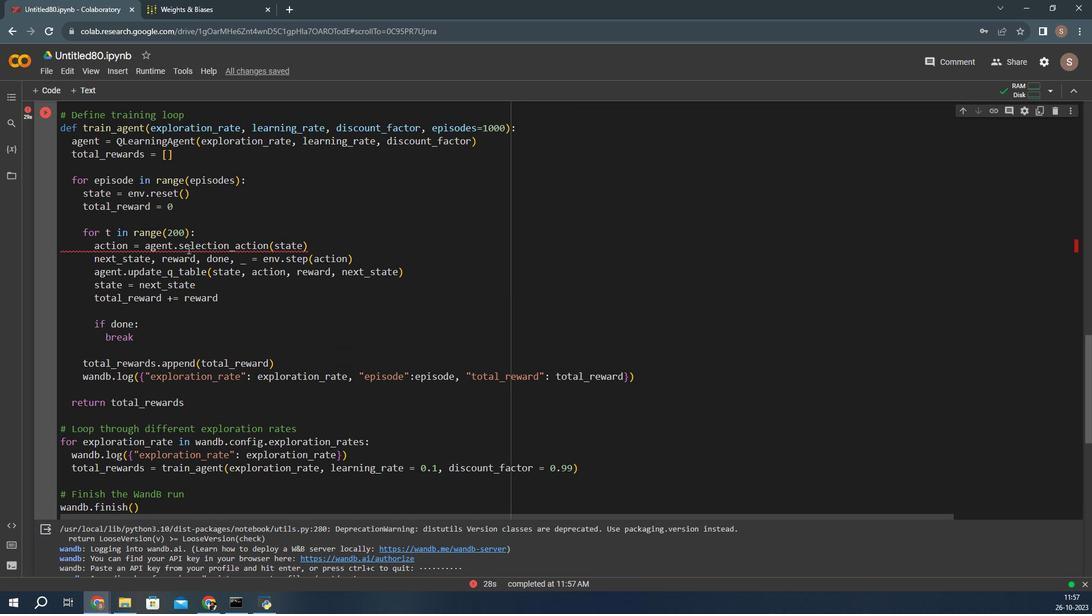 
Action: Mouse pressed left at (233, 291)
Screenshot: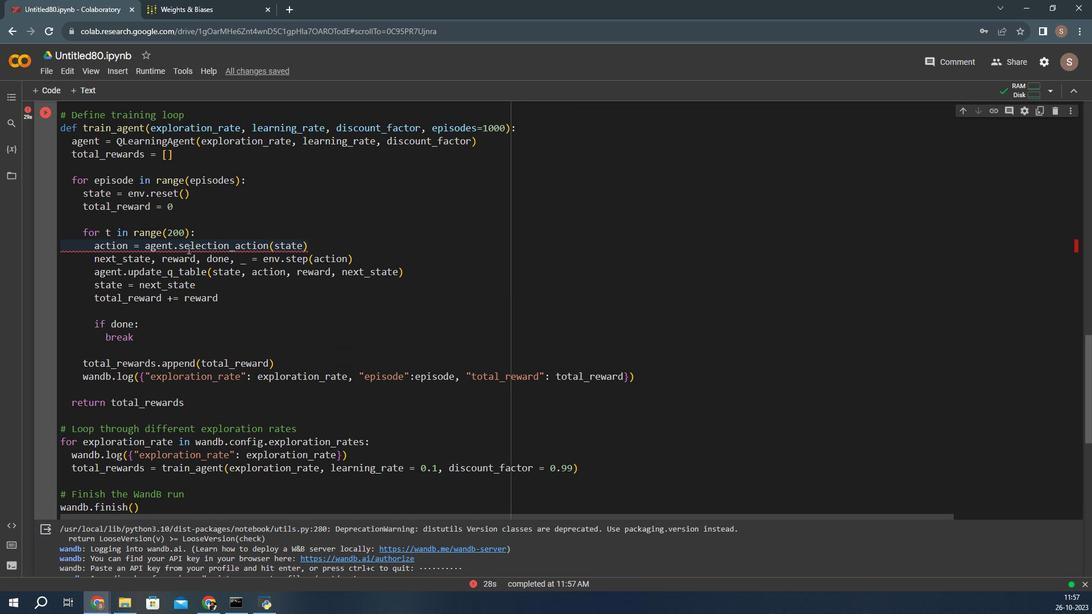 
Action: Mouse moved to (231, 203)
Screenshot: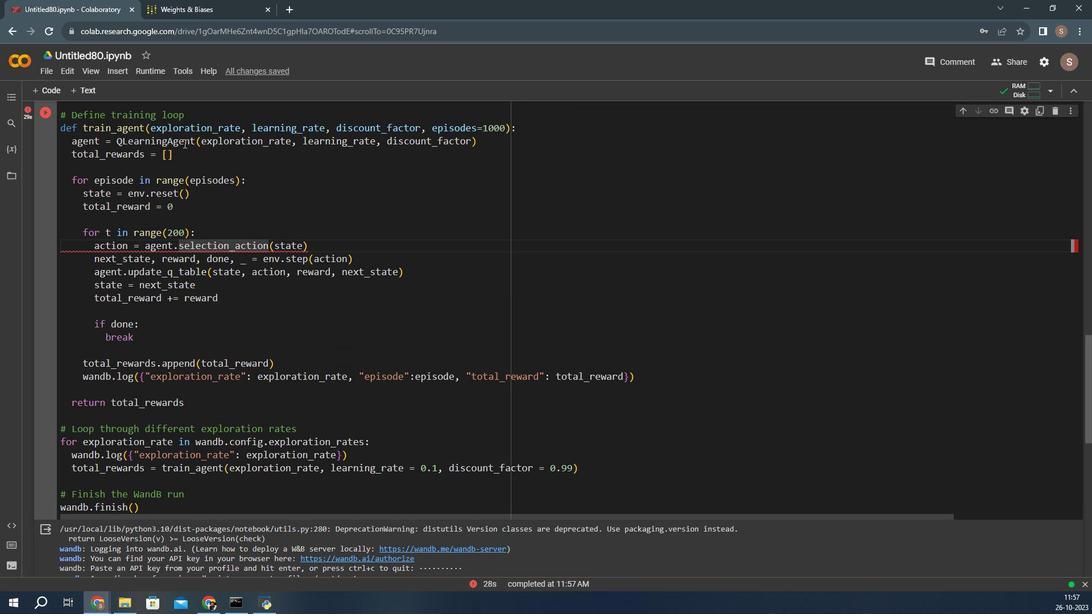 
Action: Mouse pressed left at (231, 203)
Screenshot: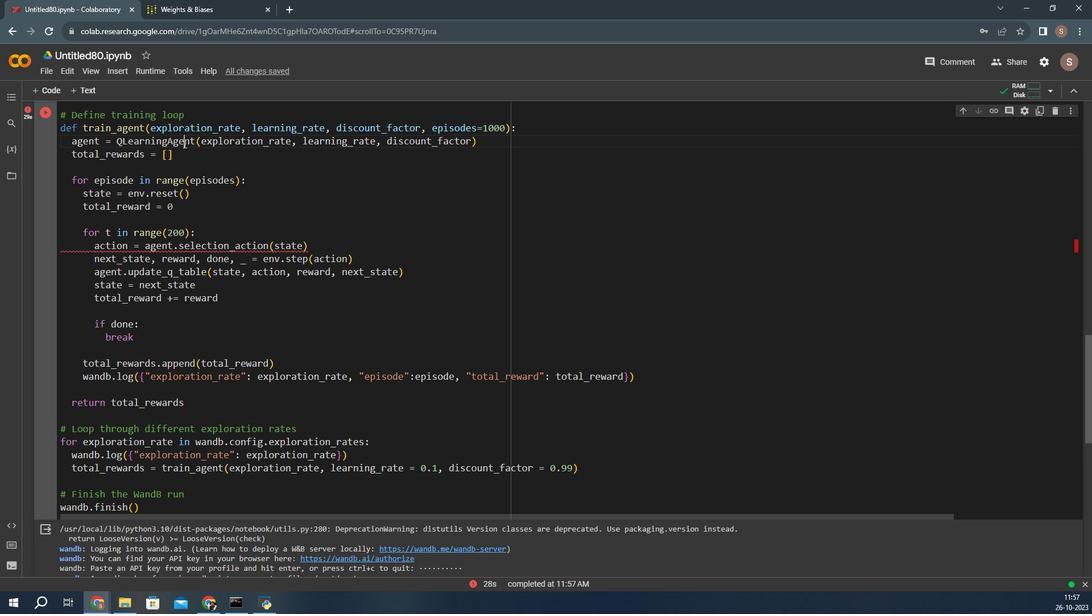 
Action: Mouse moved to (943, 362)
Screenshot: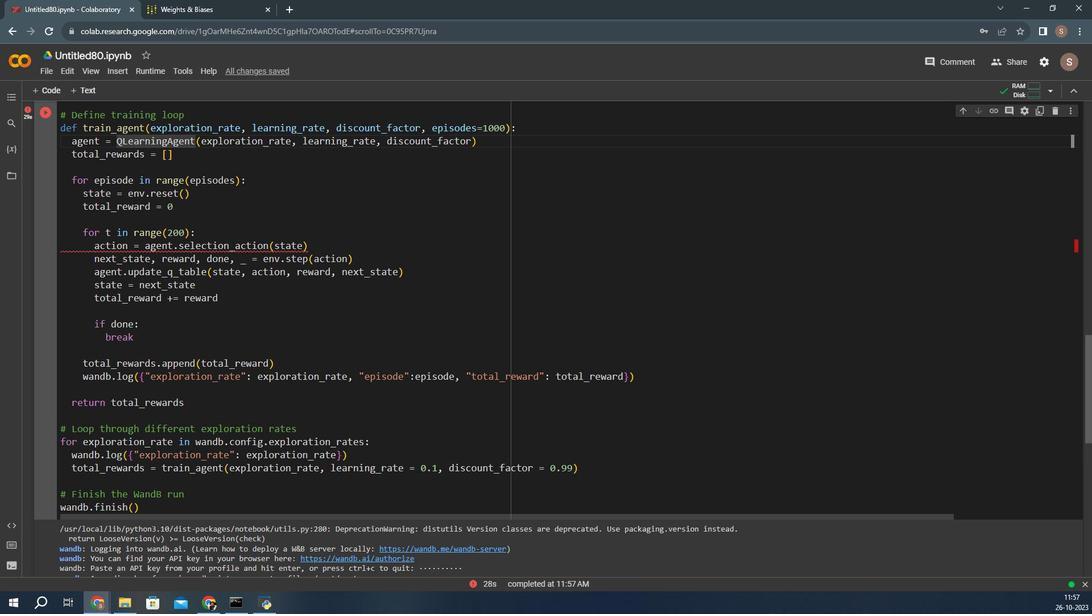 
Action: Mouse scrolled (943, 362) with delta (0, 0)
Screenshot: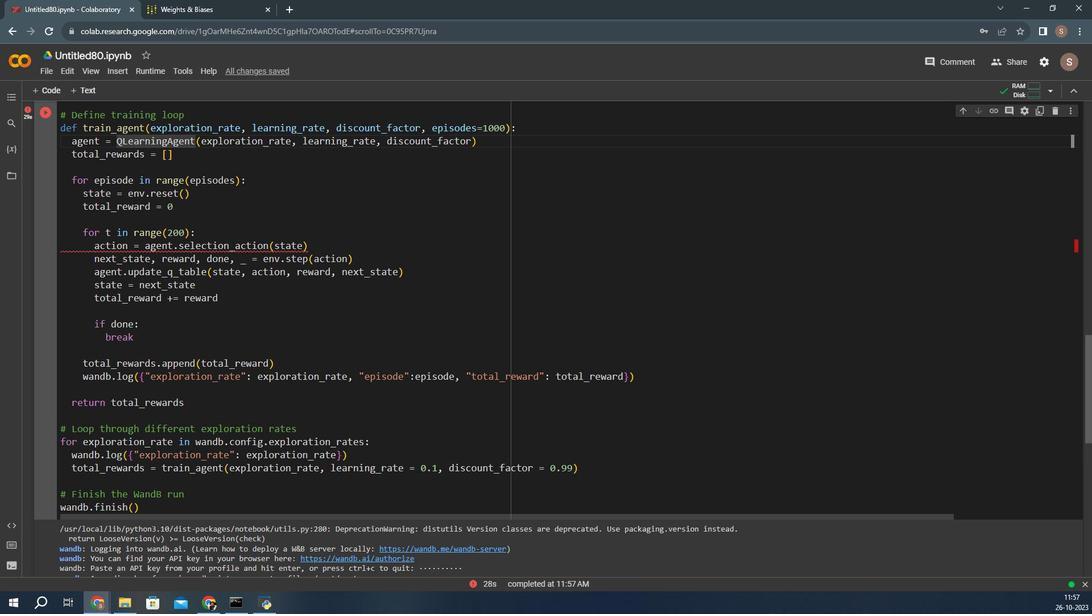 
Action: Mouse scrolled (943, 362) with delta (0, 0)
Screenshot: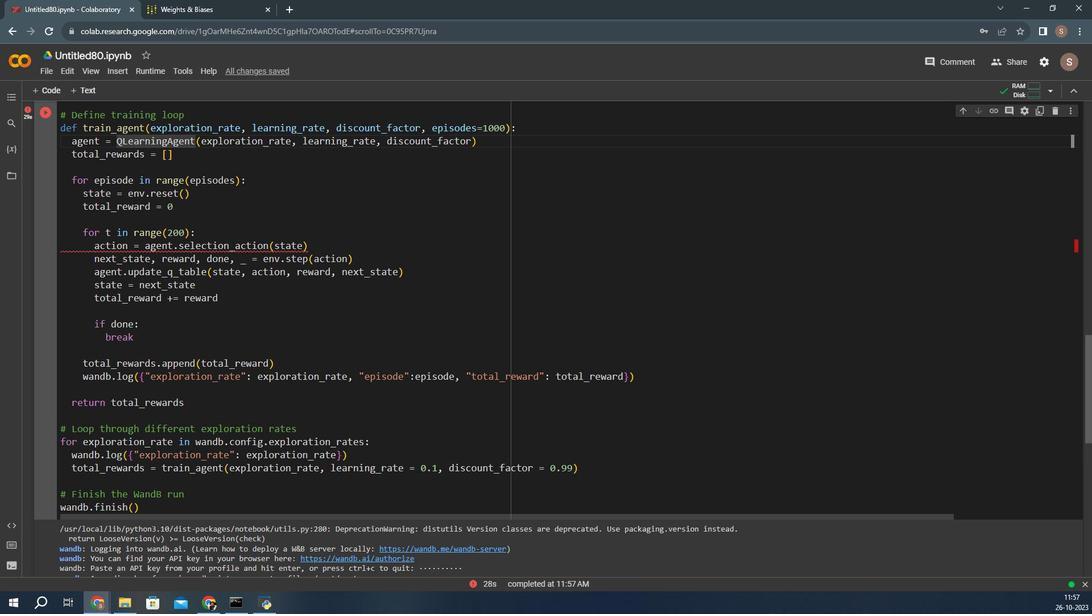 
Action: Mouse scrolled (943, 362) with delta (0, 0)
Screenshot: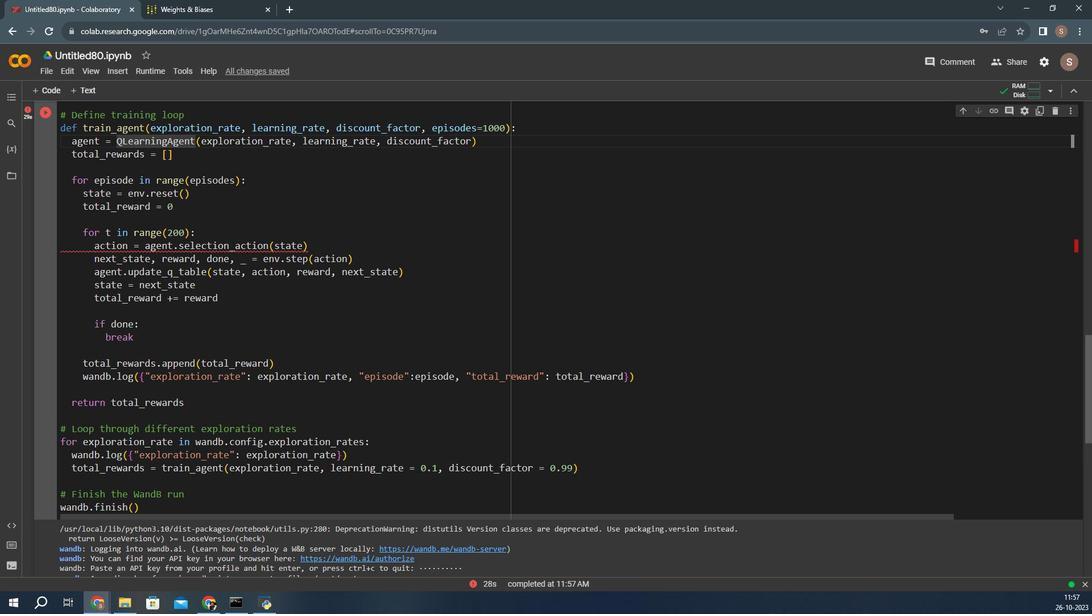 
Action: Mouse scrolled (943, 362) with delta (0, 0)
Screenshot: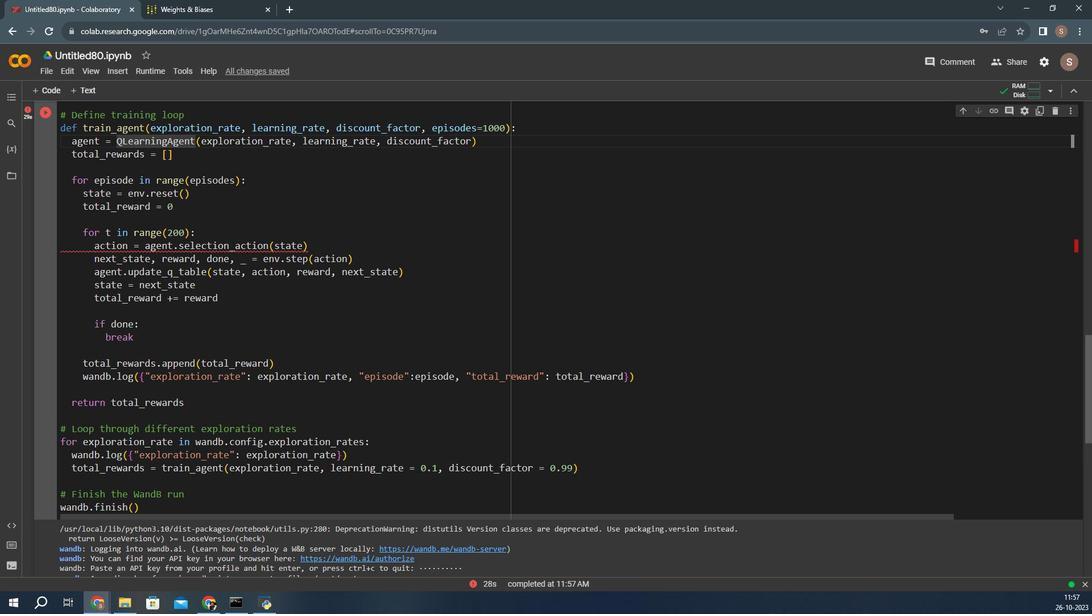 
Action: Mouse scrolled (943, 362) with delta (0, 0)
Screenshot: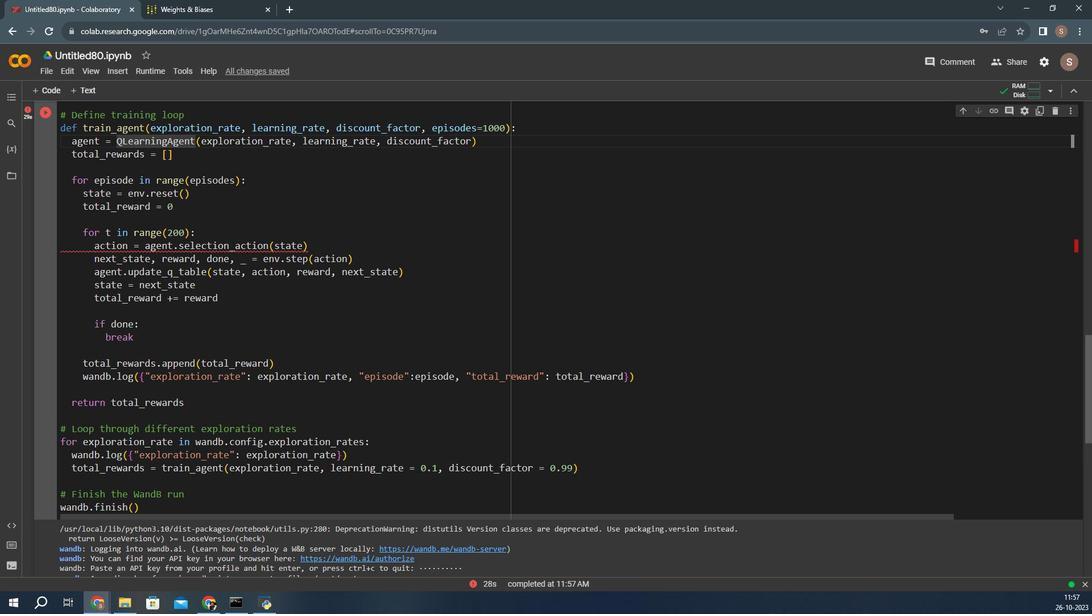 
Action: Mouse moved to (353, 366)
Screenshot: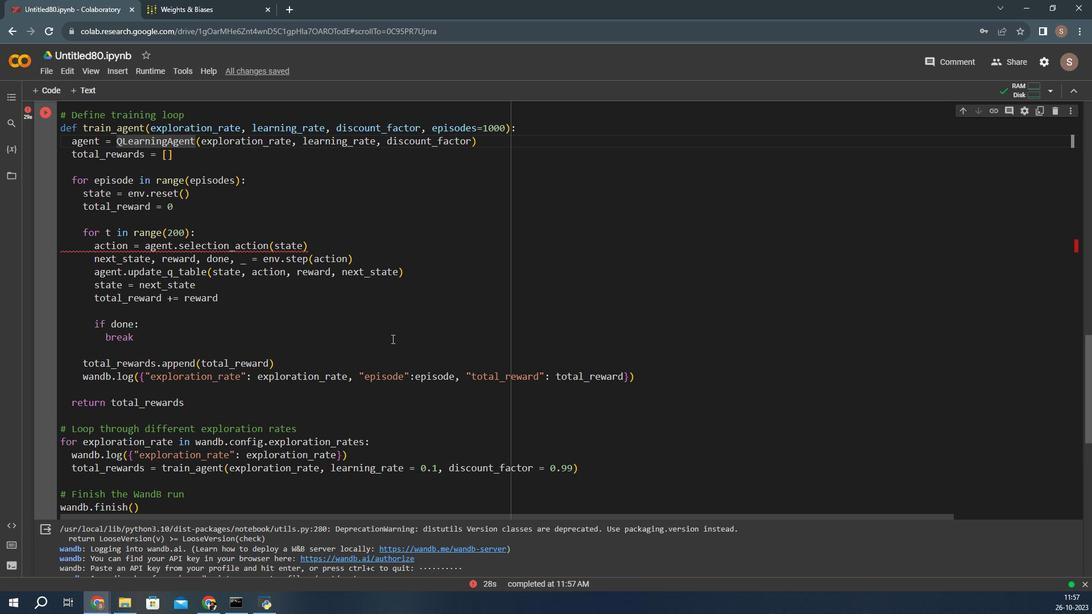
Action: Key pressed <Key.down><Key.up><Key.down><Key.down><Key.down><Key.down><Key.down><Key.down><Key.down><Key.down>
Screenshot: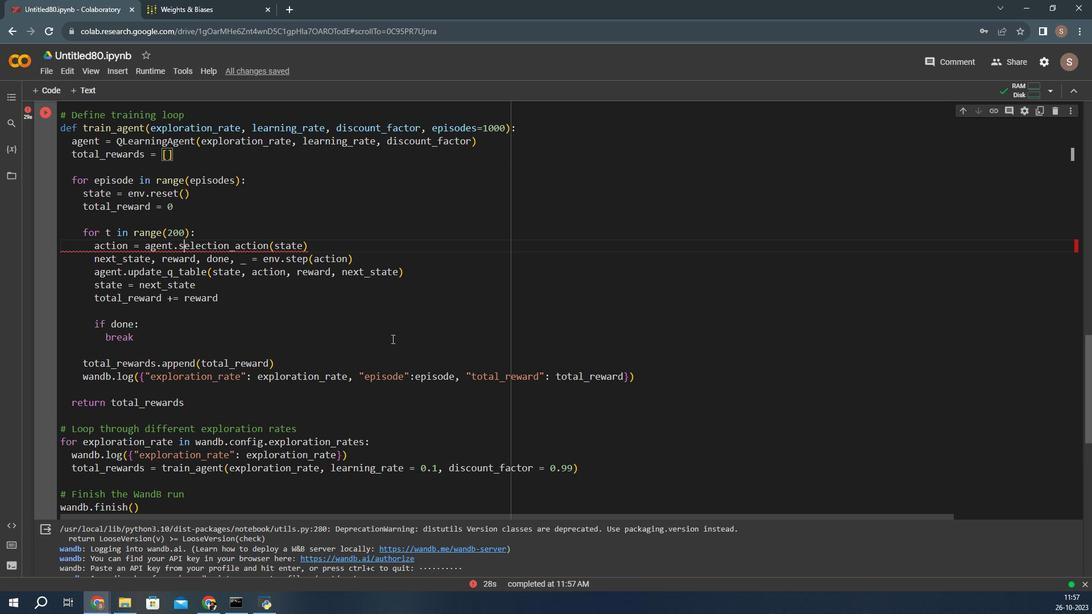 
Action: Mouse moved to (899, 378)
Screenshot: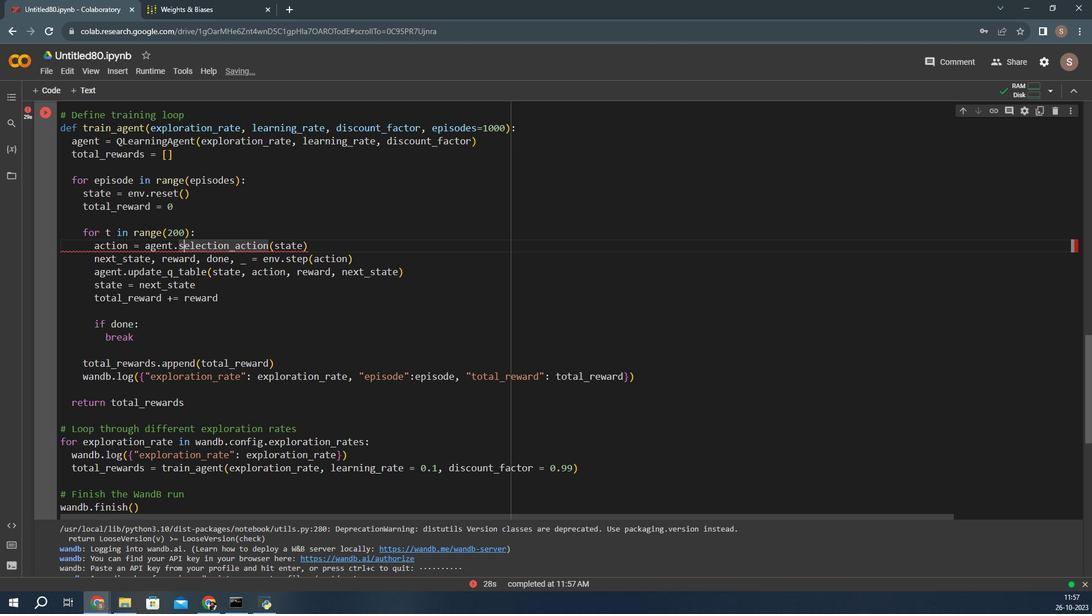 
Action: Mouse scrolled (899, 377) with delta (0, 0)
Screenshot: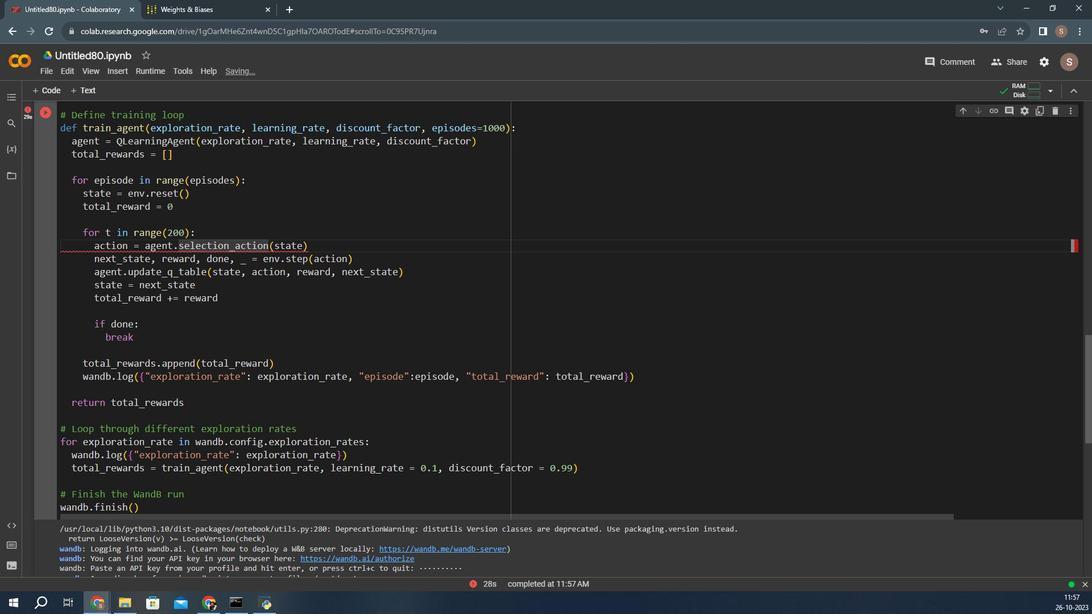 
Action: Mouse scrolled (899, 377) with delta (0, 0)
Screenshot: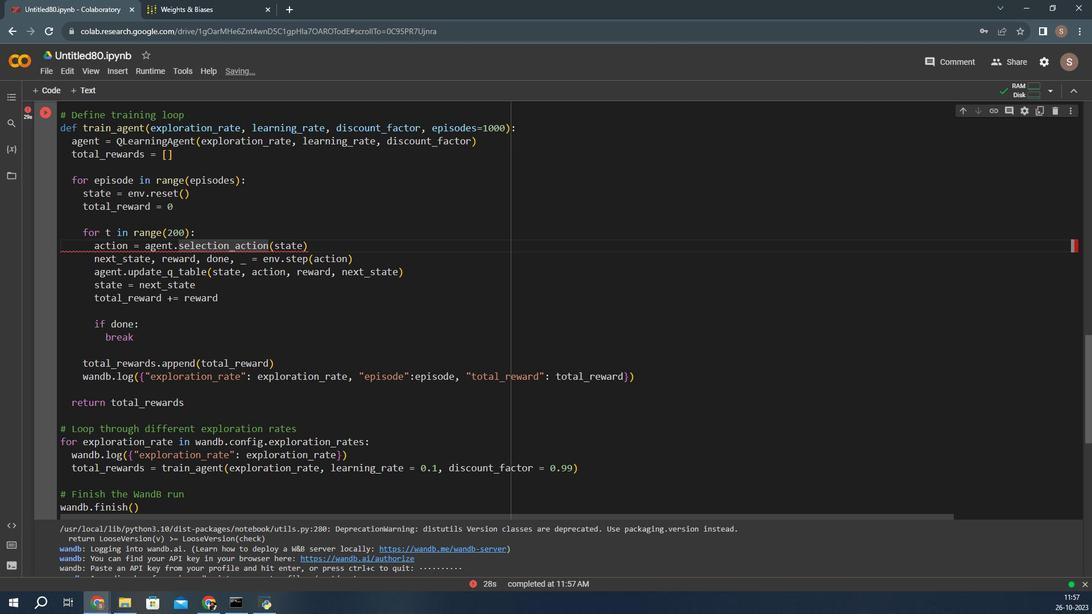 
Action: Mouse moved to (211, 312)
Screenshot: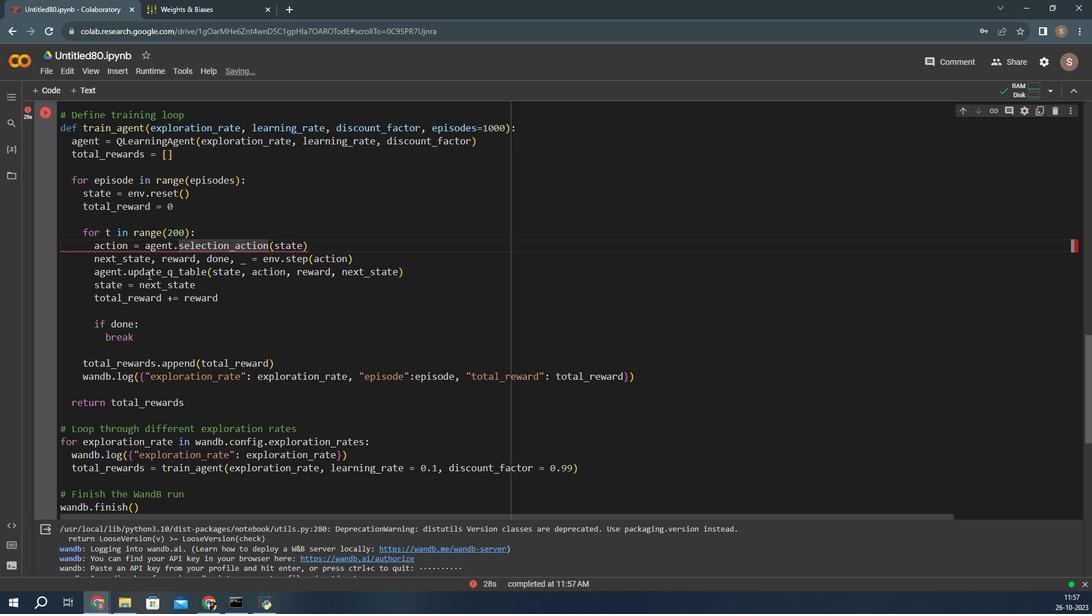 
Action: Key pressed <Key.down><Key.left><Key.left><Key.left><Key.up><Key.right><Key.right><Key.right><Key.right><Key.right><Key.right><Key.right><Key.right><Key.right><Key.right><Key.right><Key.backspace><Key.backspace><Key.backspace><Key.backspace>t<Key.right><Key.right><Key.right><Key.right><Key.right><Key.right><Key.right><Key.right><Key.right><Key.right>
Screenshot: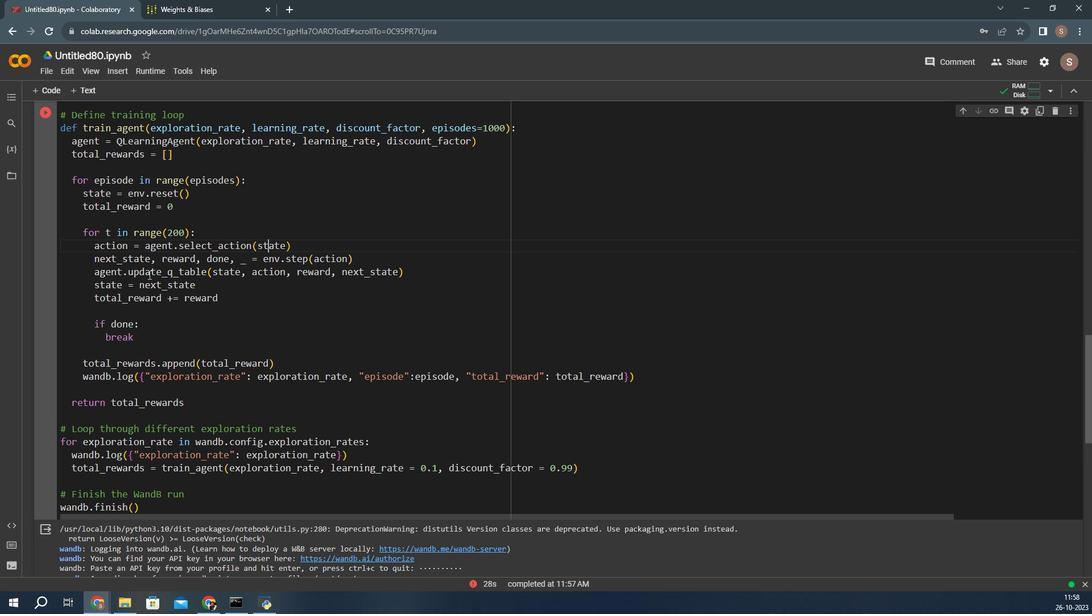 
Action: Mouse moved to (151, 174)
Screenshot: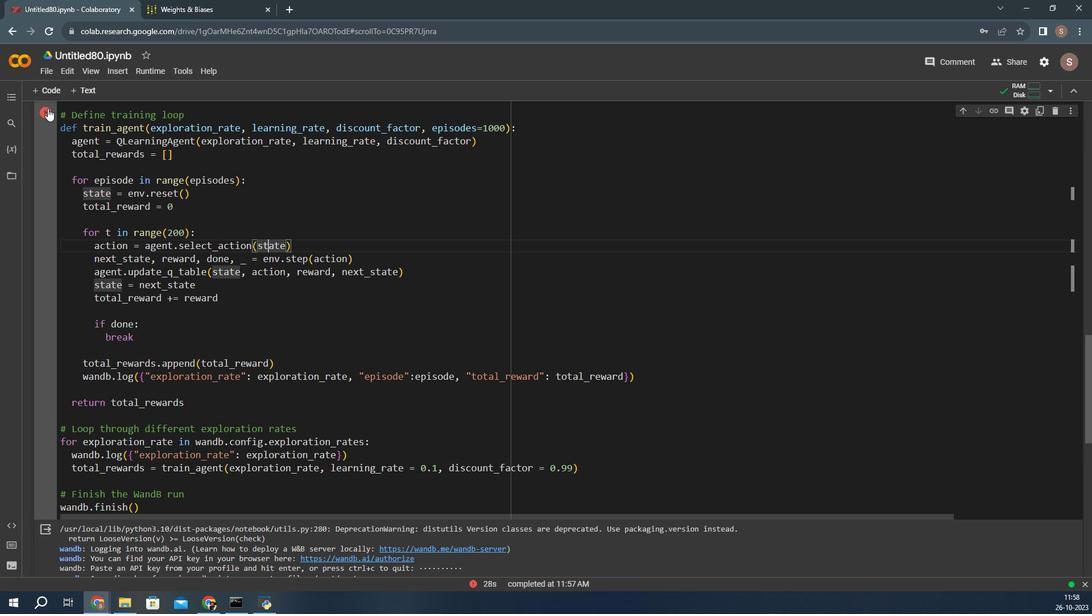 
Action: Mouse pressed left at (151, 174)
Screenshot: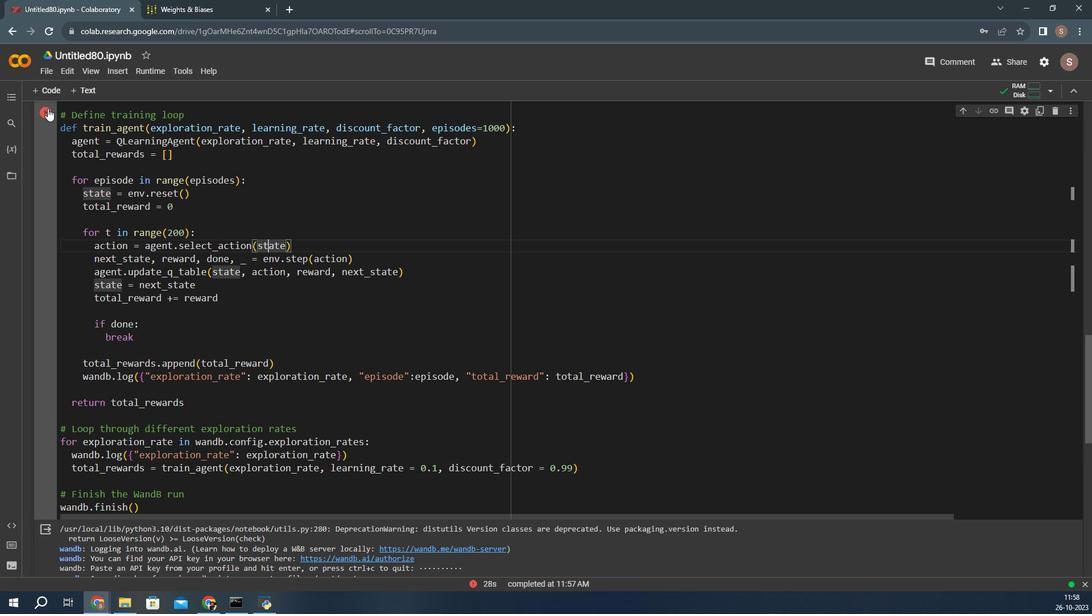 
Action: Mouse moved to (589, 293)
Screenshot: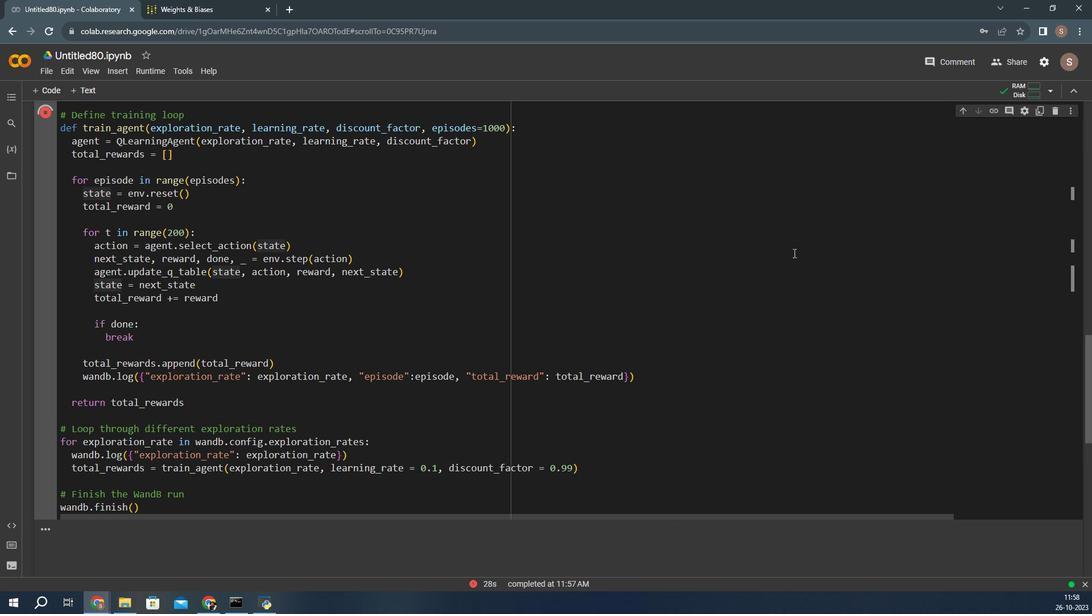 
Action: Mouse scrolled (589, 292) with delta (0, 0)
Screenshot: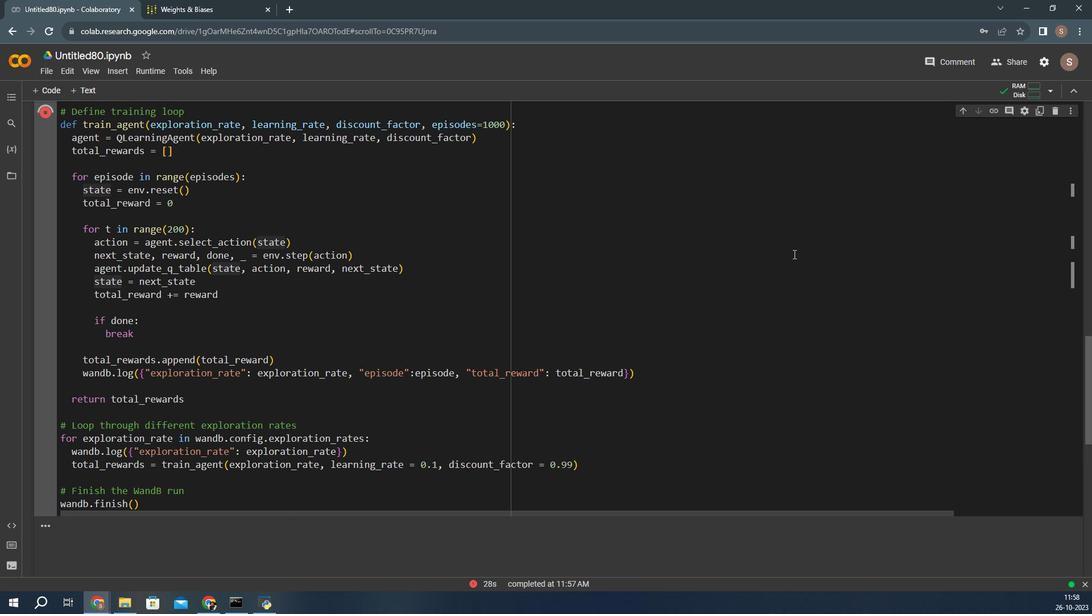 
Action: Mouse moved to (589, 295)
Screenshot: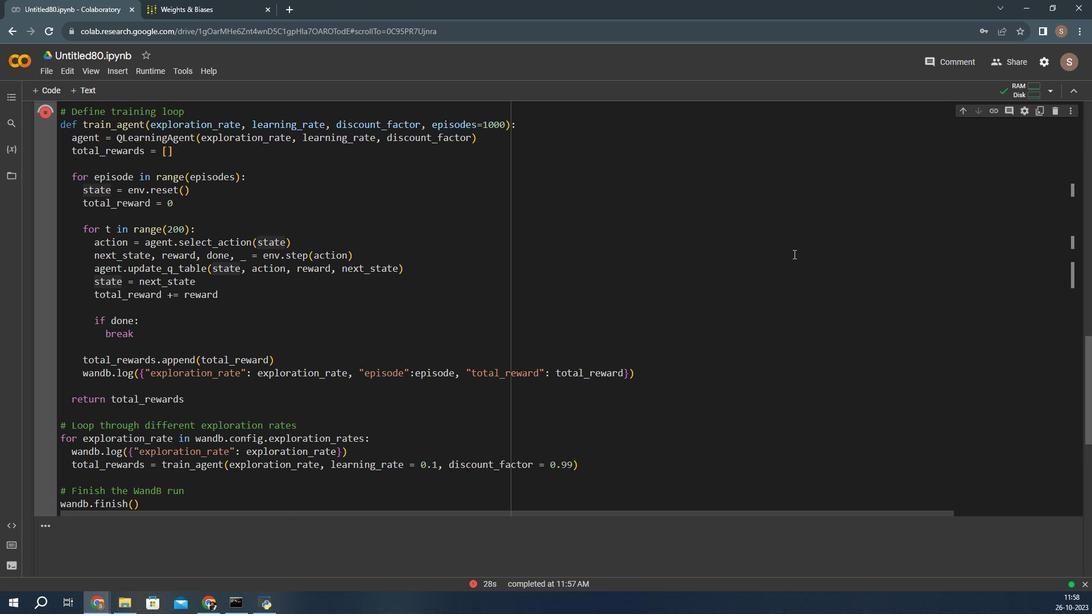 
Action: Mouse scrolled (589, 294) with delta (0, 0)
Screenshot: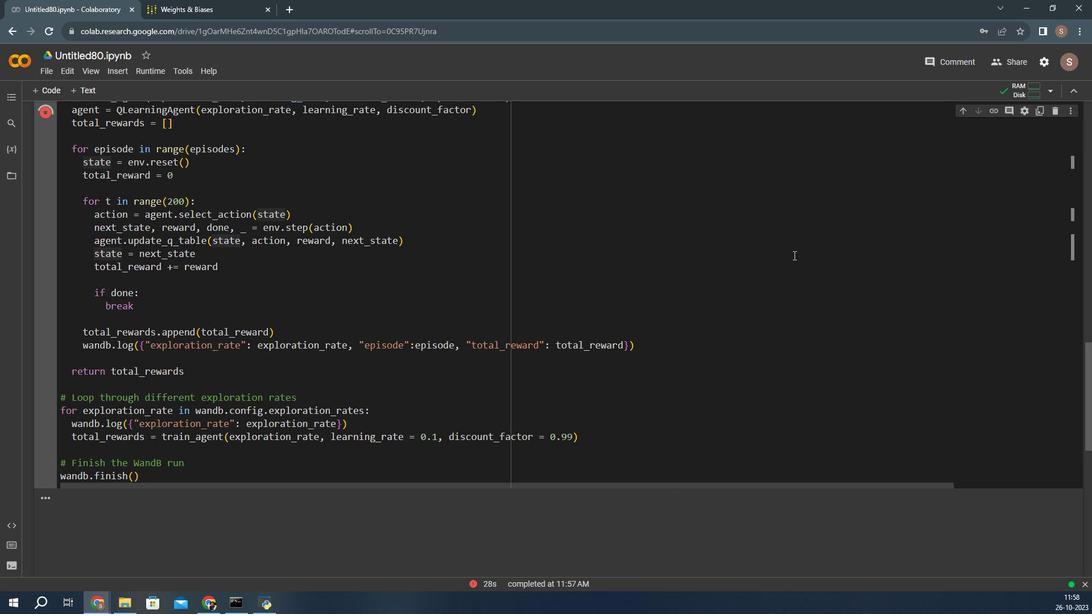 
Action: Mouse moved to (589, 297)
Screenshot: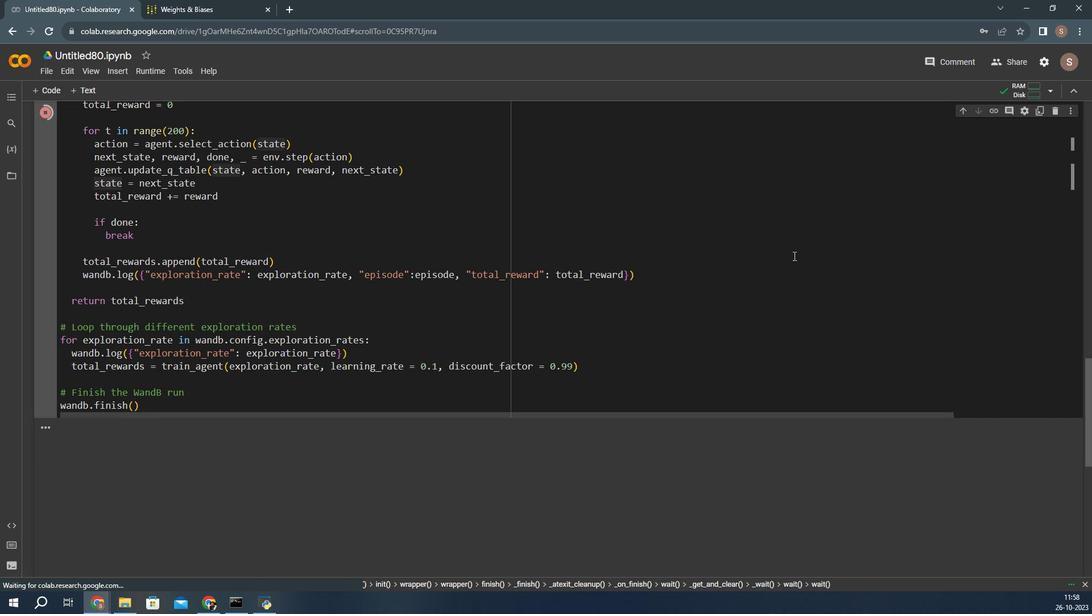 
Action: Mouse scrolled (589, 296) with delta (0, 0)
Screenshot: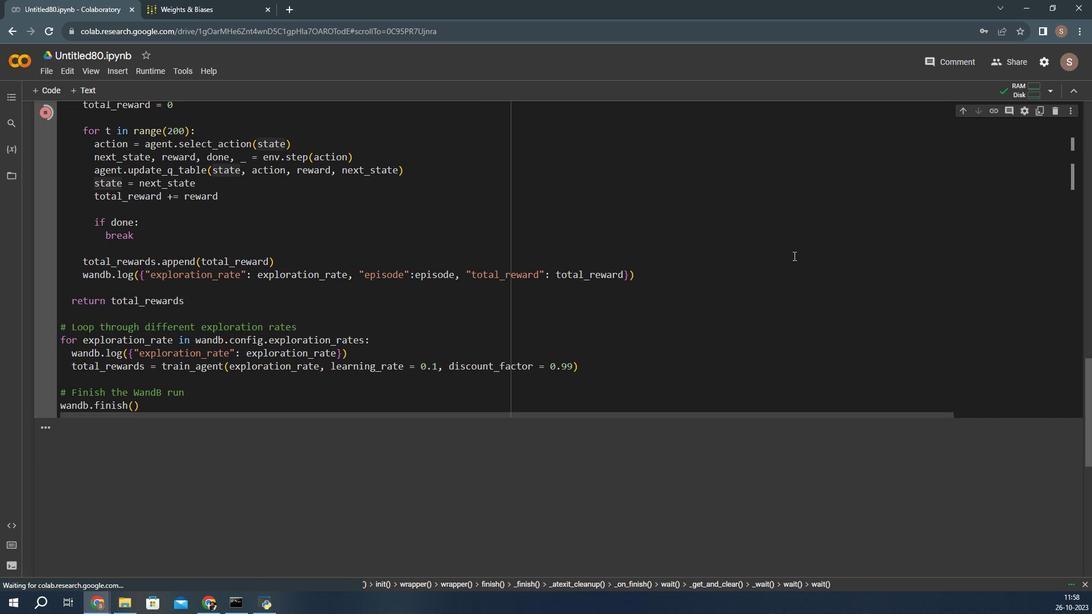 
Action: Mouse moved to (367, 388)
Screenshot: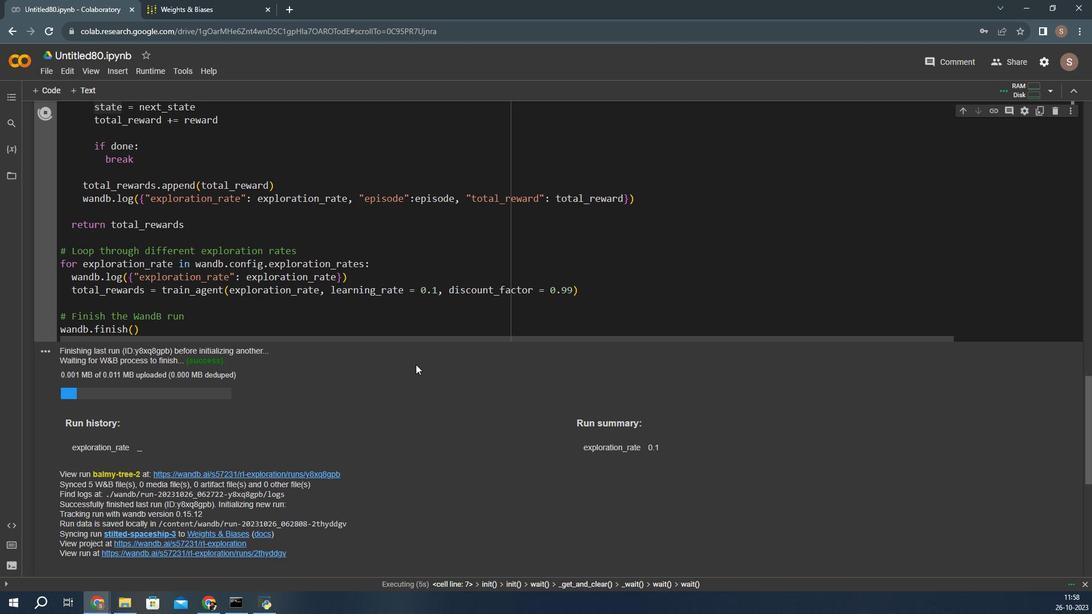 
Action: Mouse scrolled (367, 387) with delta (0, 0)
Screenshot: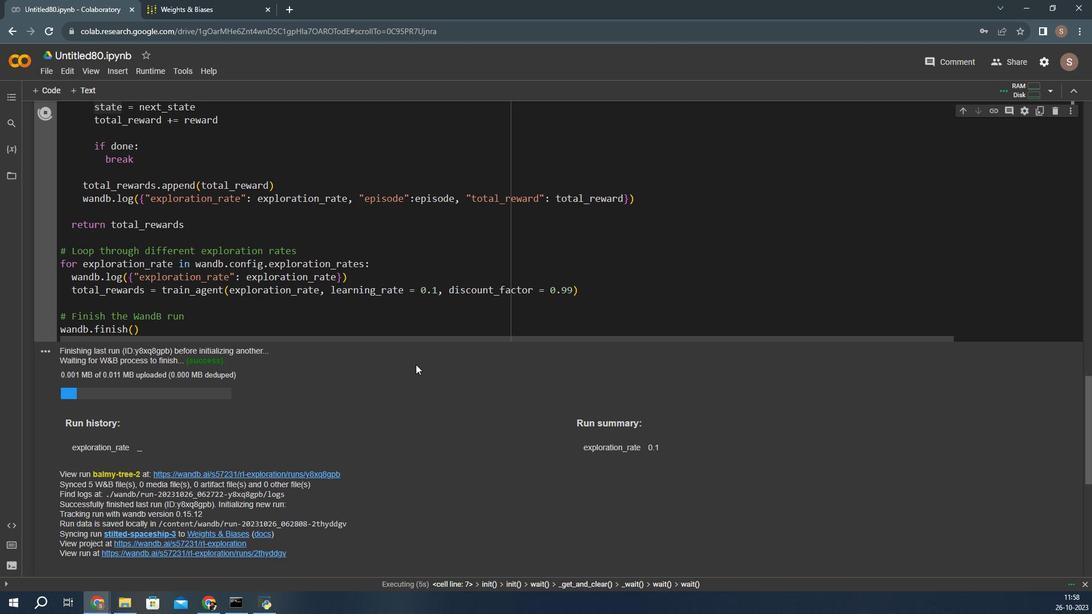 
Action: Mouse moved to (367, 388)
Screenshot: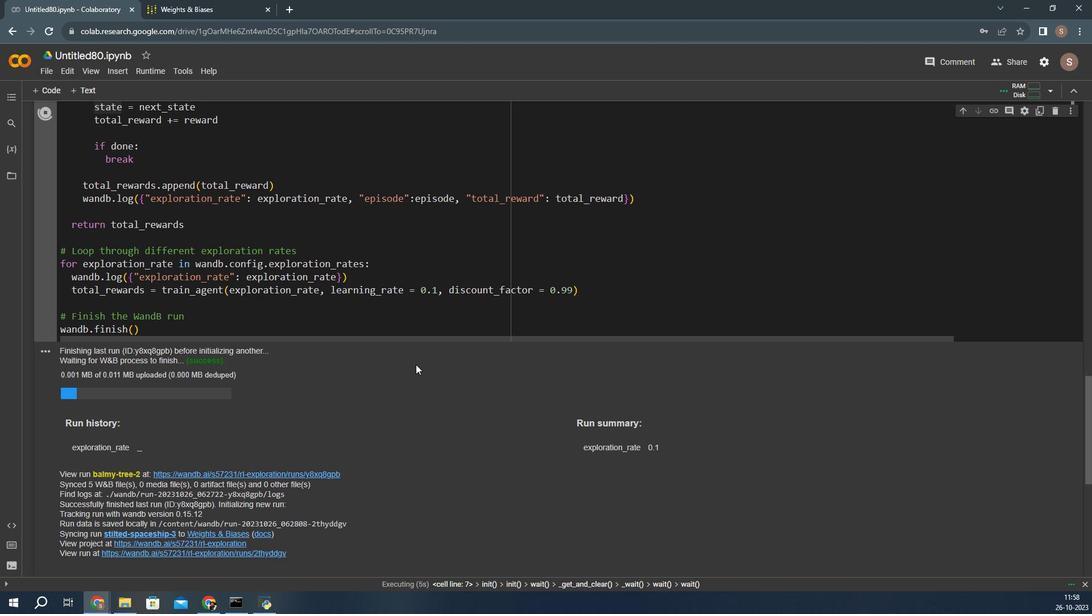 
Action: Mouse scrolled (367, 387) with delta (0, 0)
Screenshot: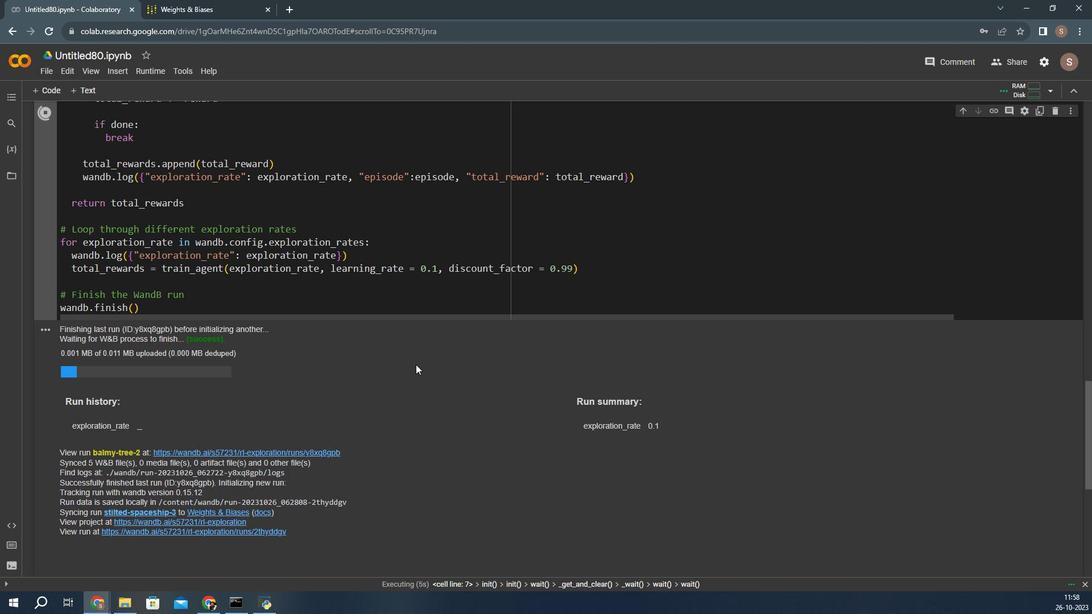 
Action: Mouse scrolled (367, 387) with delta (0, 0)
Screenshot: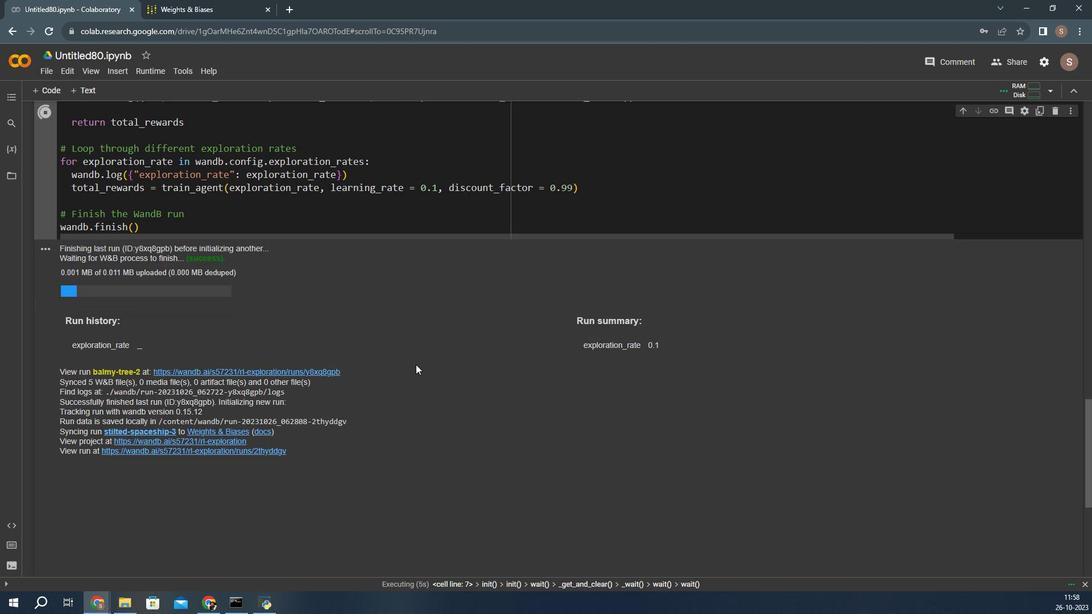 
Action: Mouse moved to (300, 505)
Screenshot: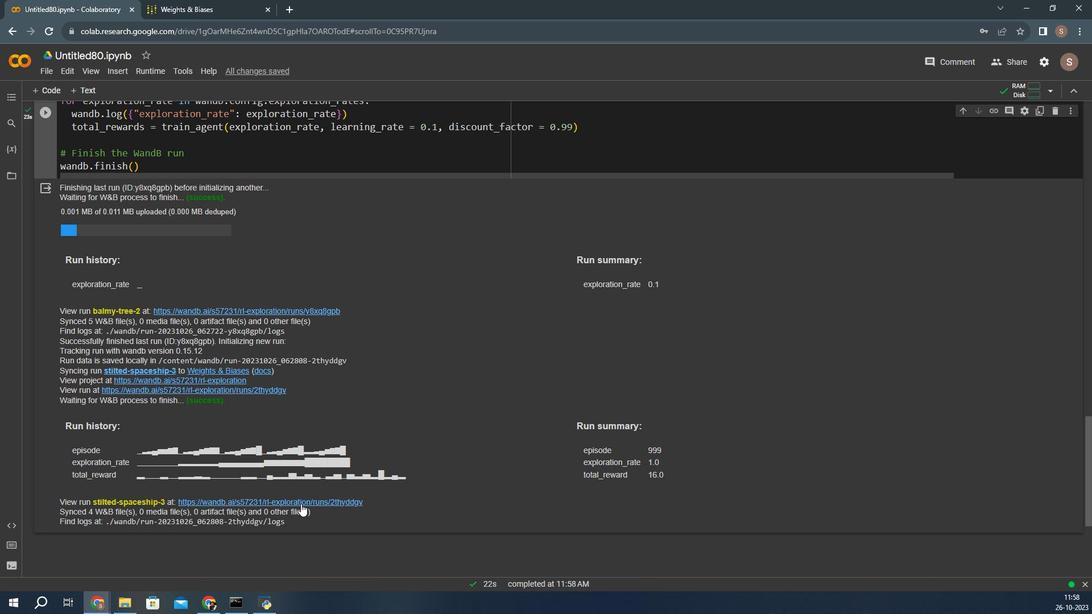 
Action: Mouse pressed left at (300, 505)
Screenshot: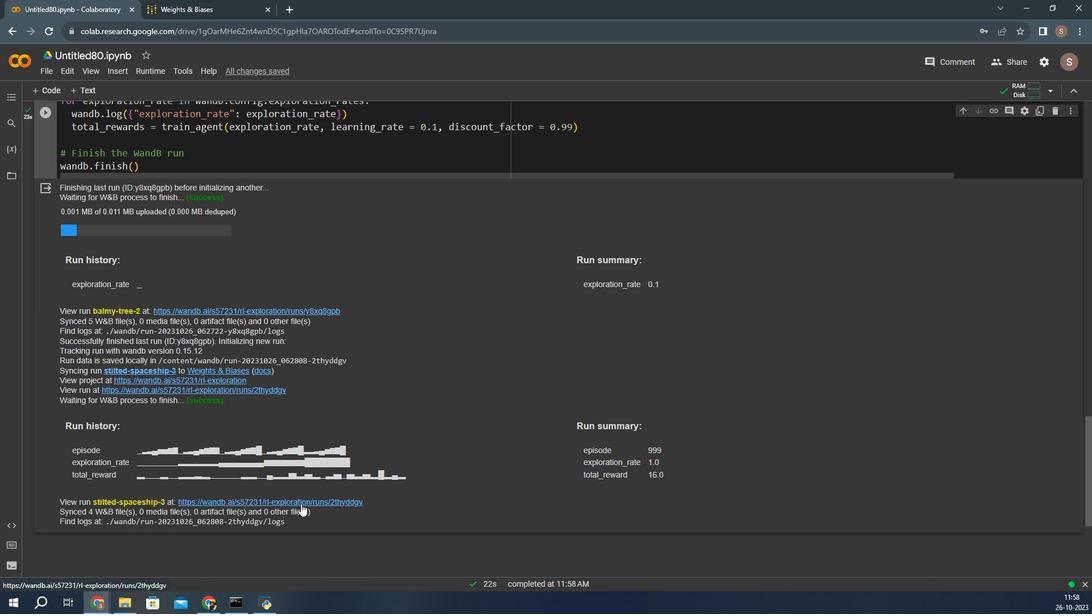 
Action: Mouse moved to (294, 398)
Screenshot: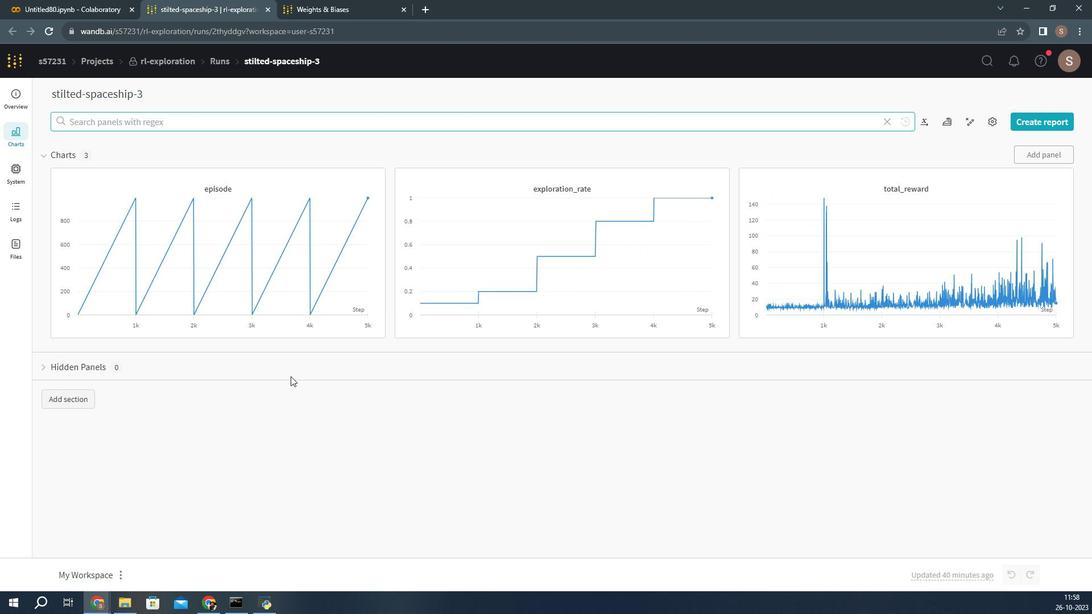 
